 Task: Select Kindle E-Readers from Kindle E-readers & Books. Add to cart Kindle Oasis 4G LTE Model-1. Place order for _x000D_
4799 Deborah Dr_x000D_
North Ridgeville, Ohio(OH), 44039, Cell Number (440) 327-0766
Action: Mouse moved to (35, 108)
Screenshot: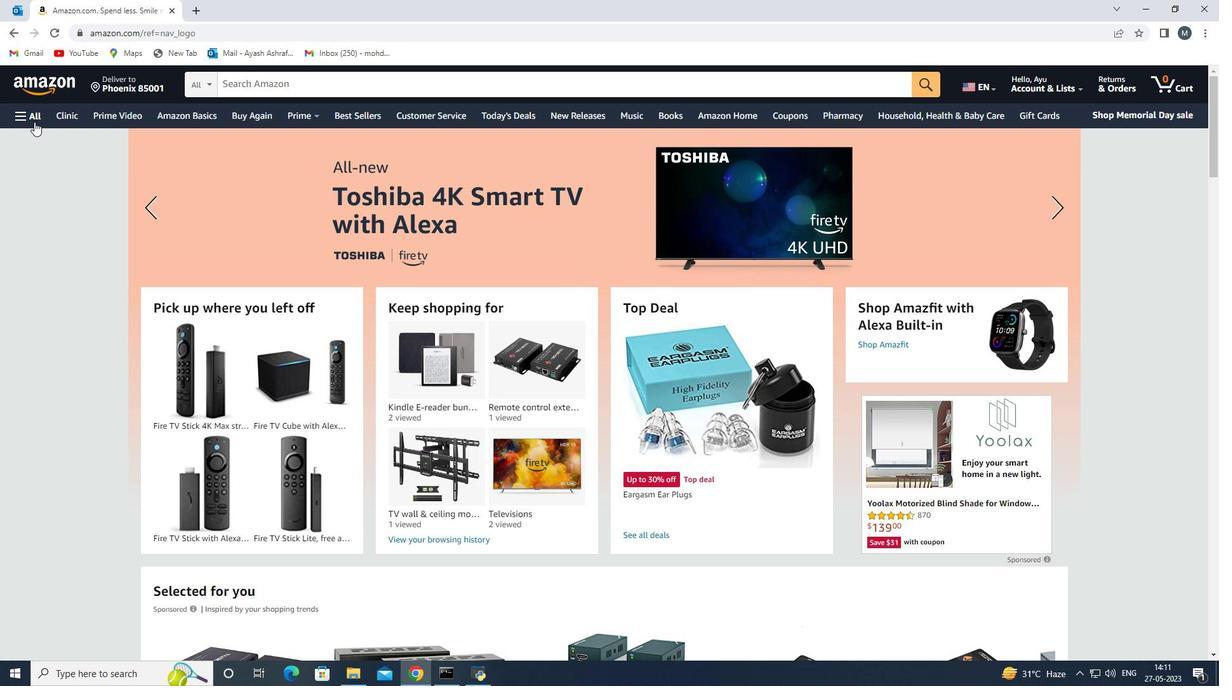 
Action: Mouse pressed left at (35, 108)
Screenshot: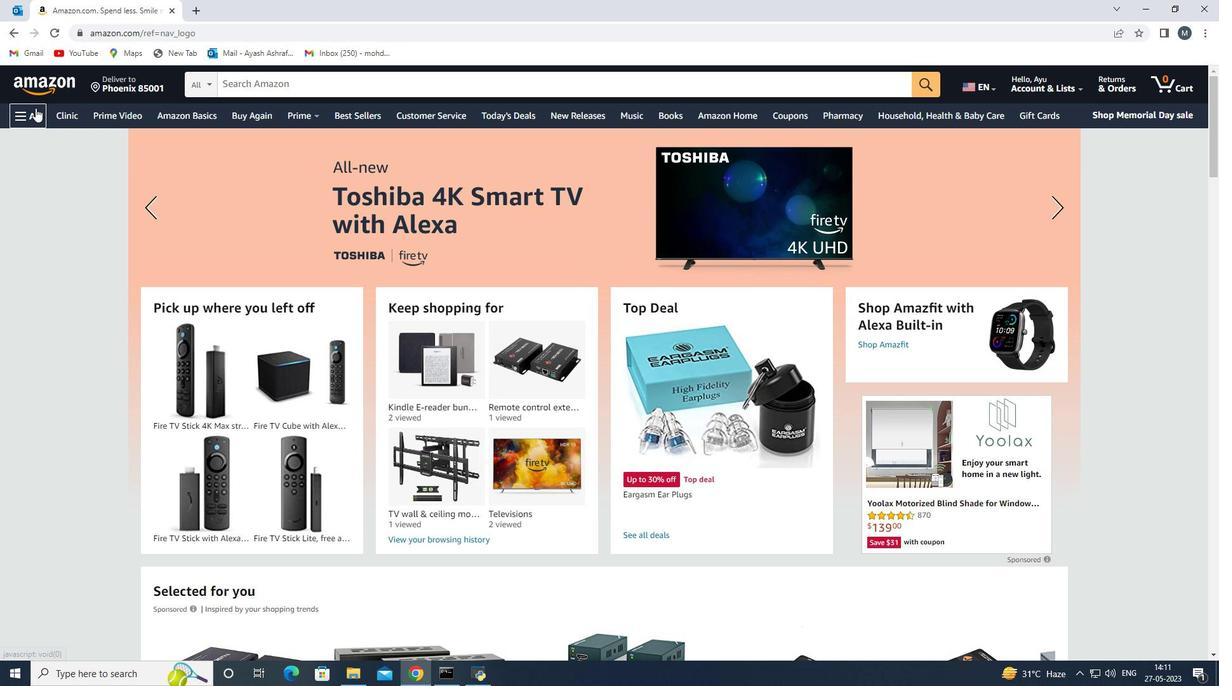 
Action: Mouse moved to (136, 398)
Screenshot: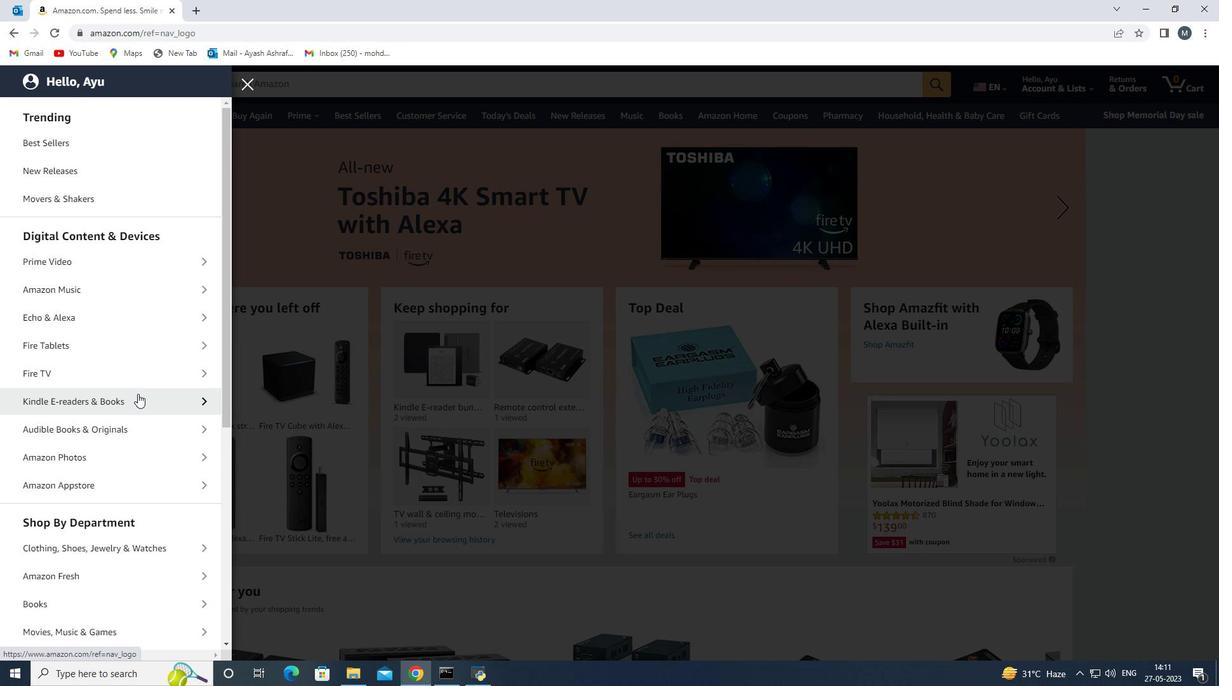 
Action: Mouse pressed left at (136, 398)
Screenshot: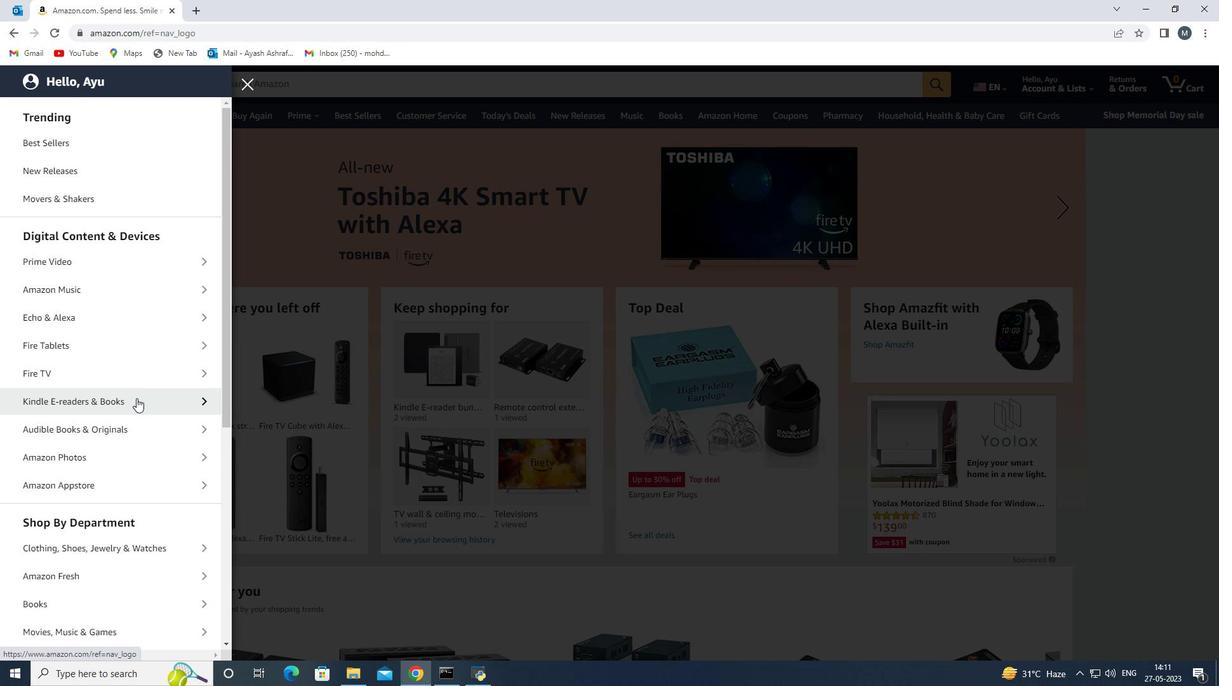 
Action: Mouse moved to (130, 399)
Screenshot: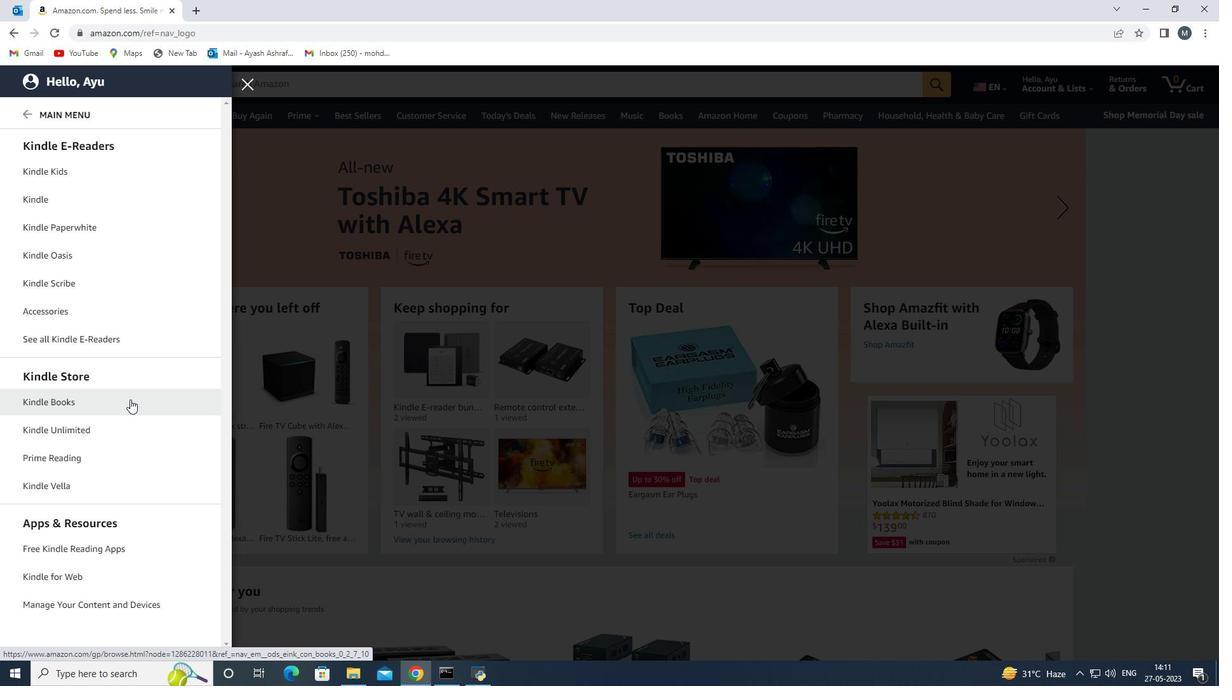 
Action: Mouse scrolled (130, 398) with delta (0, 0)
Screenshot: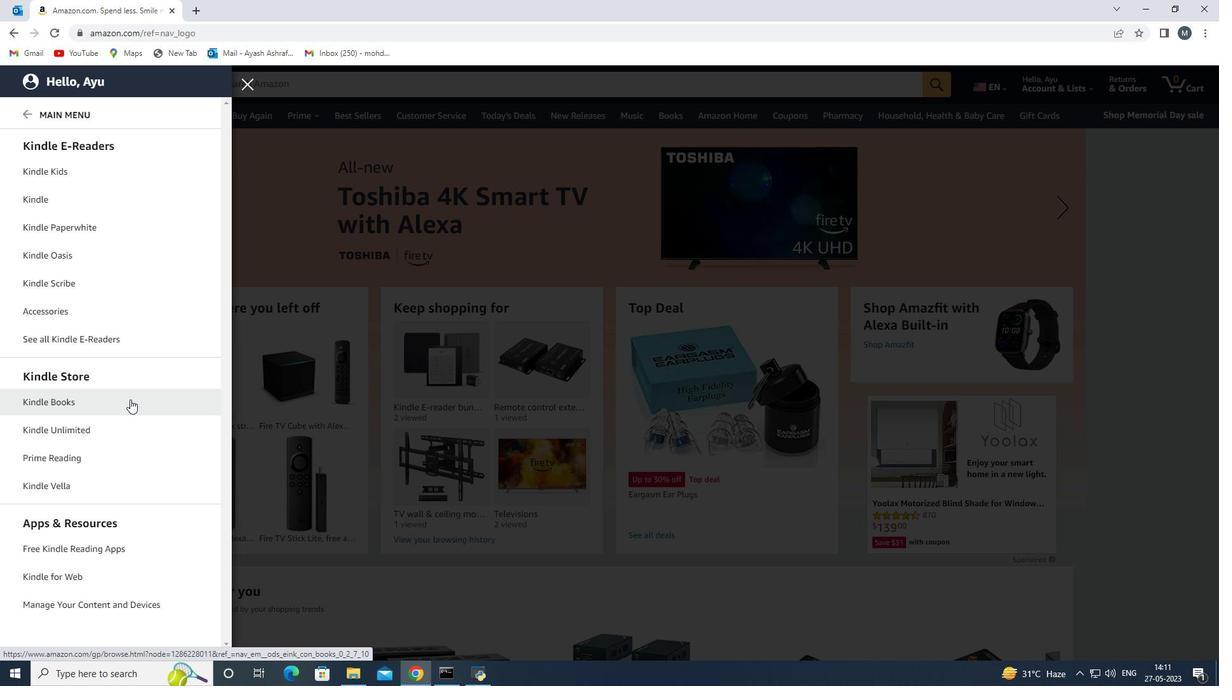 
Action: Mouse moved to (130, 402)
Screenshot: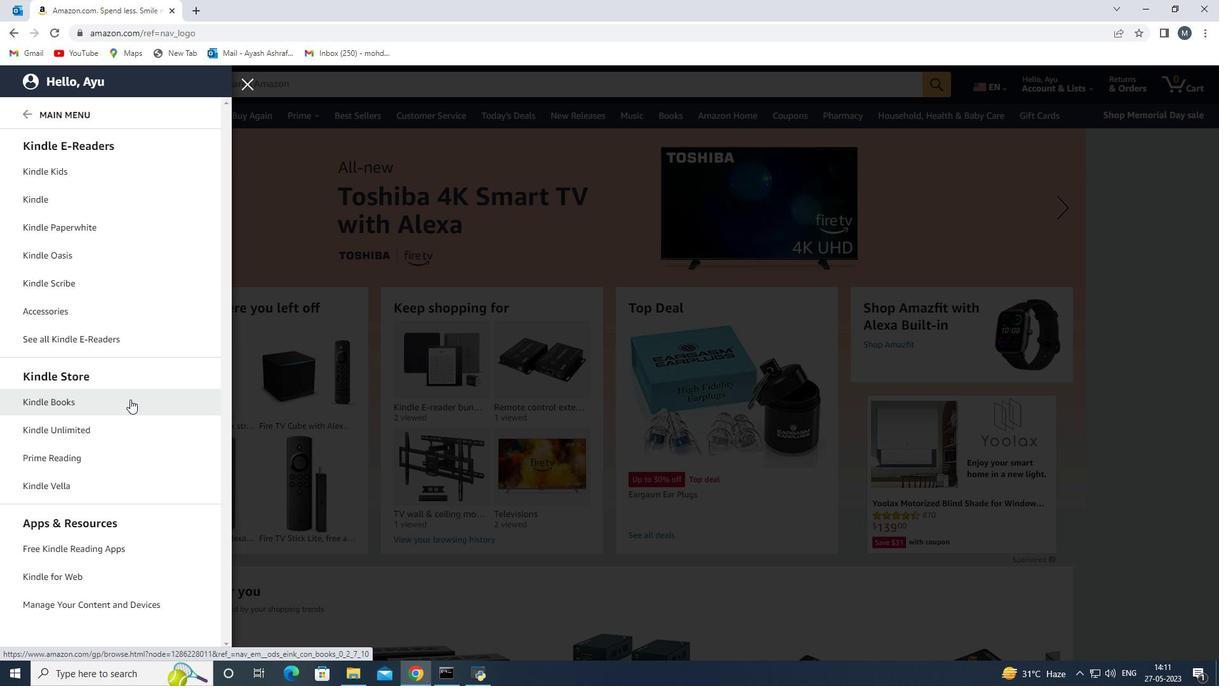 
Action: Mouse scrolled (130, 401) with delta (0, 0)
Screenshot: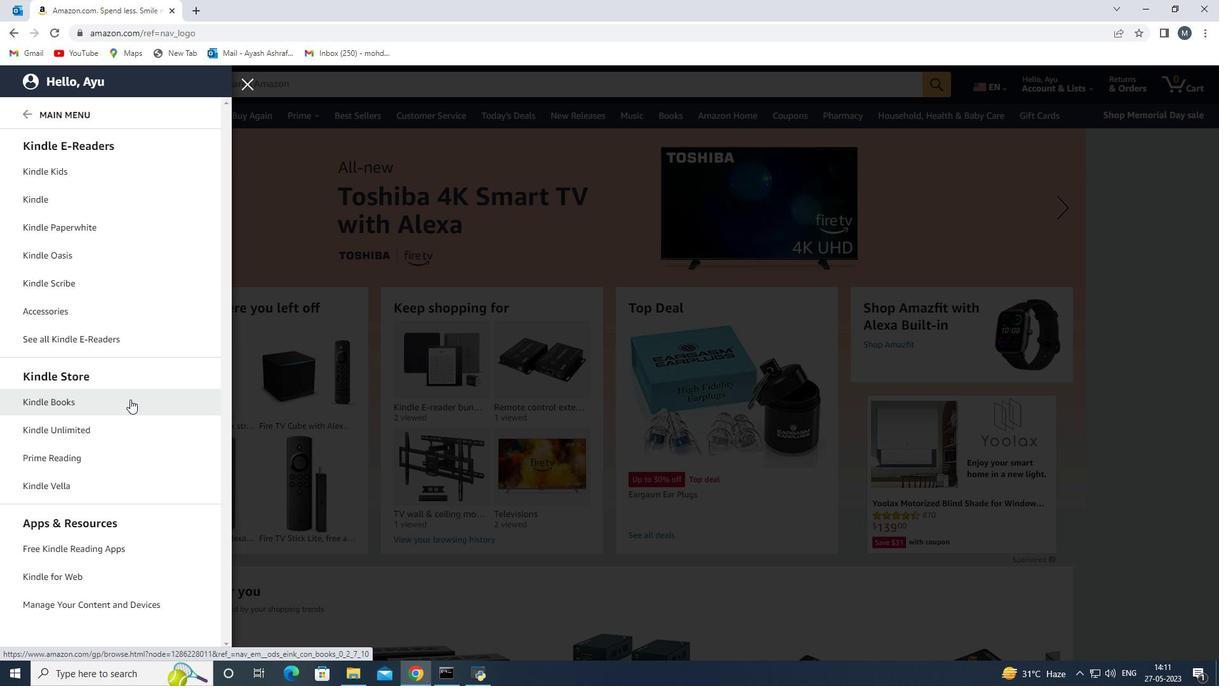 
Action: Mouse moved to (130, 404)
Screenshot: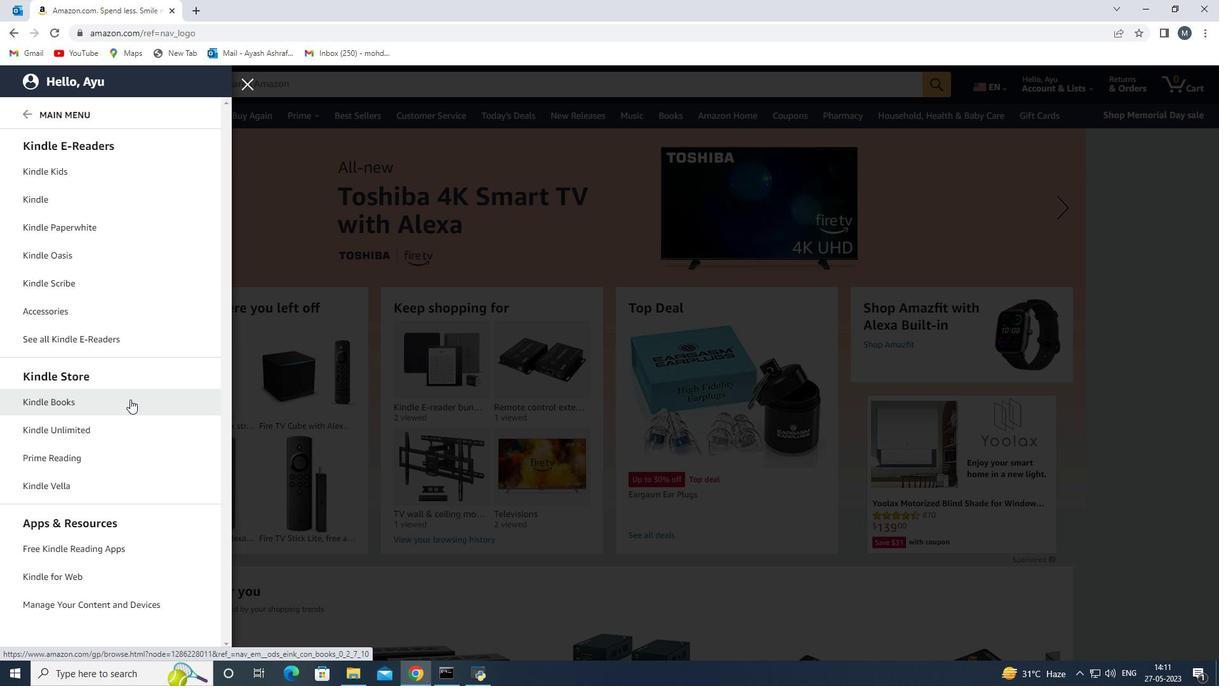 
Action: Mouse scrolled (130, 403) with delta (0, 0)
Screenshot: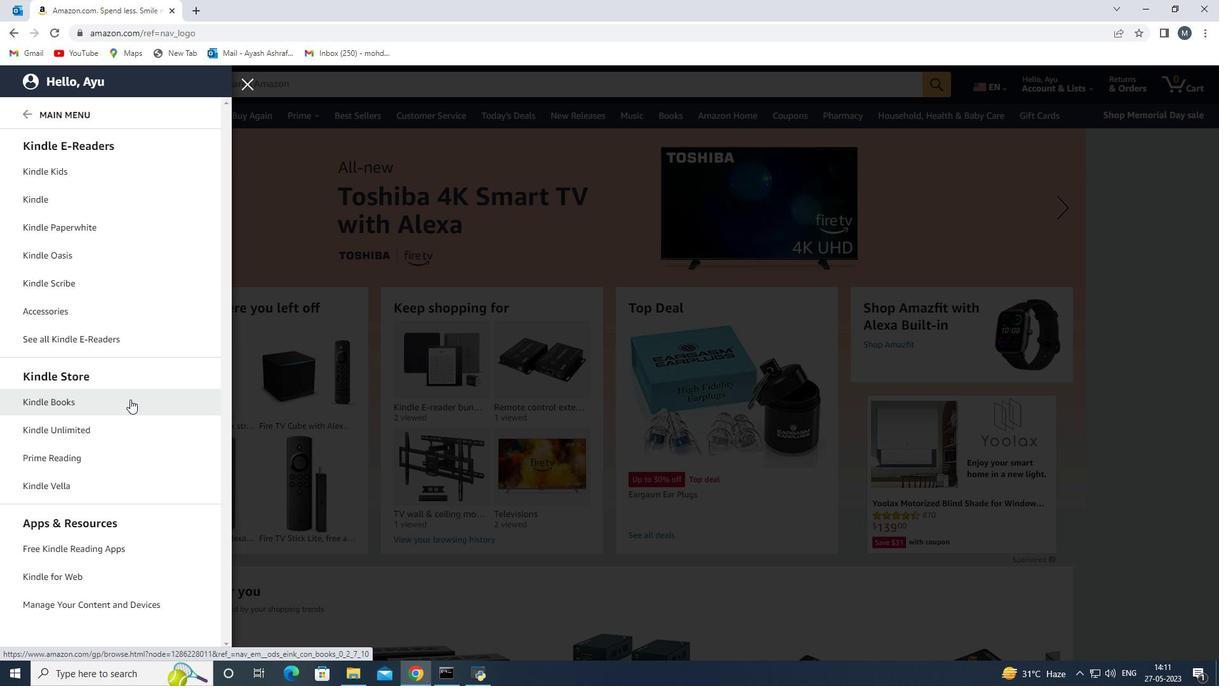 
Action: Mouse moved to (130, 404)
Screenshot: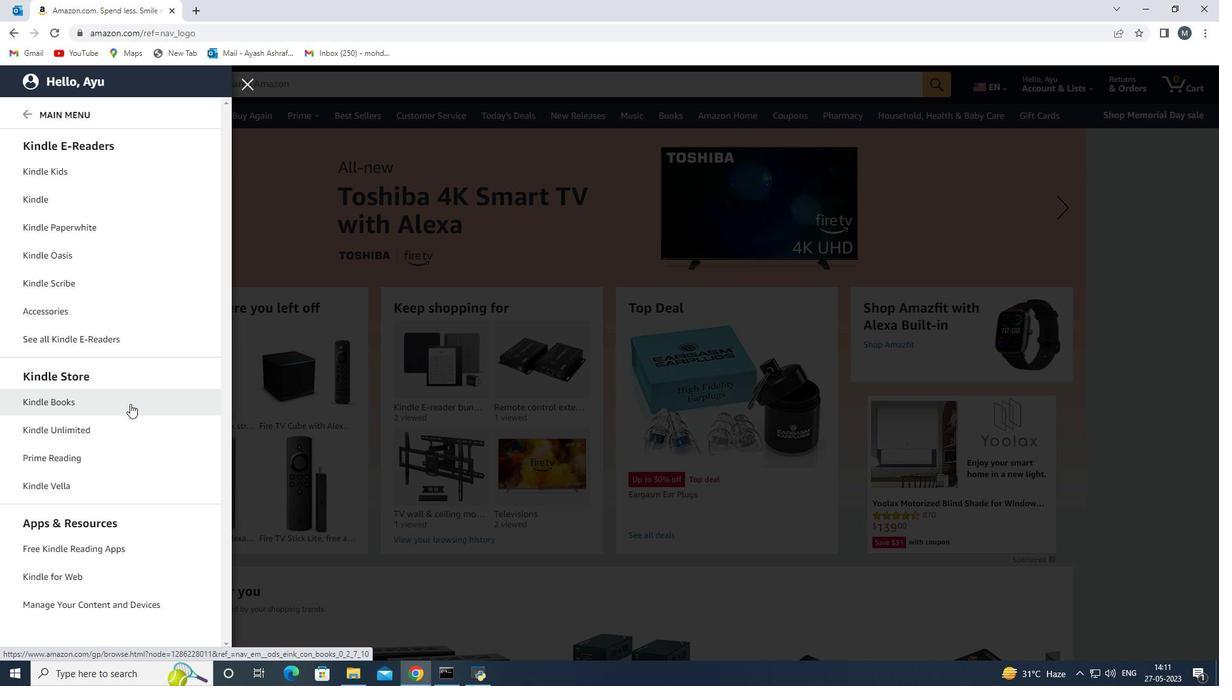 
Action: Mouse scrolled (130, 404) with delta (0, 0)
Screenshot: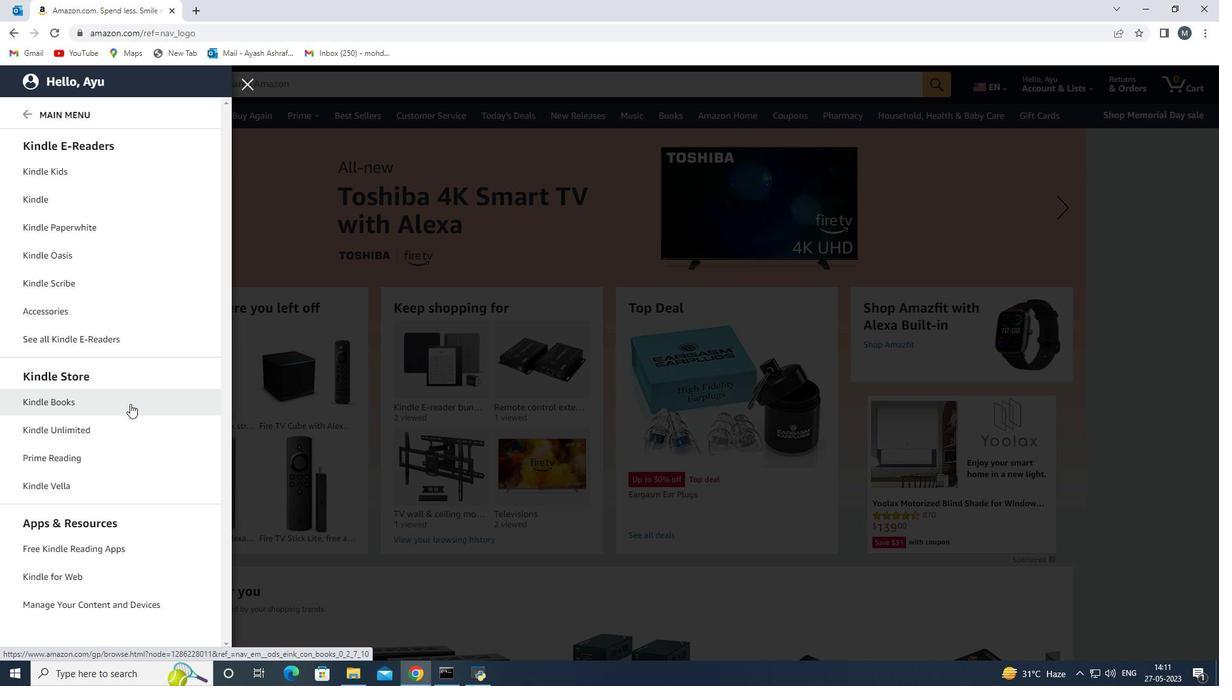 
Action: Mouse moved to (130, 418)
Screenshot: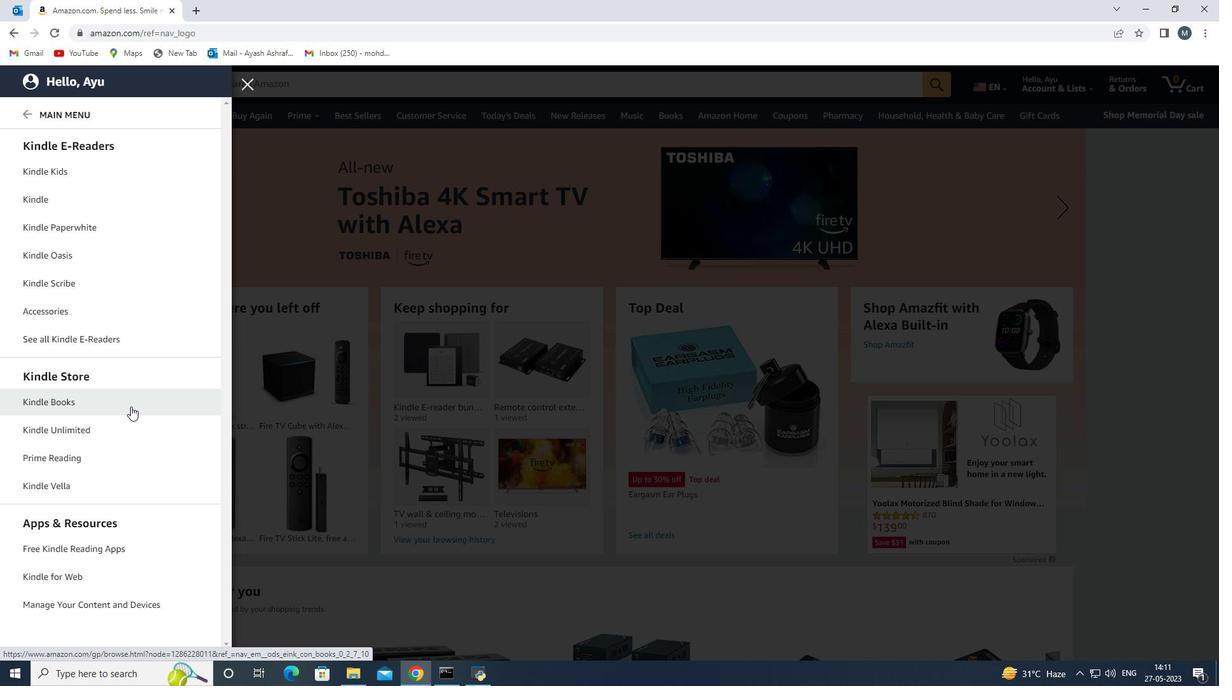 
Action: Mouse scrolled (130, 418) with delta (0, 0)
Screenshot: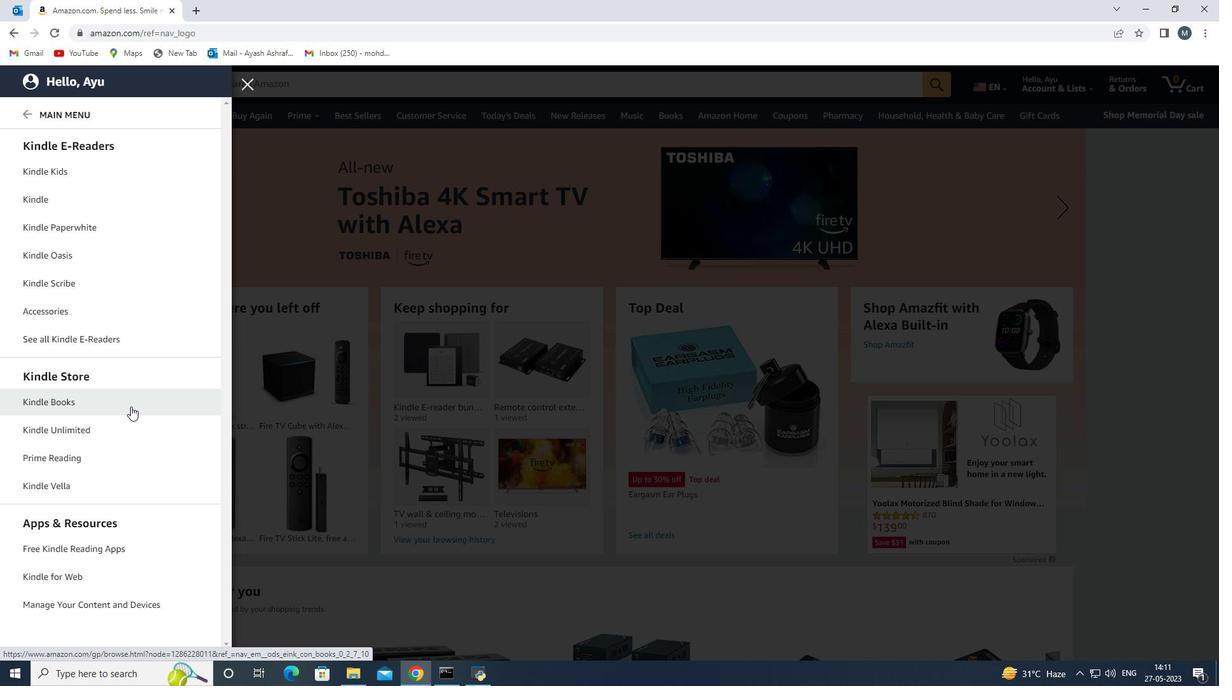 
Action: Mouse moved to (128, 344)
Screenshot: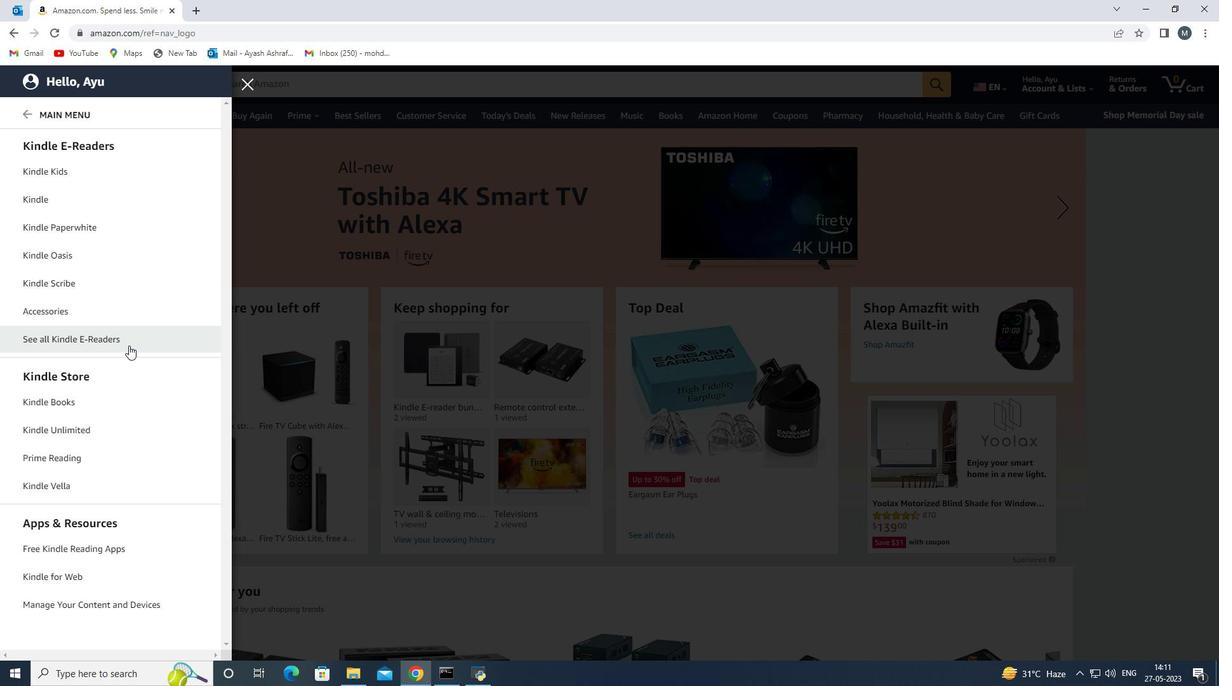 
Action: Mouse pressed left at (128, 344)
Screenshot: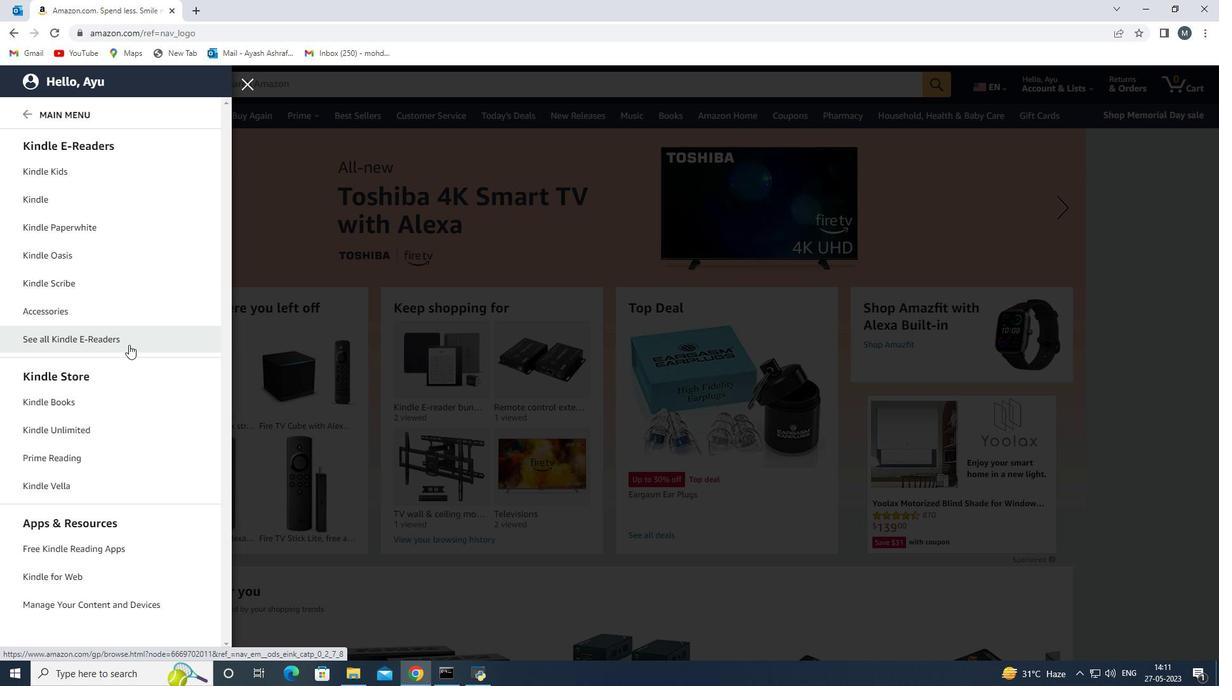 
Action: Mouse moved to (381, 76)
Screenshot: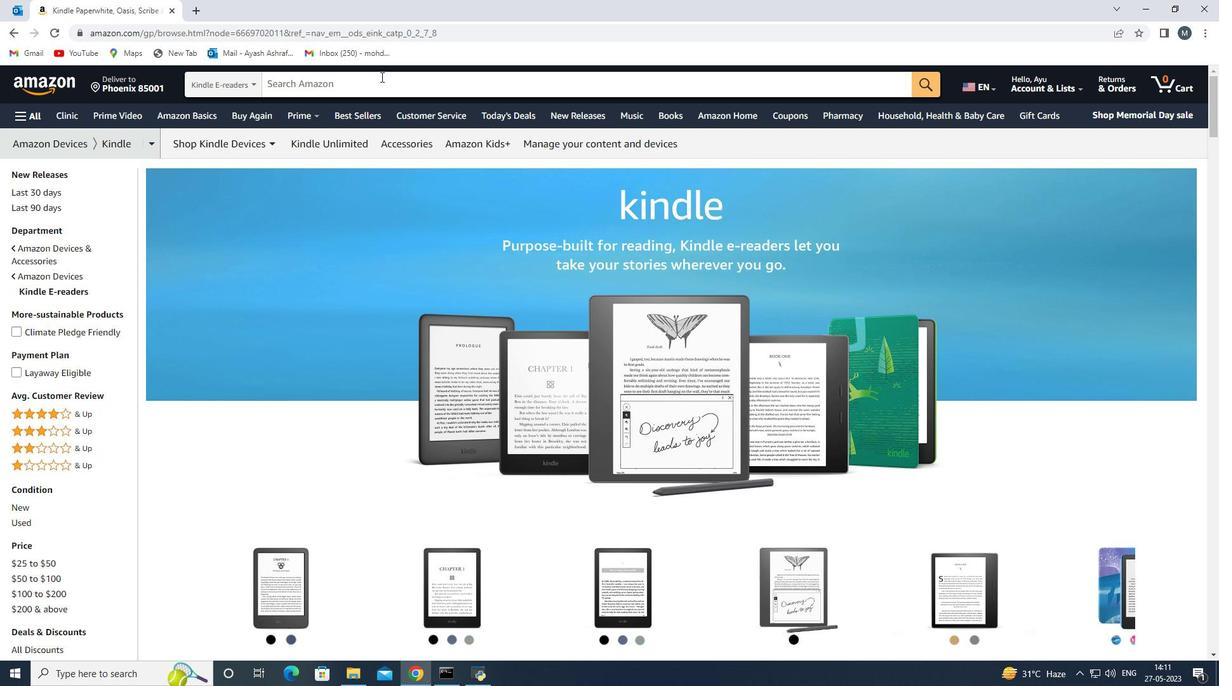 
Action: Mouse pressed left at (381, 76)
Screenshot: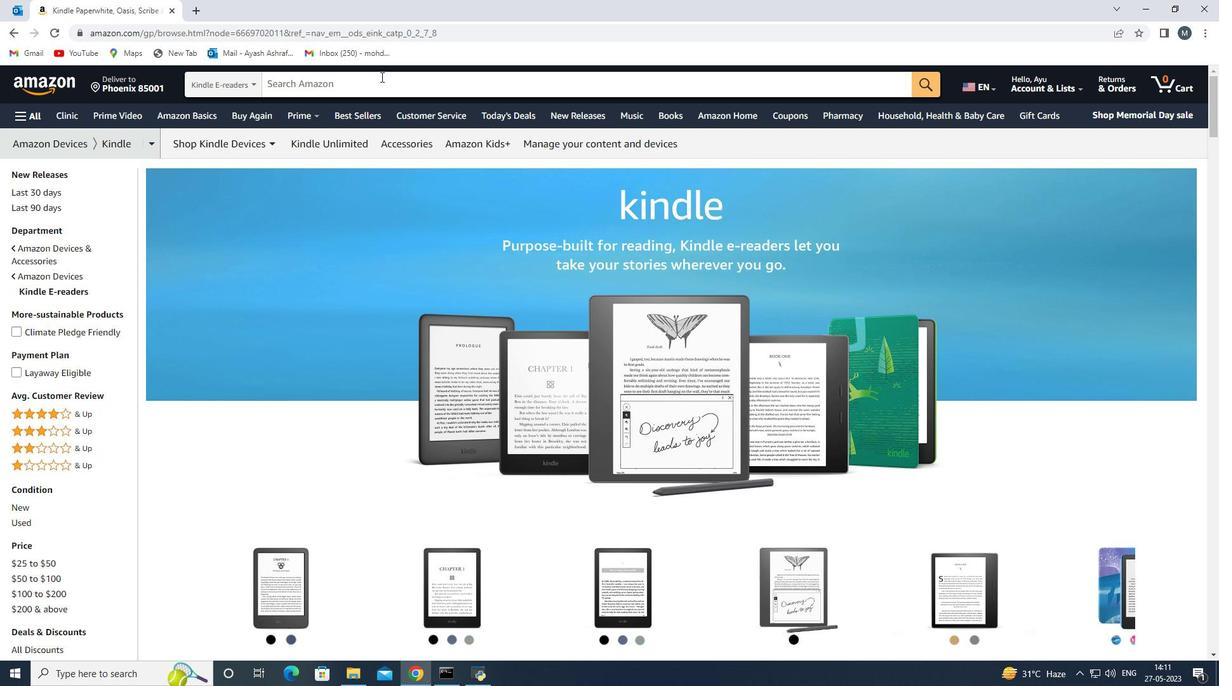 
Action: Mouse moved to (375, 79)
Screenshot: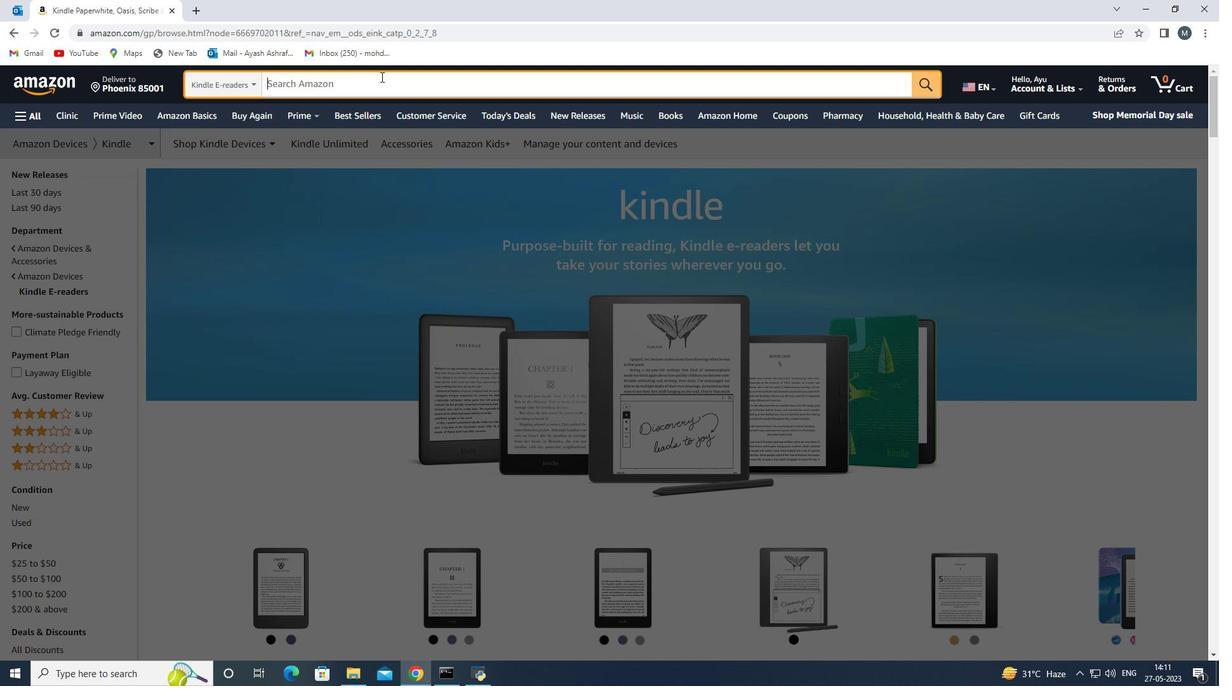 
Action: Key pressed <Key.shift><Key.shift><Key.shift><Key.shift>Kindle<Key.space><Key.shift>Oasis<Key.space>4g<Key.space><Key.shift>Lte<Key.space>model<Key.space><Key.enter>
Screenshot: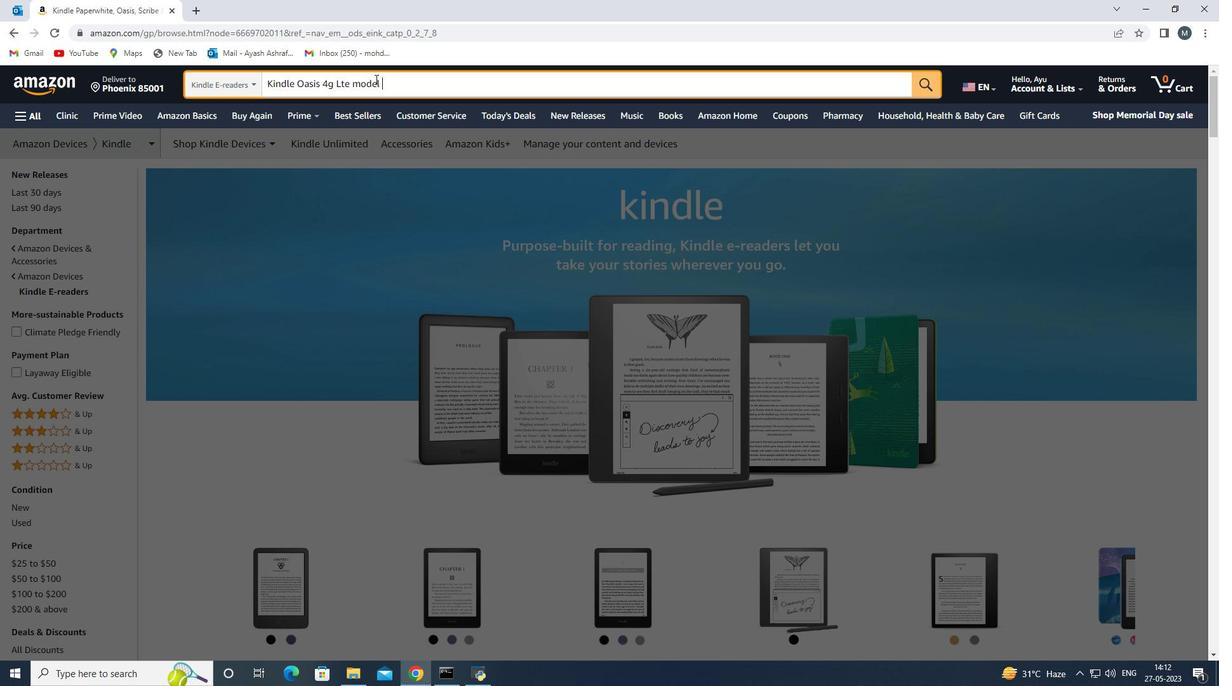 
Action: Mouse moved to (564, 280)
Screenshot: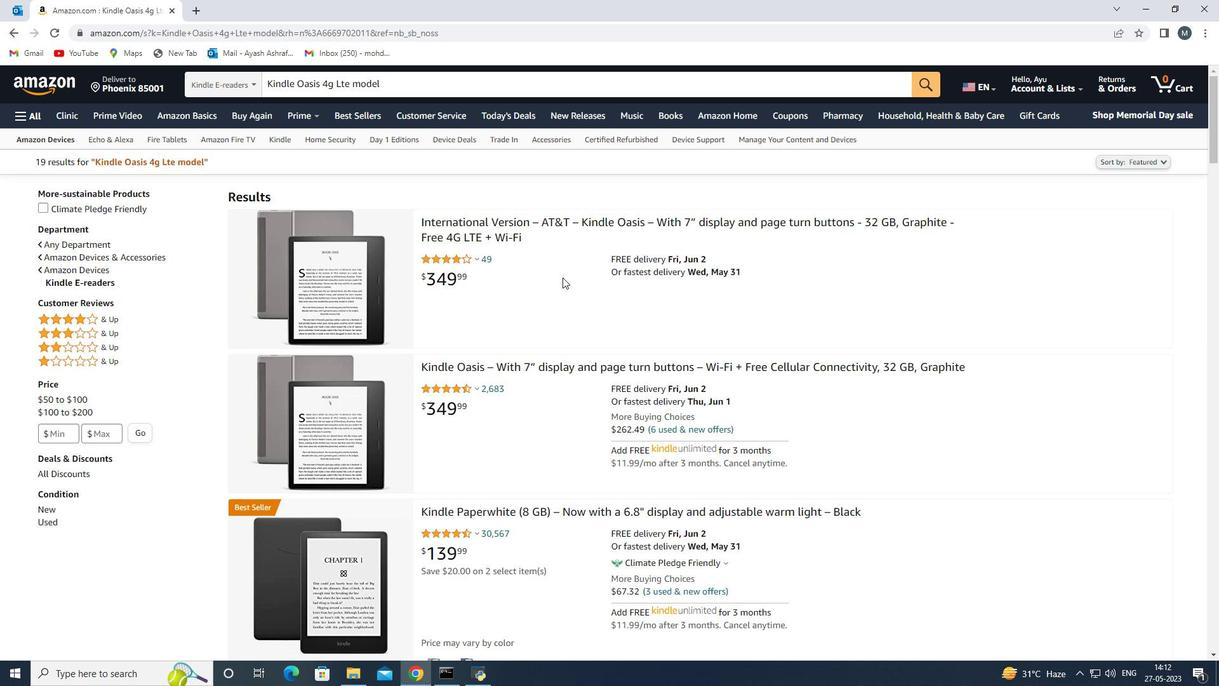 
Action: Mouse scrolled (564, 279) with delta (0, 0)
Screenshot: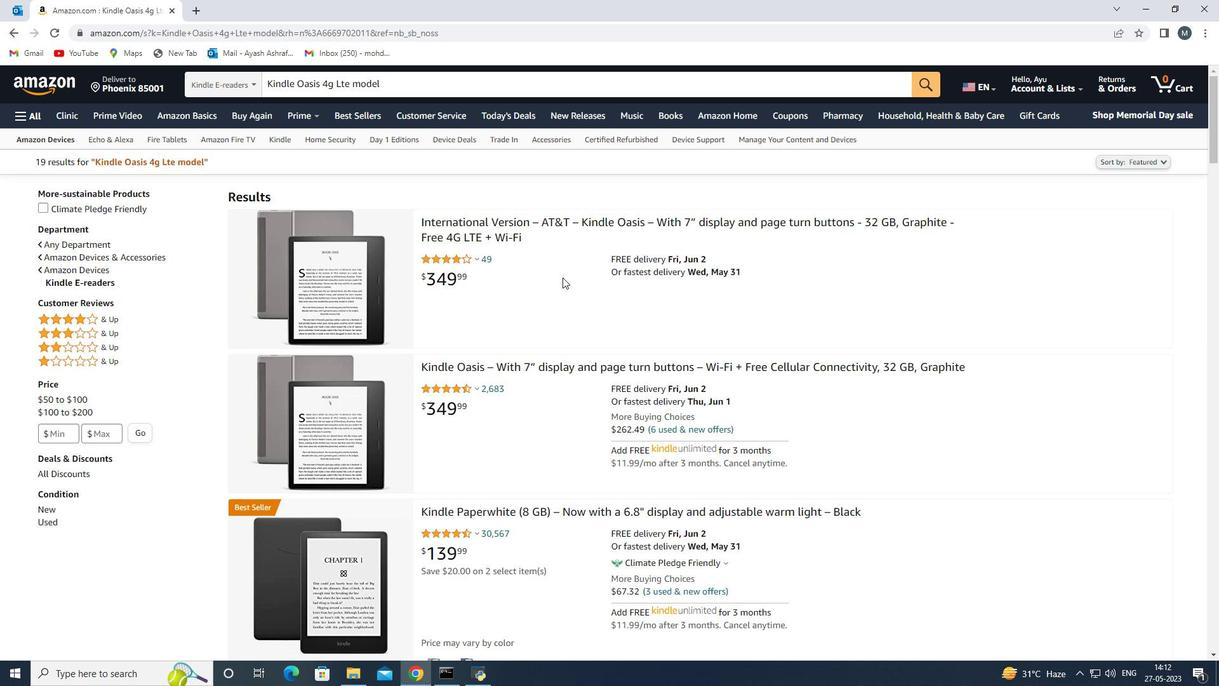 
Action: Mouse moved to (505, 362)
Screenshot: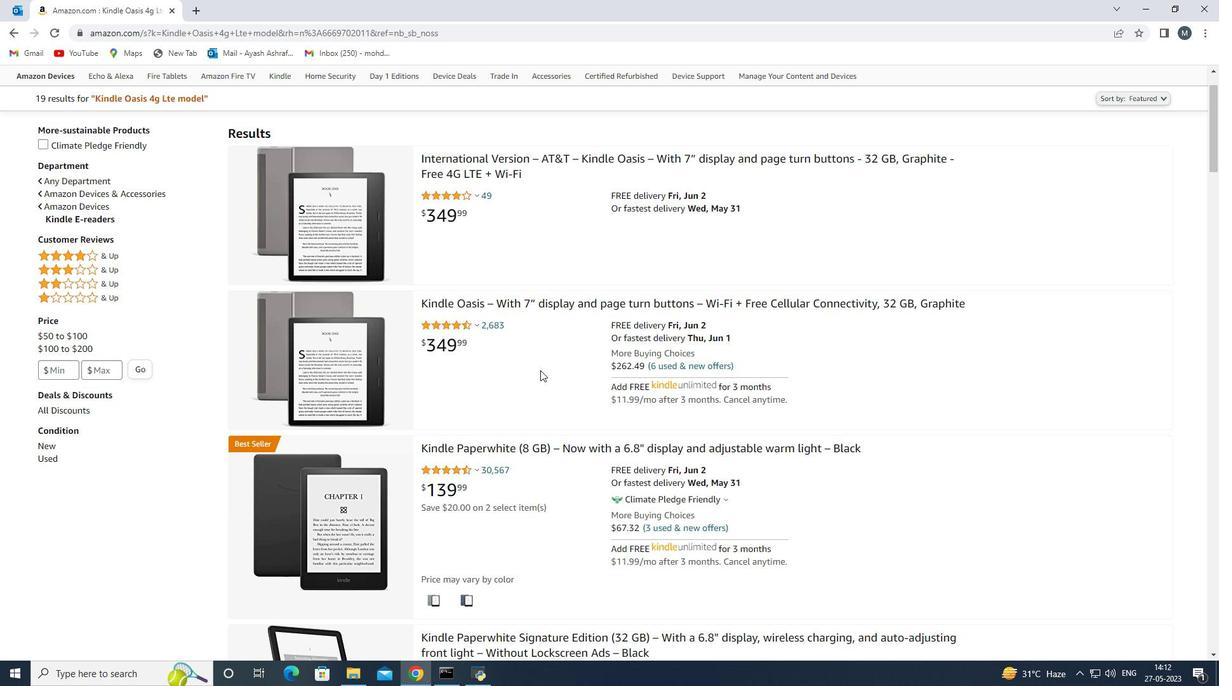 
Action: Mouse scrolled (505, 362) with delta (0, 0)
Screenshot: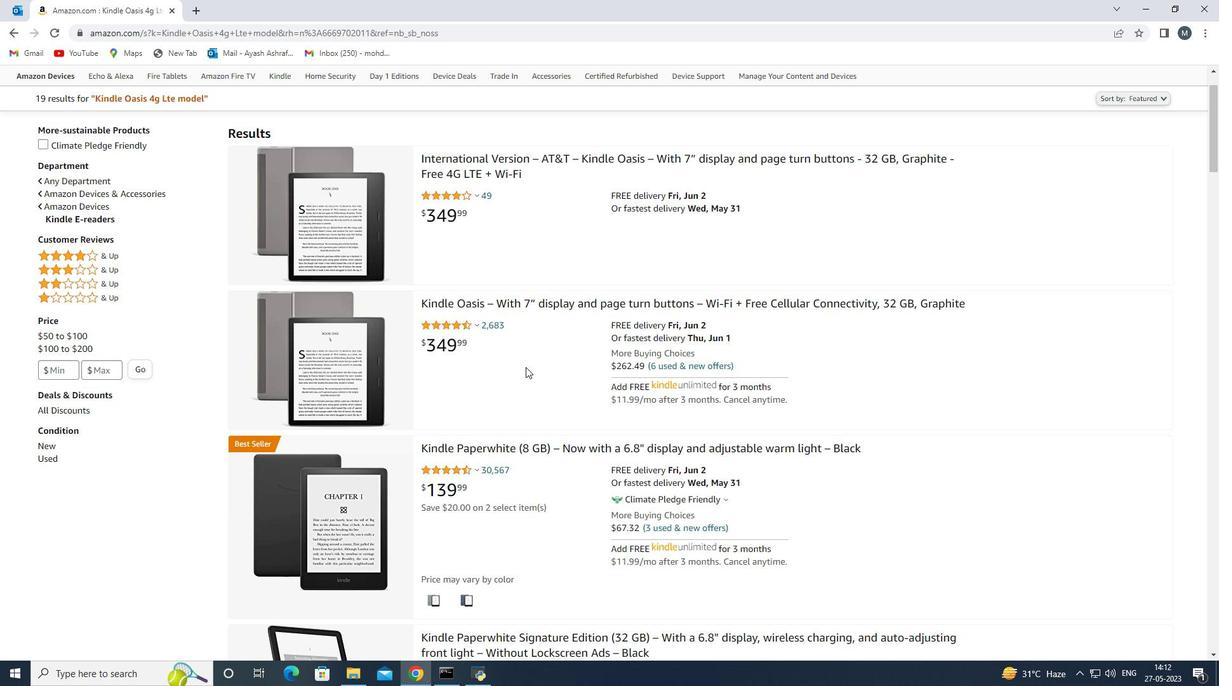 
Action: Mouse moved to (503, 362)
Screenshot: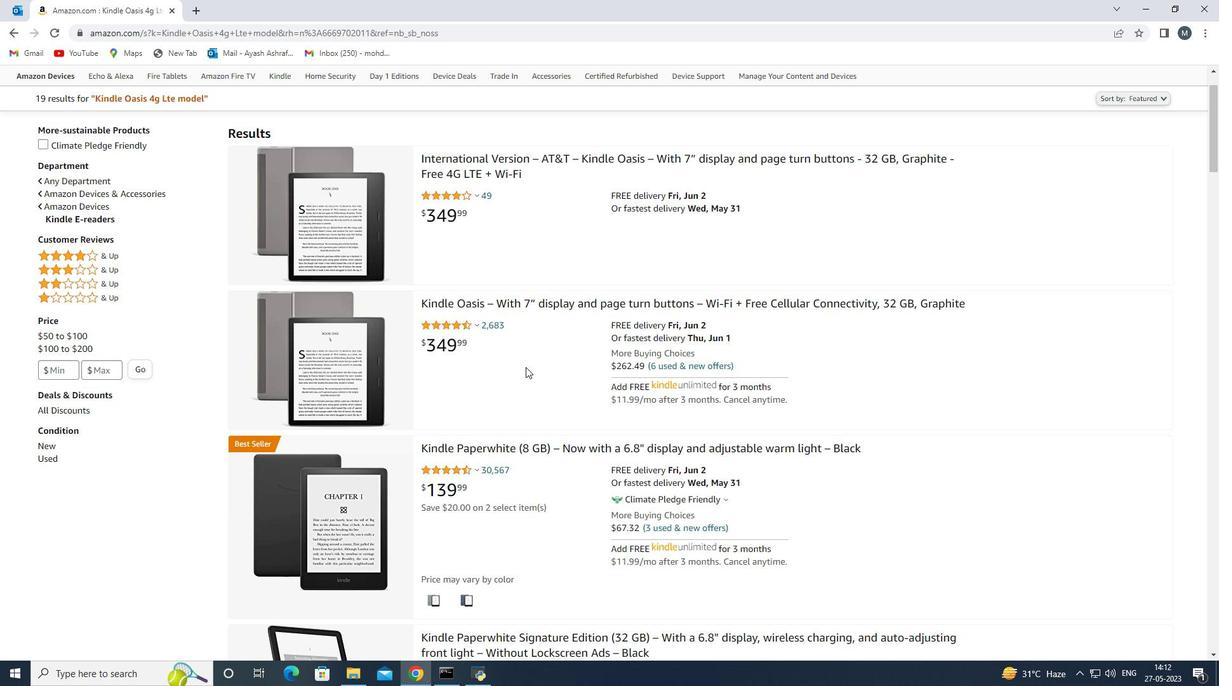 
Action: Mouse scrolled (503, 362) with delta (0, 0)
Screenshot: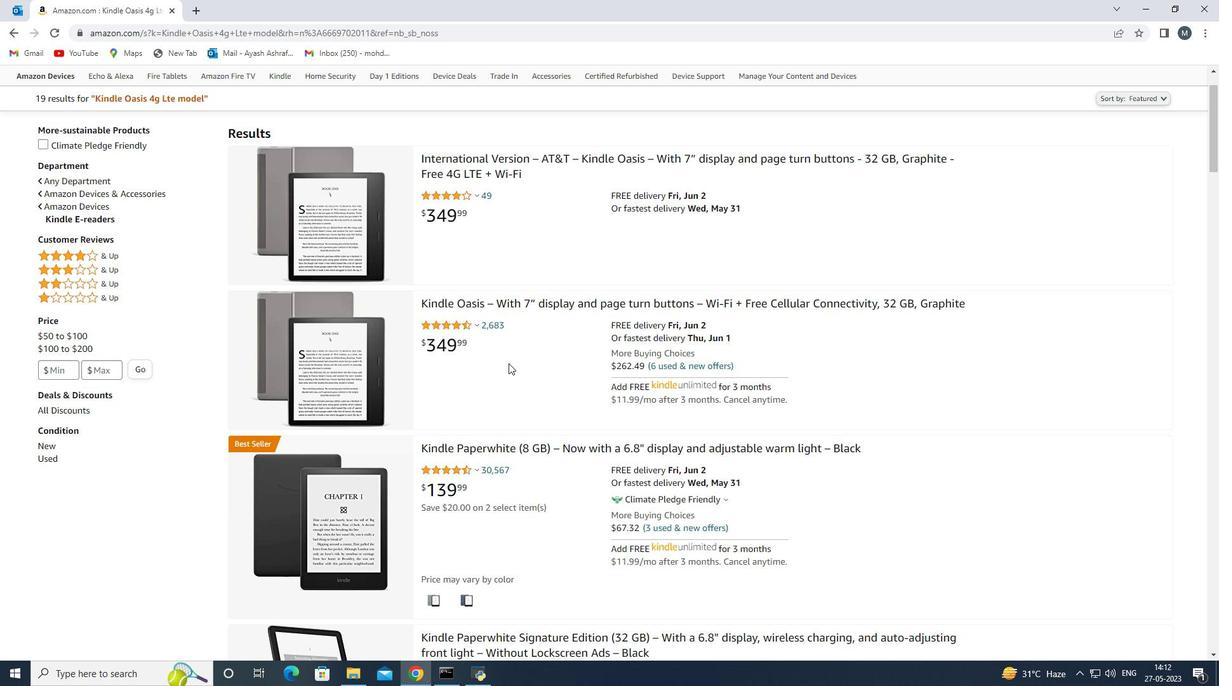 
Action: Mouse moved to (344, 295)
Screenshot: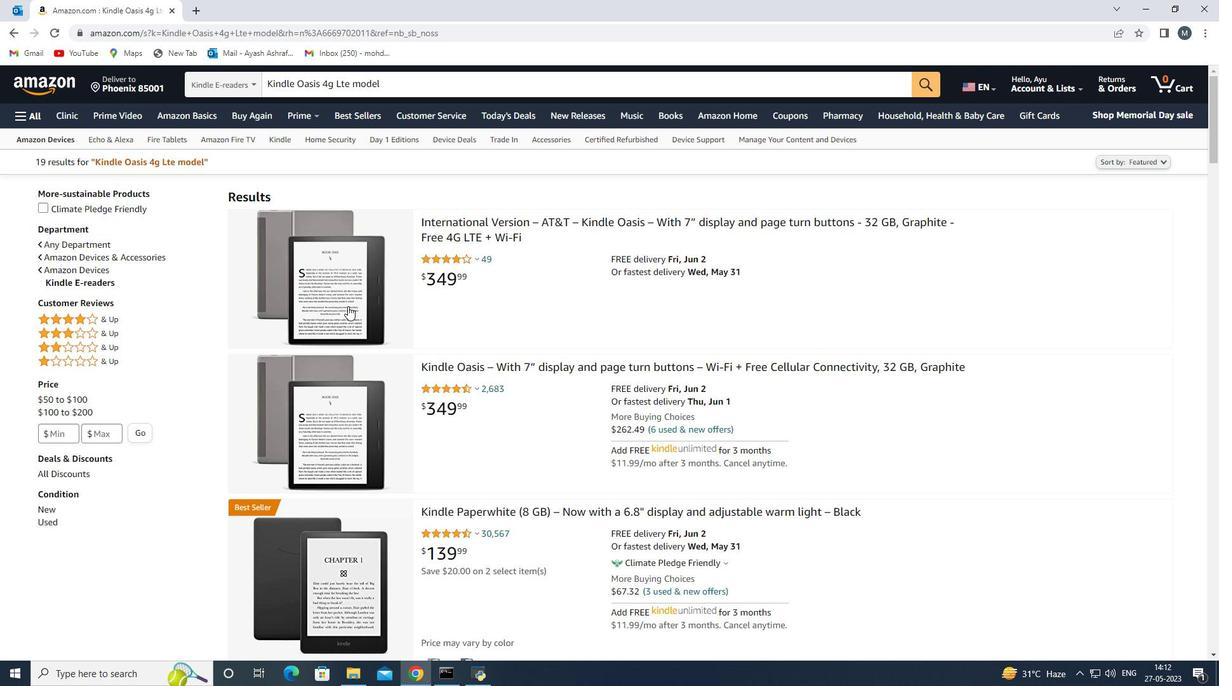 
Action: Mouse pressed left at (344, 295)
Screenshot: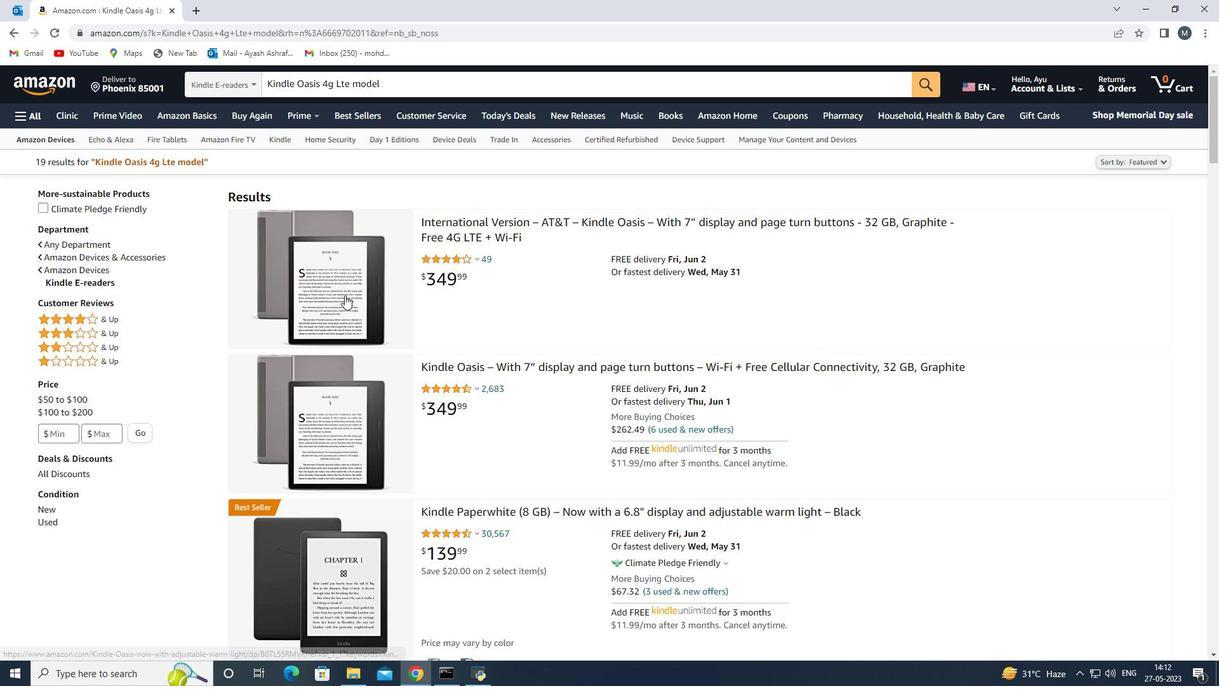 
Action: Mouse moved to (158, 198)
Screenshot: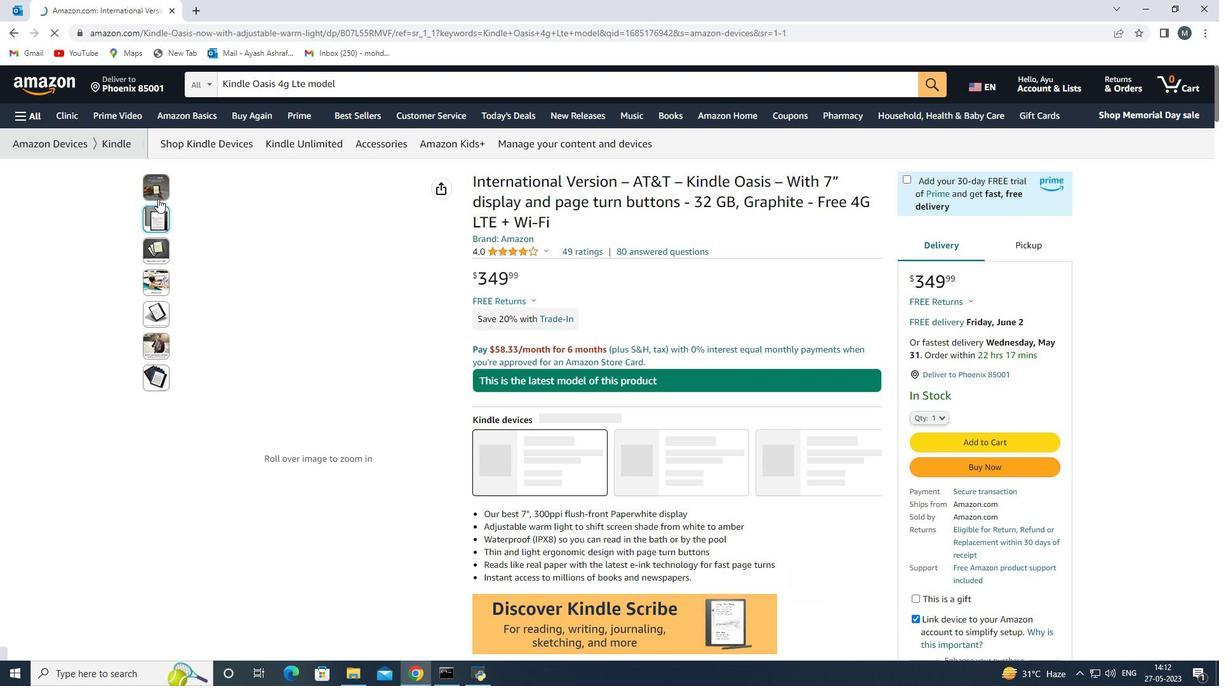 
Action: Mouse pressed left at (158, 198)
Screenshot: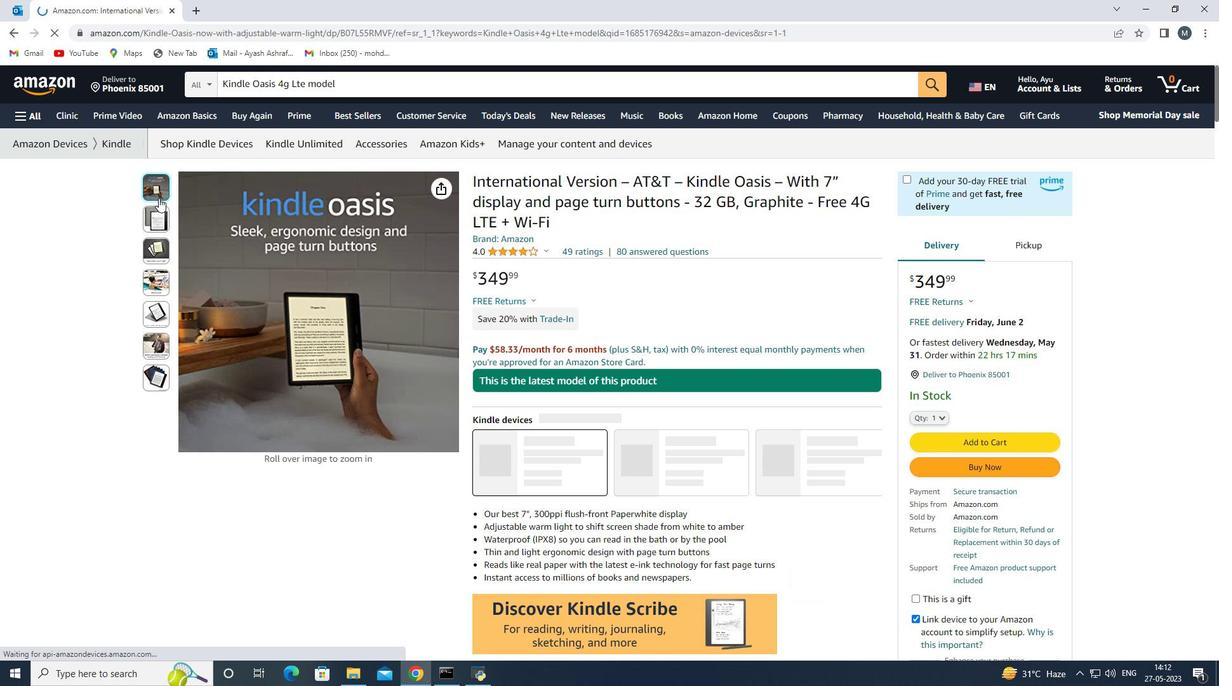 
Action: Mouse moved to (160, 226)
Screenshot: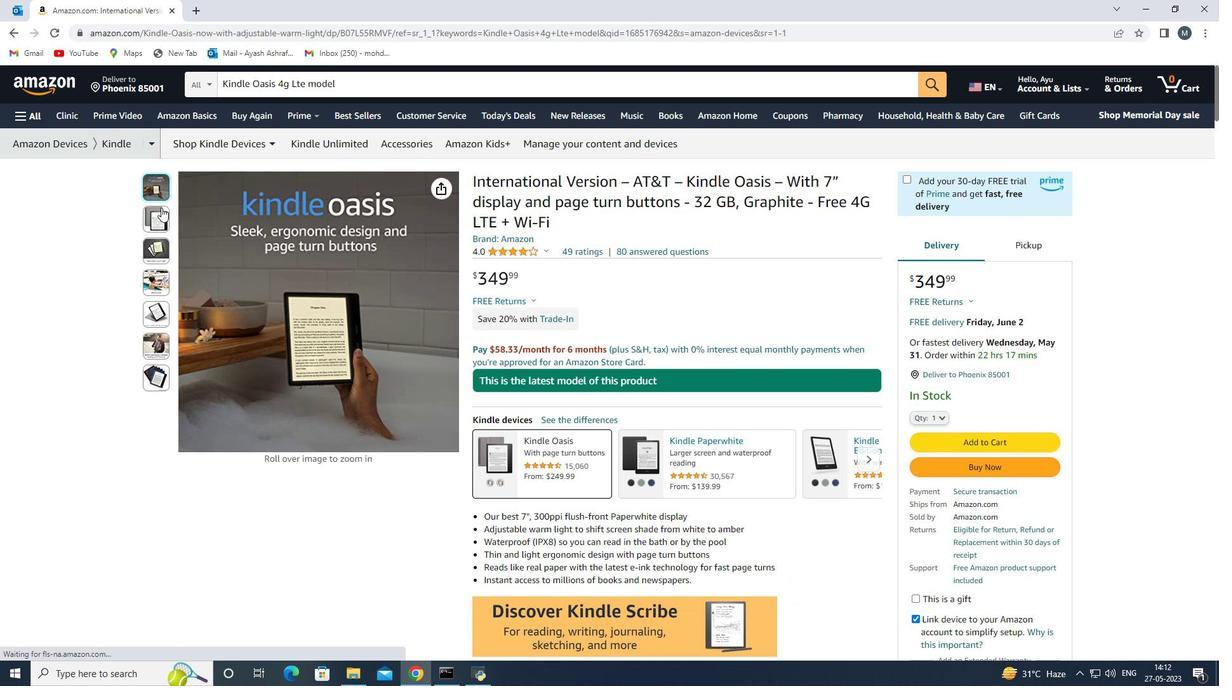 
Action: Mouse pressed left at (160, 226)
Screenshot: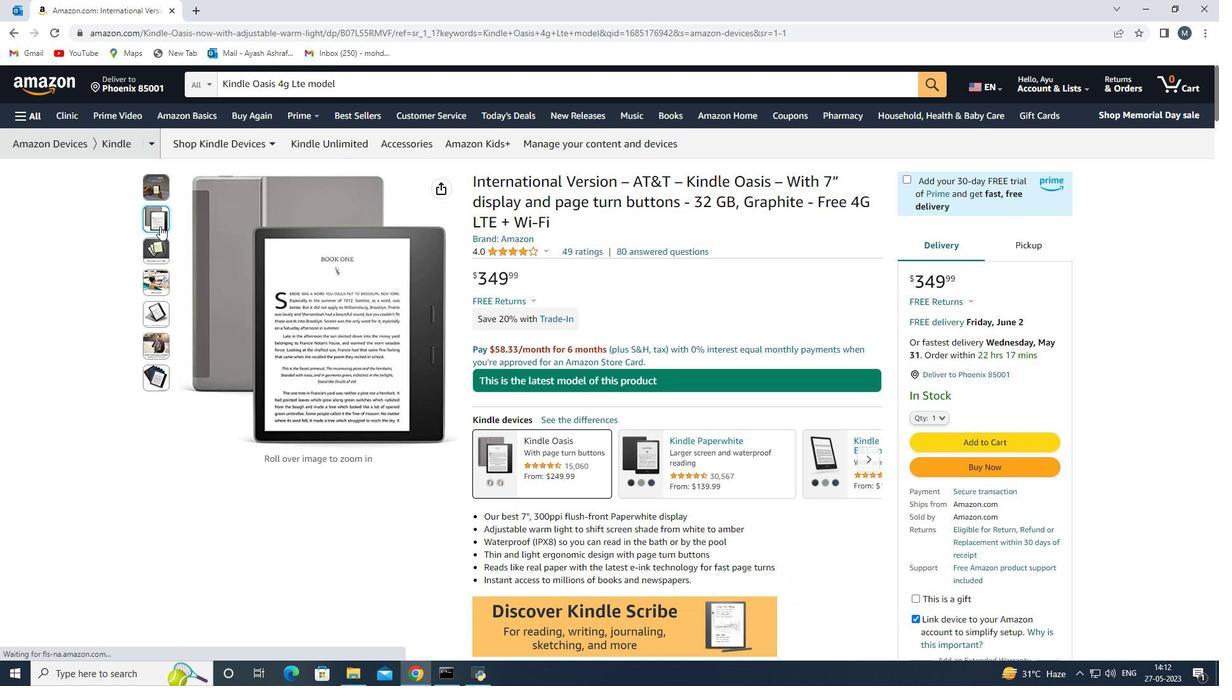
Action: Mouse moved to (157, 255)
Screenshot: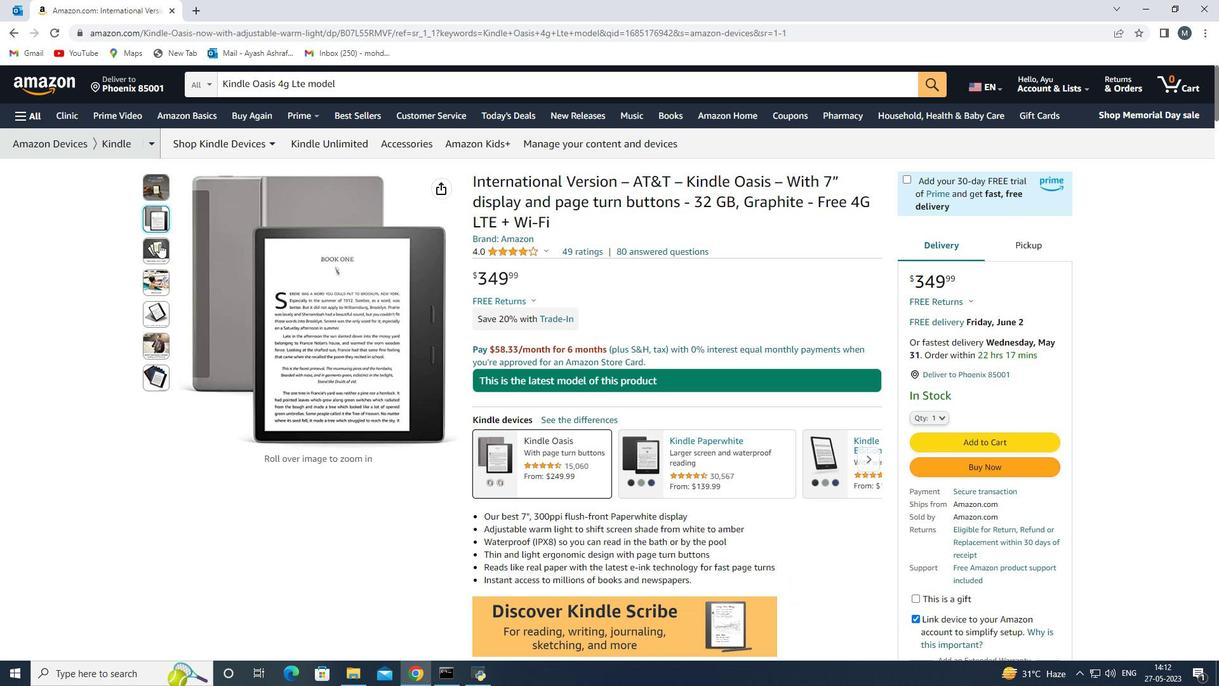 
Action: Mouse pressed left at (157, 255)
Screenshot: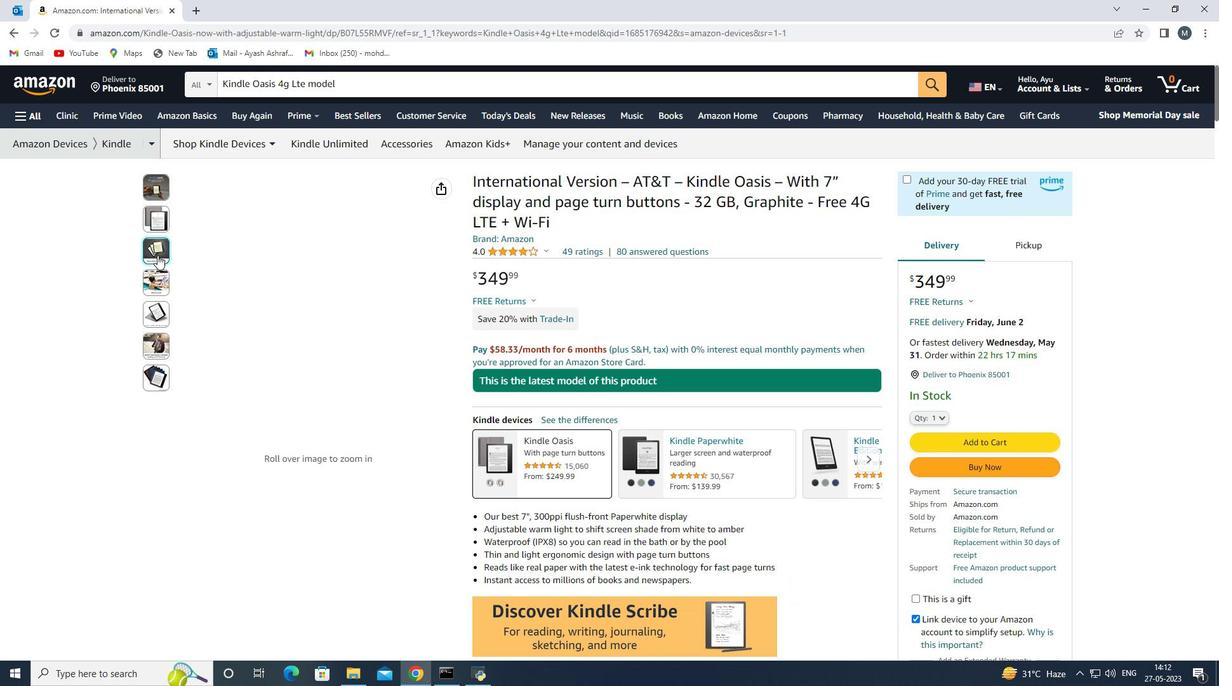 
Action: Mouse moved to (145, 277)
Screenshot: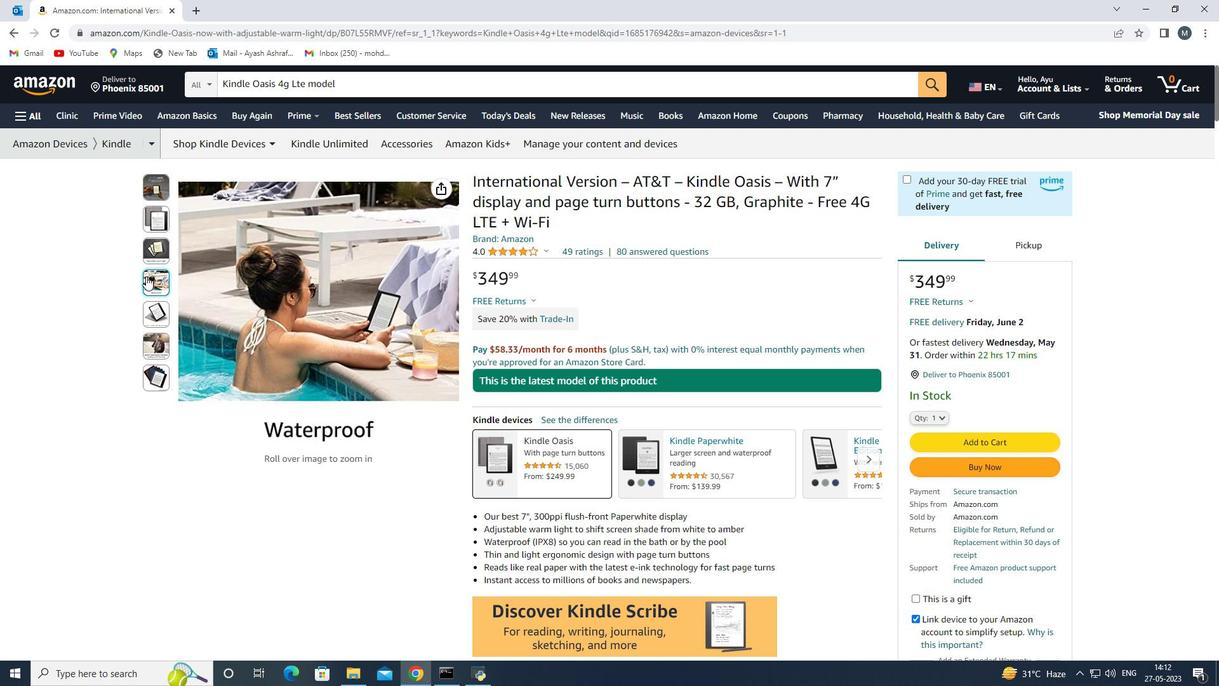 
Action: Mouse pressed left at (145, 277)
Screenshot: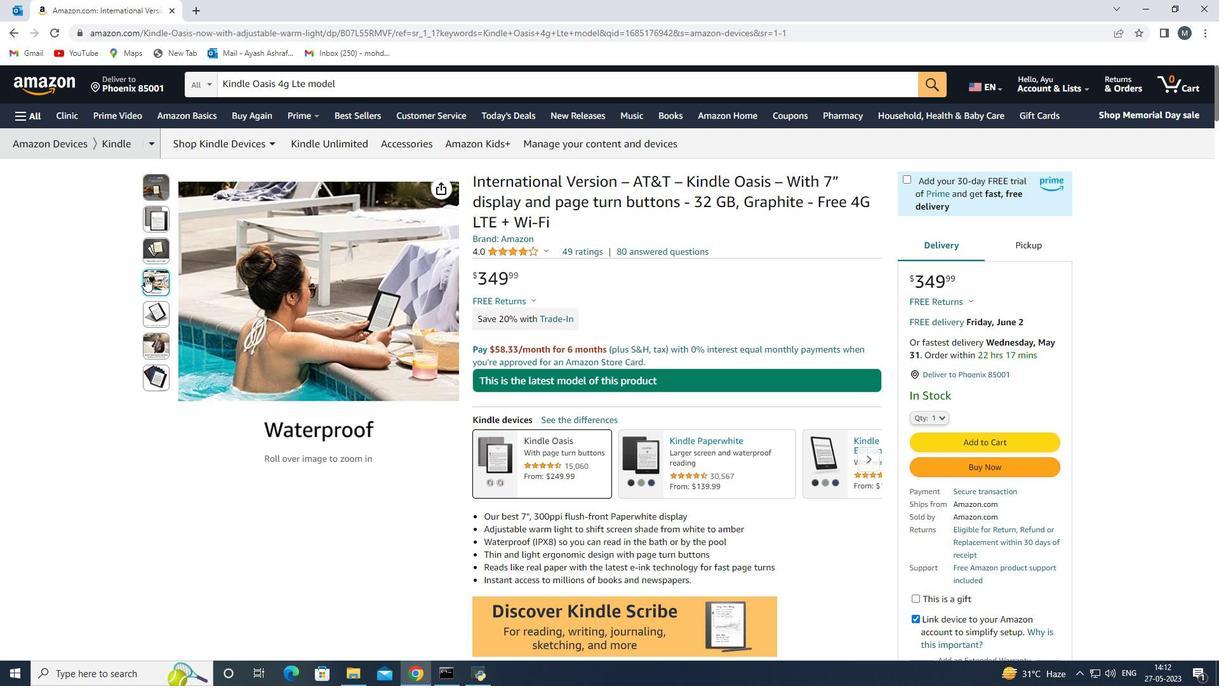 
Action: Mouse moved to (154, 333)
Screenshot: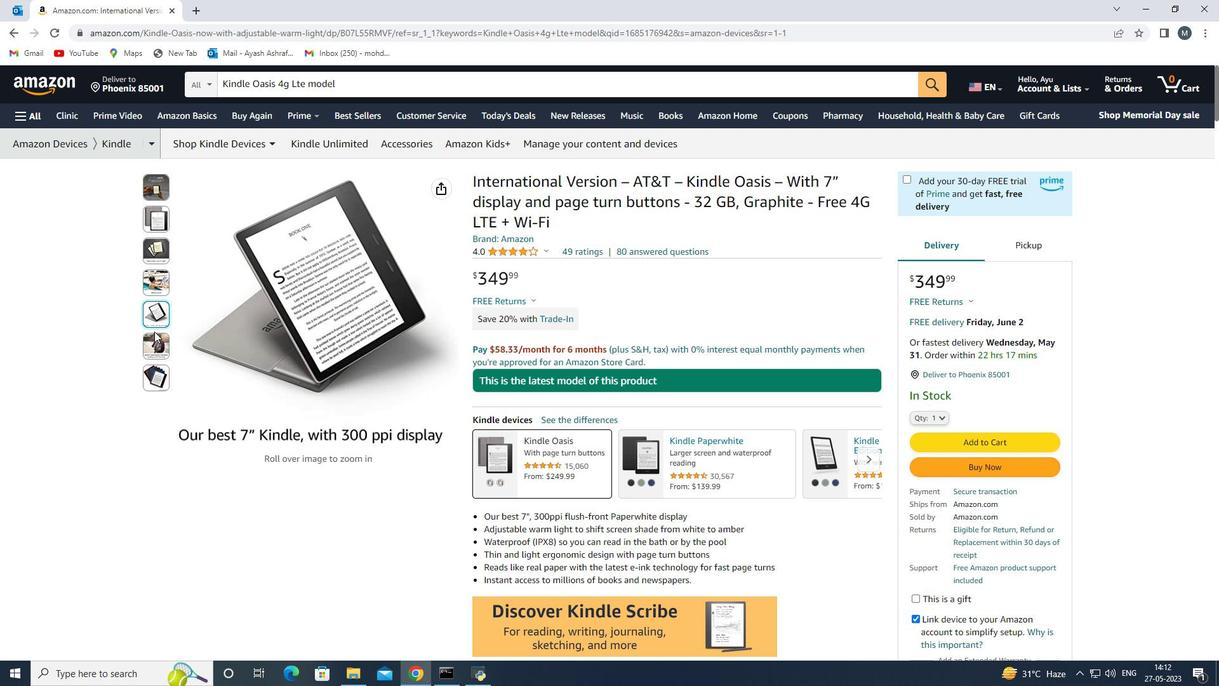 
Action: Mouse pressed left at (154, 333)
Screenshot: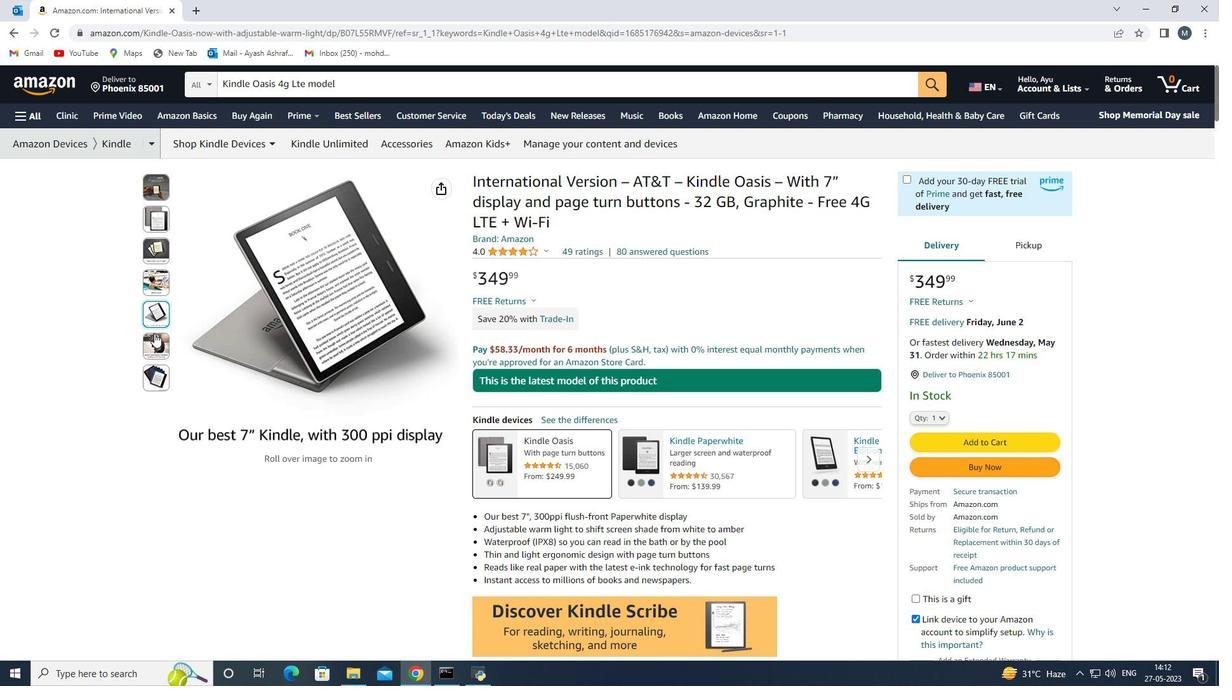 
Action: Mouse moved to (150, 382)
Screenshot: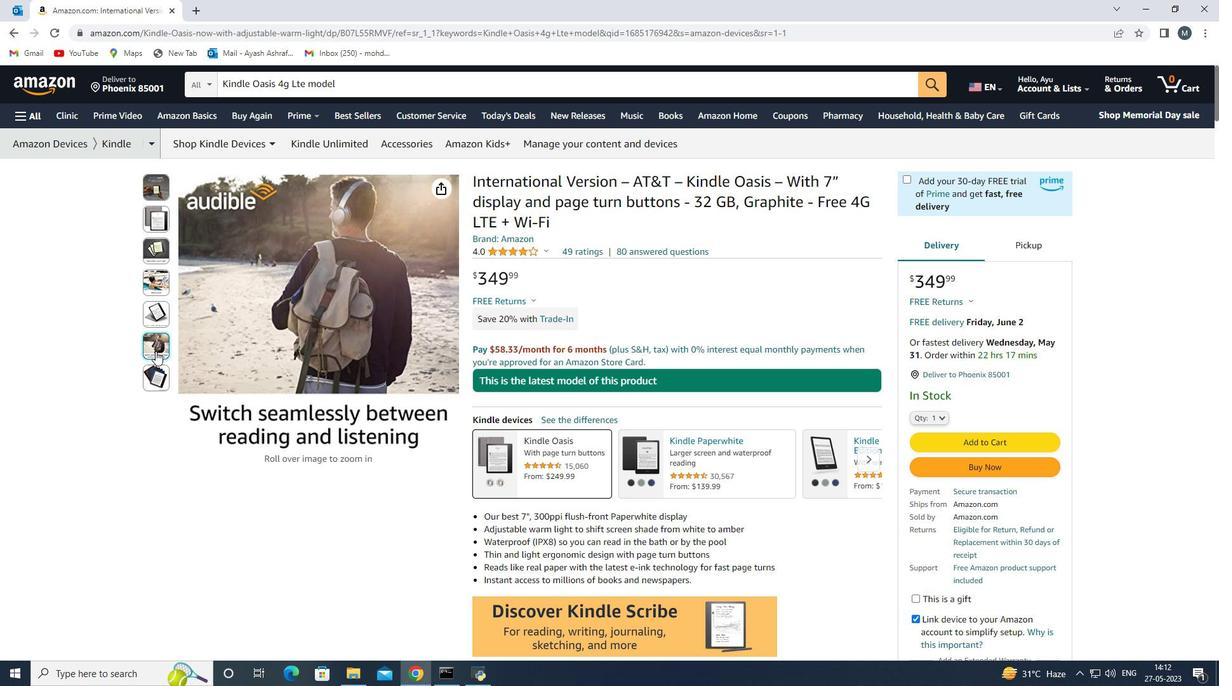 
Action: Mouse pressed left at (150, 382)
Screenshot: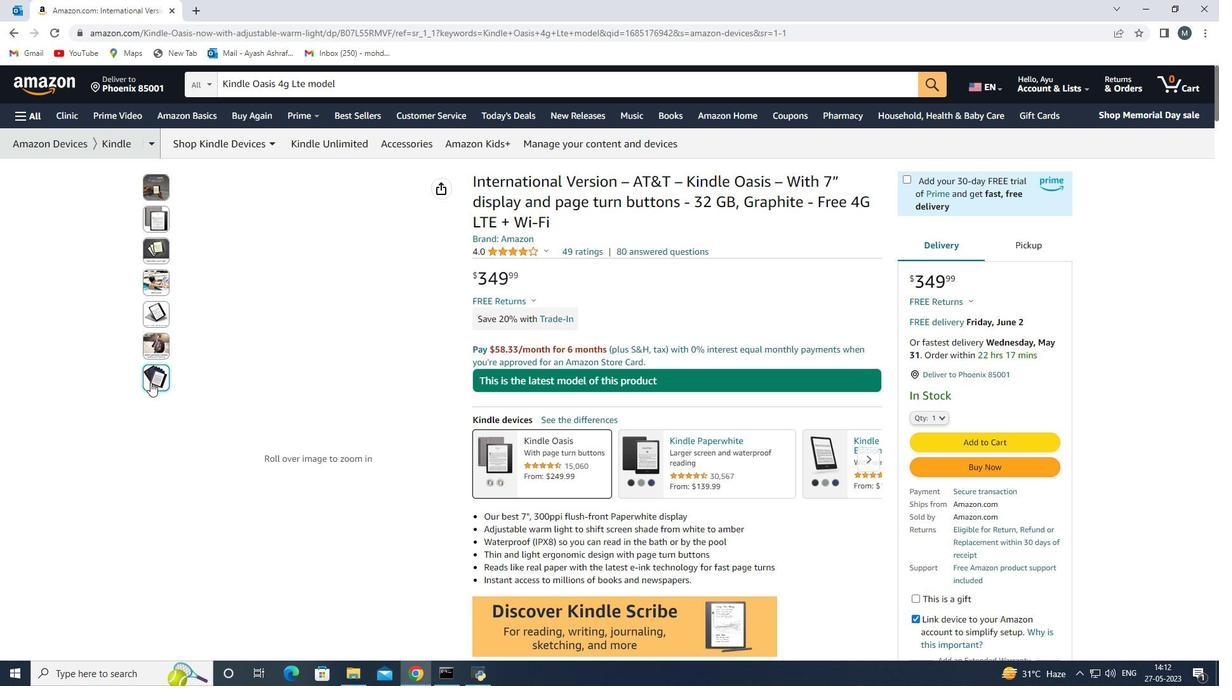 
Action: Mouse moved to (569, 407)
Screenshot: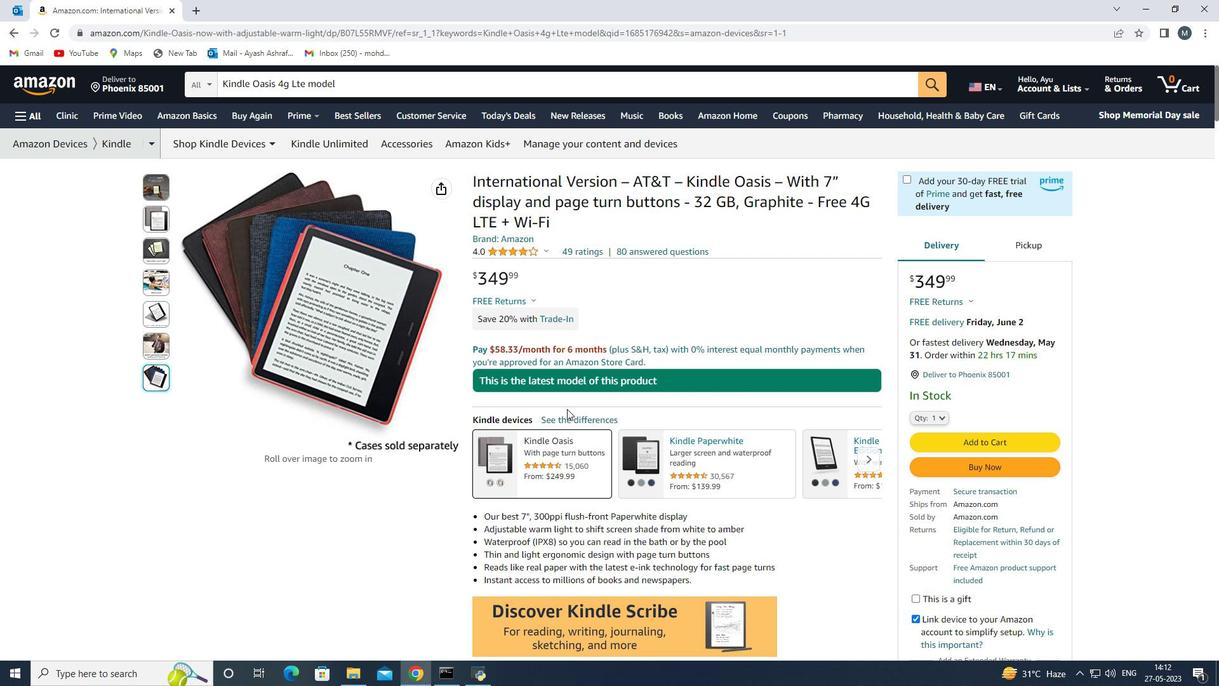 
Action: Mouse scrolled (569, 406) with delta (0, 0)
Screenshot: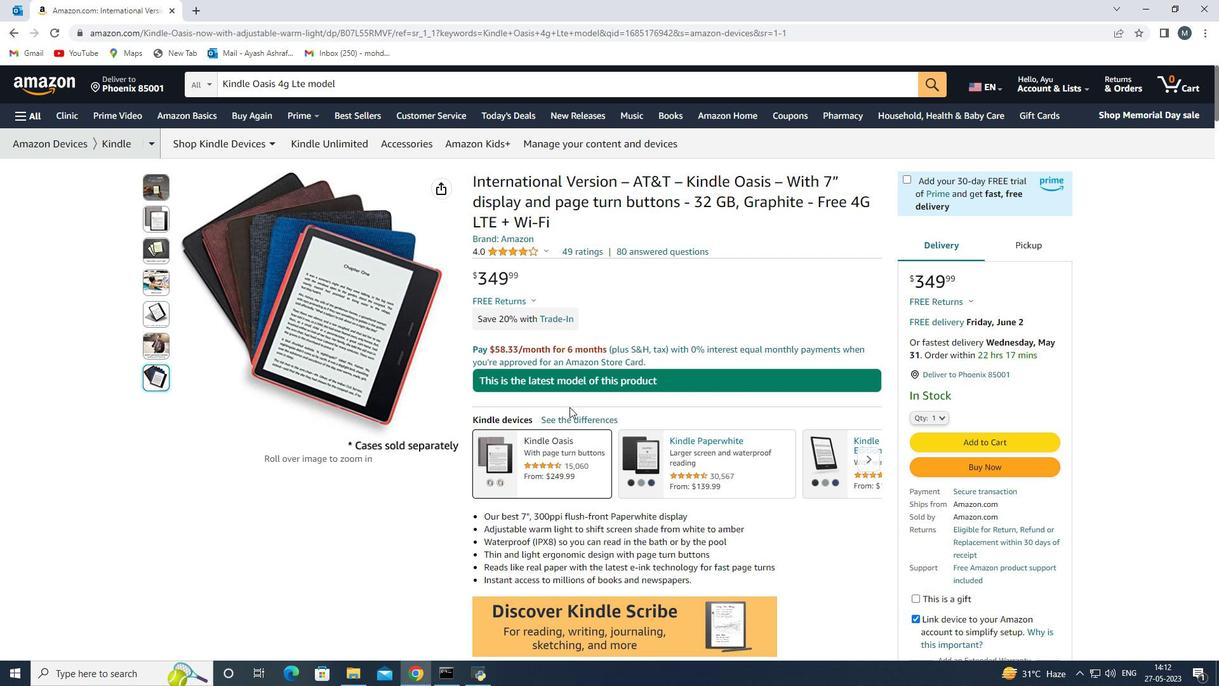 
Action: Mouse moved to (632, 363)
Screenshot: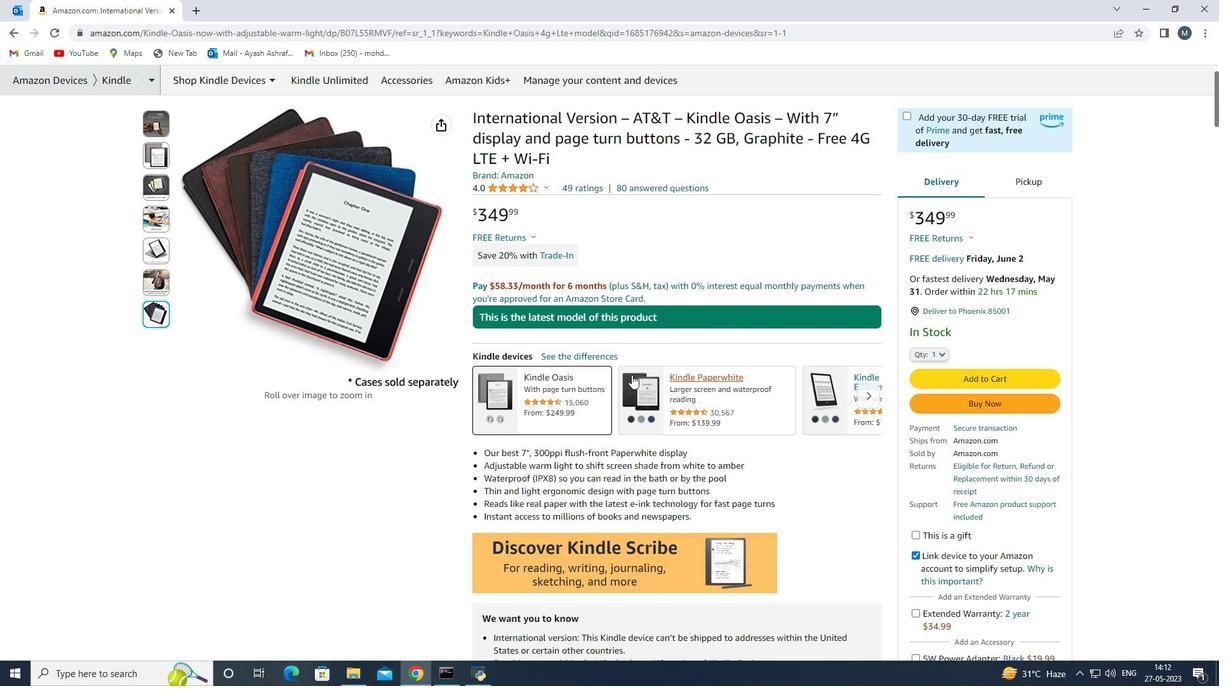 
Action: Mouse scrolled (632, 362) with delta (0, 0)
Screenshot: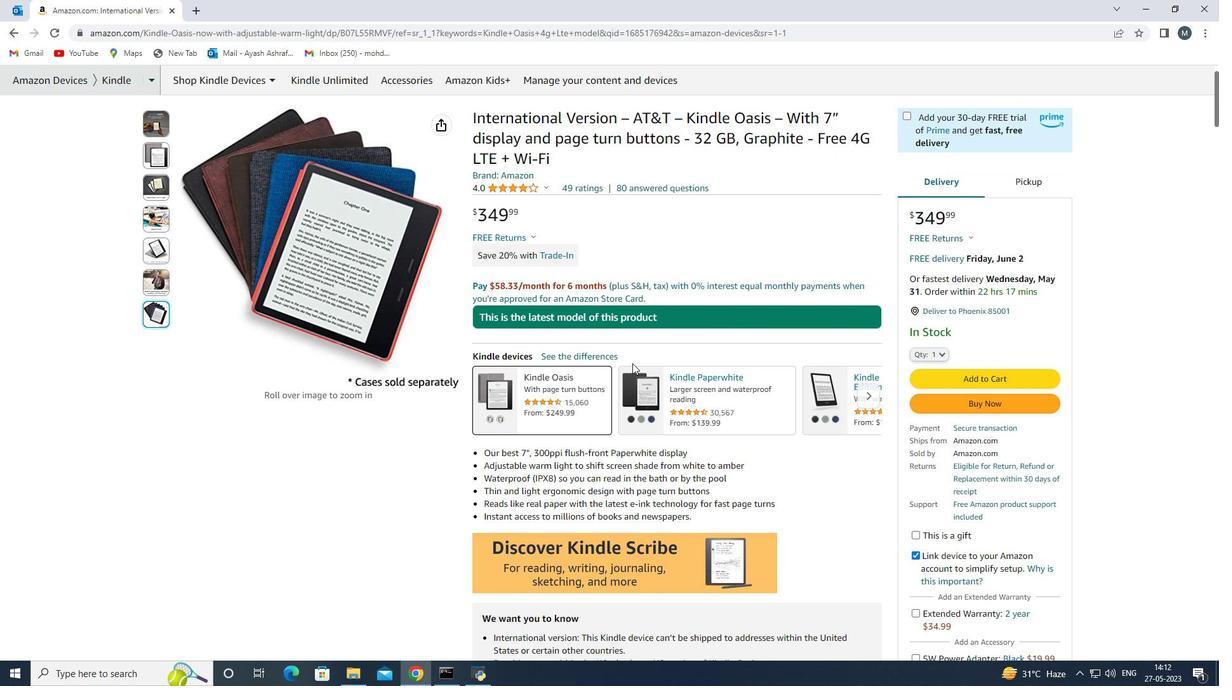 
Action: Mouse moved to (545, 388)
Screenshot: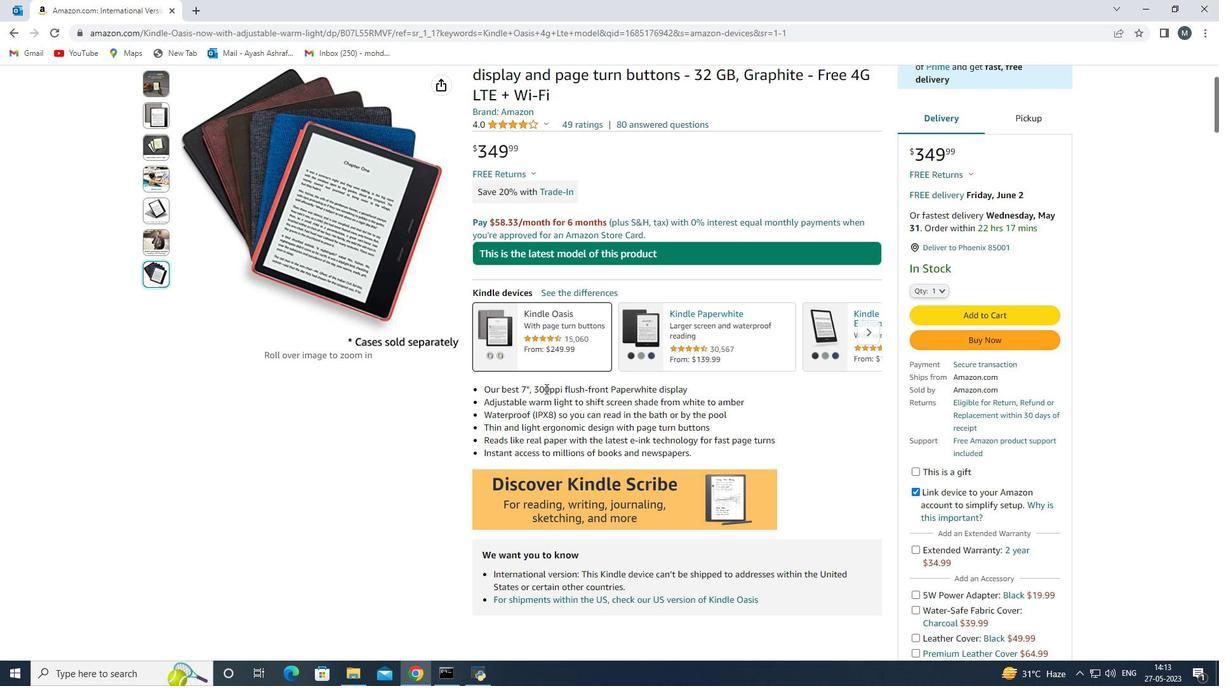 
Action: Mouse pressed left at (545, 388)
Screenshot: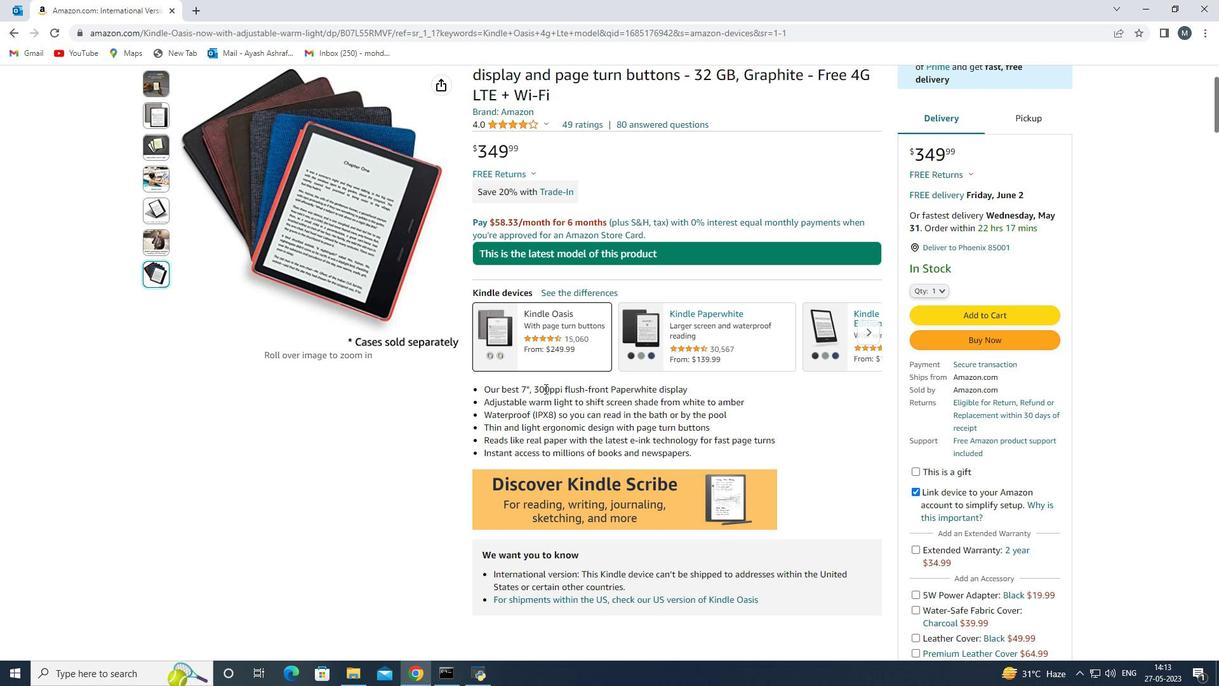 
Action: Mouse moved to (727, 391)
Screenshot: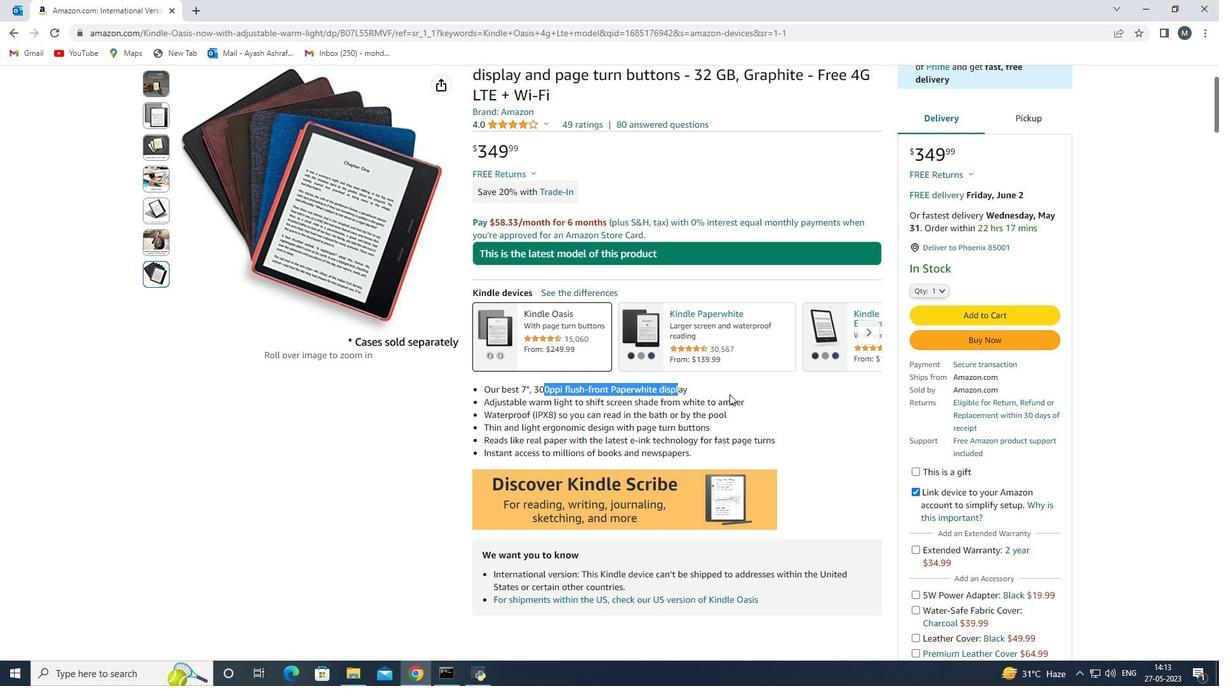 
Action: Mouse pressed left at (727, 391)
Screenshot: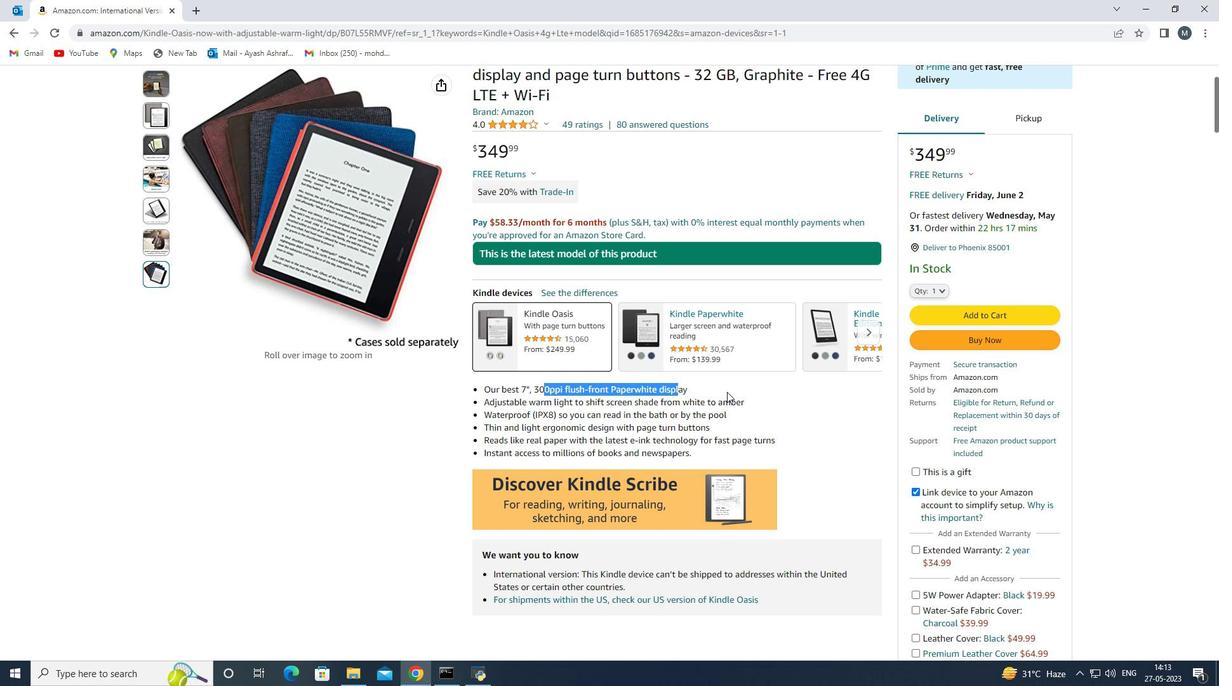 
Action: Mouse moved to (490, 407)
Screenshot: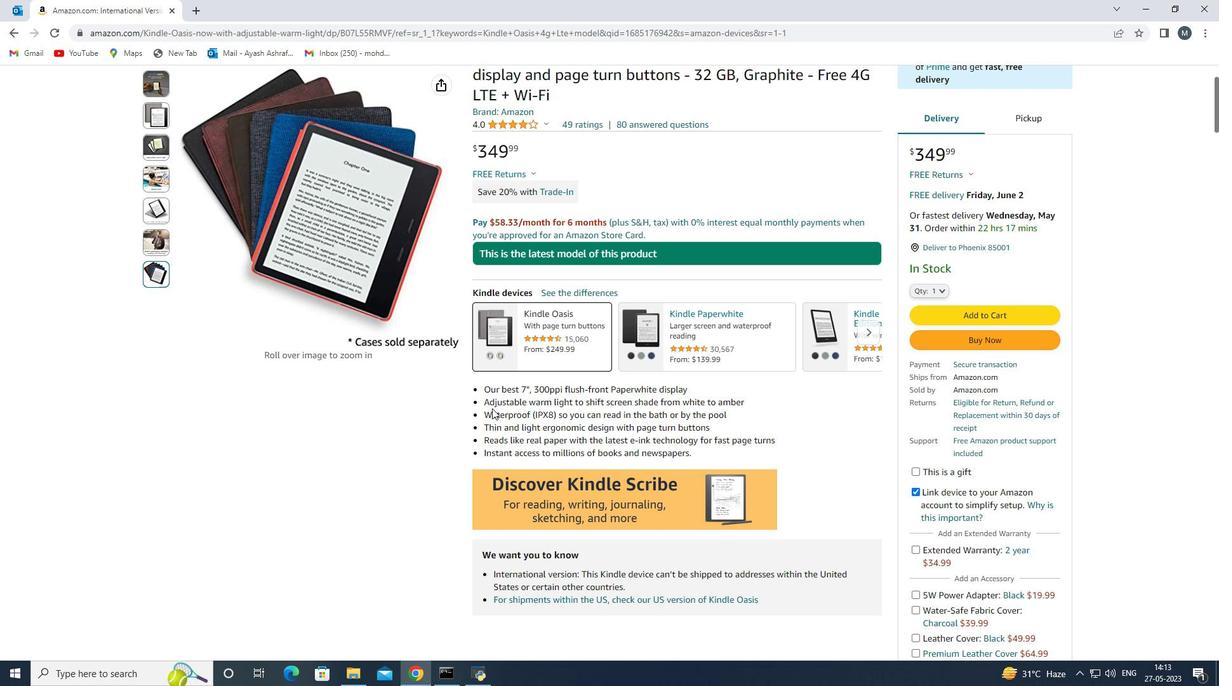 
Action: Mouse pressed left at (490, 407)
Screenshot: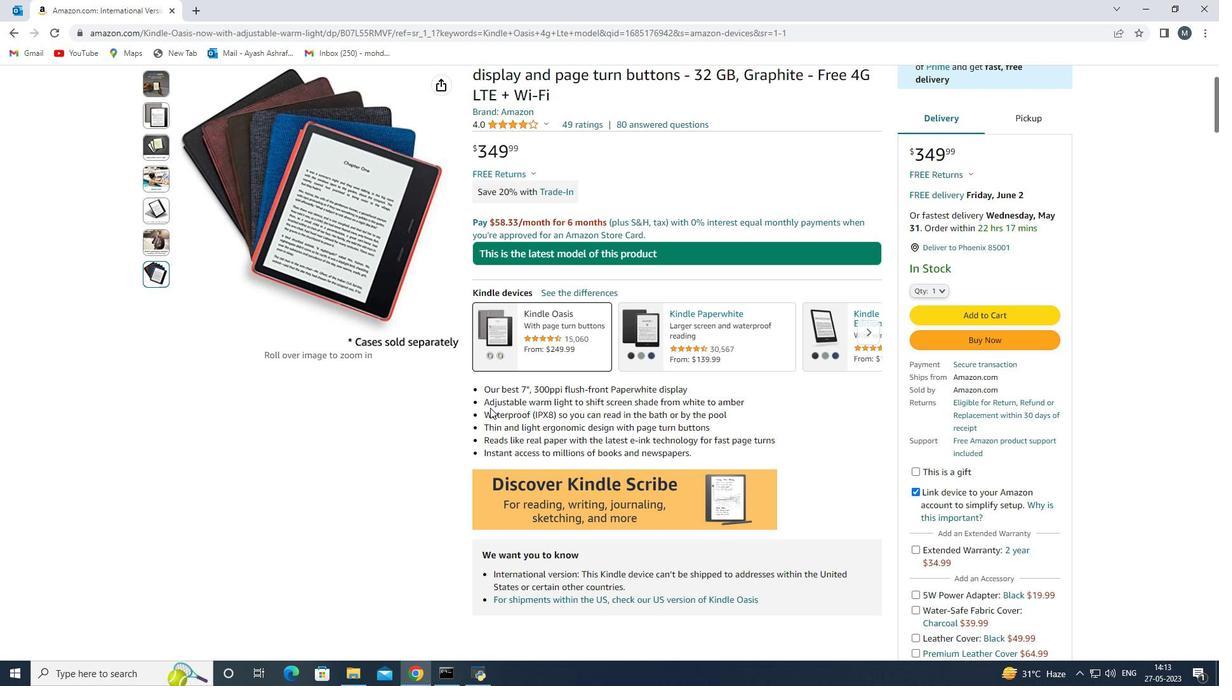 
Action: Mouse moved to (771, 402)
Screenshot: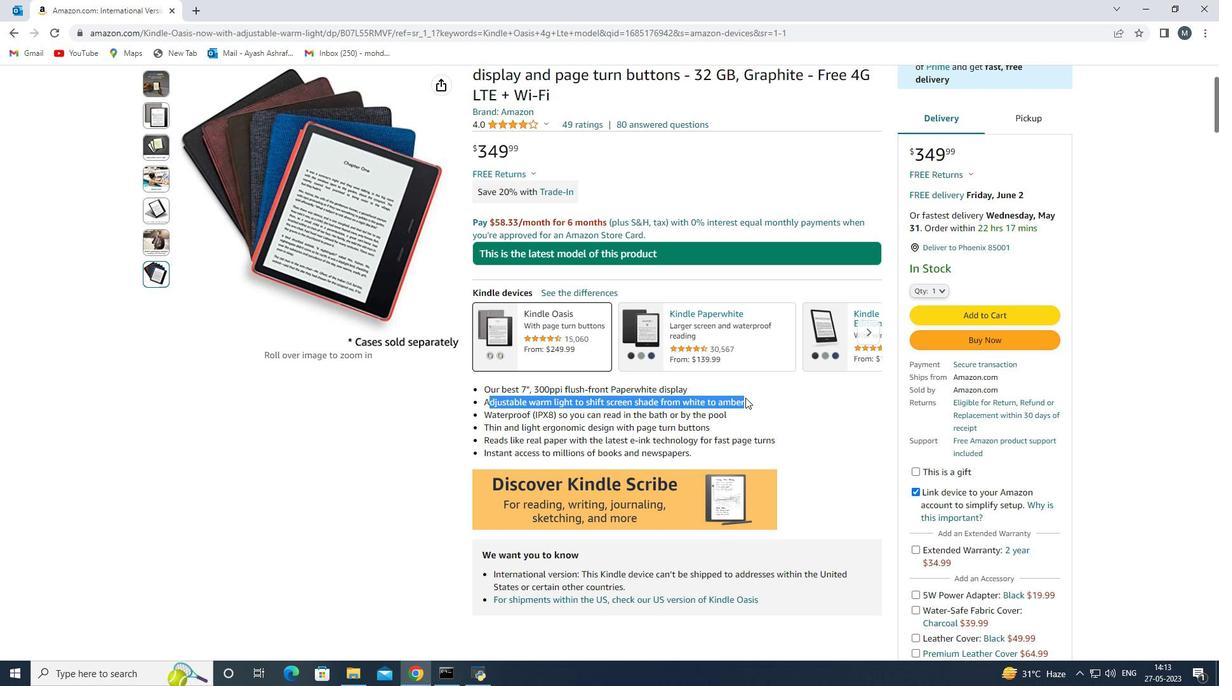 
Action: Mouse pressed left at (771, 402)
Screenshot: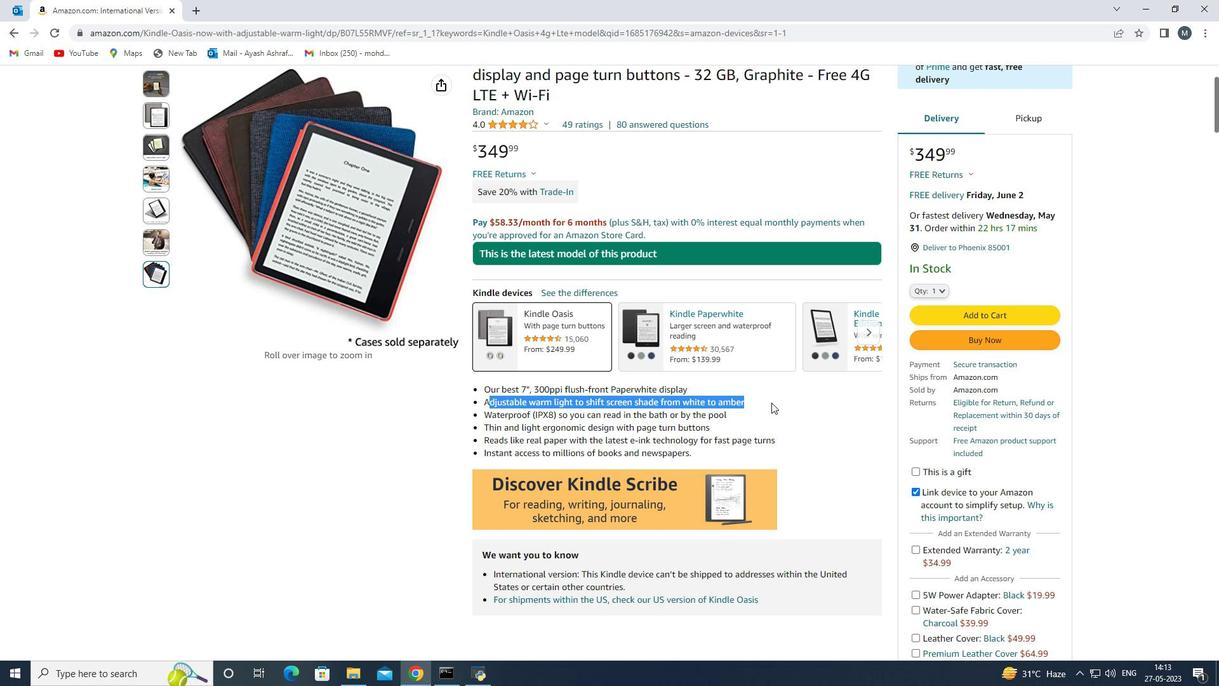 
Action: Mouse moved to (475, 412)
Screenshot: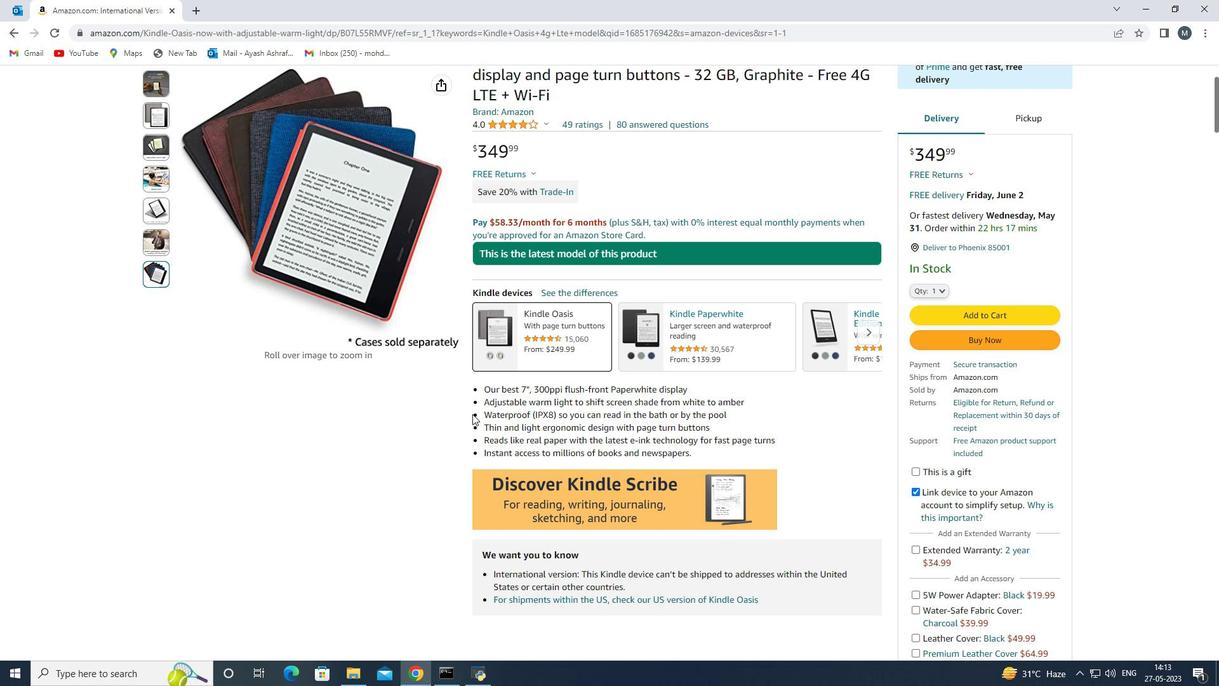 
Action: Mouse pressed left at (475, 412)
Screenshot: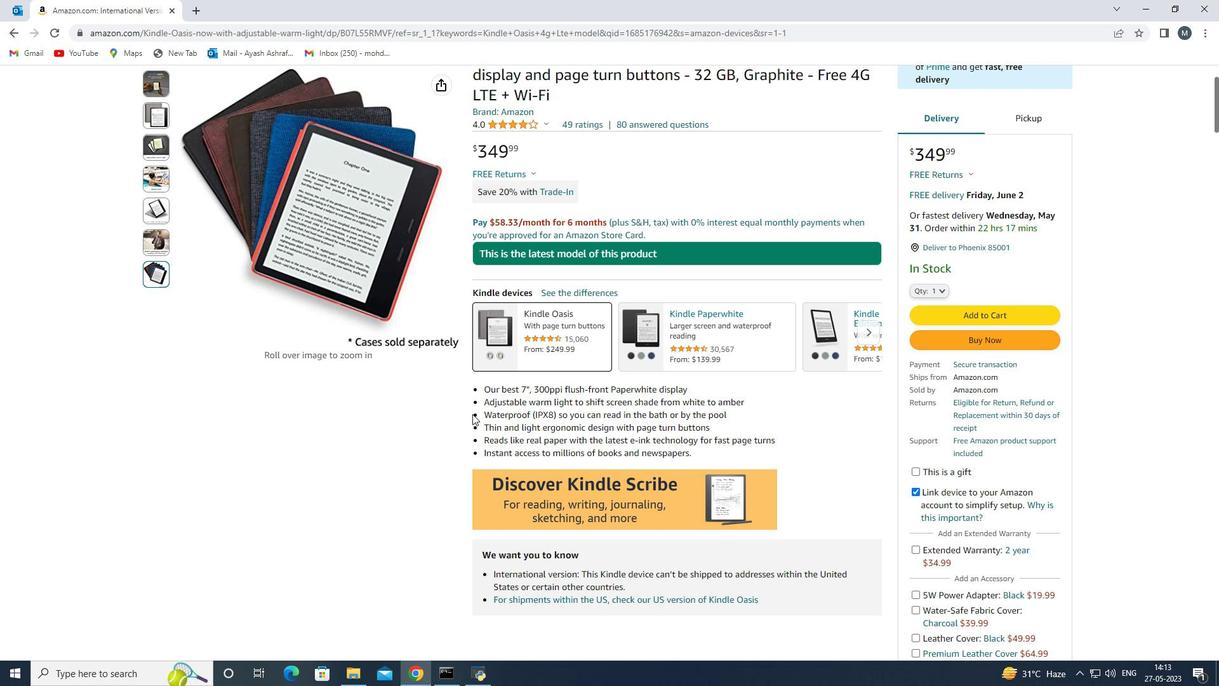 
Action: Mouse moved to (737, 412)
Screenshot: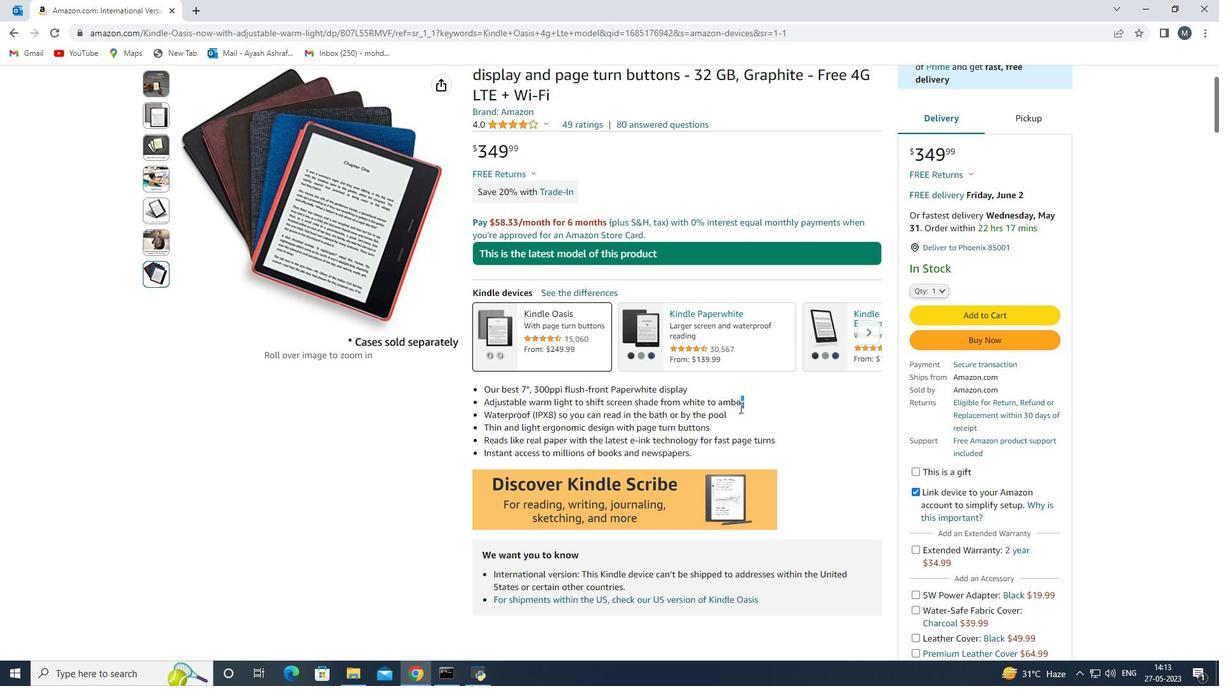 
Action: Mouse pressed left at (737, 412)
Screenshot: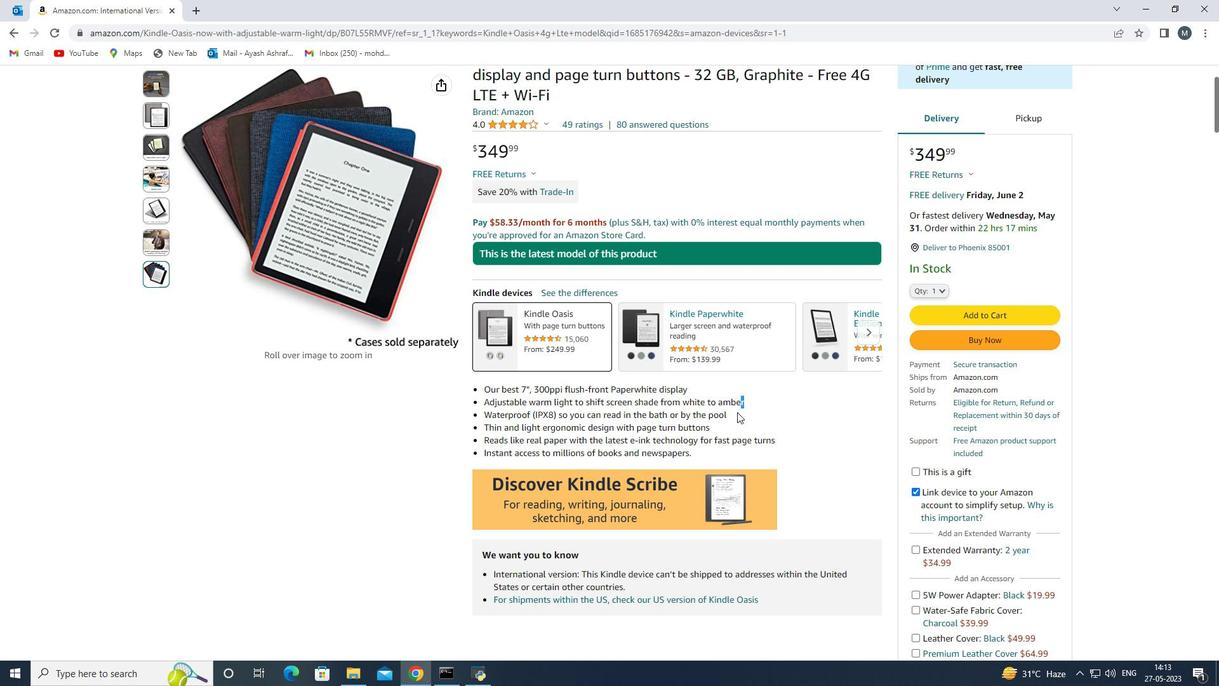 
Action: Mouse moved to (483, 430)
Screenshot: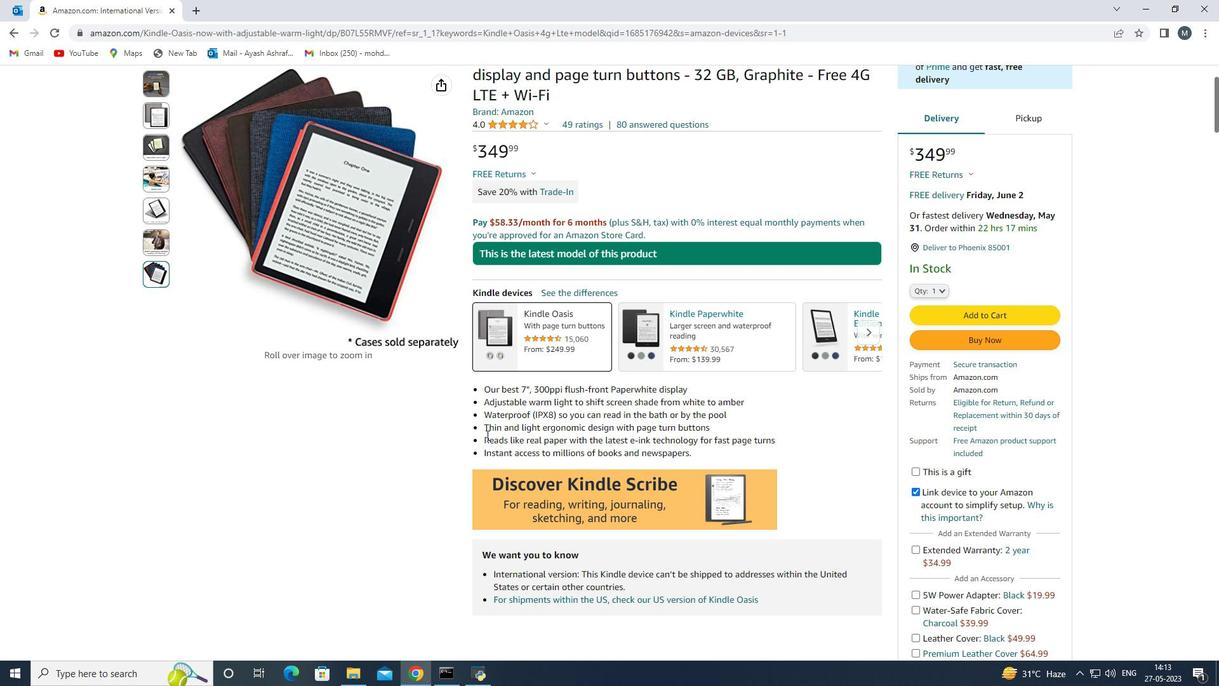 
Action: Mouse pressed left at (483, 430)
Screenshot: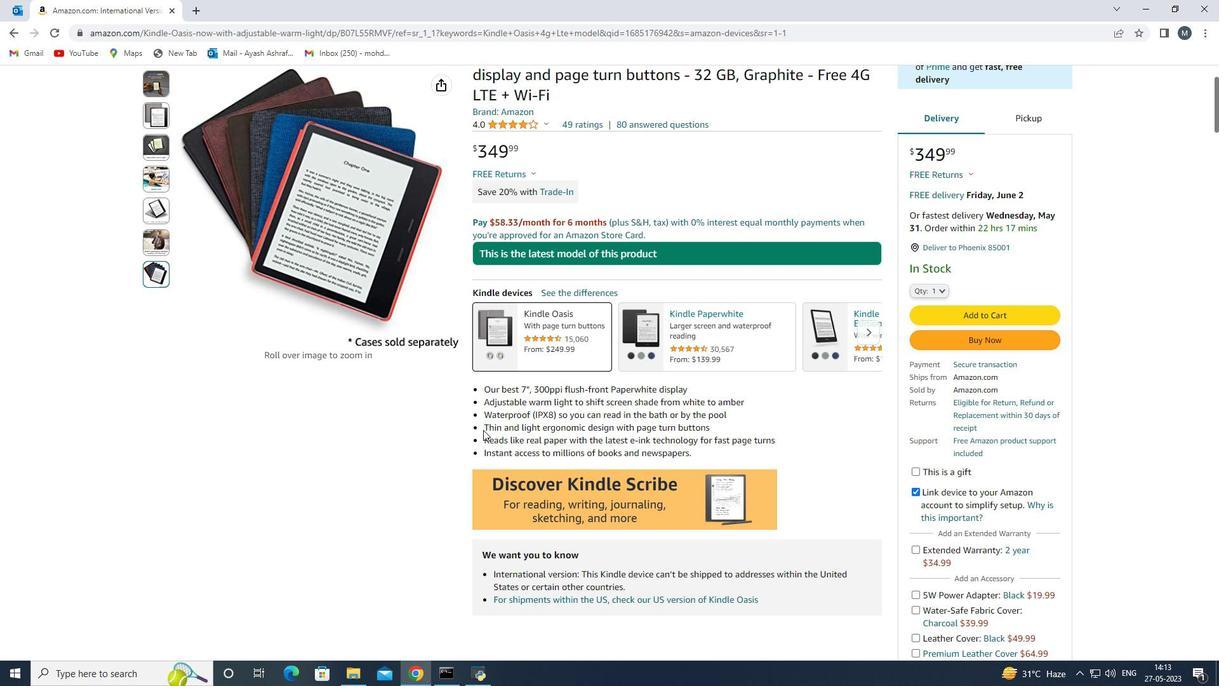 
Action: Mouse moved to (735, 433)
Screenshot: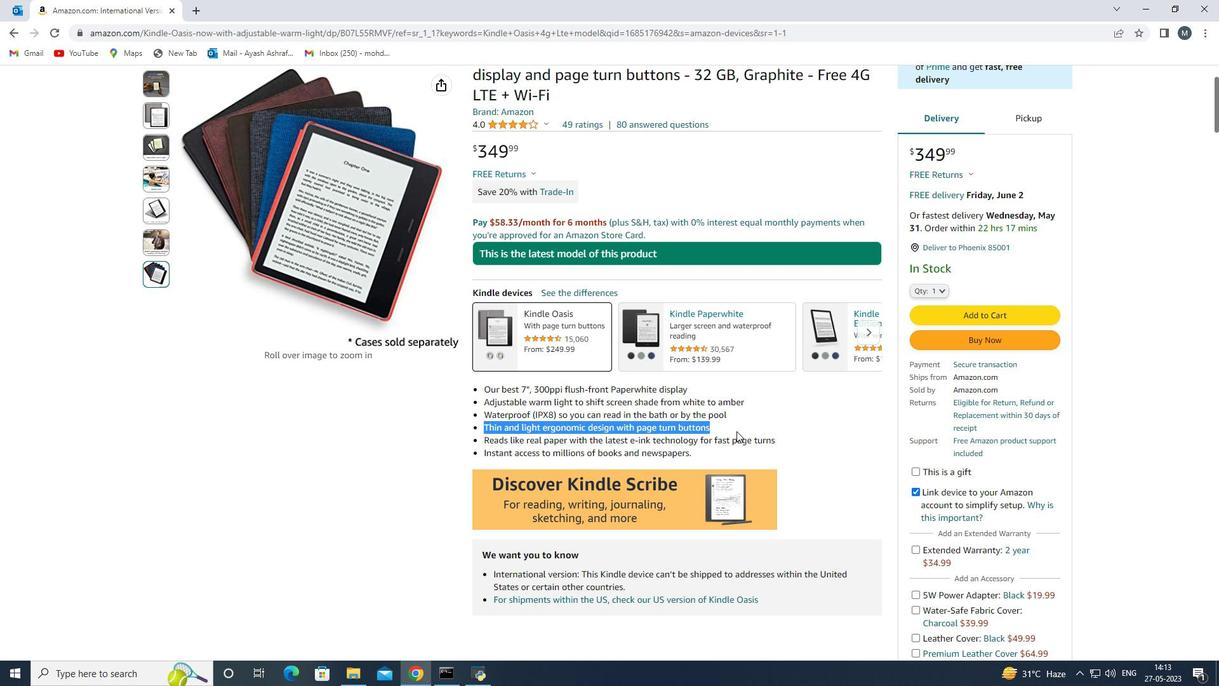 
Action: Mouse pressed left at (735, 433)
Screenshot: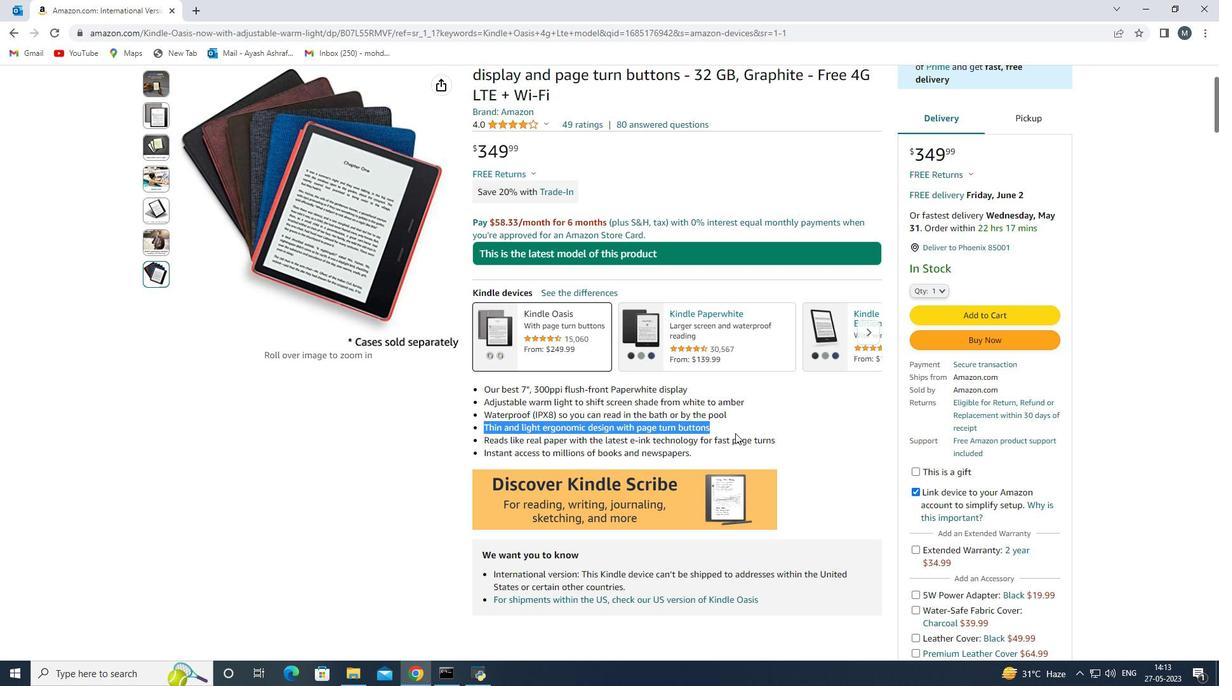 
Action: Mouse moved to (484, 438)
Screenshot: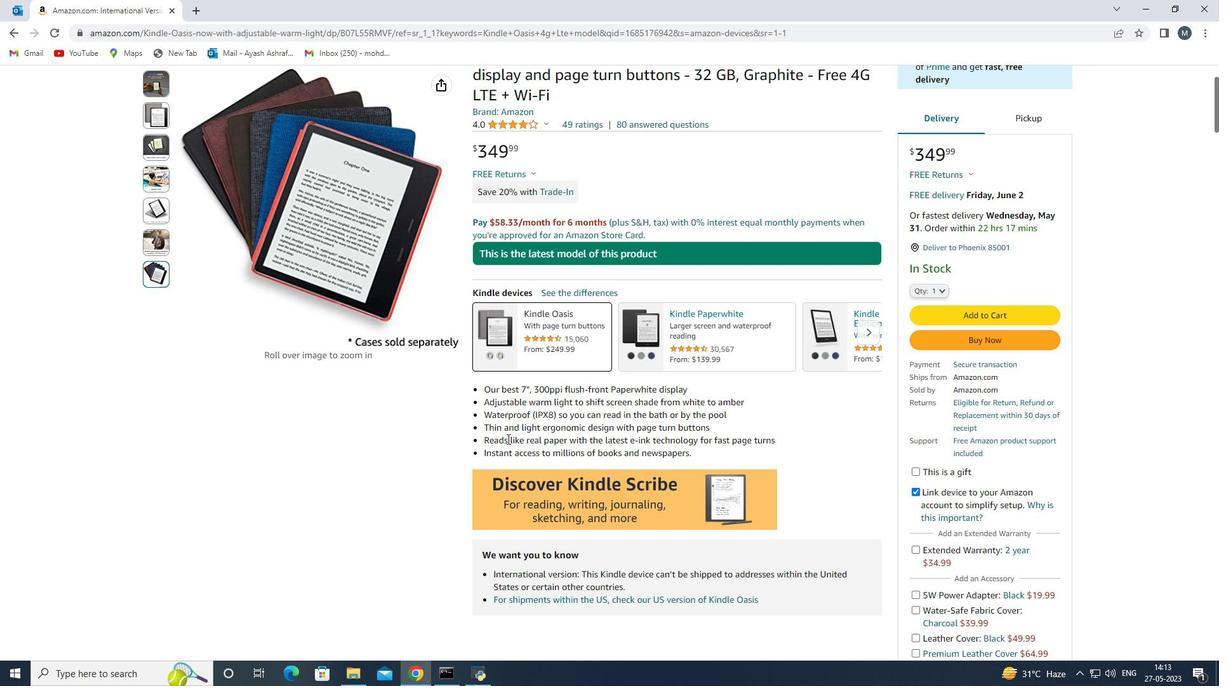 
Action: Mouse pressed left at (484, 438)
Screenshot: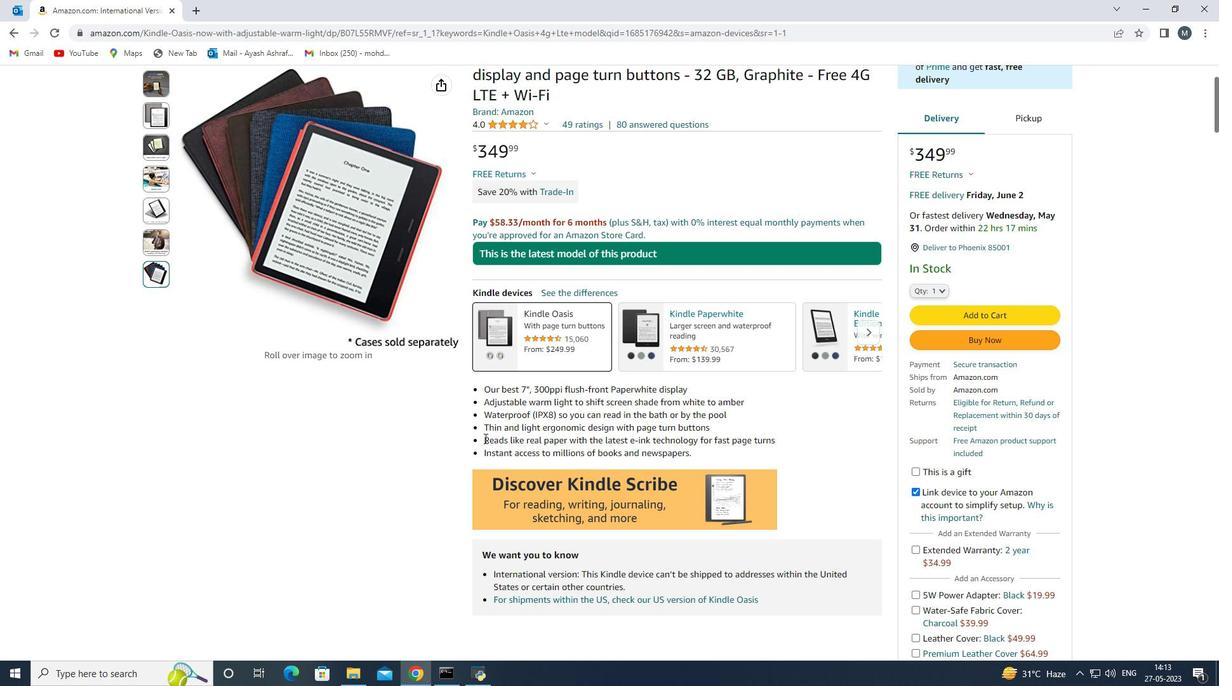 
Action: Mouse moved to (804, 441)
Screenshot: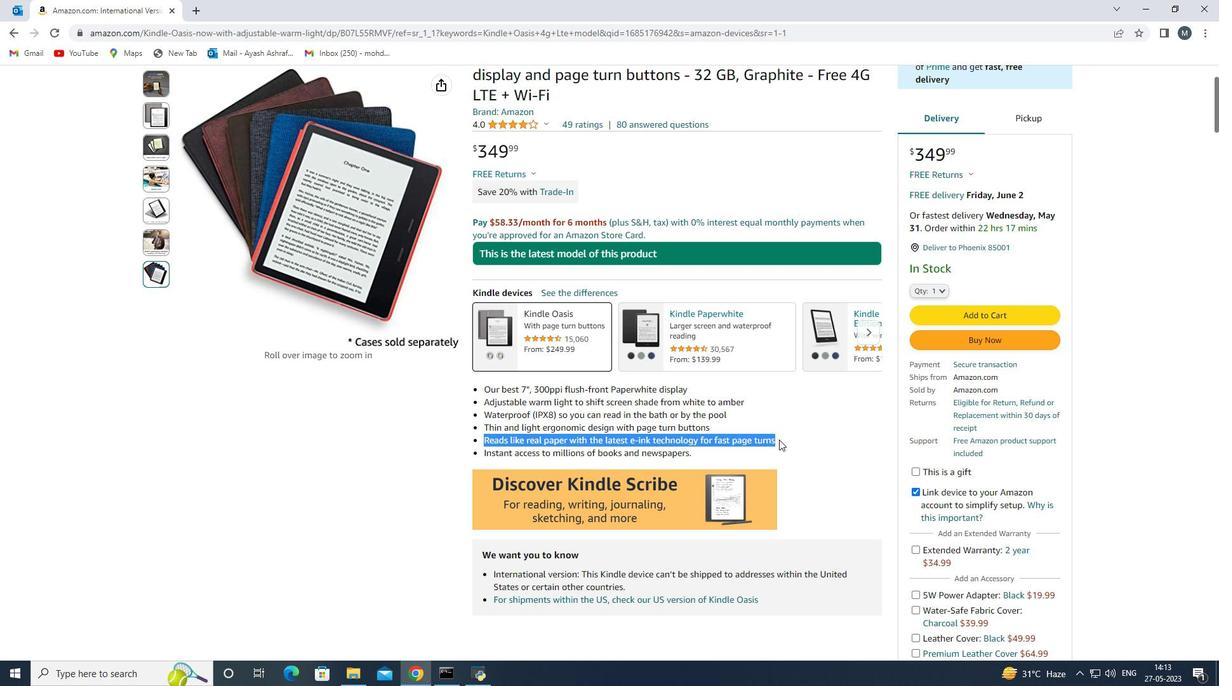 
Action: Mouse pressed left at (804, 441)
Screenshot: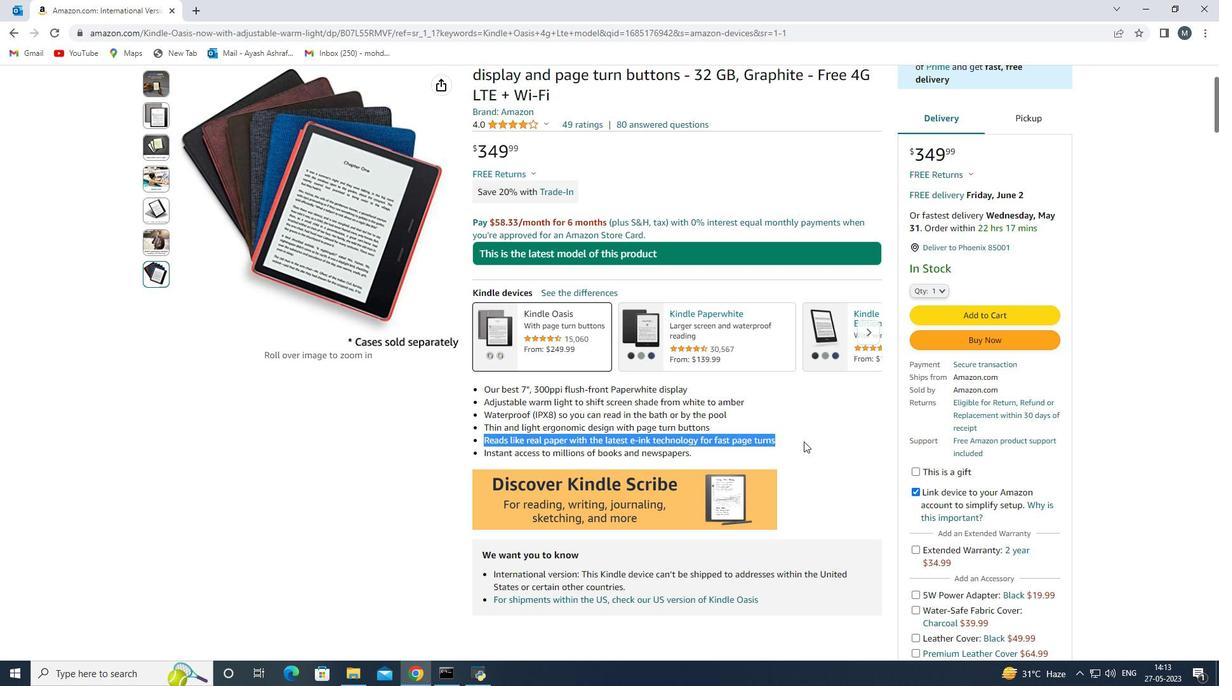 
Action: Mouse moved to (488, 452)
Screenshot: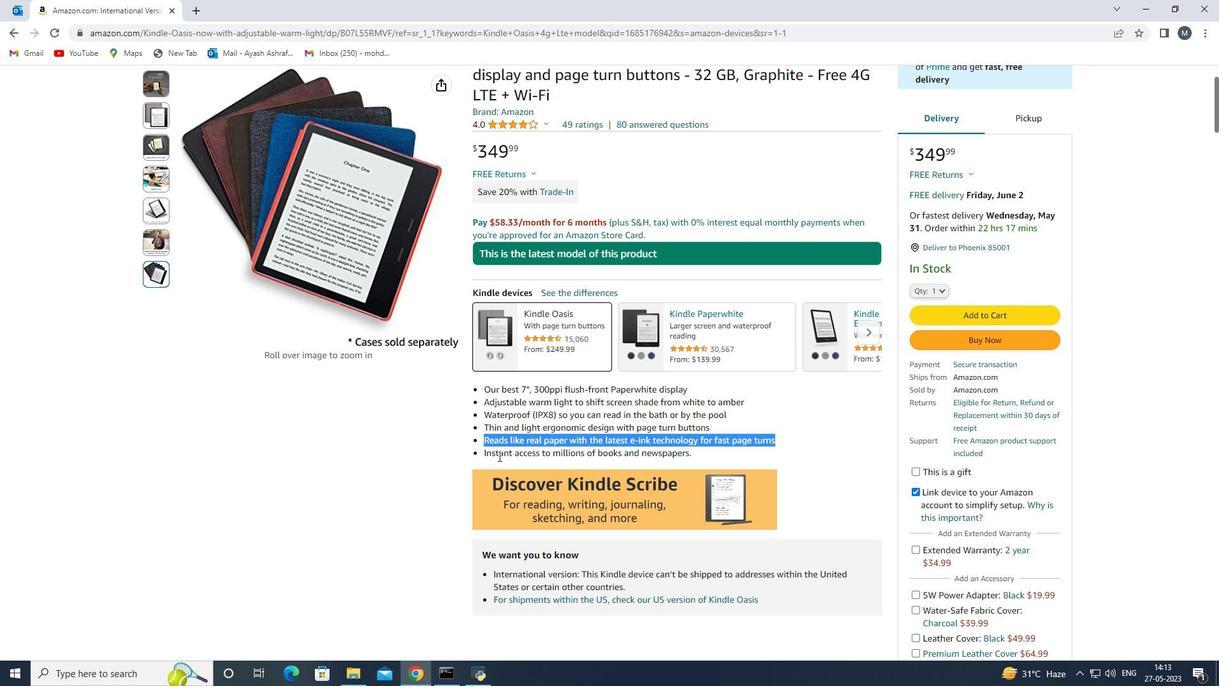 
Action: Mouse pressed left at (488, 452)
Screenshot: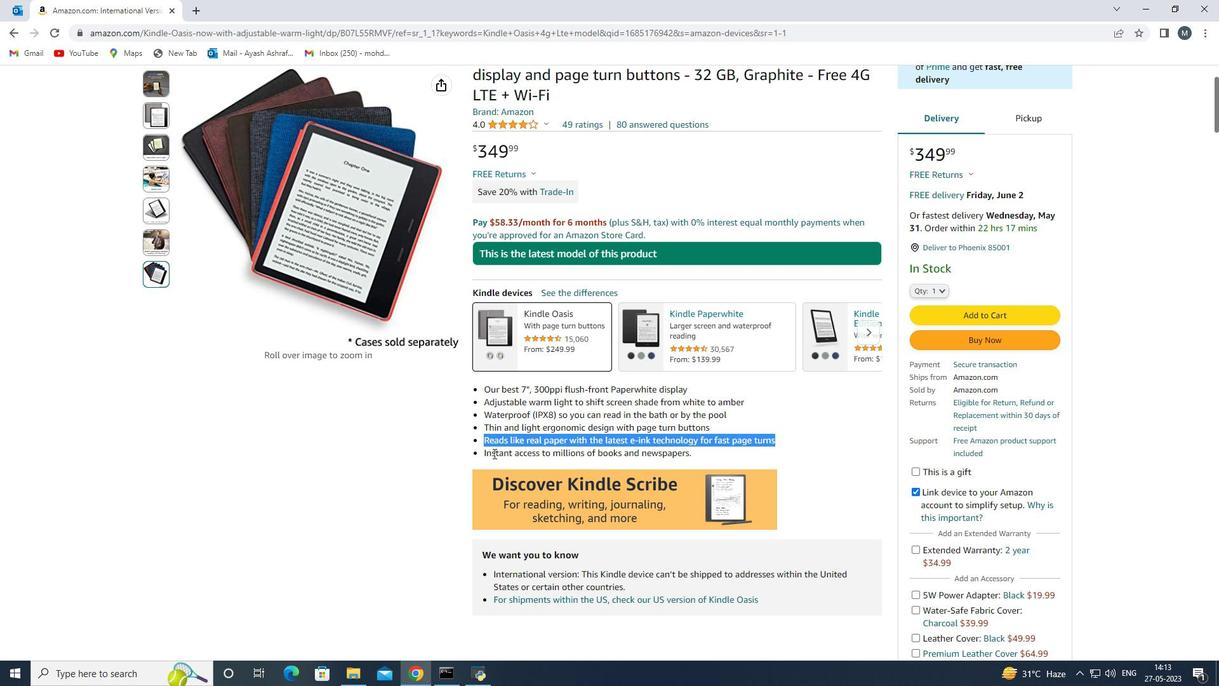 
Action: Mouse moved to (710, 457)
Screenshot: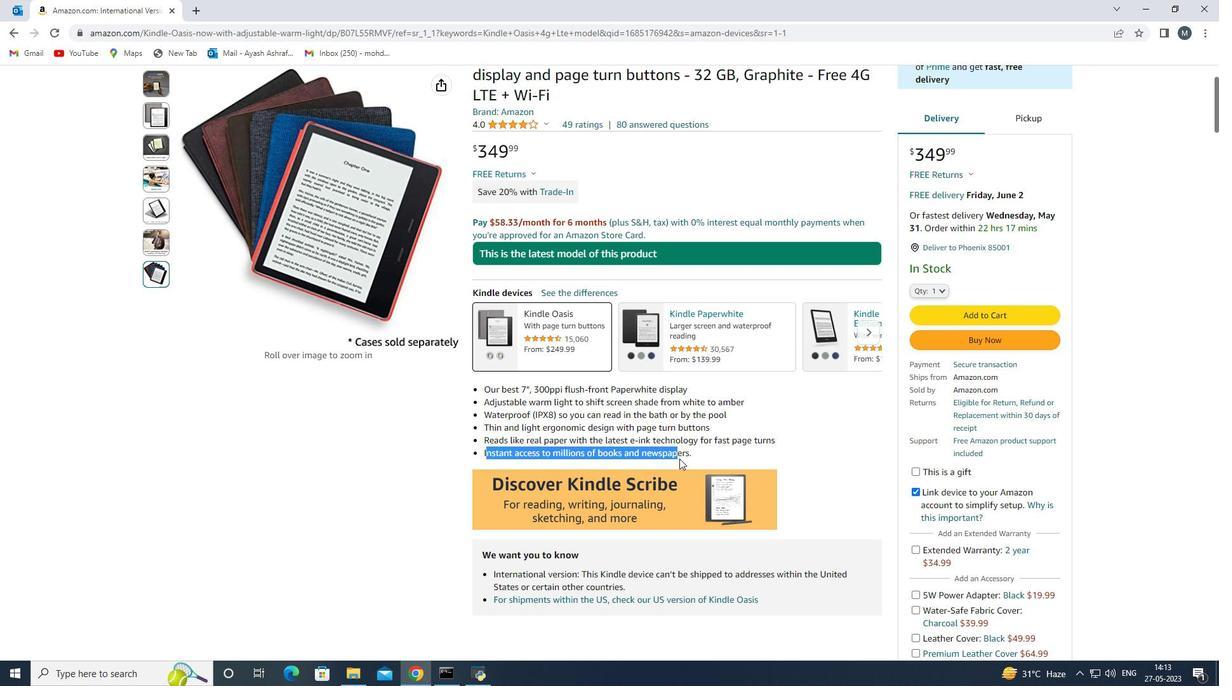
Action: Mouse pressed left at (710, 457)
Screenshot: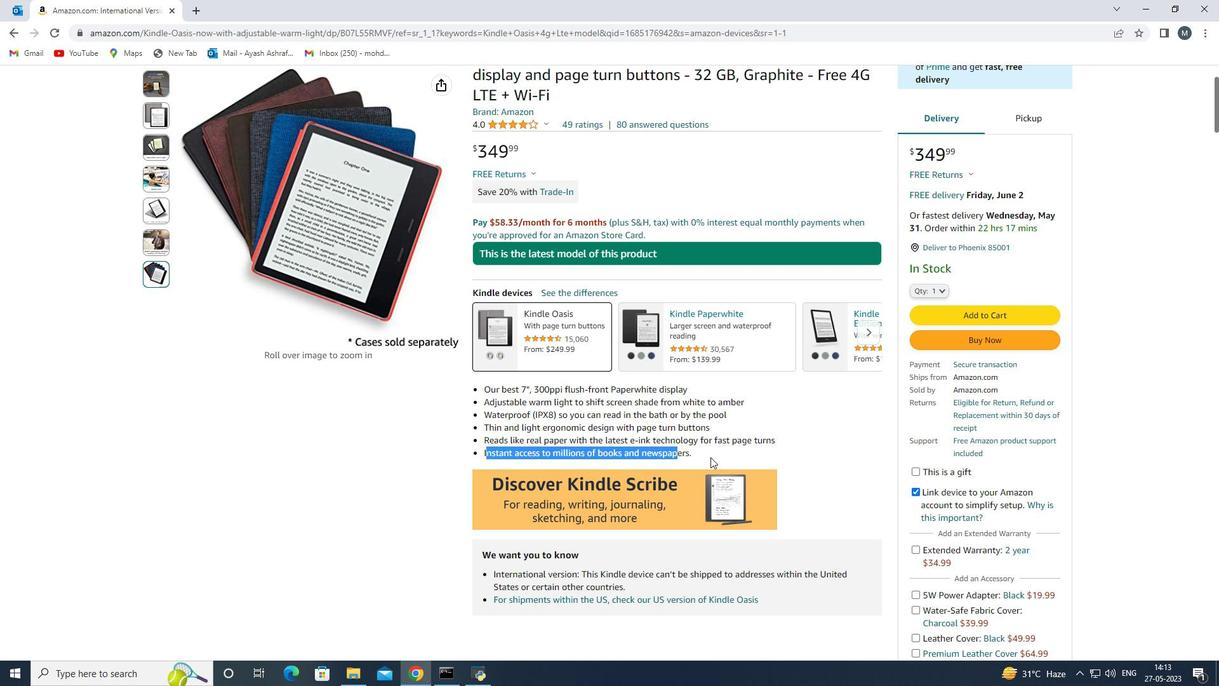 
Action: Mouse moved to (691, 431)
Screenshot: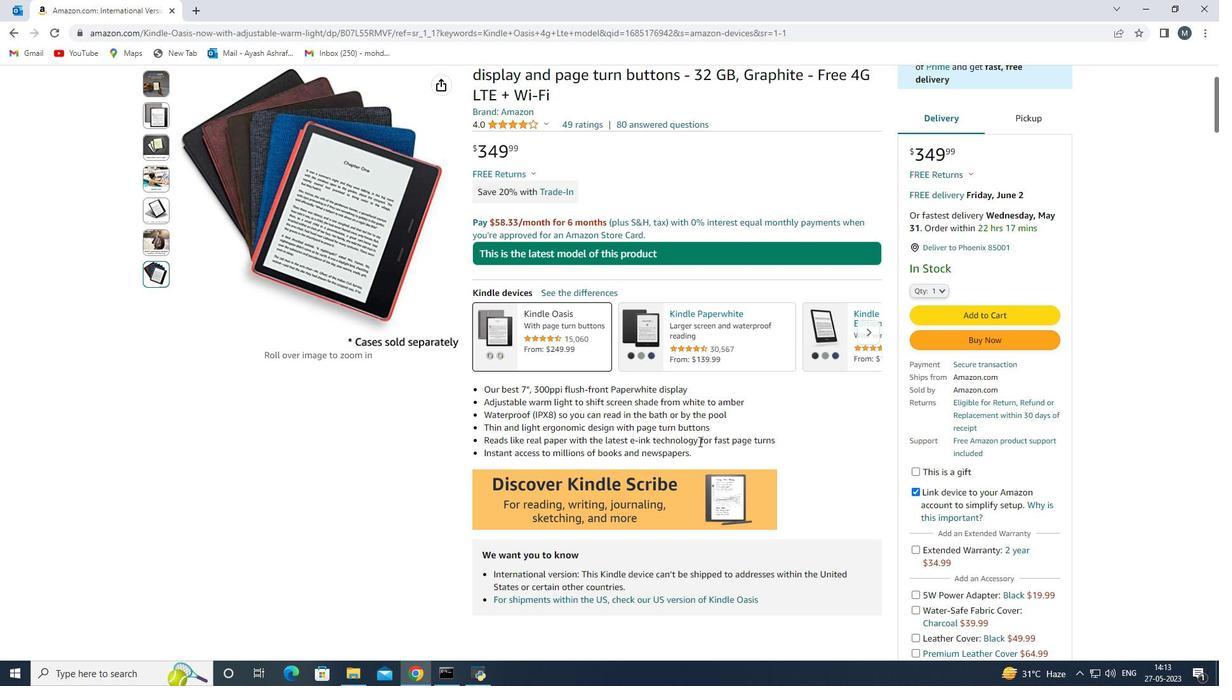 
Action: Mouse scrolled (691, 430) with delta (0, 0)
Screenshot: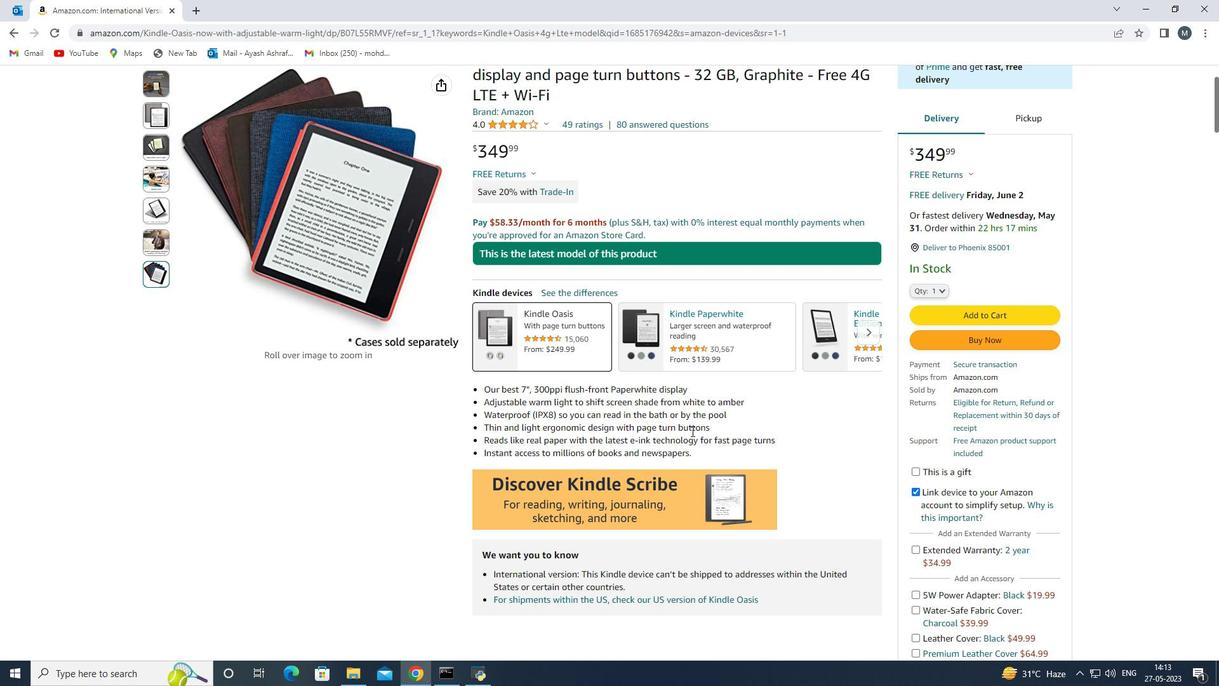 
Action: Mouse moved to (689, 430)
Screenshot: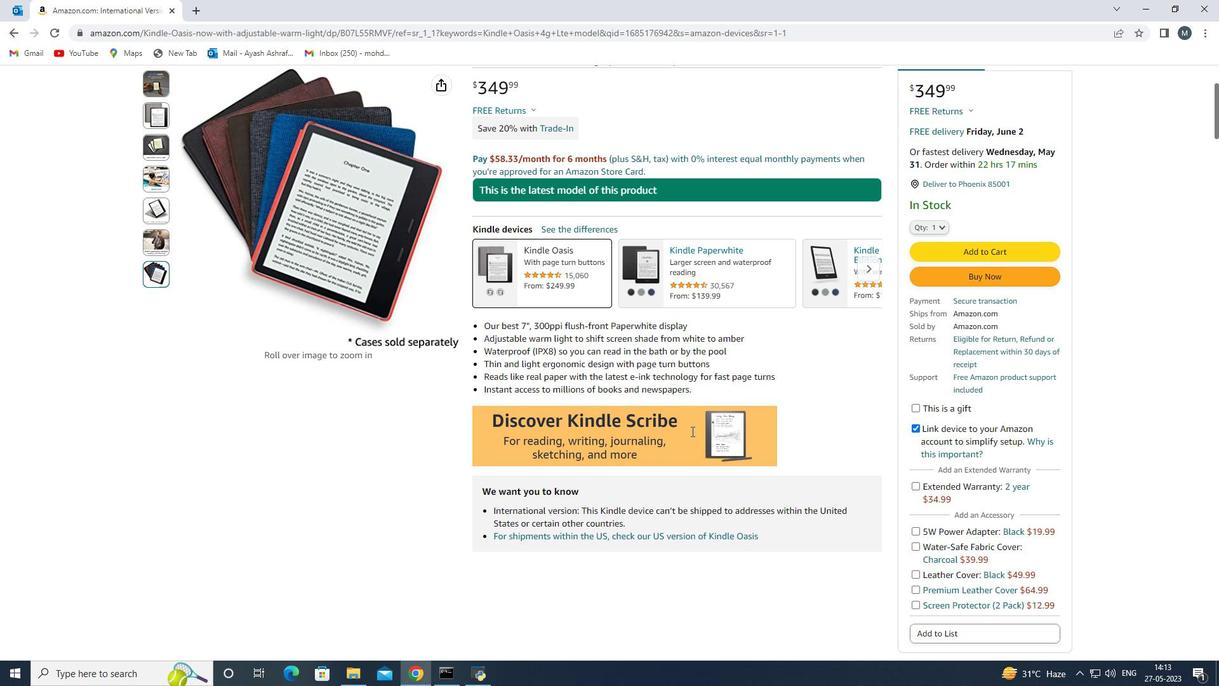 
Action: Mouse scrolled (689, 429) with delta (0, 0)
Screenshot: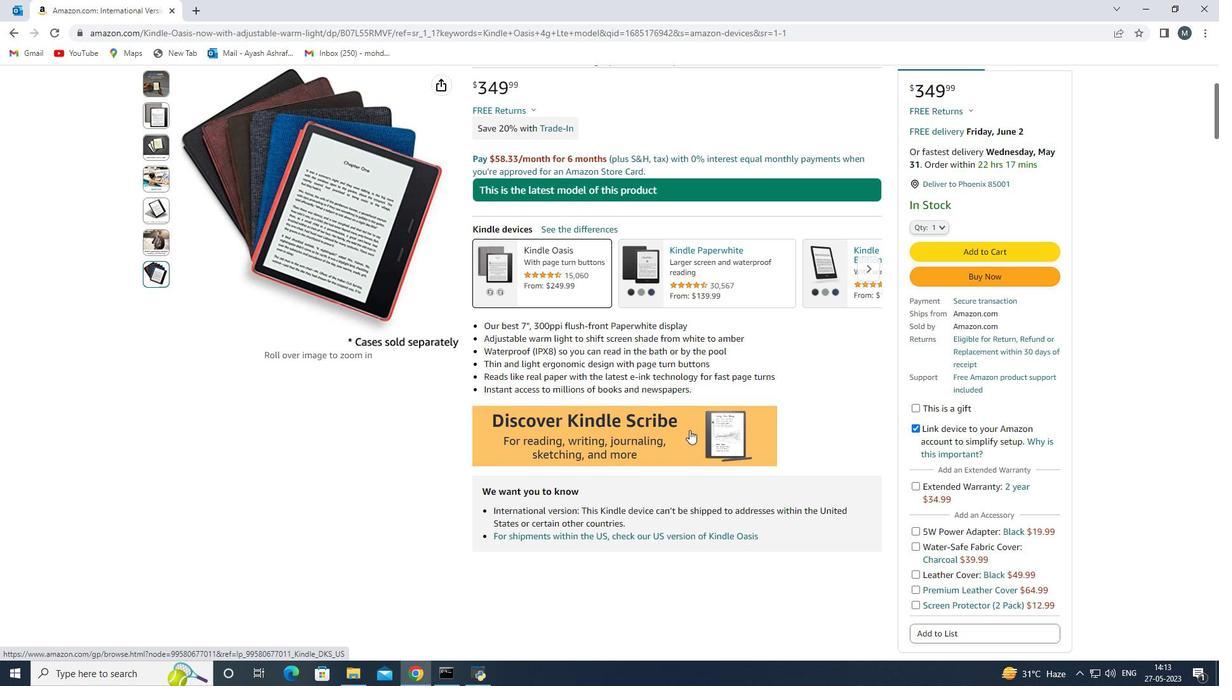 
Action: Mouse moved to (675, 419)
Screenshot: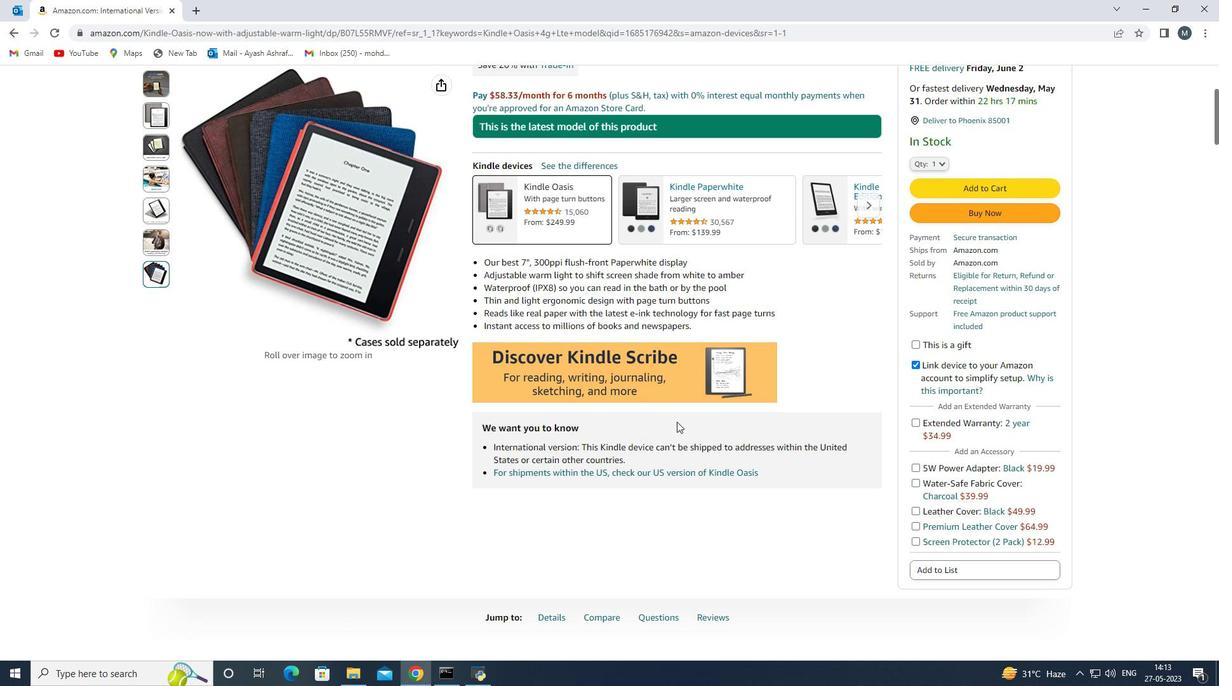 
Action: Mouse scrolled (675, 419) with delta (0, 0)
Screenshot: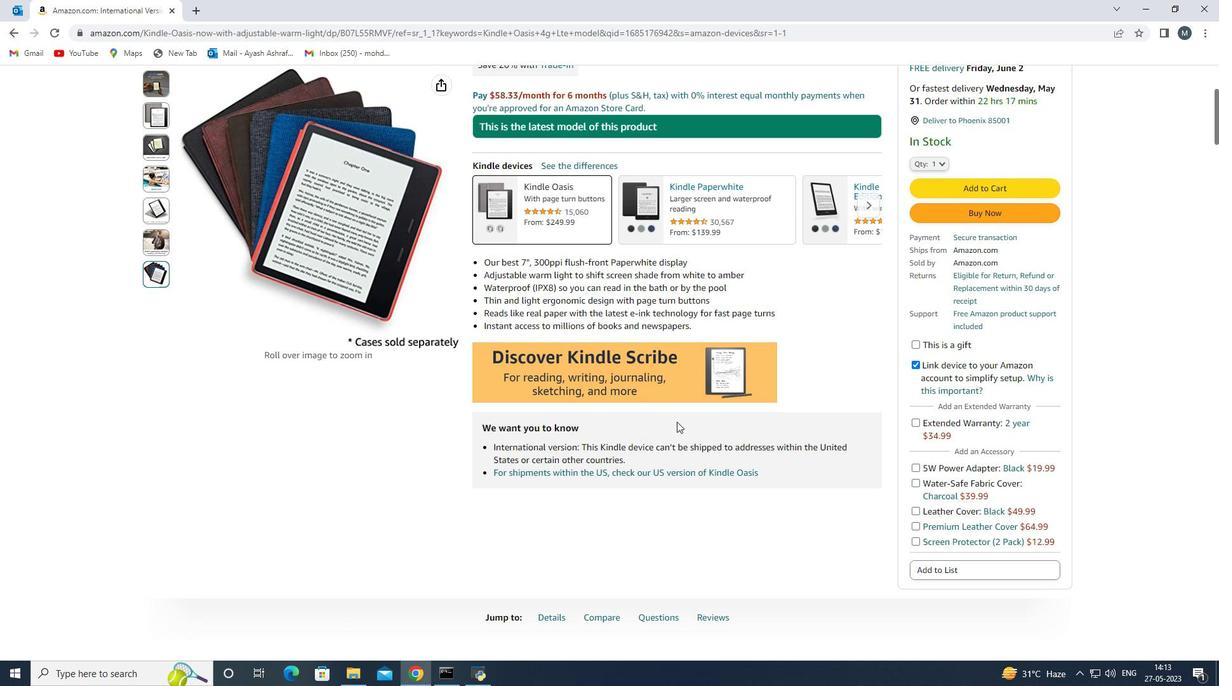 
Action: Mouse scrolled (675, 419) with delta (0, 0)
Screenshot: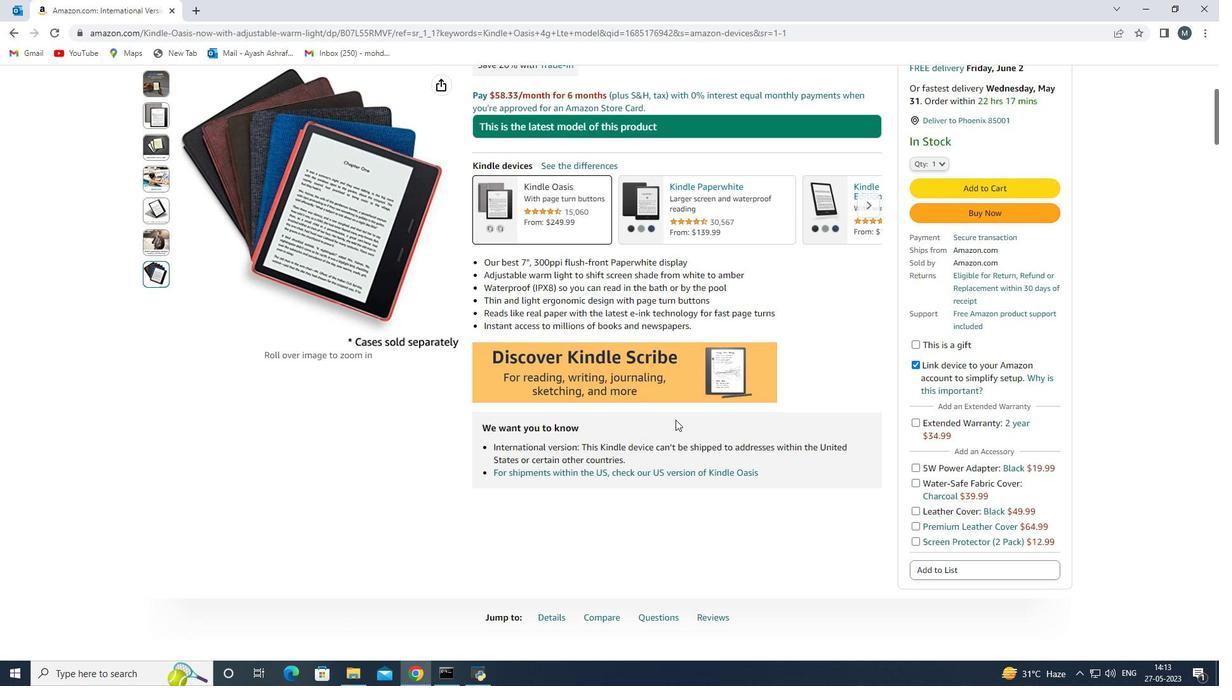 
Action: Mouse scrolled (675, 419) with delta (0, 0)
Screenshot: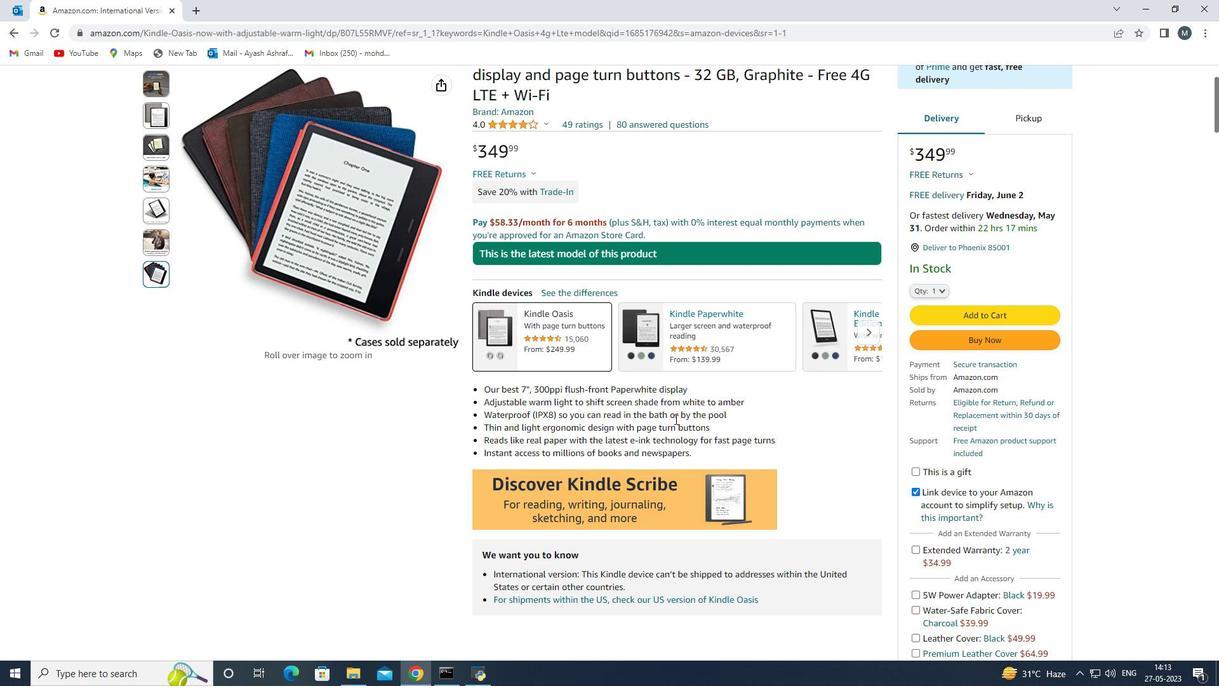 
Action: Mouse moved to (520, 240)
Screenshot: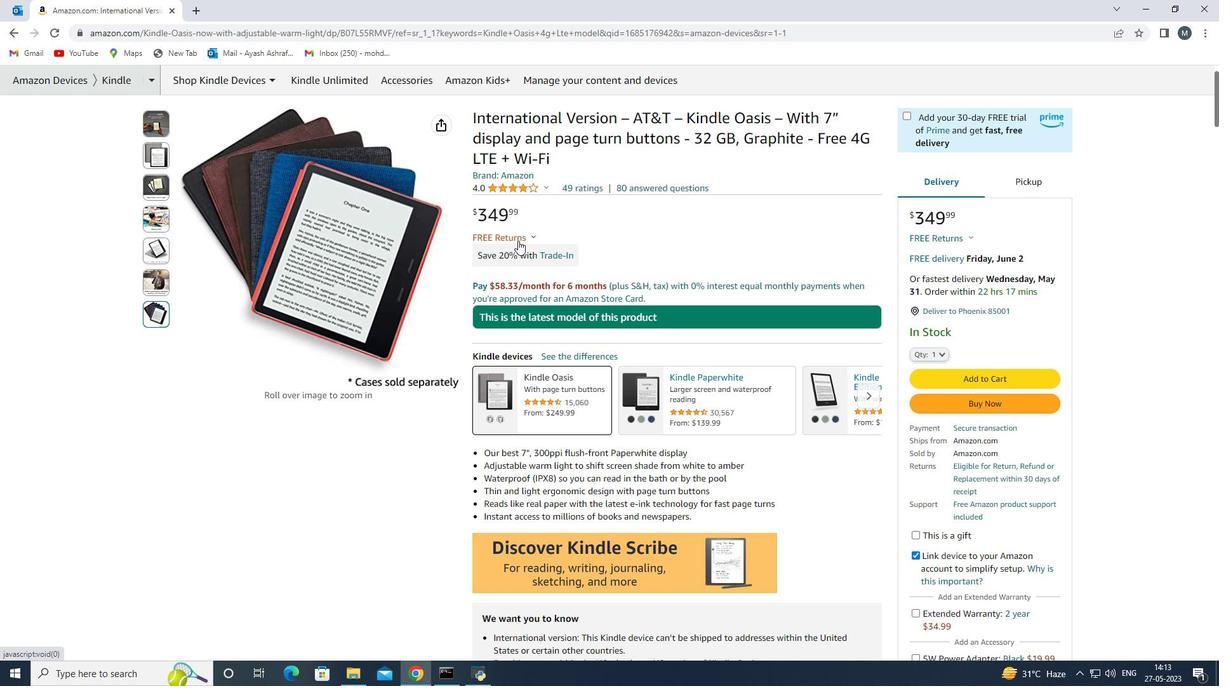 
Action: Mouse pressed left at (520, 240)
Screenshot: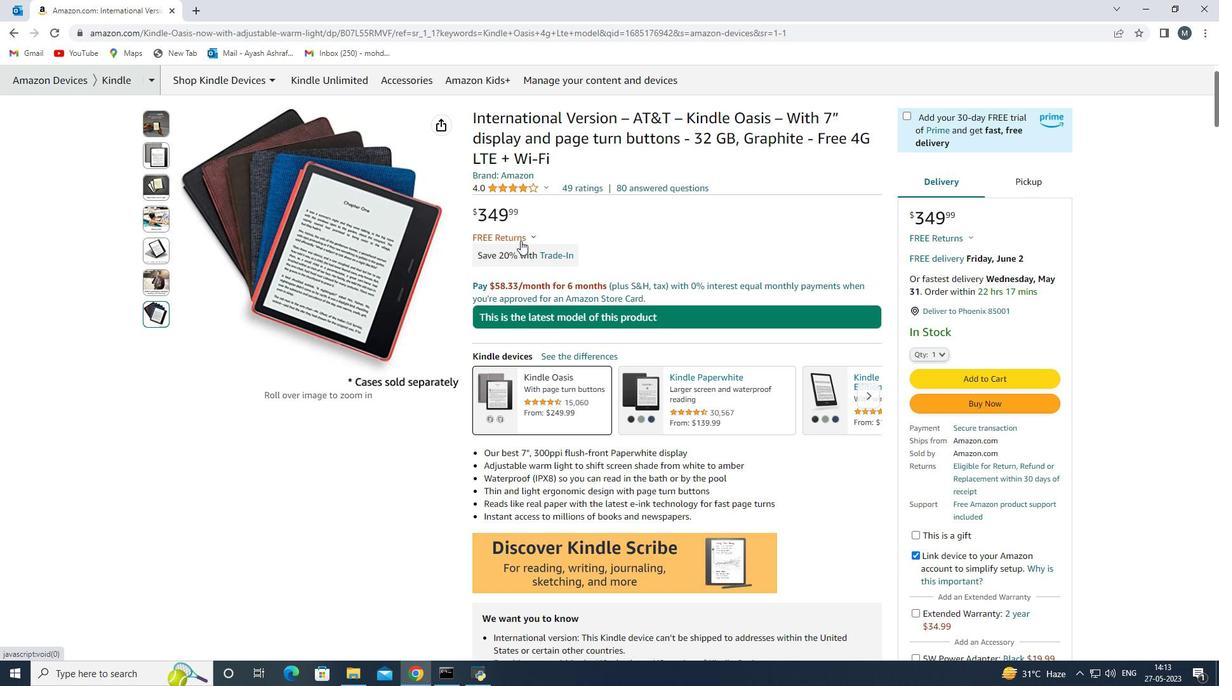 
Action: Mouse moved to (582, 261)
Screenshot: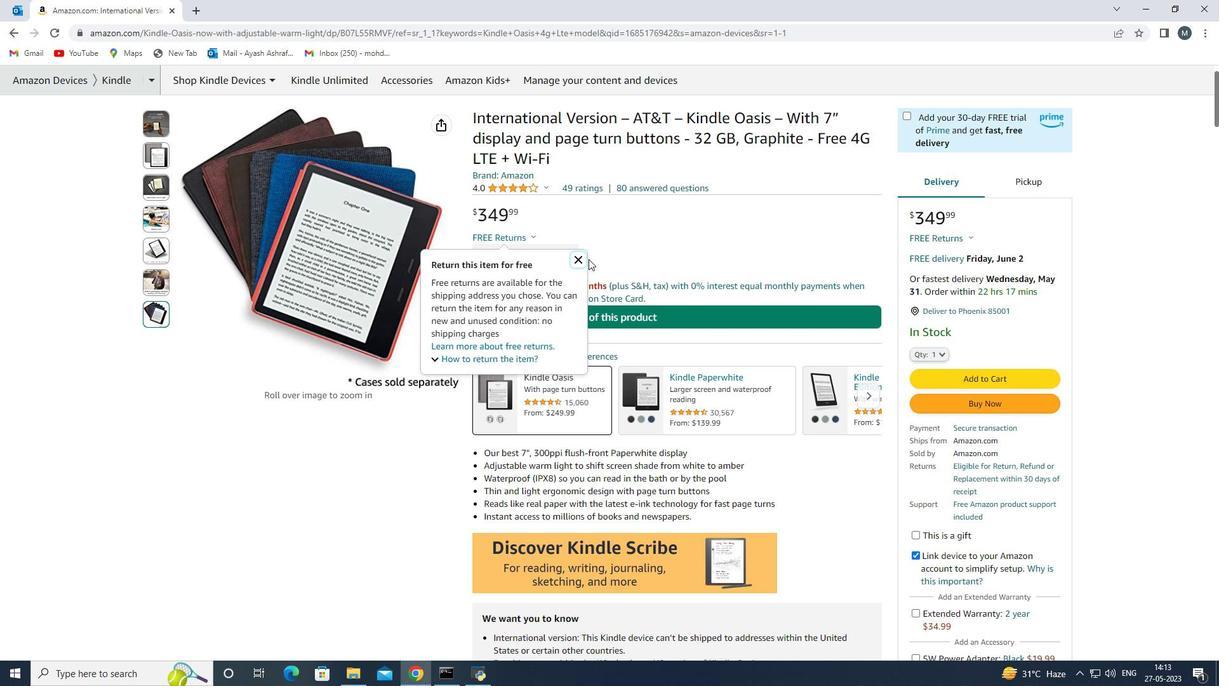 
Action: Mouse pressed left at (582, 261)
Screenshot: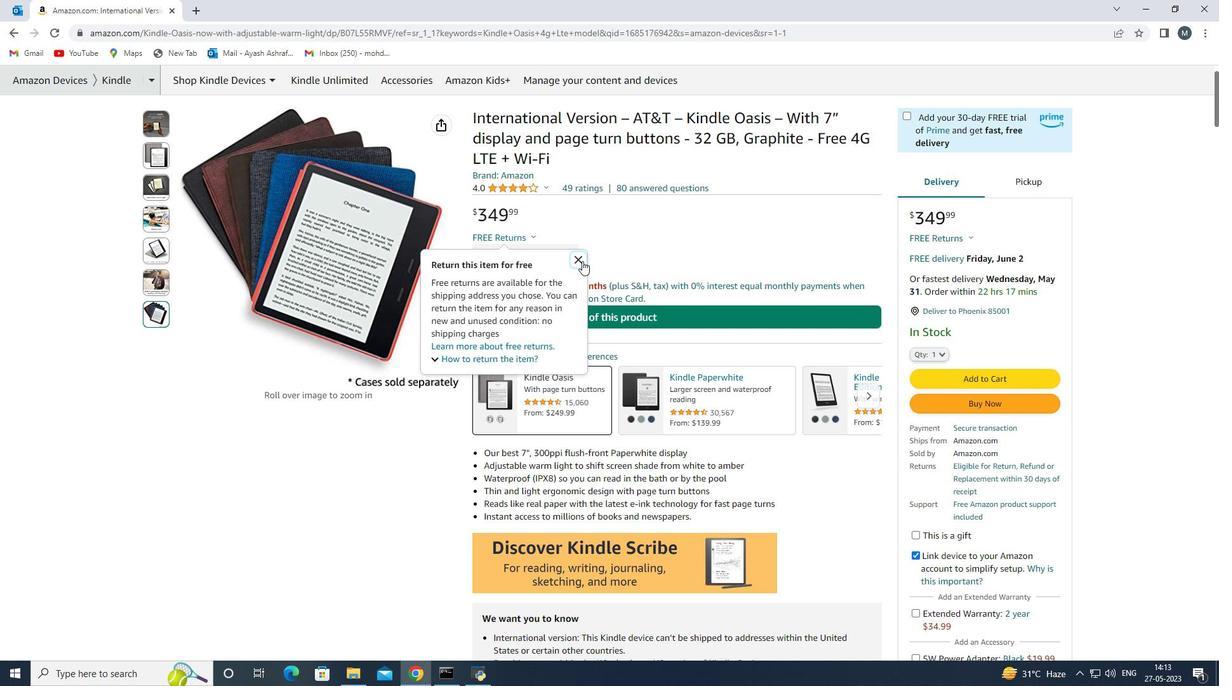 
Action: Mouse moved to (1031, 184)
Screenshot: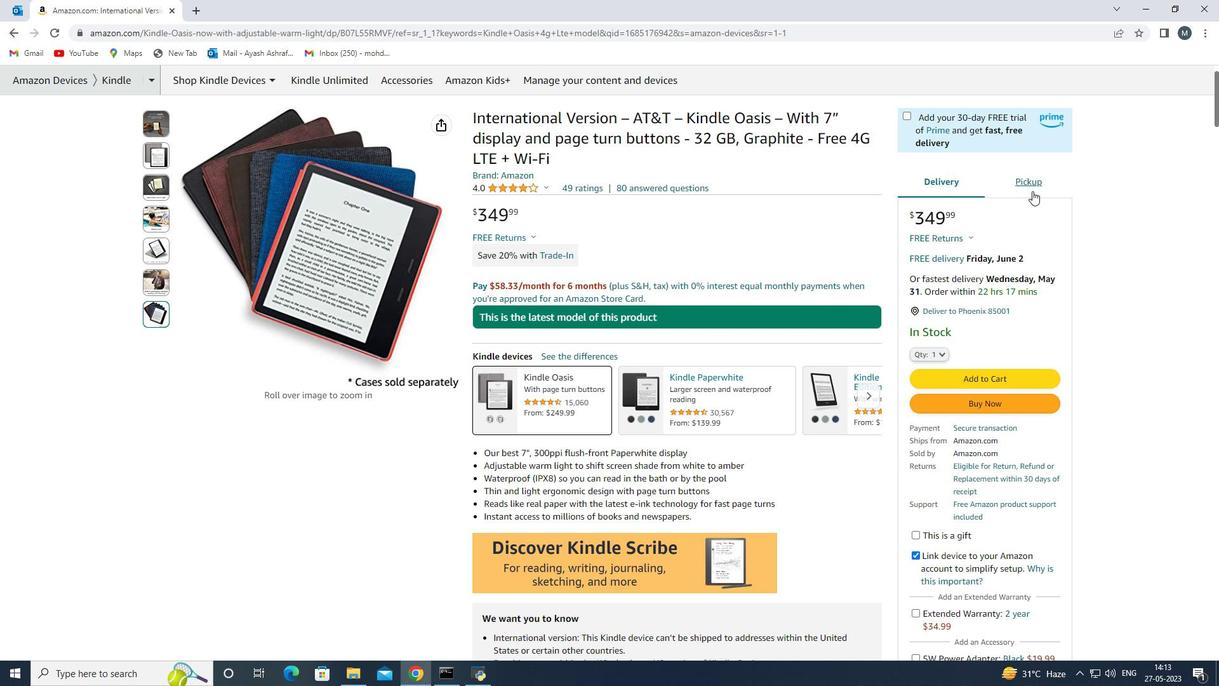 
Action: Mouse pressed left at (1031, 184)
Screenshot: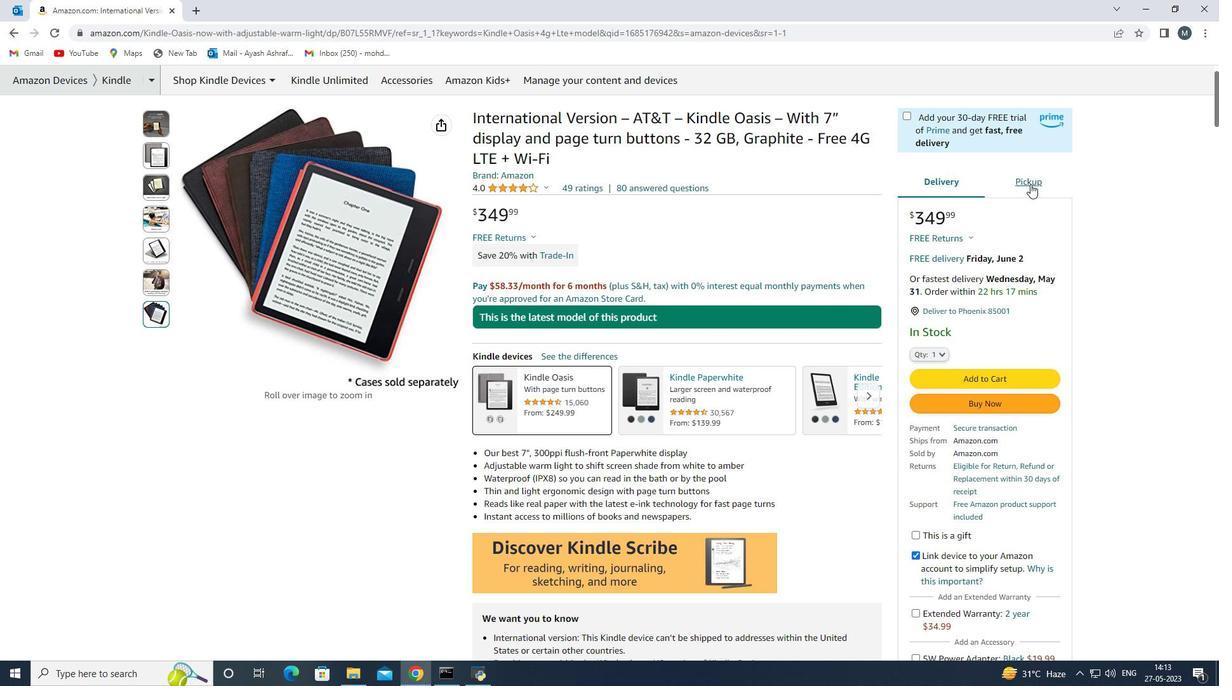 
Action: Mouse moved to (930, 183)
Screenshot: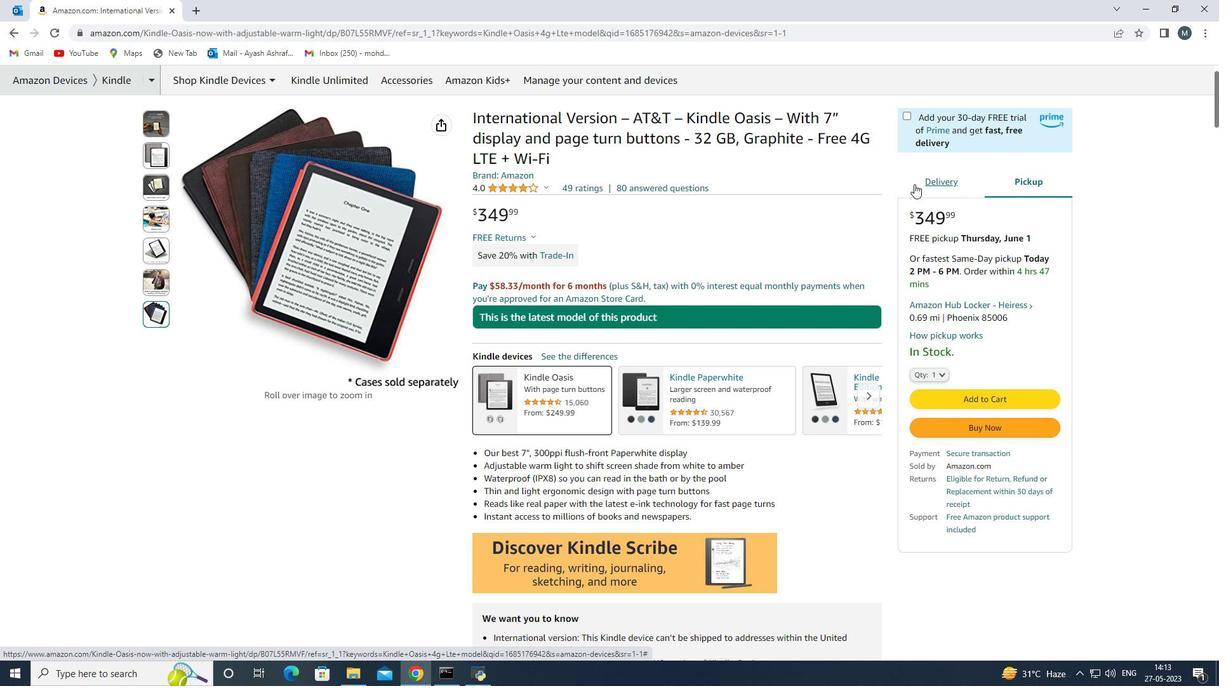 
Action: Mouse pressed left at (930, 183)
Screenshot: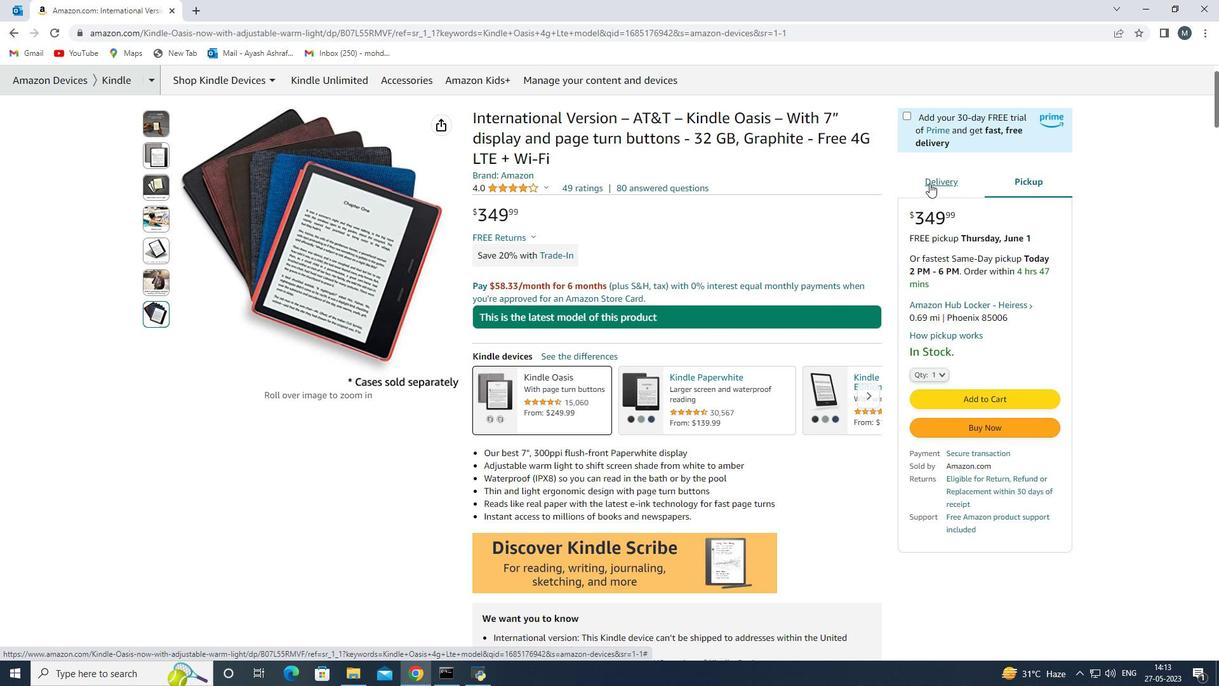 
Action: Mouse moved to (740, 348)
Screenshot: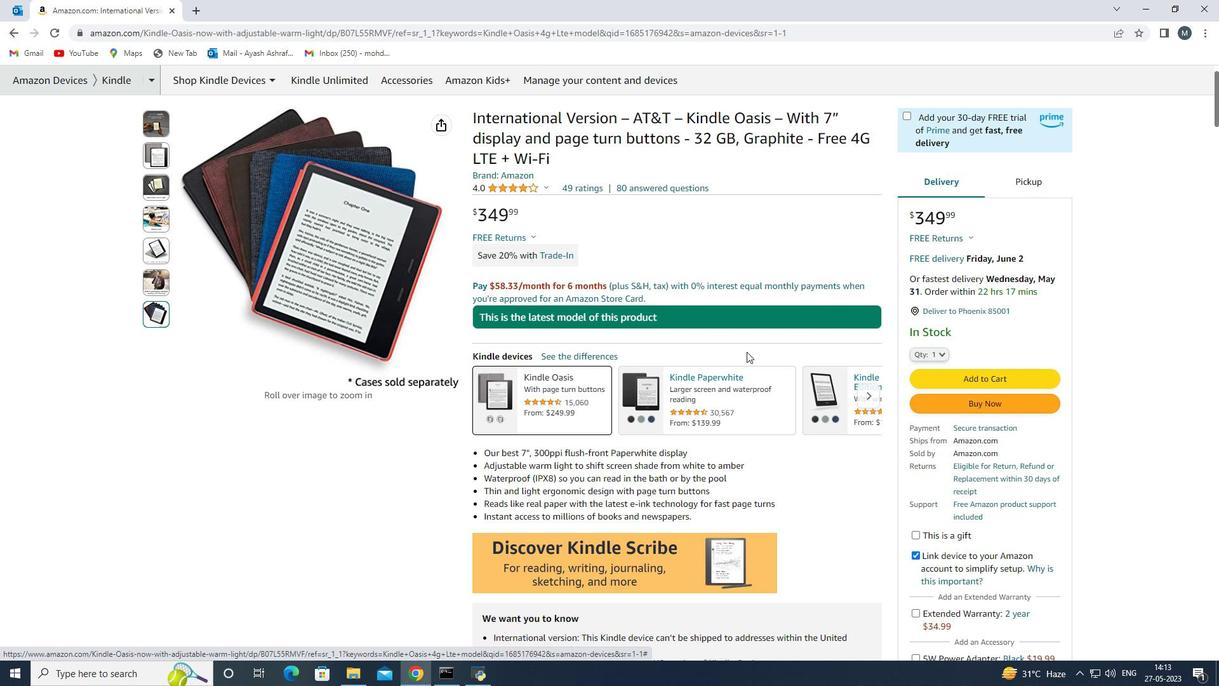 
Action: Mouse scrolled (740, 348) with delta (0, 0)
Screenshot: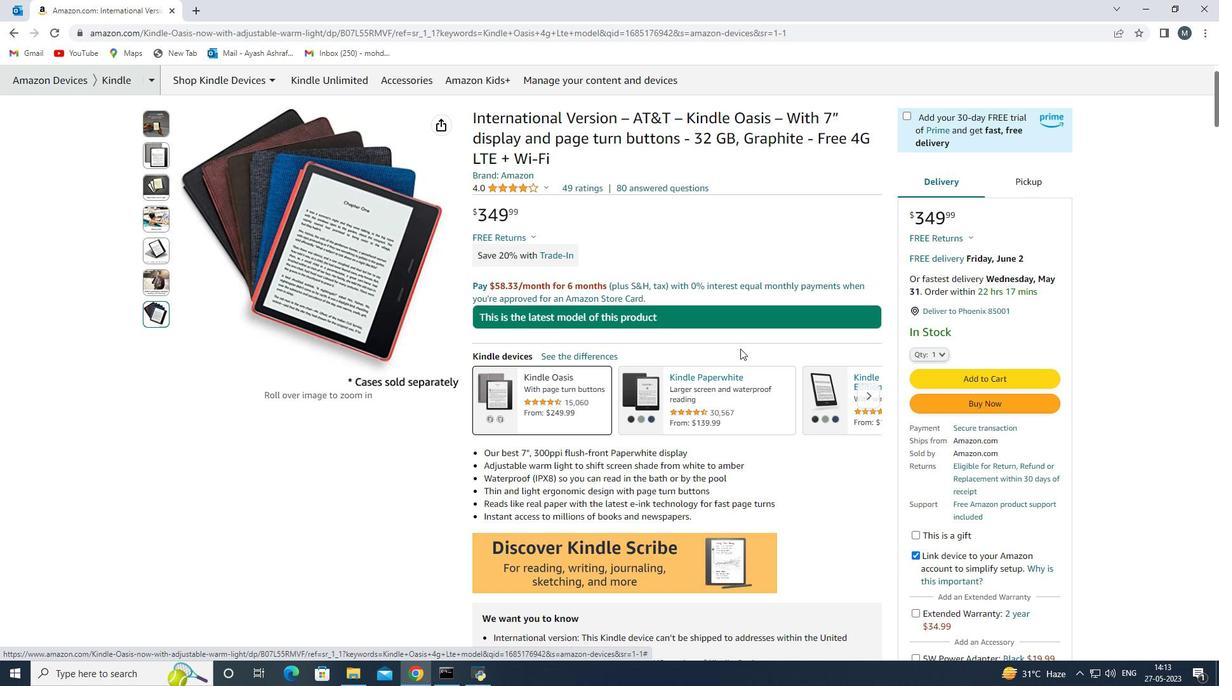 
Action: Mouse moved to (956, 320)
Screenshot: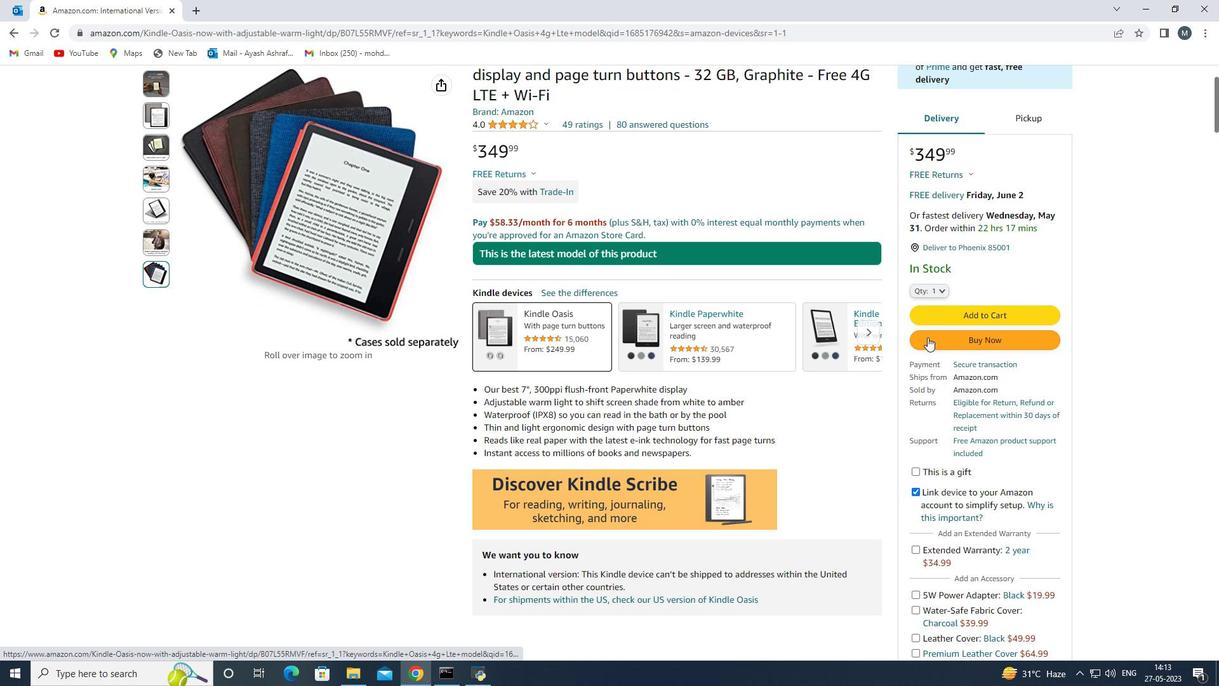 
Action: Mouse scrolled (956, 319) with delta (0, 0)
Screenshot: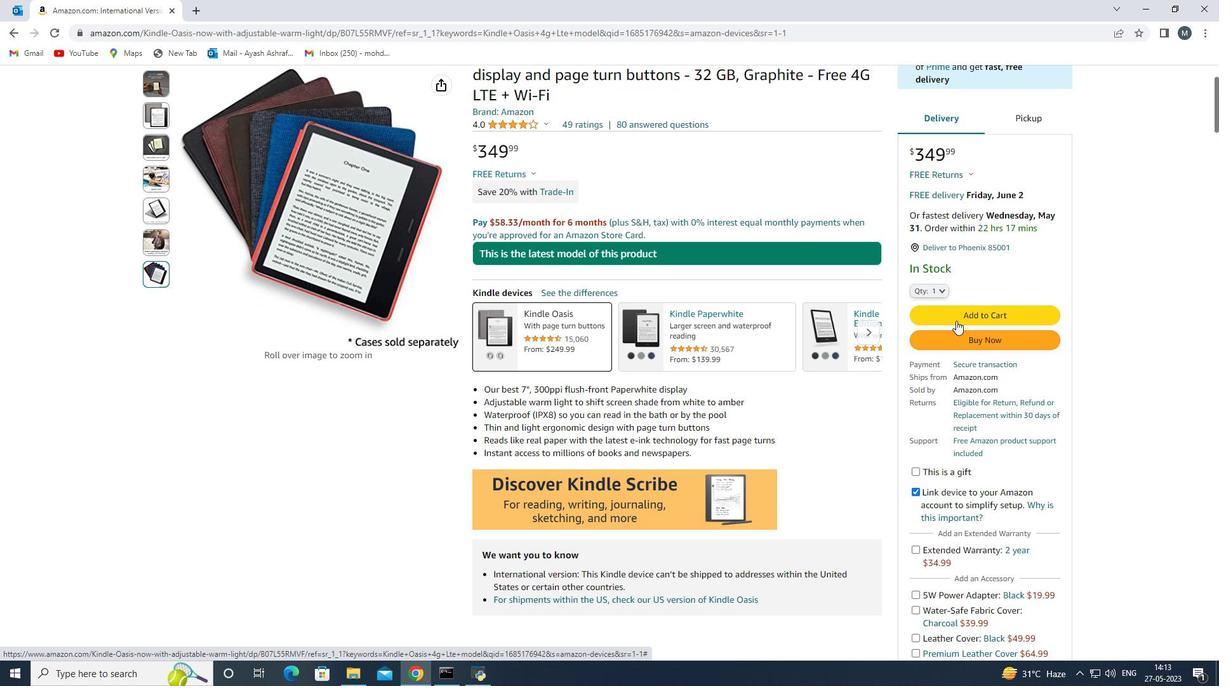 
Action: Mouse moved to (920, 315)
Screenshot: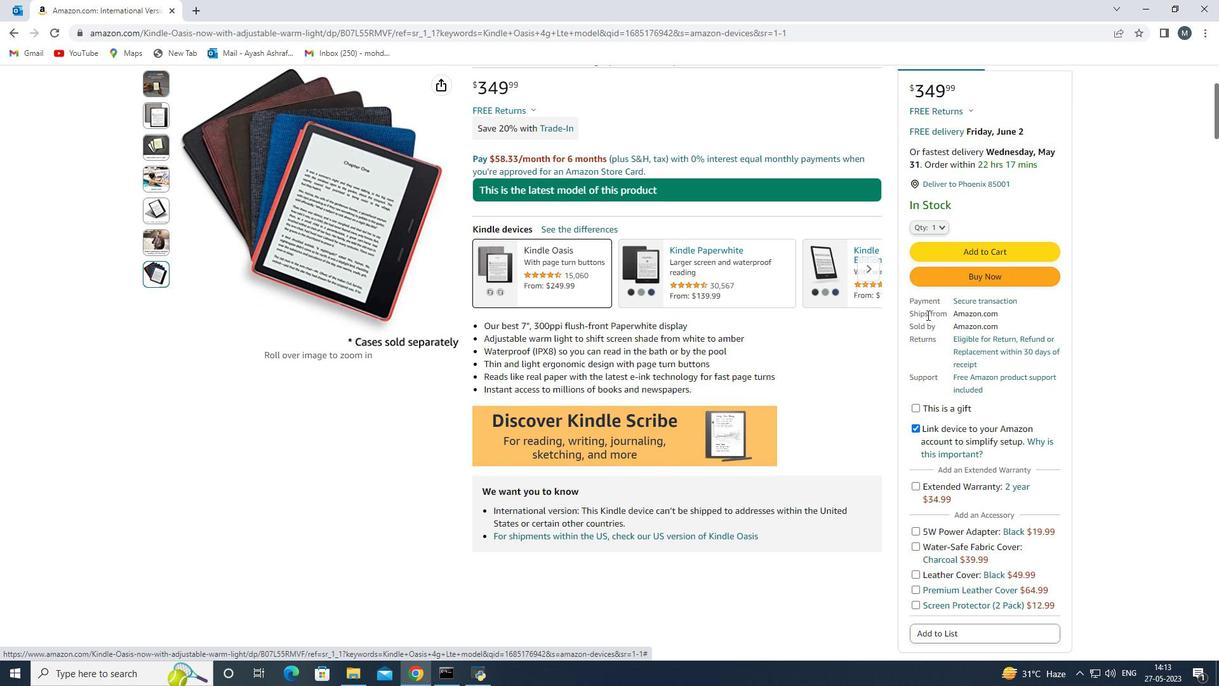 
Action: Mouse pressed left at (920, 315)
Screenshot: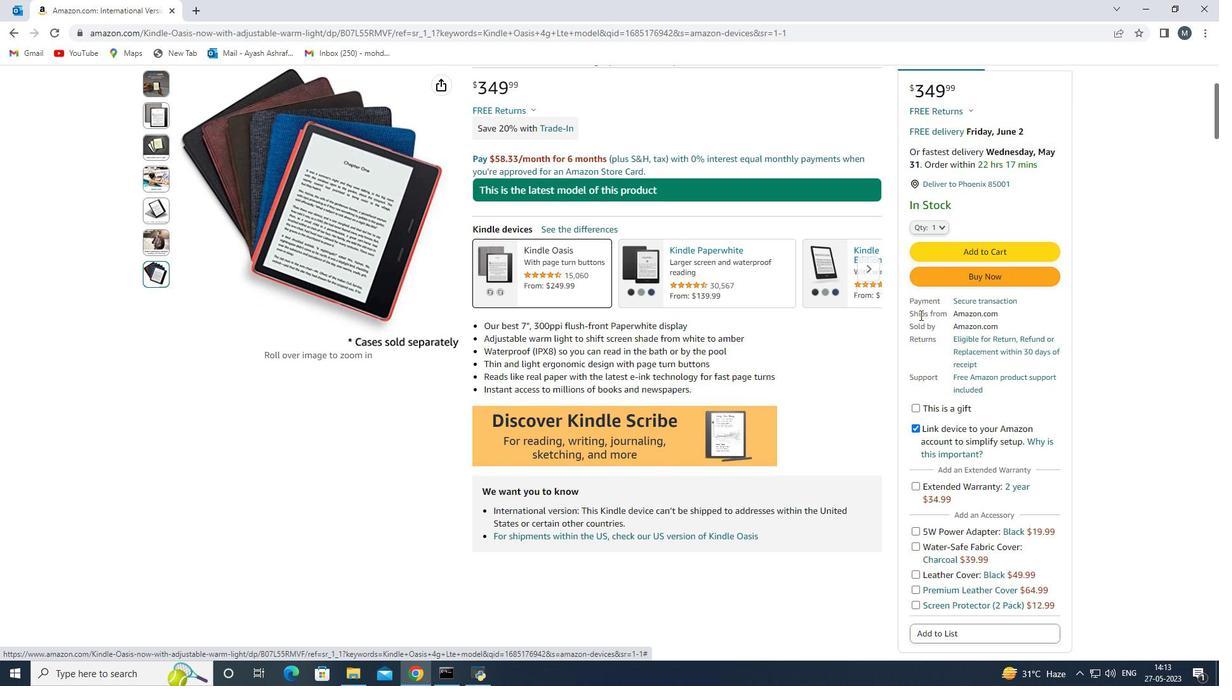 
Action: Mouse moved to (914, 355)
Screenshot: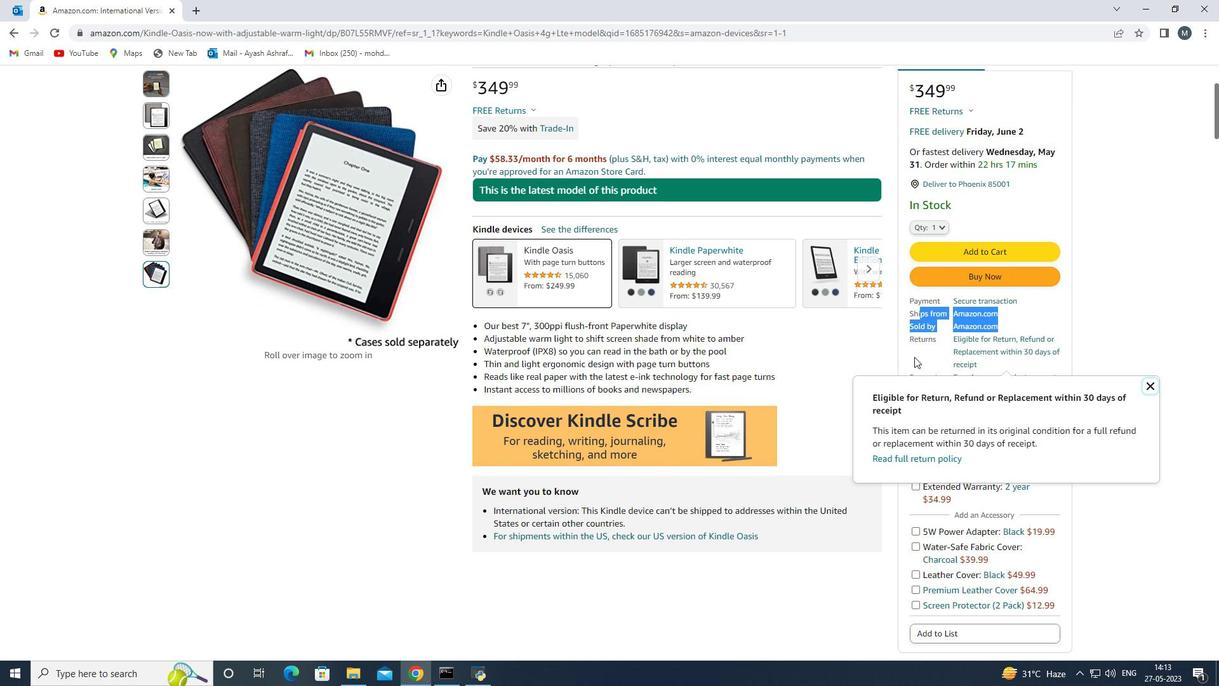 
Action: Mouse pressed left at (914, 355)
Screenshot: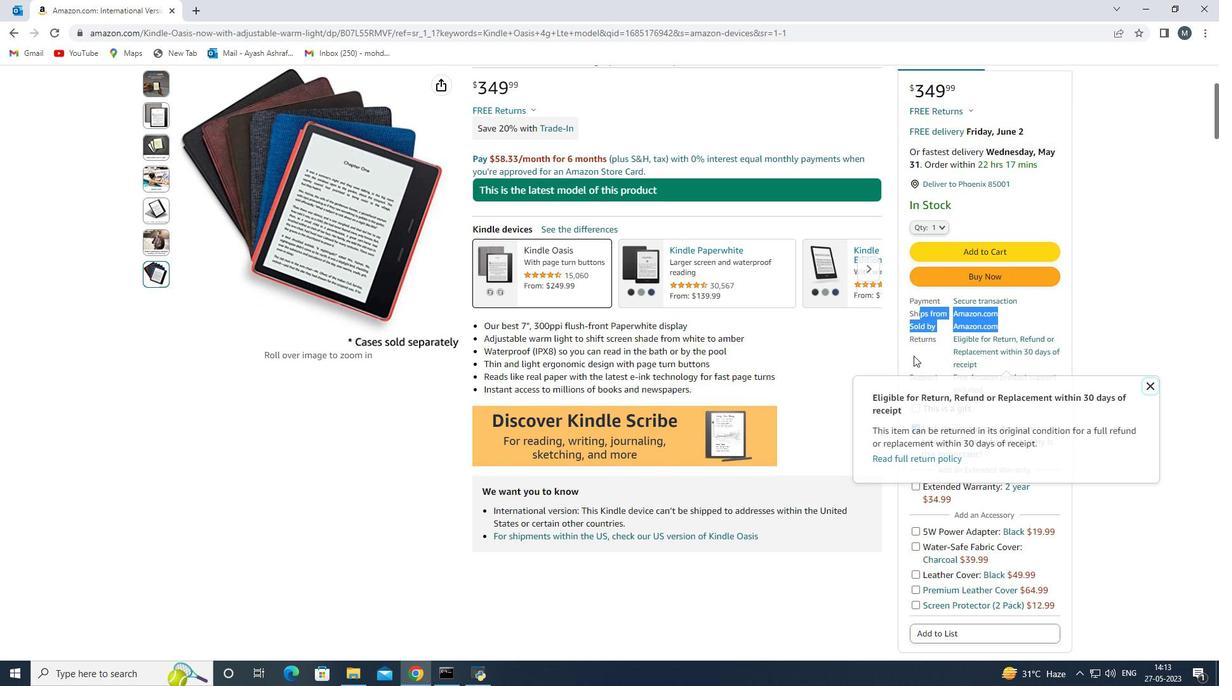 
Action: Mouse moved to (939, 324)
Screenshot: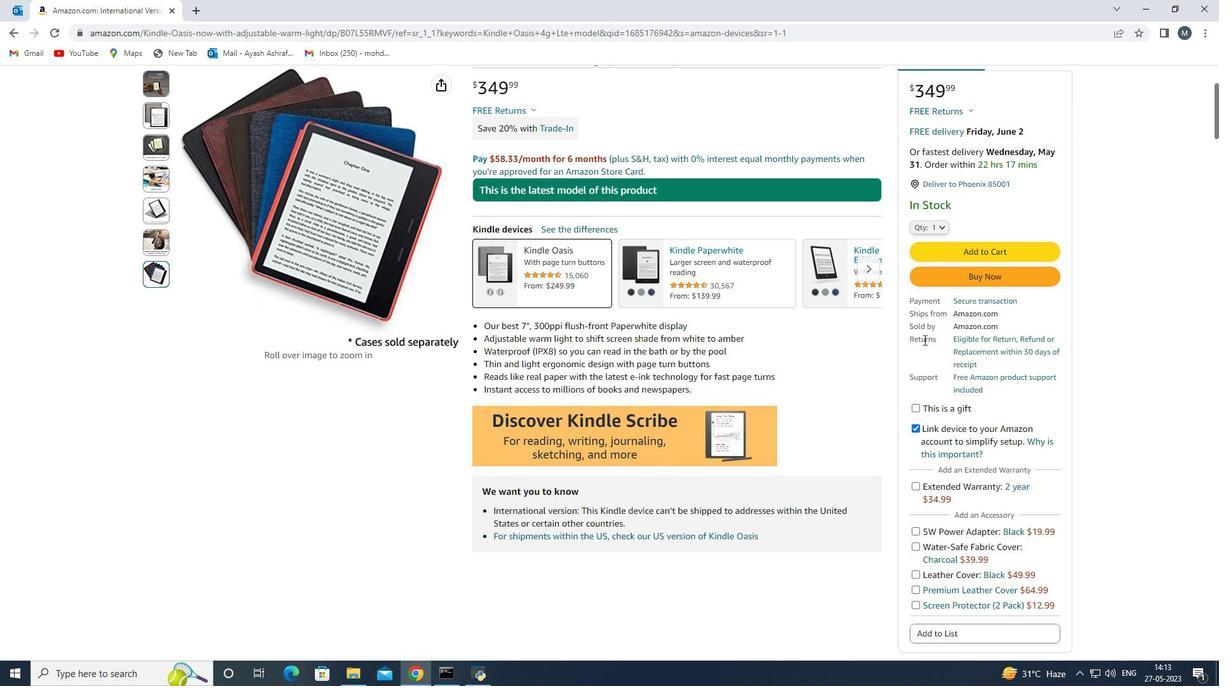 
Action: Mouse scrolled (939, 324) with delta (0, 0)
Screenshot: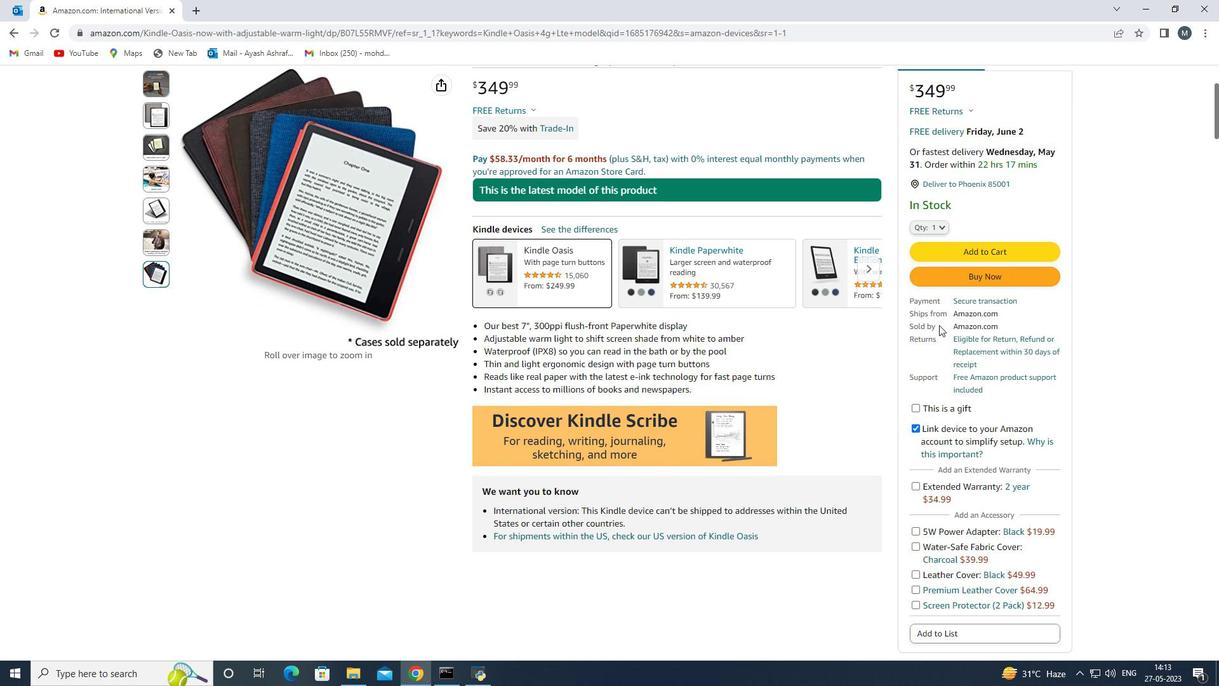 
Action: Mouse moved to (968, 431)
Screenshot: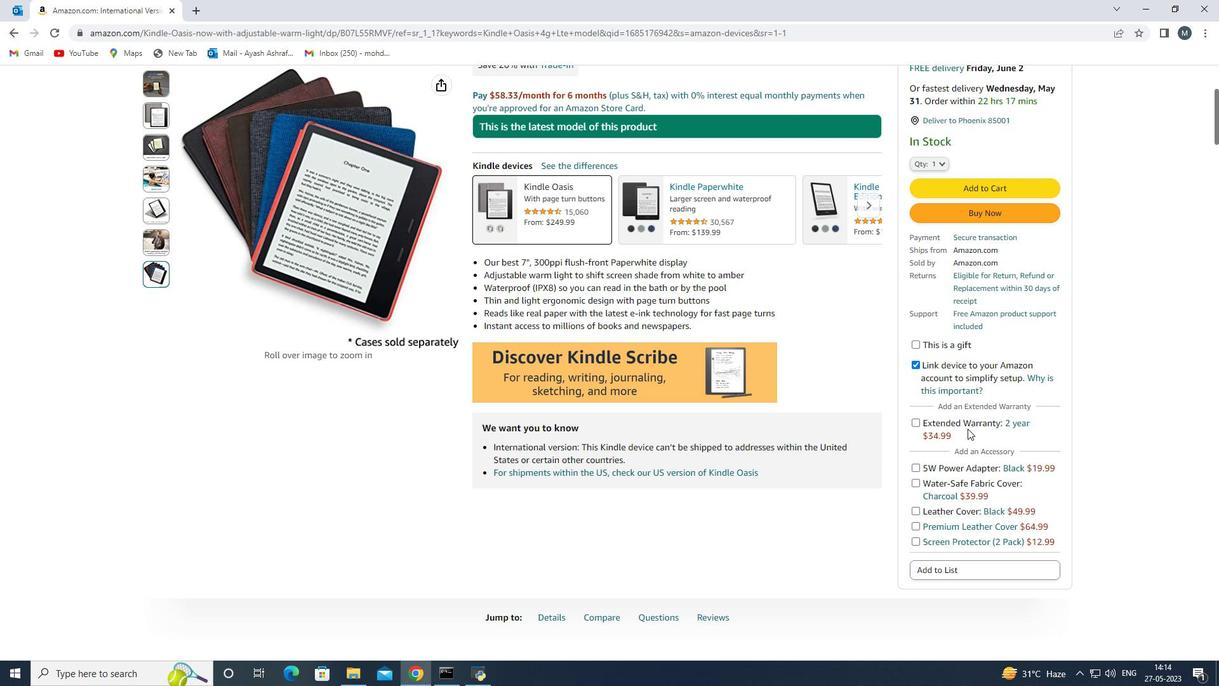 
Action: Mouse scrolled (968, 430) with delta (0, 0)
Screenshot: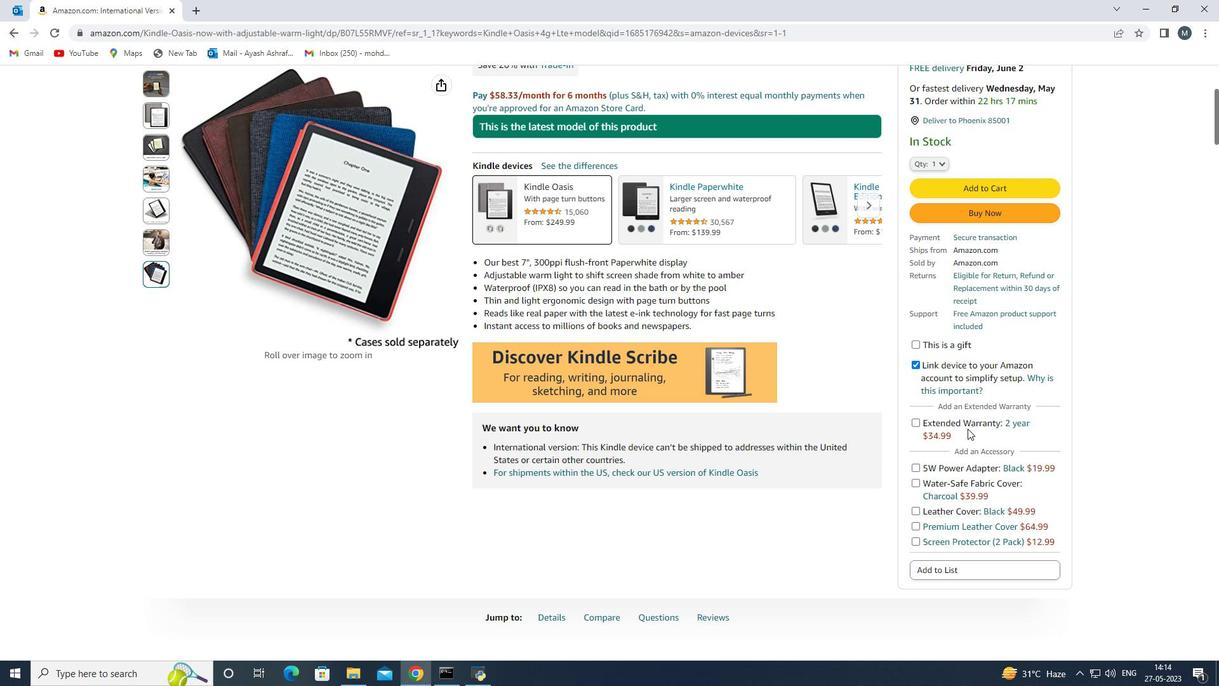 
Action: Mouse moved to (1006, 382)
Screenshot: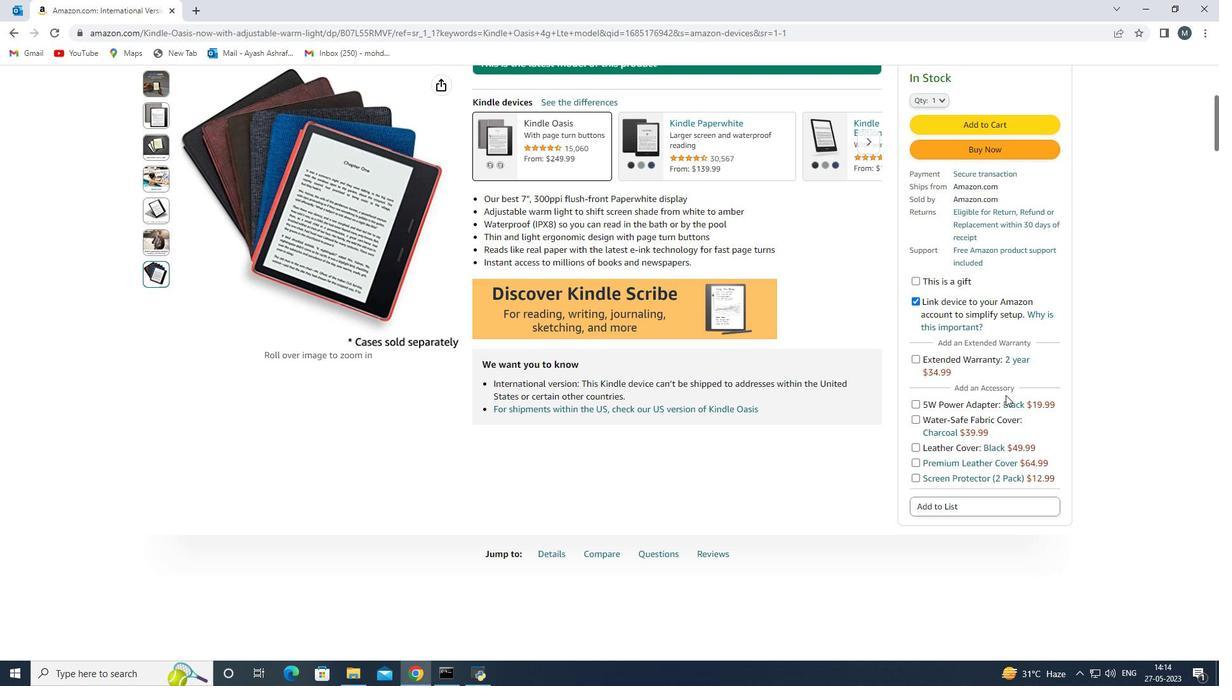 
Action: Mouse scrolled (1006, 383) with delta (0, 0)
Screenshot: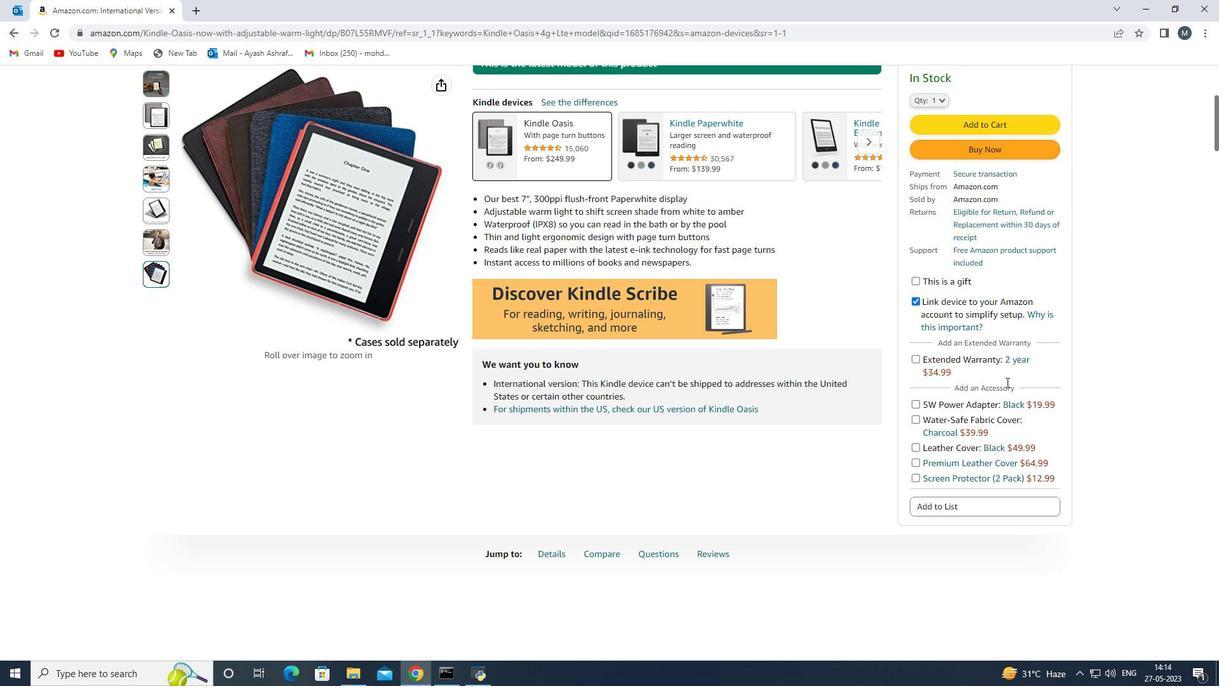 
Action: Mouse moved to (967, 400)
Screenshot: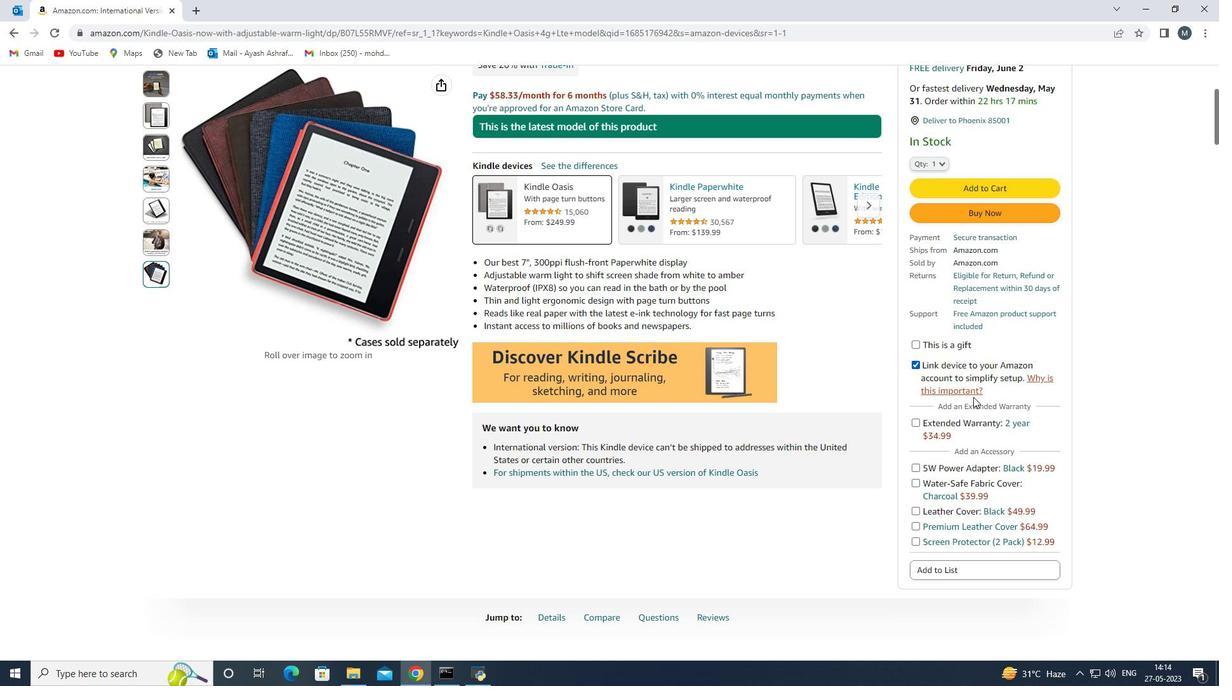 
Action: Mouse scrolled (967, 401) with delta (0, 0)
Screenshot: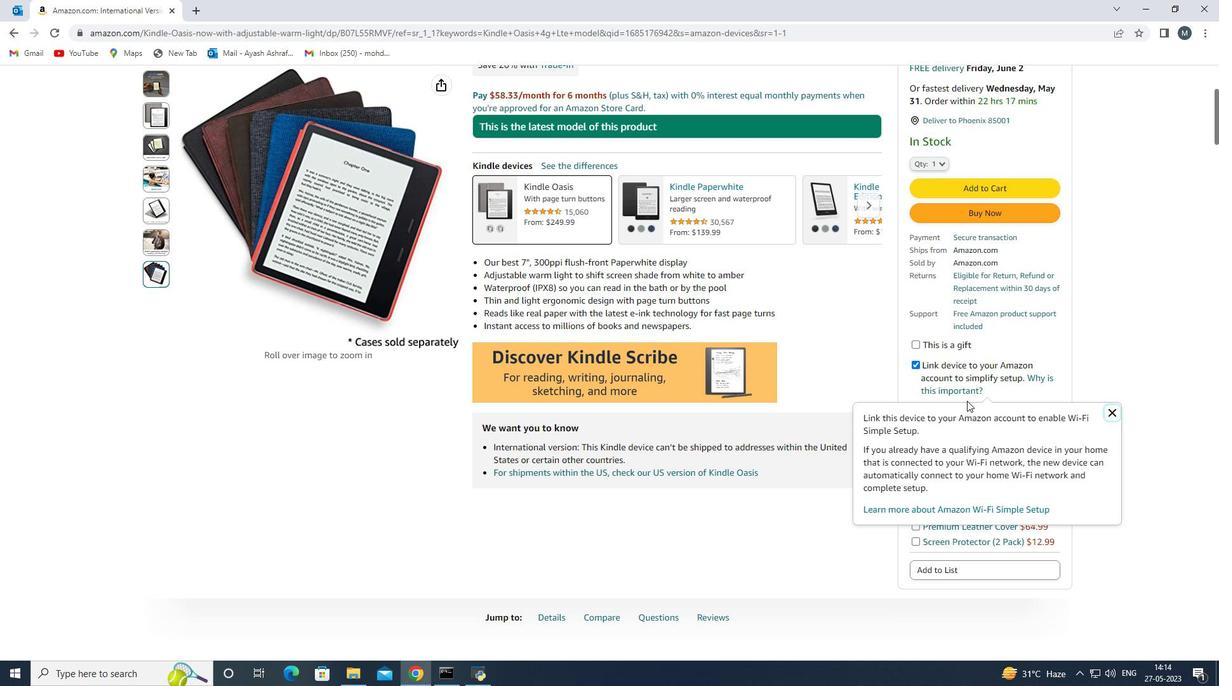 
Action: Mouse moved to (966, 403)
Screenshot: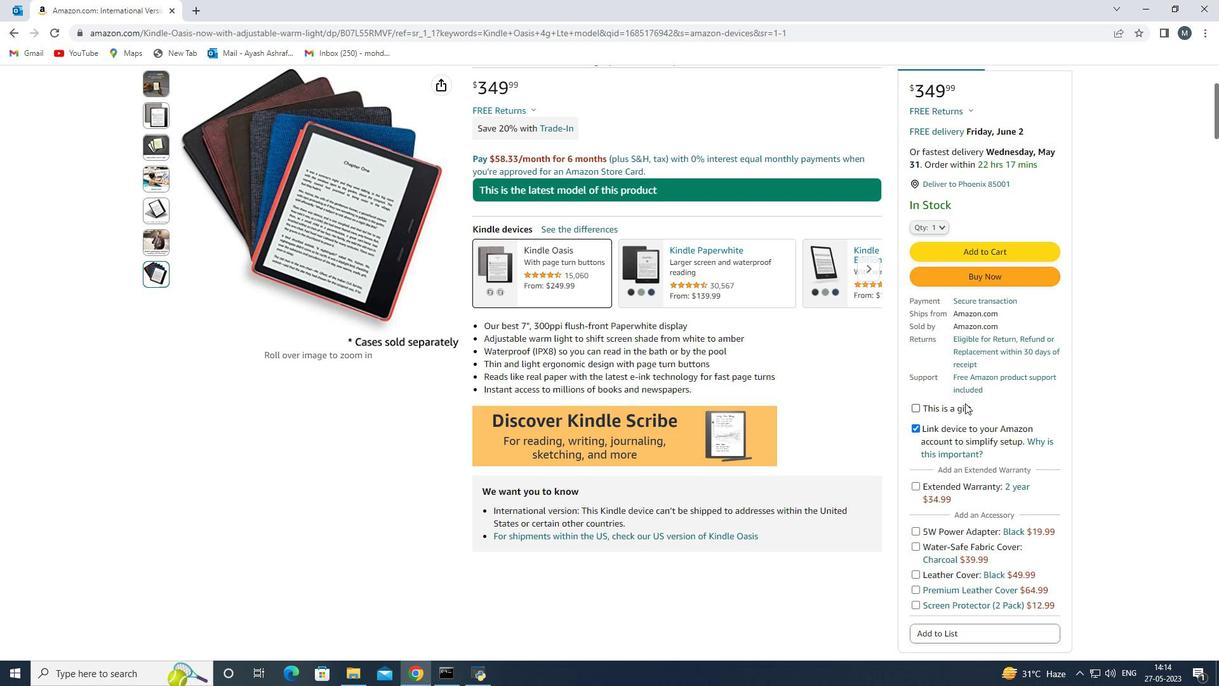 
Action: Mouse scrolled (966, 402) with delta (0, 0)
Screenshot: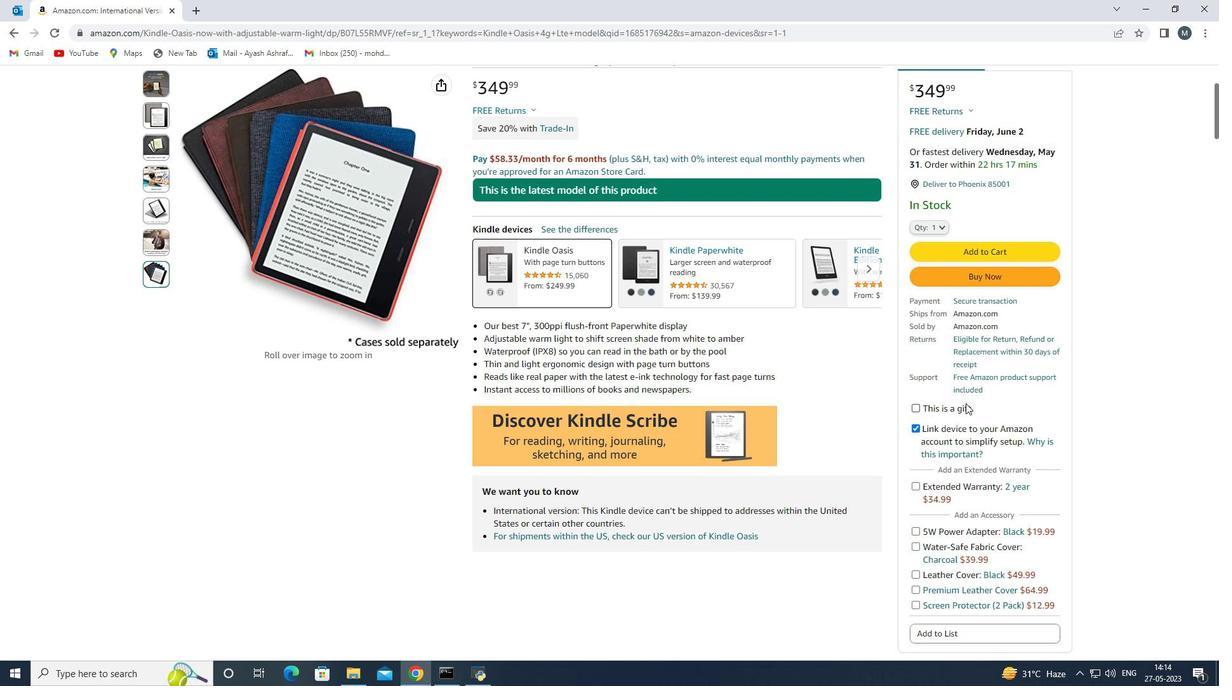 
Action: Mouse moved to (966, 403)
Screenshot: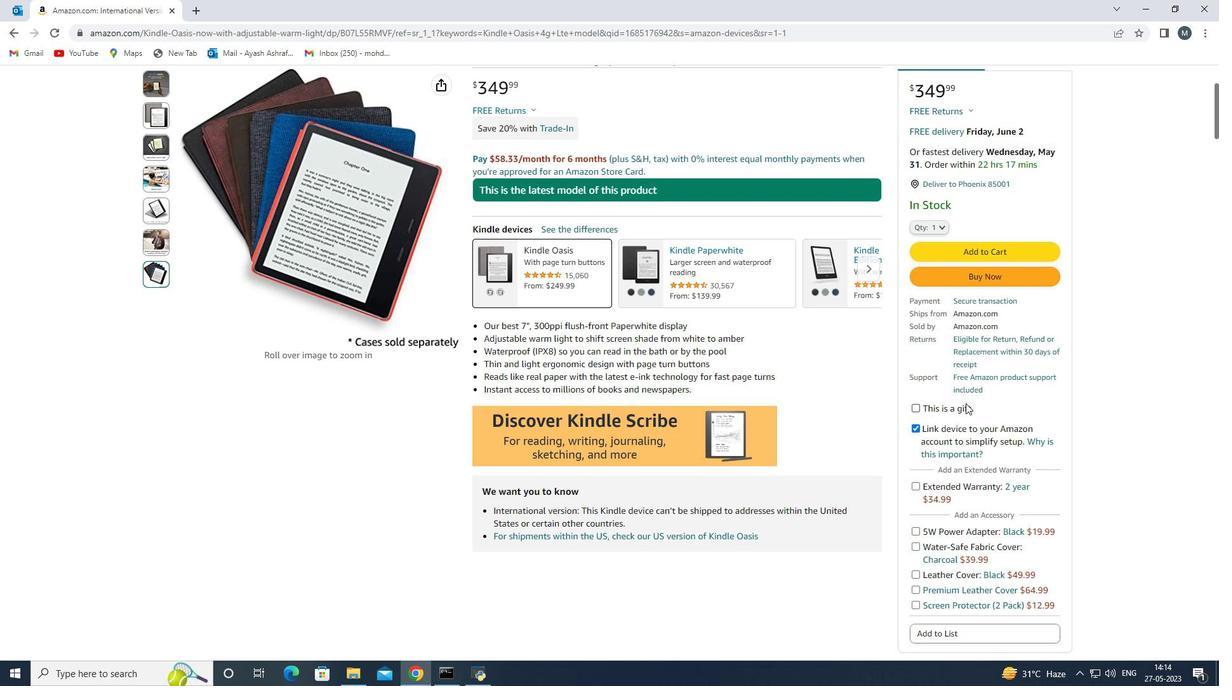 
Action: Mouse scrolled (966, 404) with delta (0, 0)
Screenshot: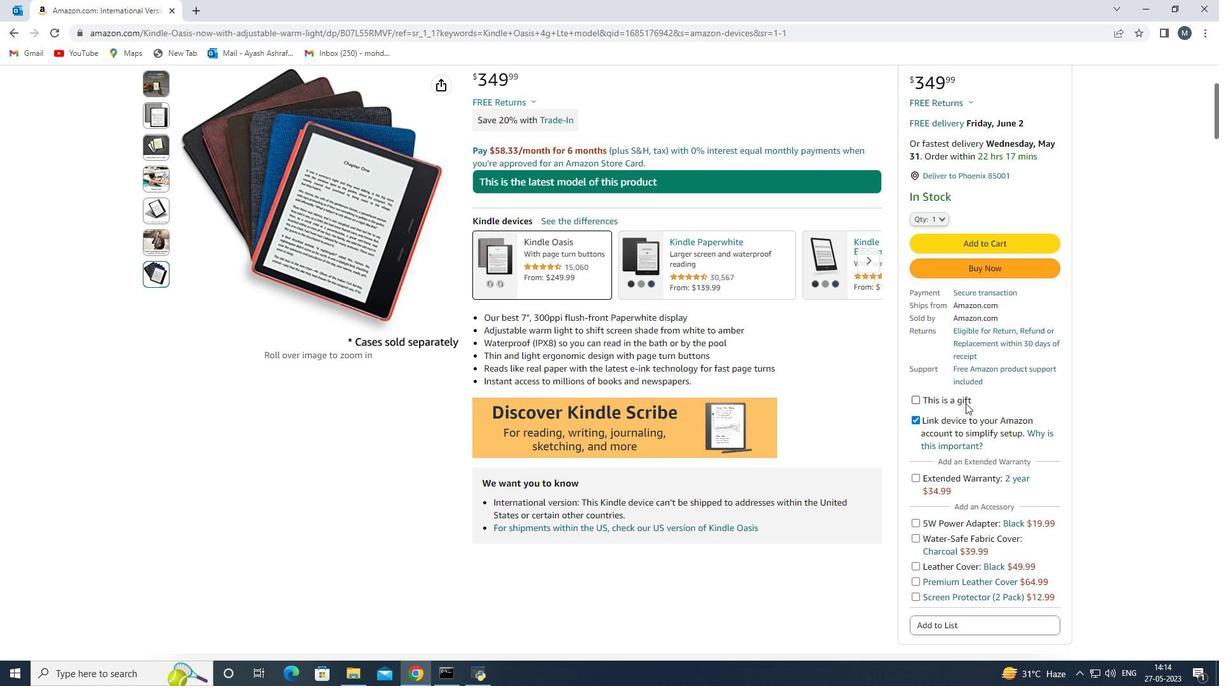 
Action: Mouse scrolled (966, 404) with delta (0, 0)
Screenshot: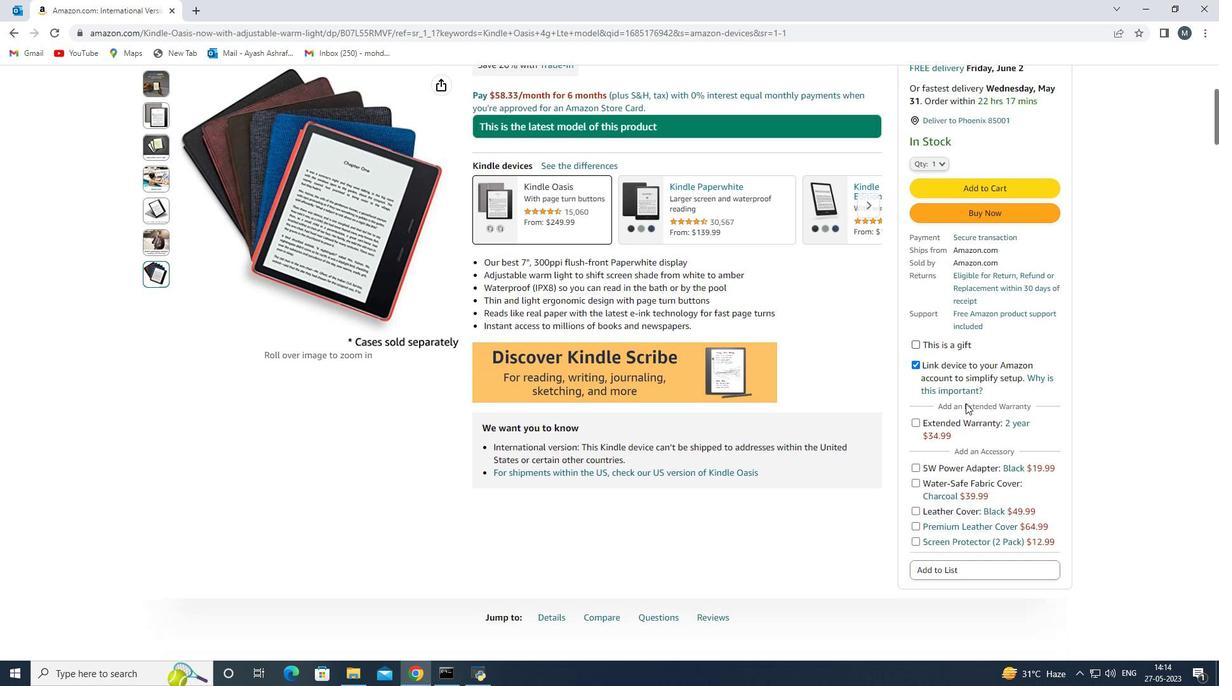 
Action: Mouse moved to (1003, 311)
Screenshot: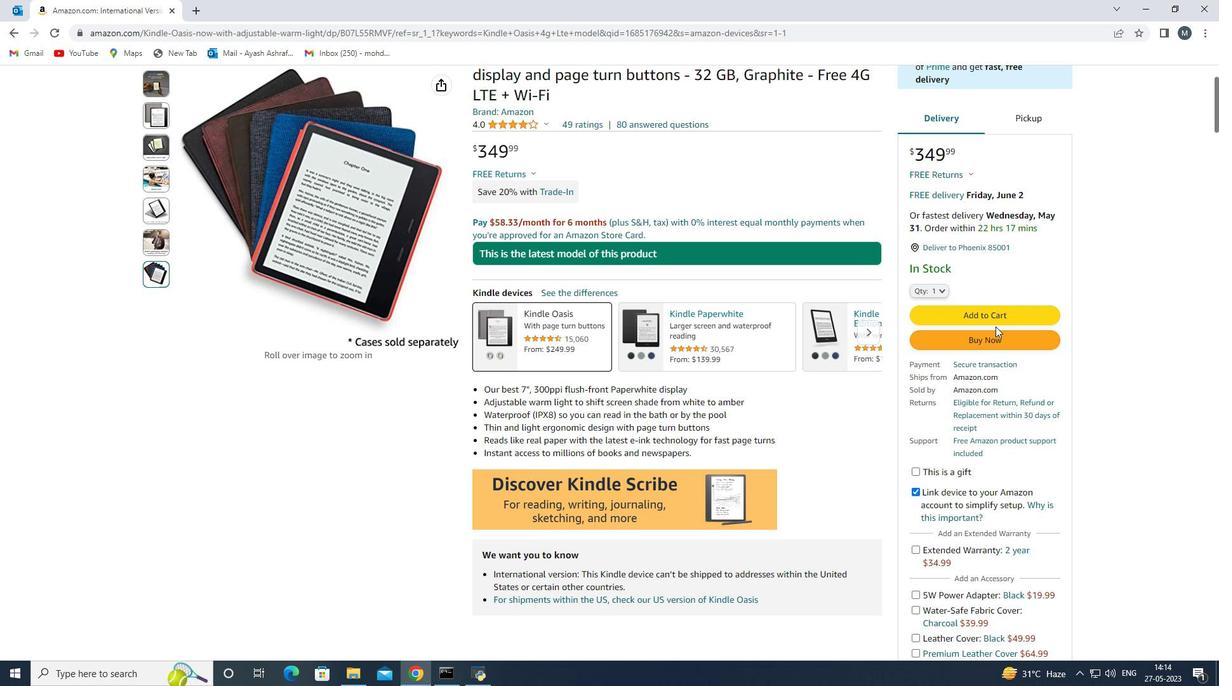 
Action: Mouse pressed left at (1003, 311)
Screenshot: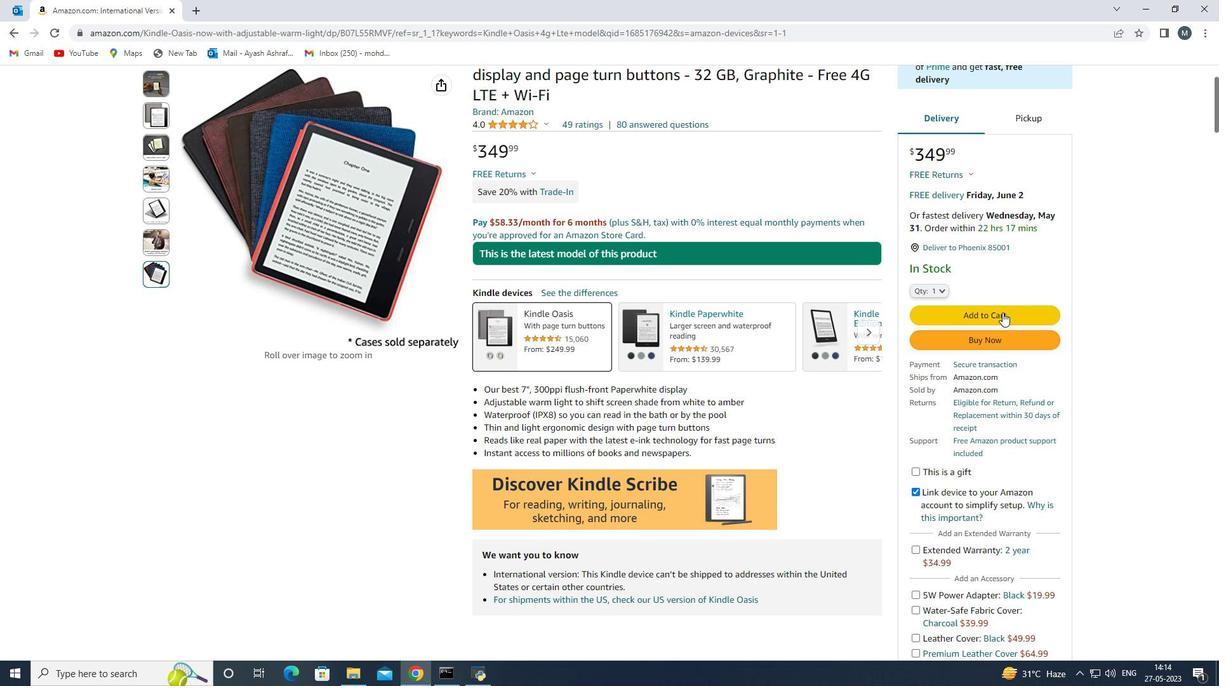 
Action: Mouse moved to (810, 562)
Screenshot: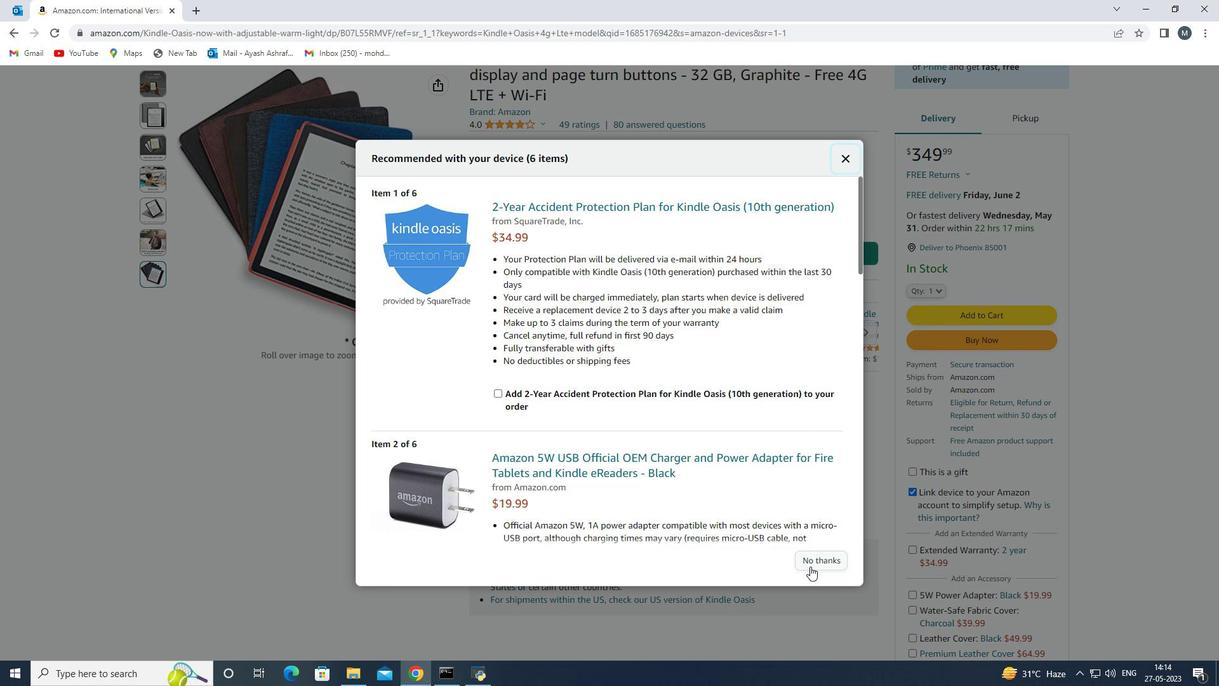
Action: Mouse pressed left at (810, 562)
Screenshot: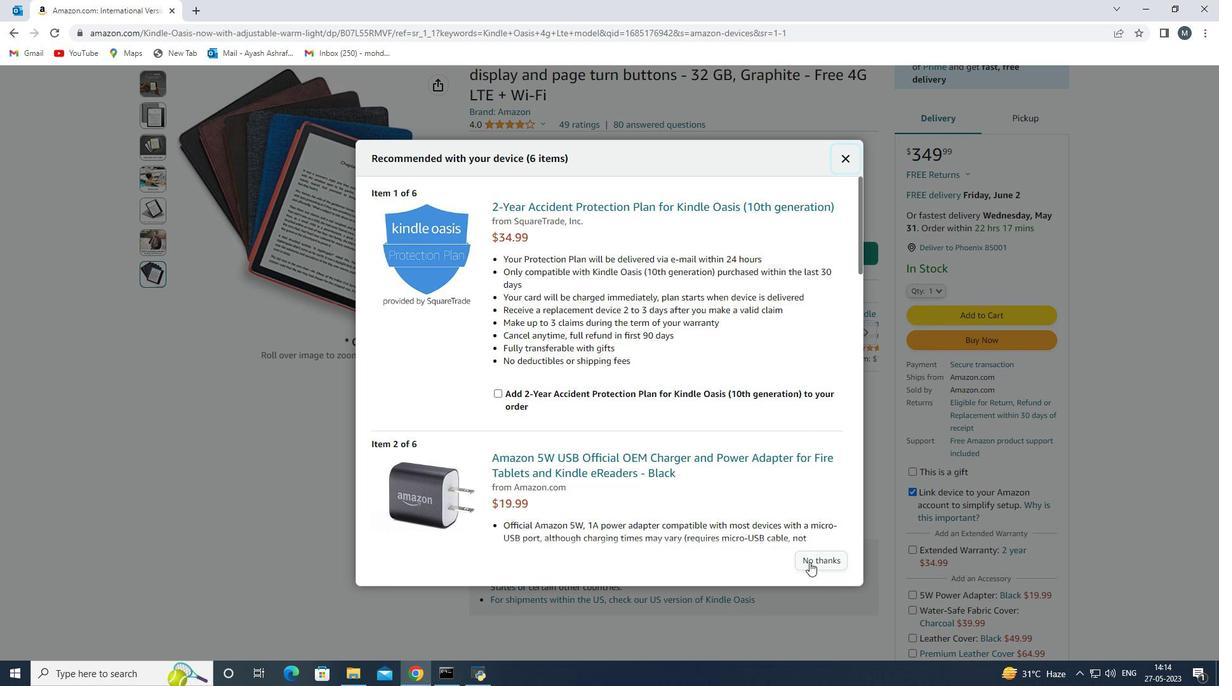 
Action: Mouse moved to (979, 205)
Screenshot: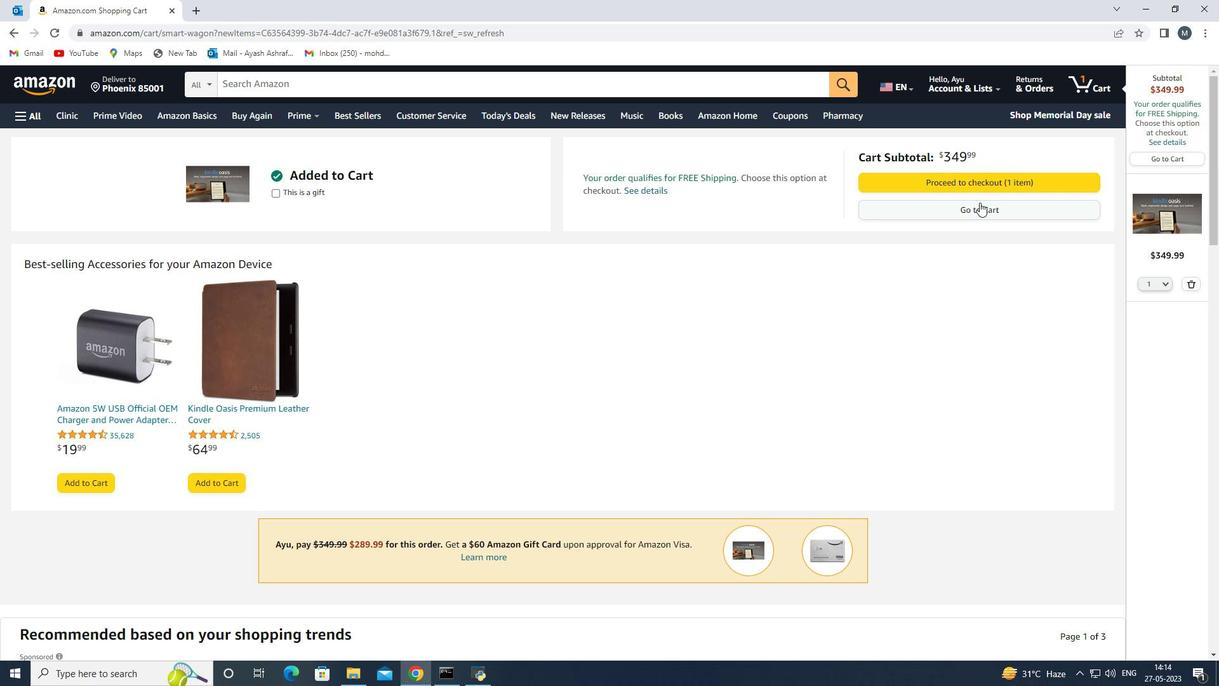 
Action: Mouse pressed left at (979, 205)
Screenshot: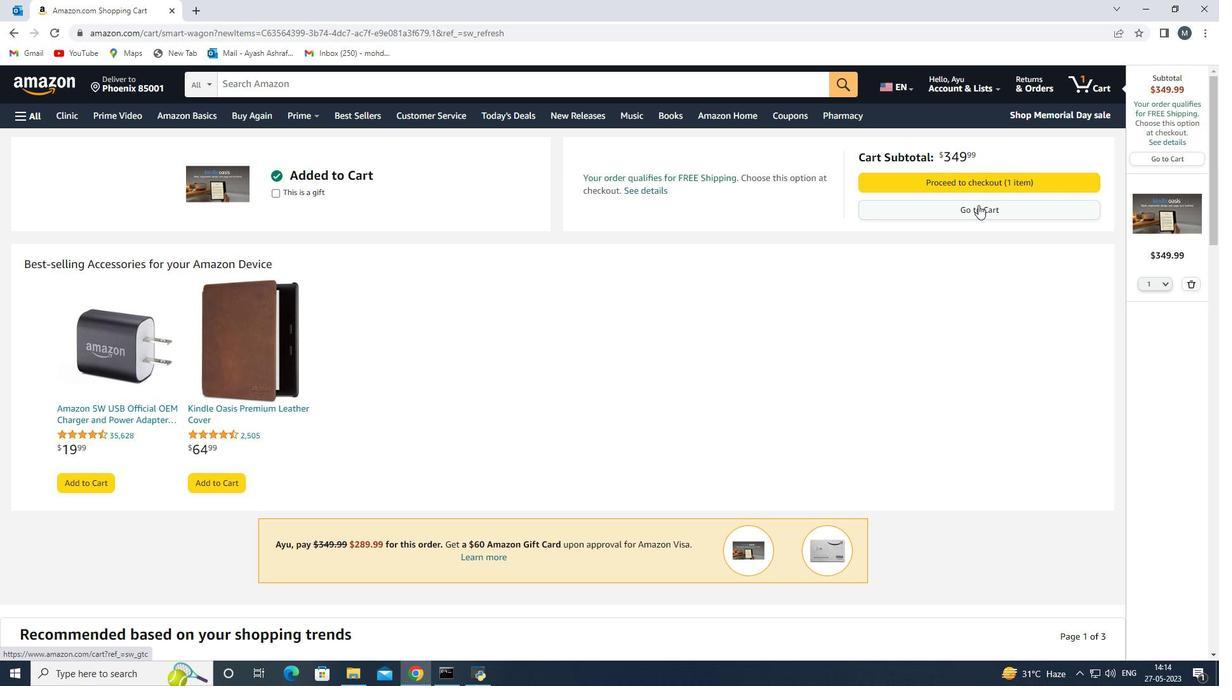 
Action: Mouse moved to (835, 296)
Screenshot: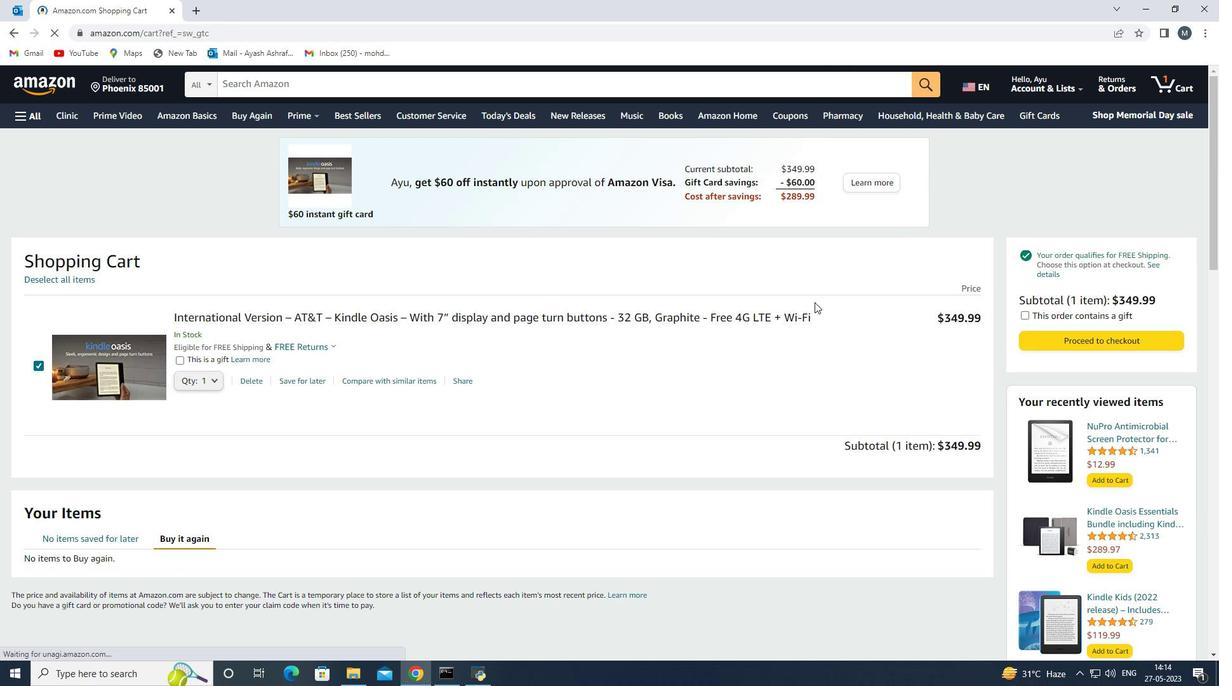 
Action: Mouse scrolled (835, 296) with delta (0, 0)
Screenshot: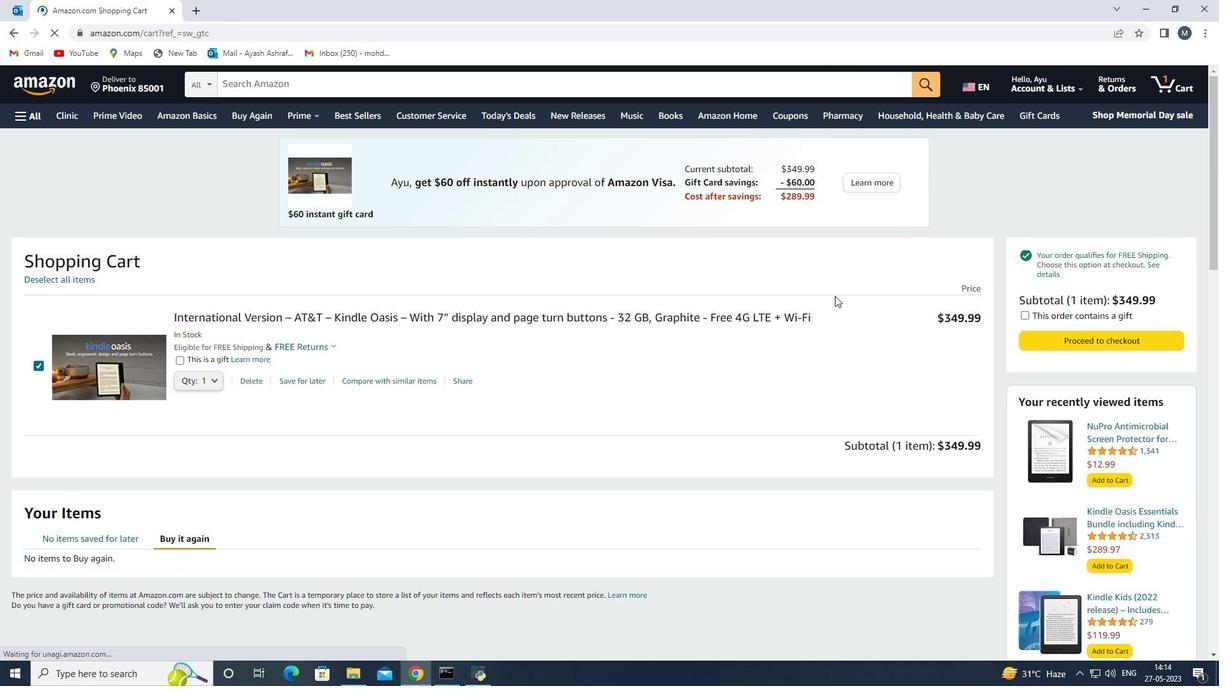 
Action: Mouse moved to (105, 373)
Screenshot: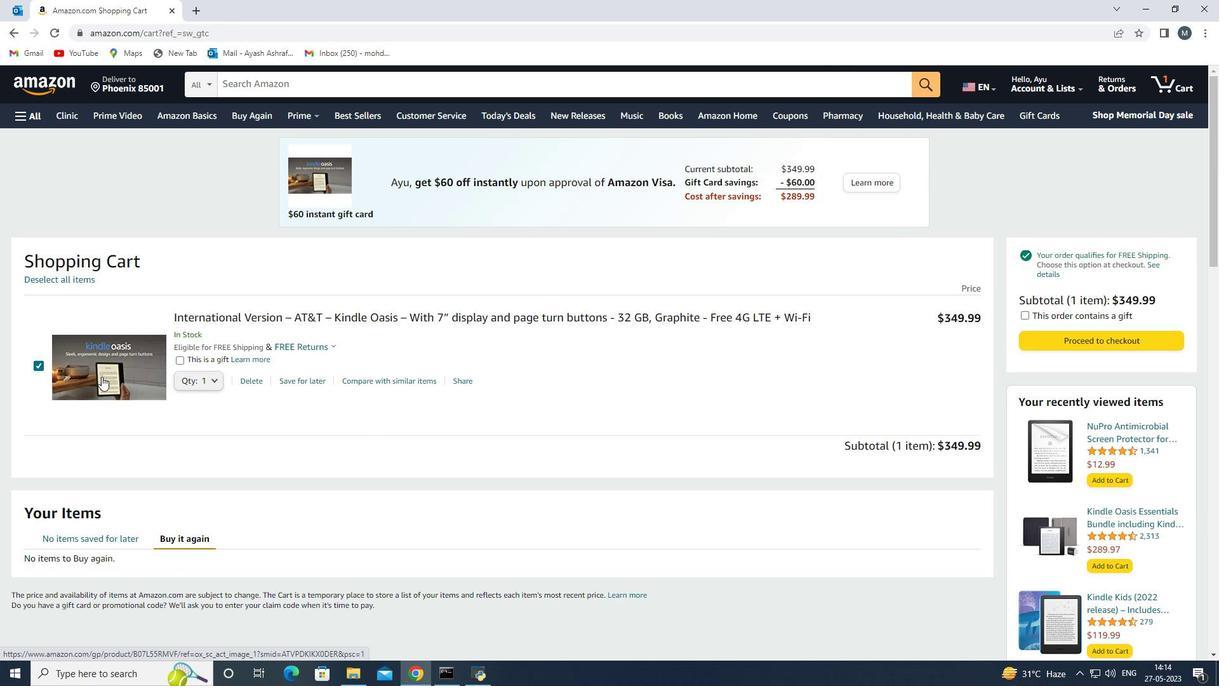 
Action: Mouse pressed left at (105, 373)
Screenshot: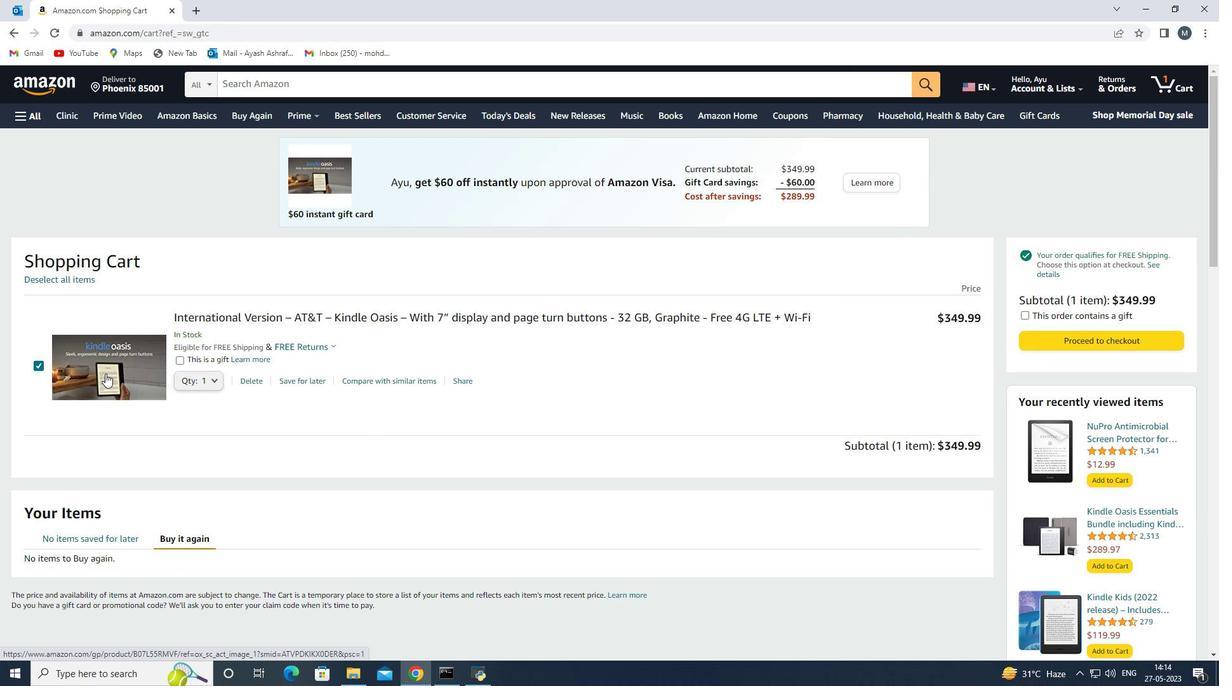 
Action: Mouse moved to (959, 469)
Screenshot: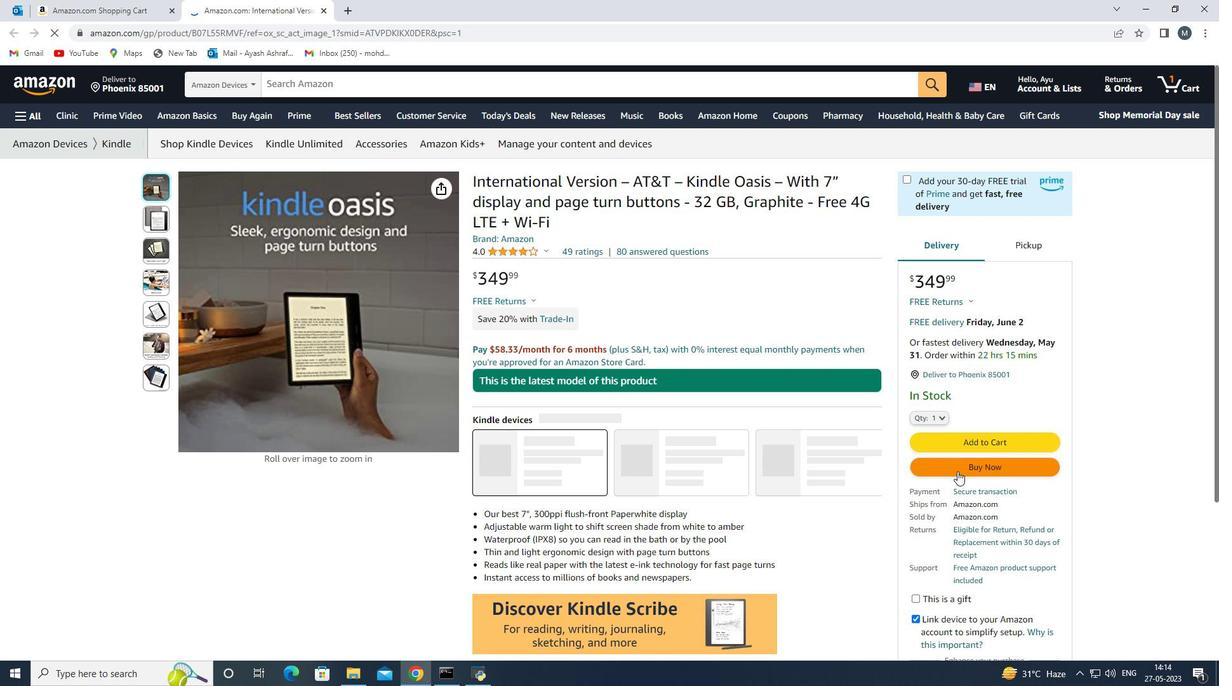 
Action: Mouse pressed left at (959, 469)
Screenshot: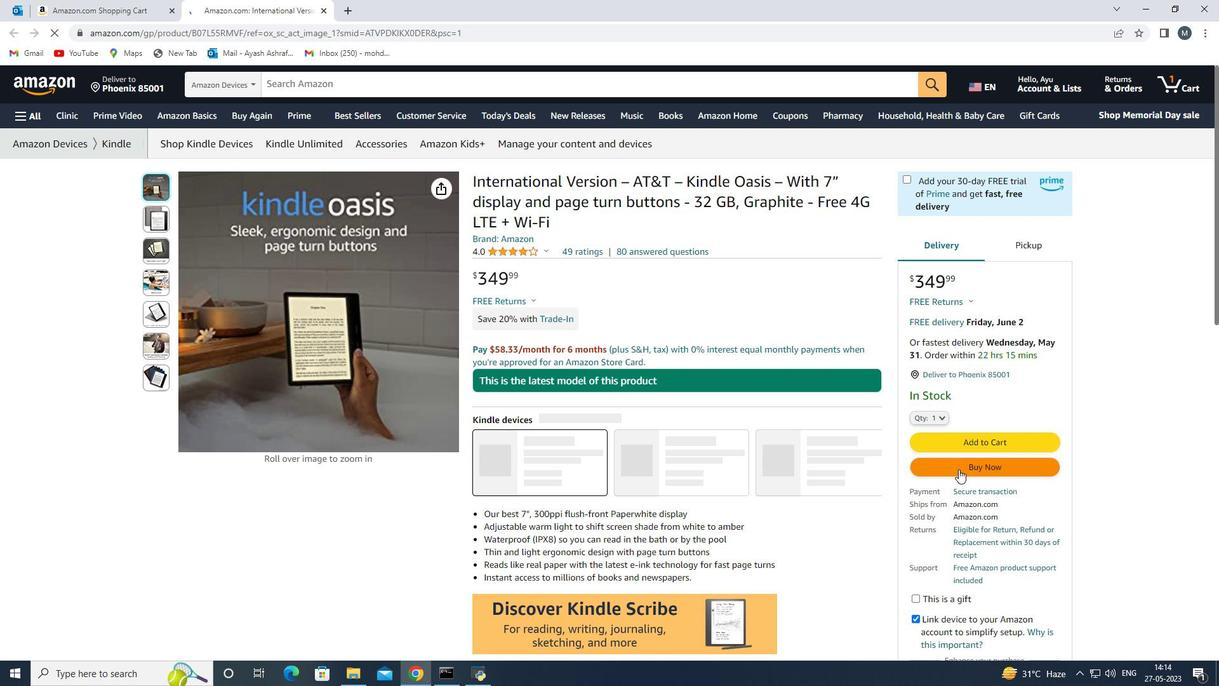
Action: Mouse moved to (419, 198)
Screenshot: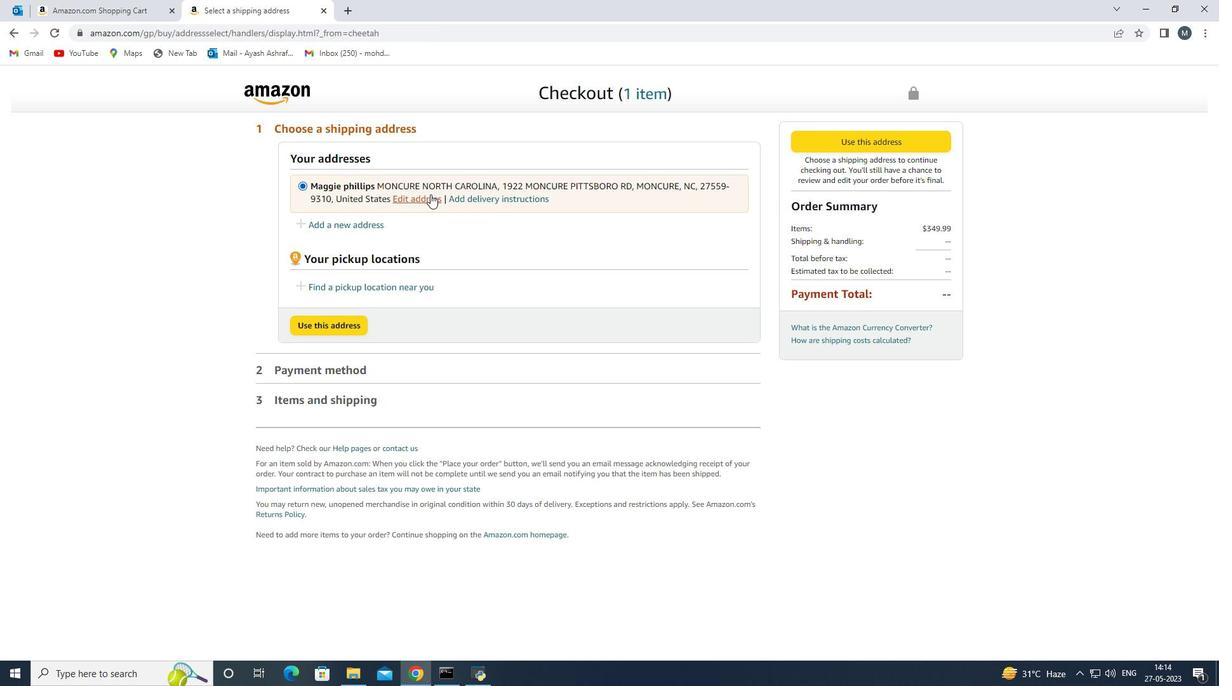 
Action: Mouse pressed left at (419, 198)
Screenshot: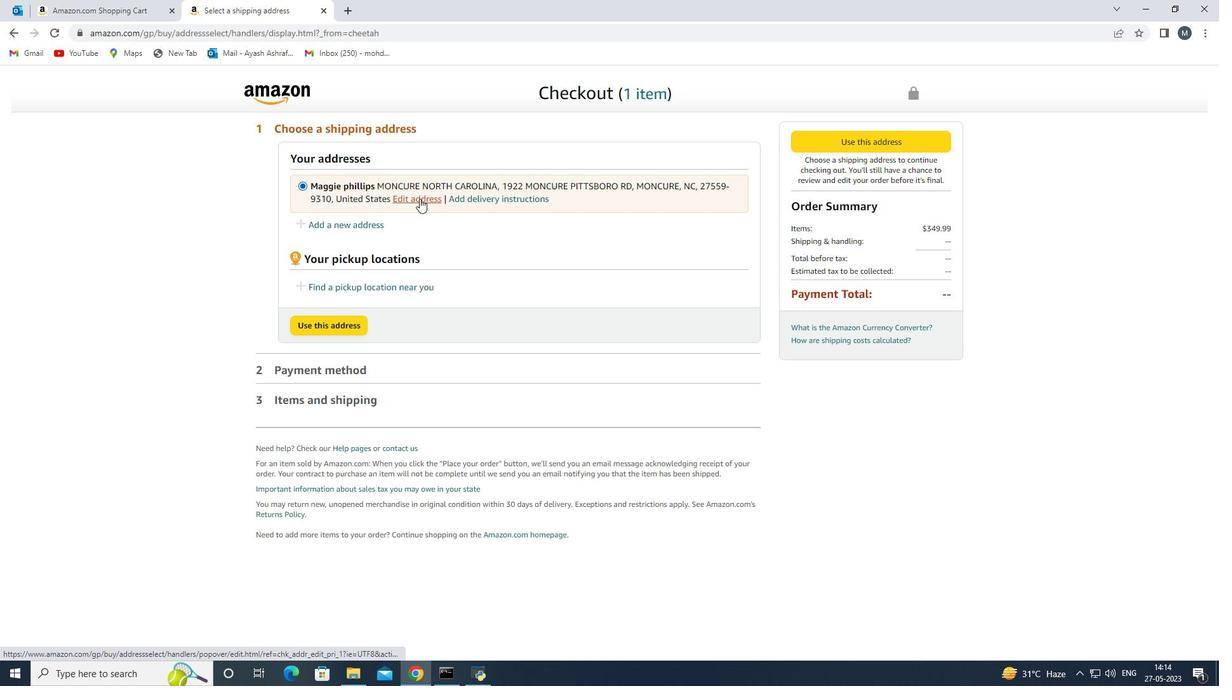 
Action: Mouse moved to (686, 469)
Screenshot: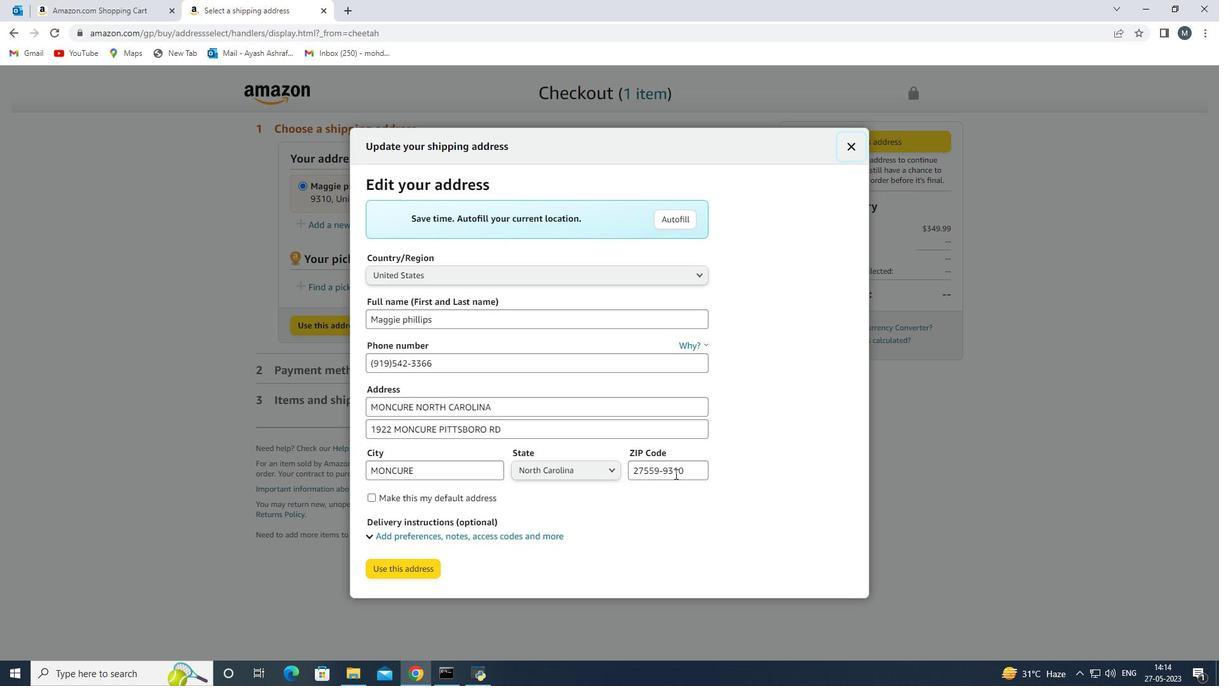 
Action: Mouse pressed left at (686, 469)
Screenshot: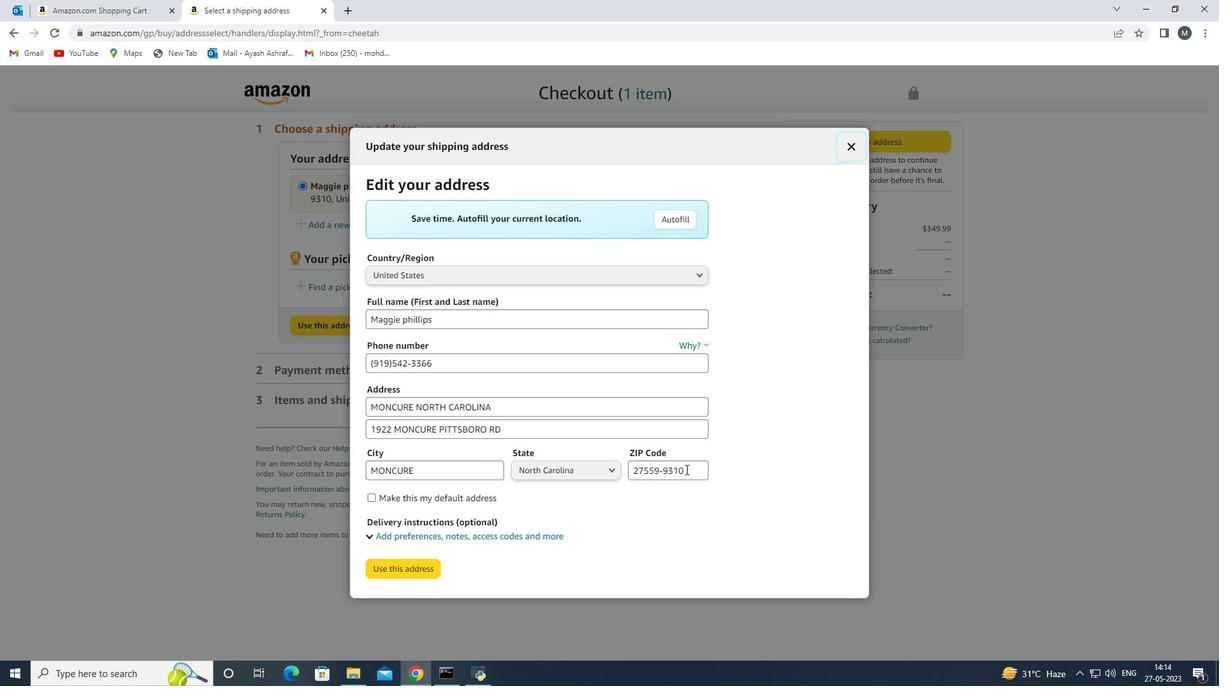 
Action: Mouse moved to (609, 462)
Screenshot: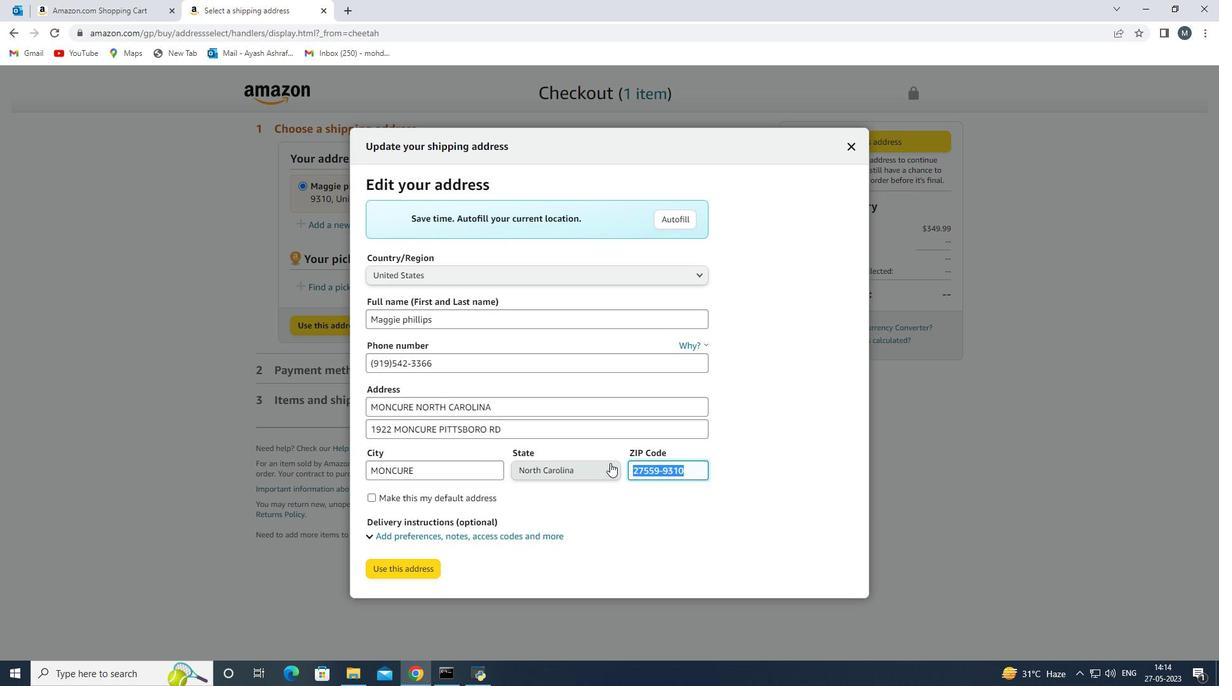 
Action: Key pressed <Key.delete>
Screenshot: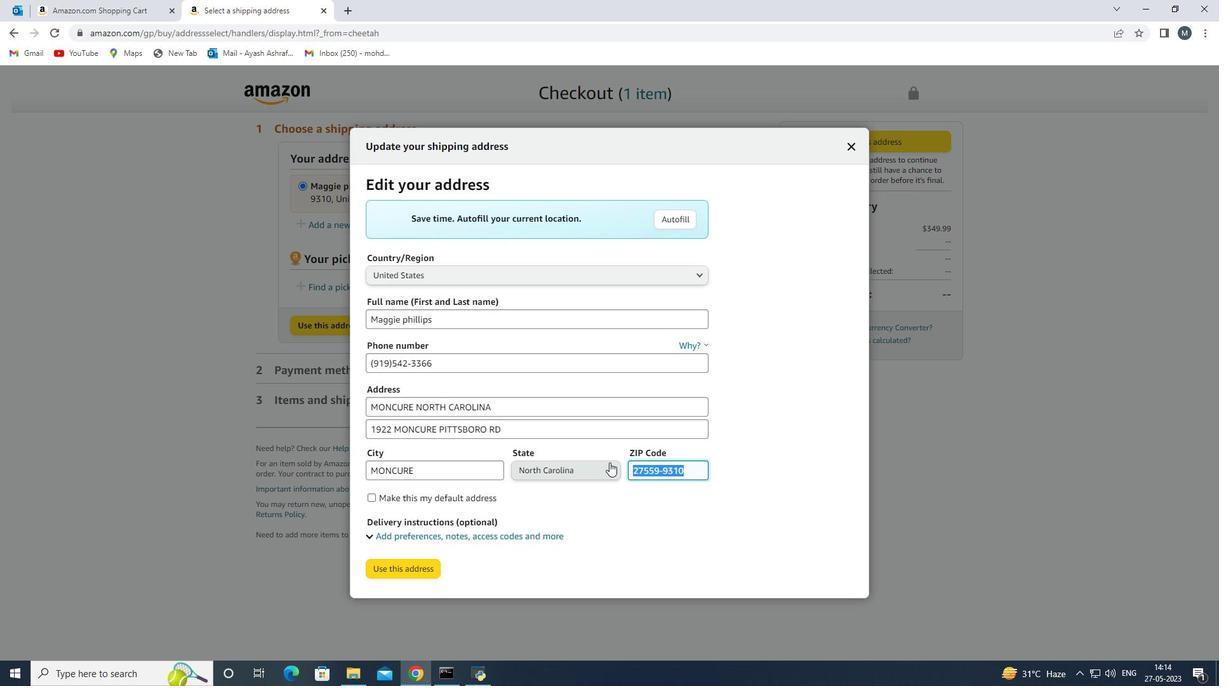 
Action: Mouse moved to (510, 322)
Screenshot: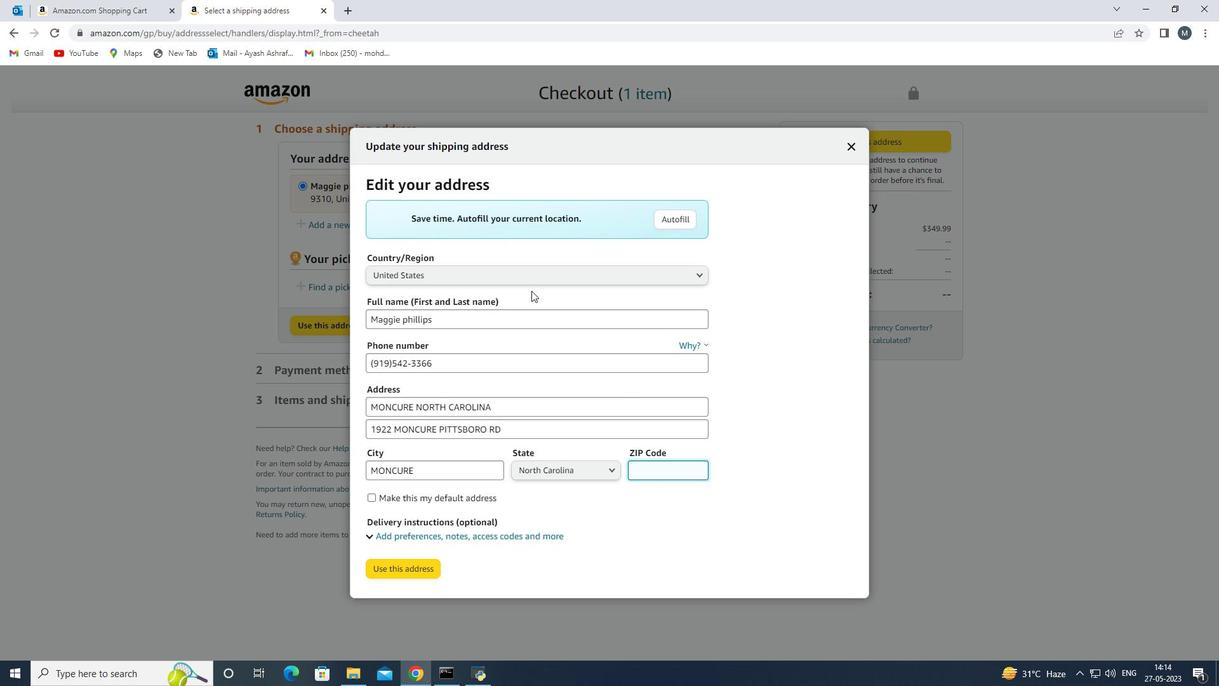 
Action: Mouse pressed left at (510, 322)
Screenshot: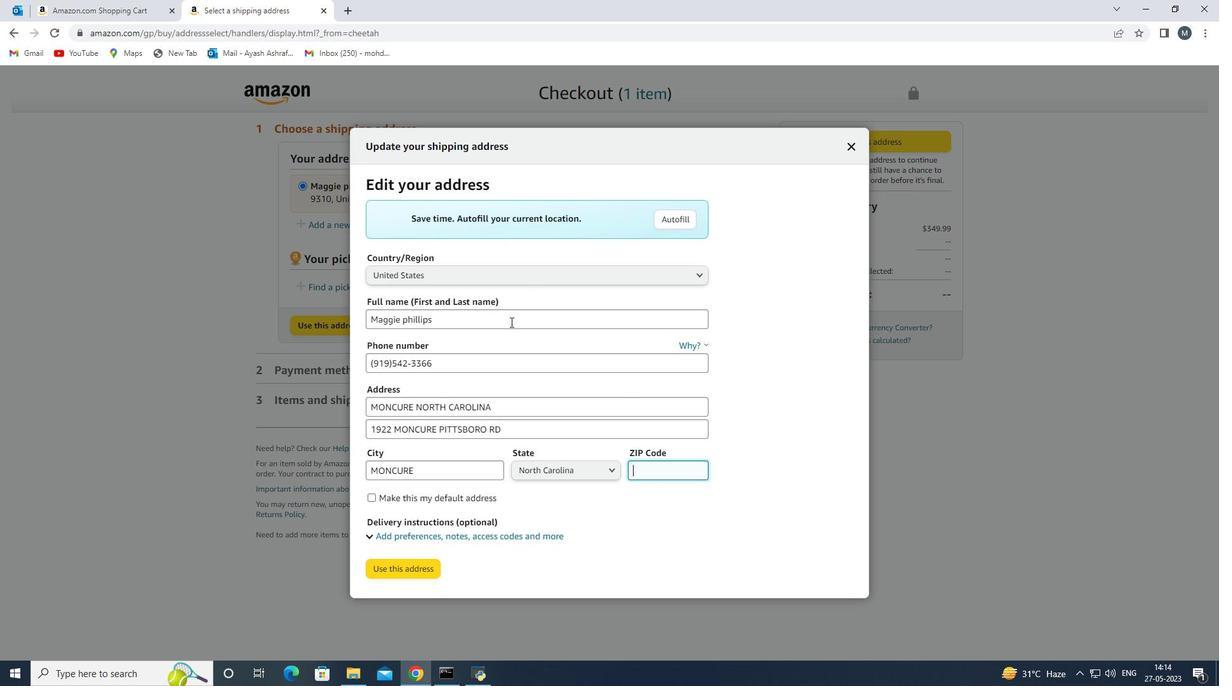 
Action: Mouse moved to (511, 322)
Screenshot: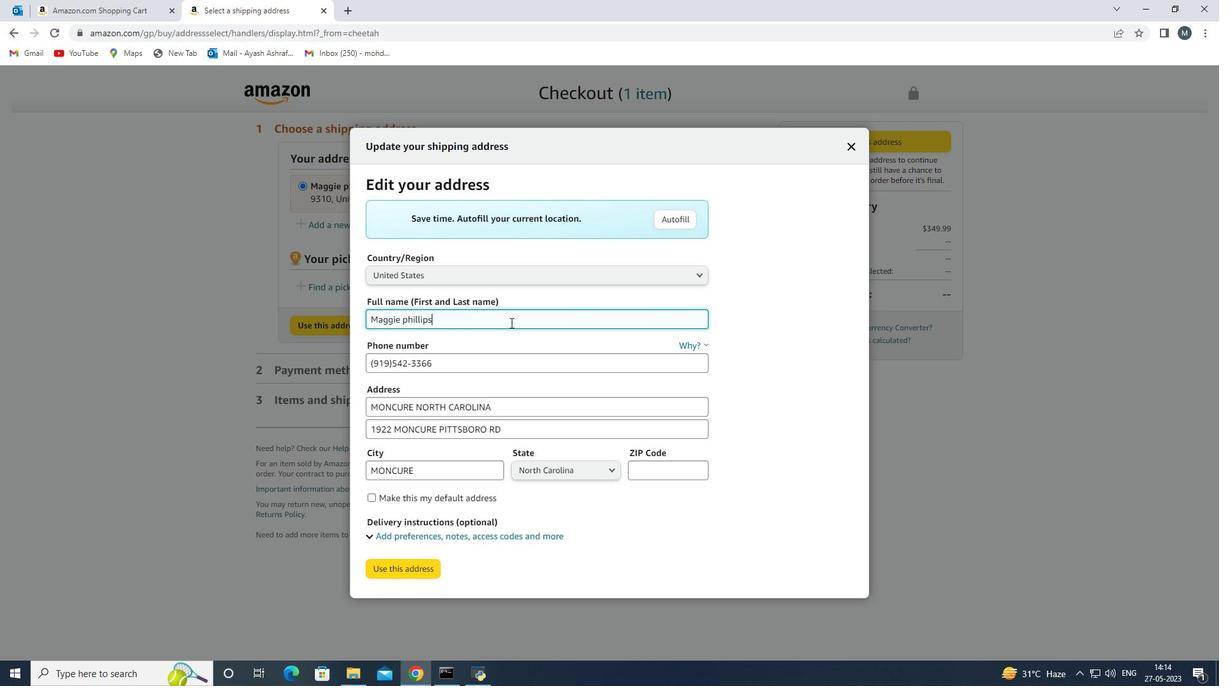 
Action: Key pressed <Key.backspace><Key.backspace><Key.backspace><Key.backspace><Key.backspace><Key.backspace><Key.backspace><Key.backspace><Key.backspace>
Screenshot: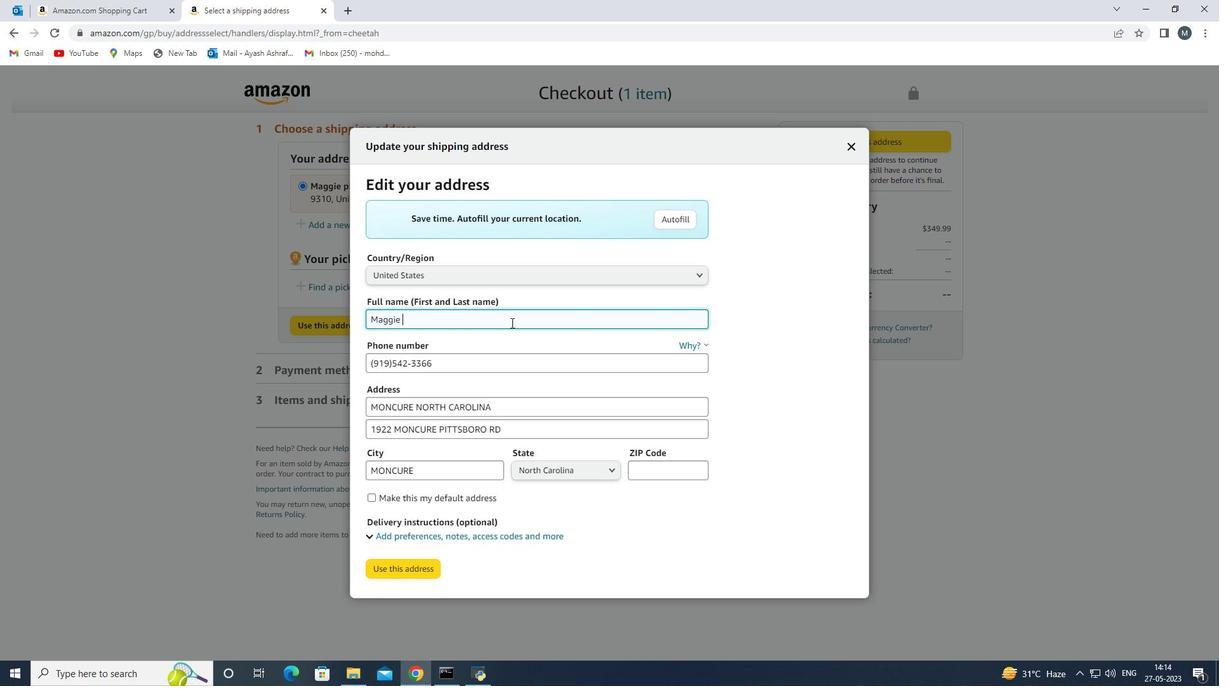 
Action: Mouse moved to (494, 372)
Screenshot: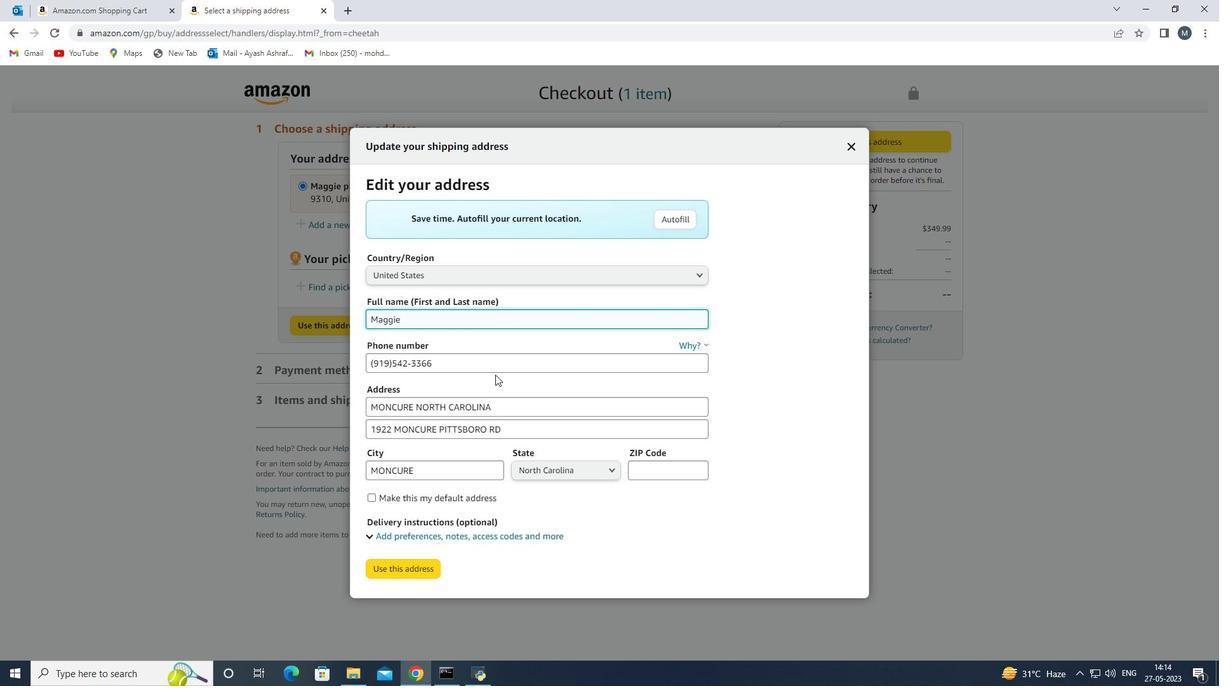 
Action: Mouse pressed left at (494, 372)
Screenshot: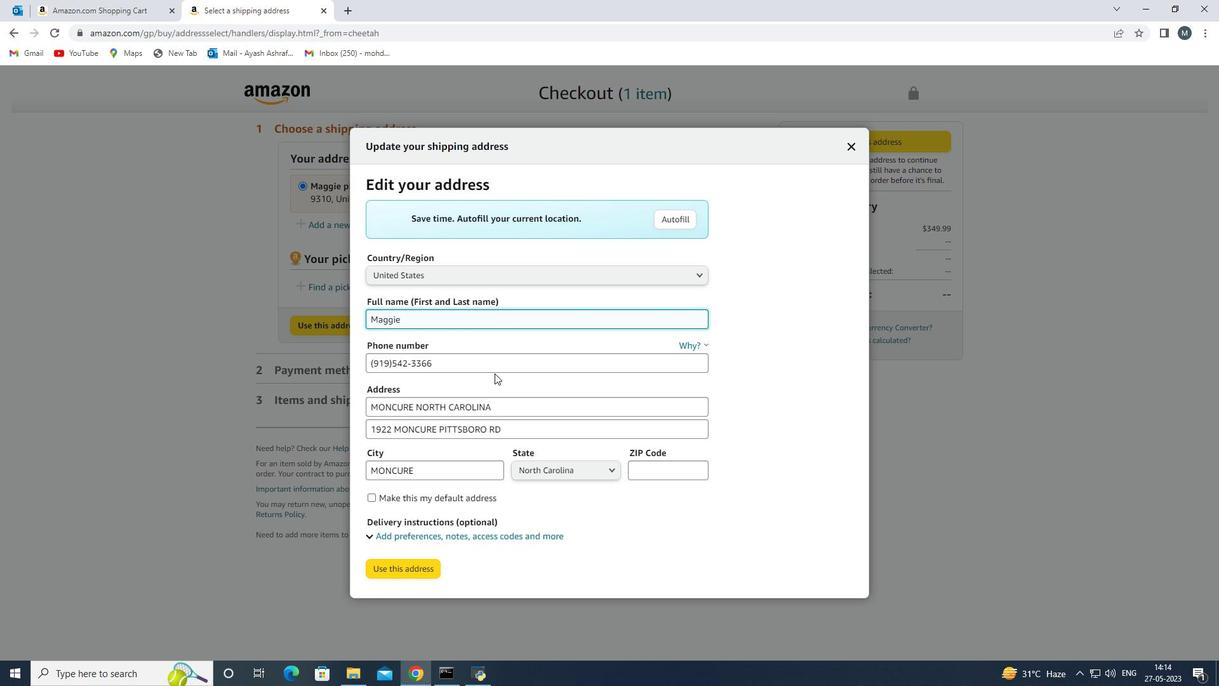 
Action: Mouse moved to (363, 222)
Screenshot: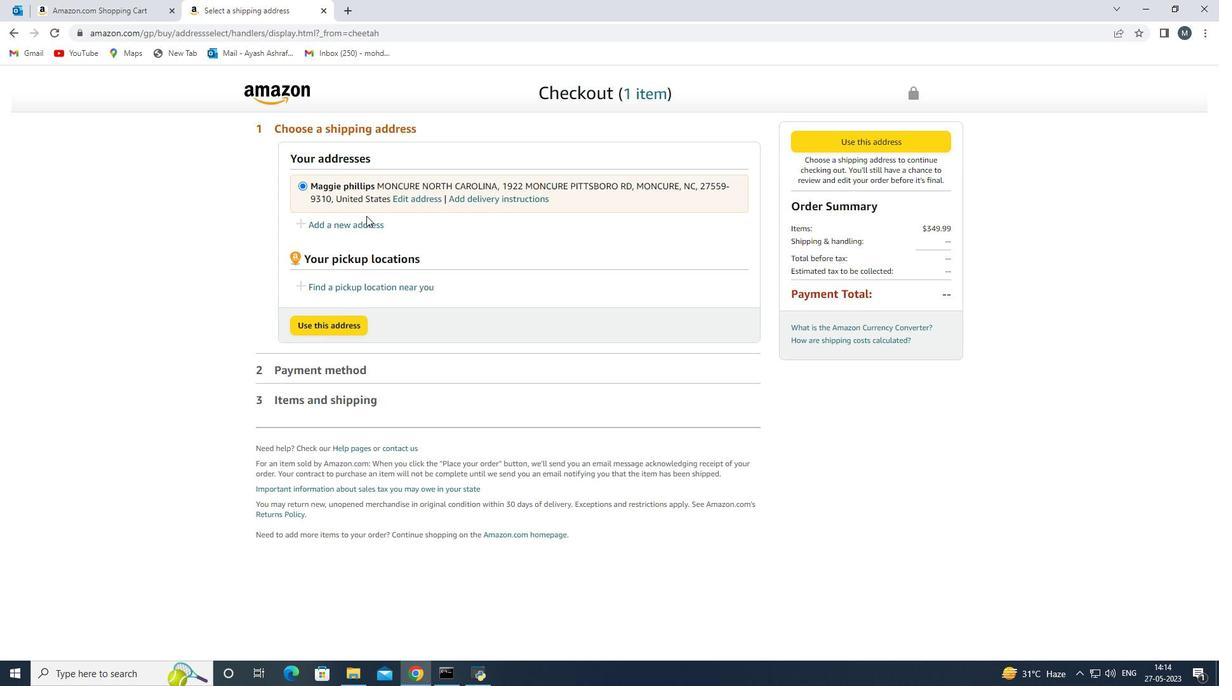 
Action: Mouse pressed left at (363, 222)
Screenshot: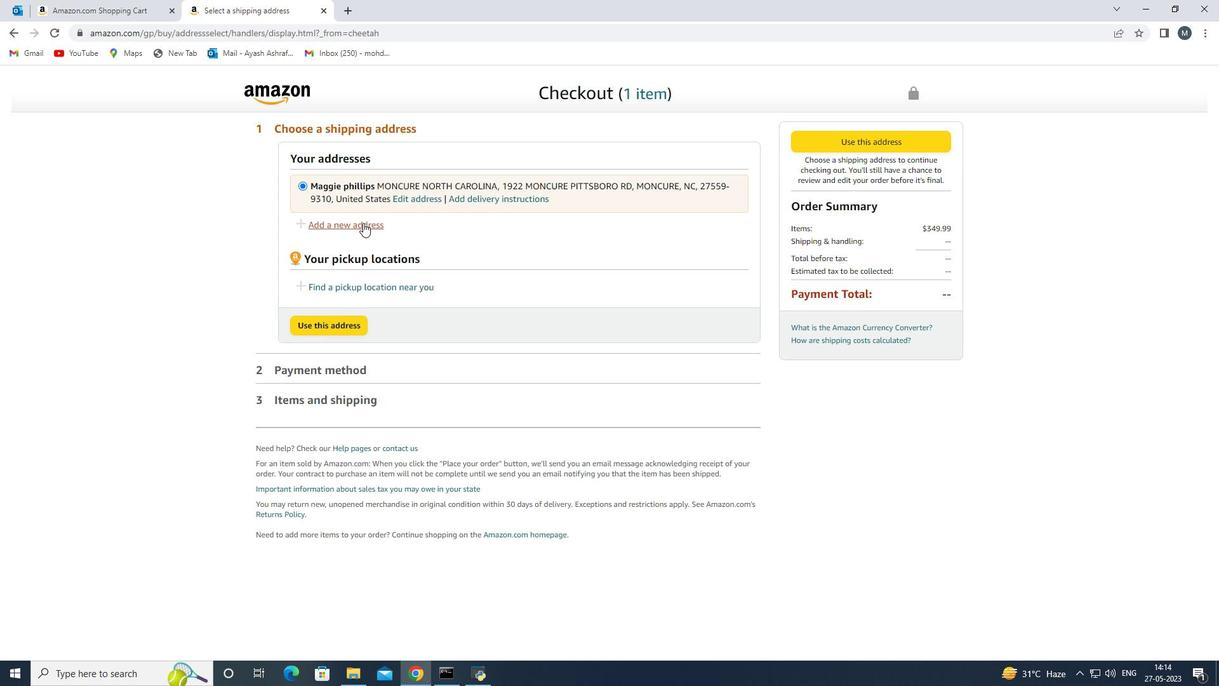 
Action: Mouse moved to (515, 327)
Screenshot: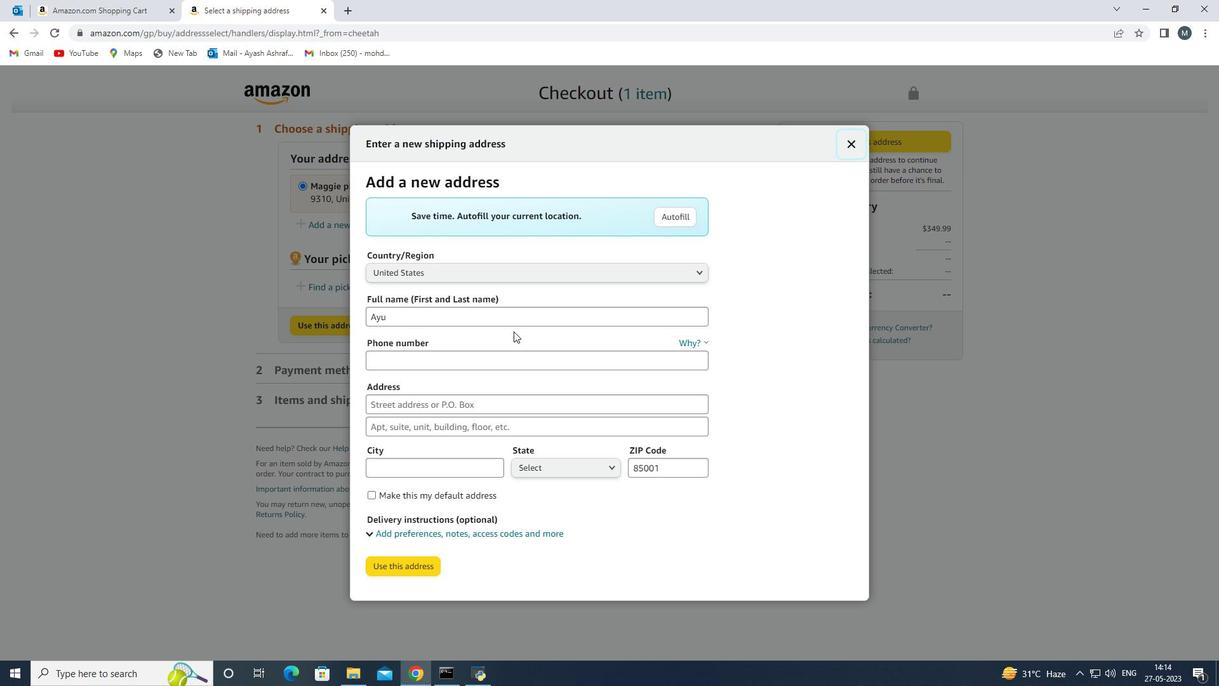 
Action: Mouse pressed left at (515, 327)
Screenshot: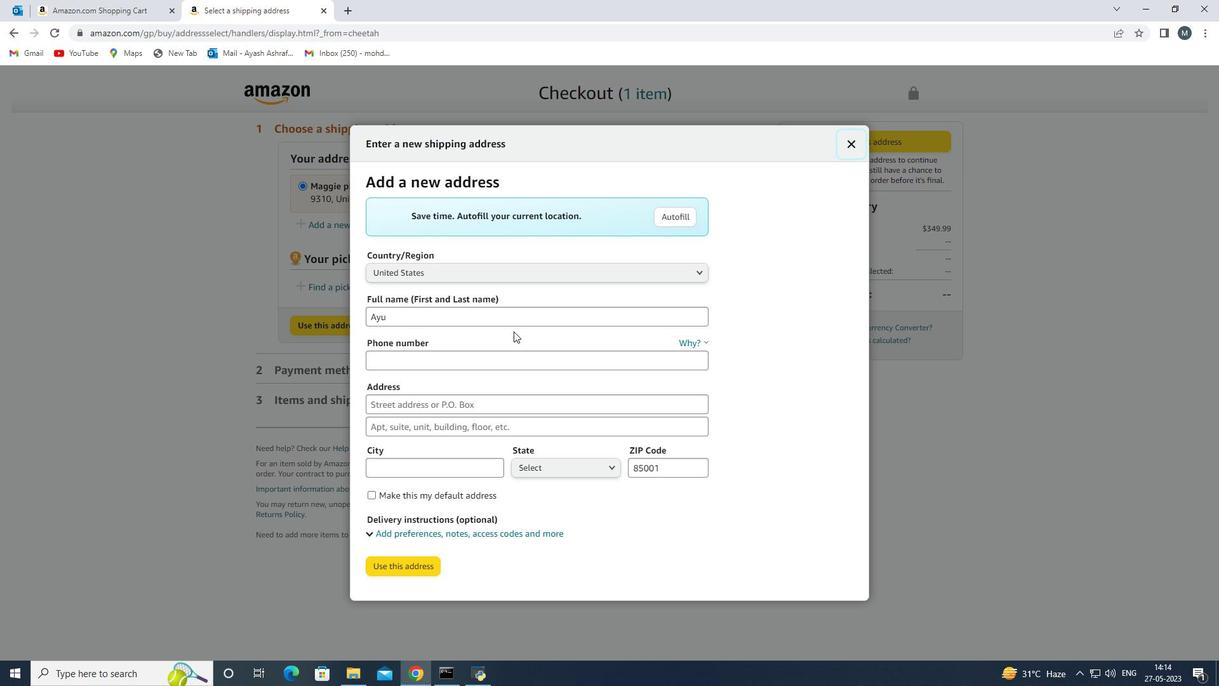 
Action: Mouse moved to (508, 311)
Screenshot: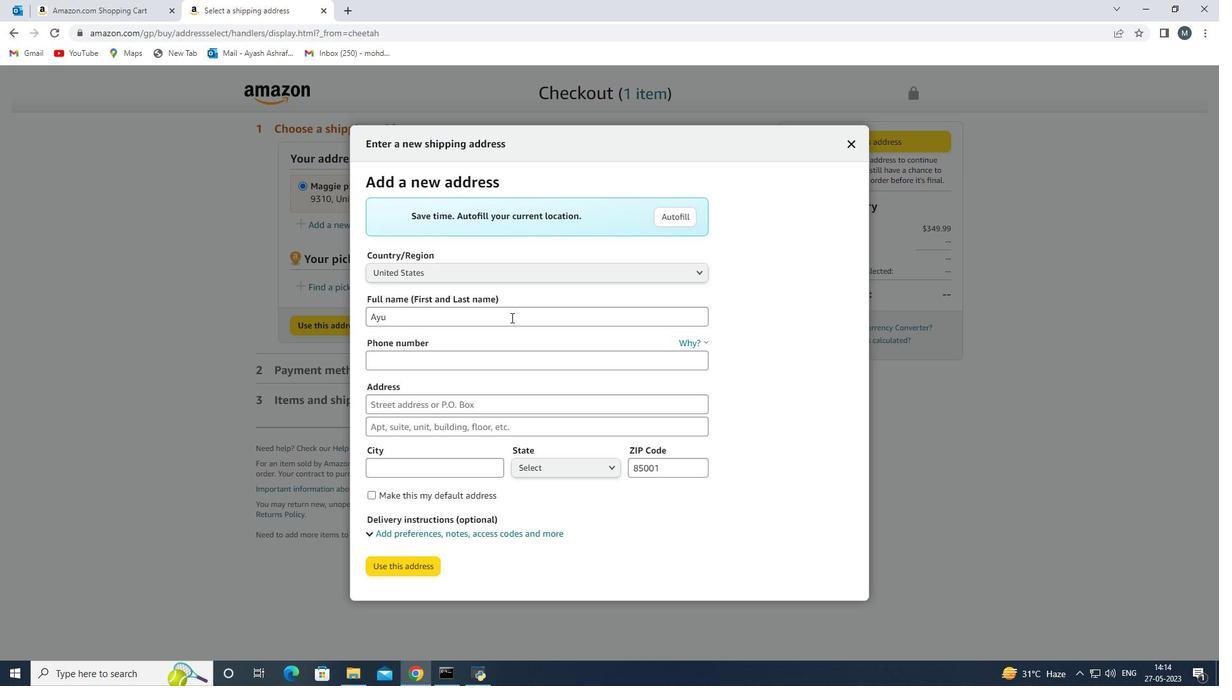 
Action: Mouse pressed left at (508, 311)
Screenshot: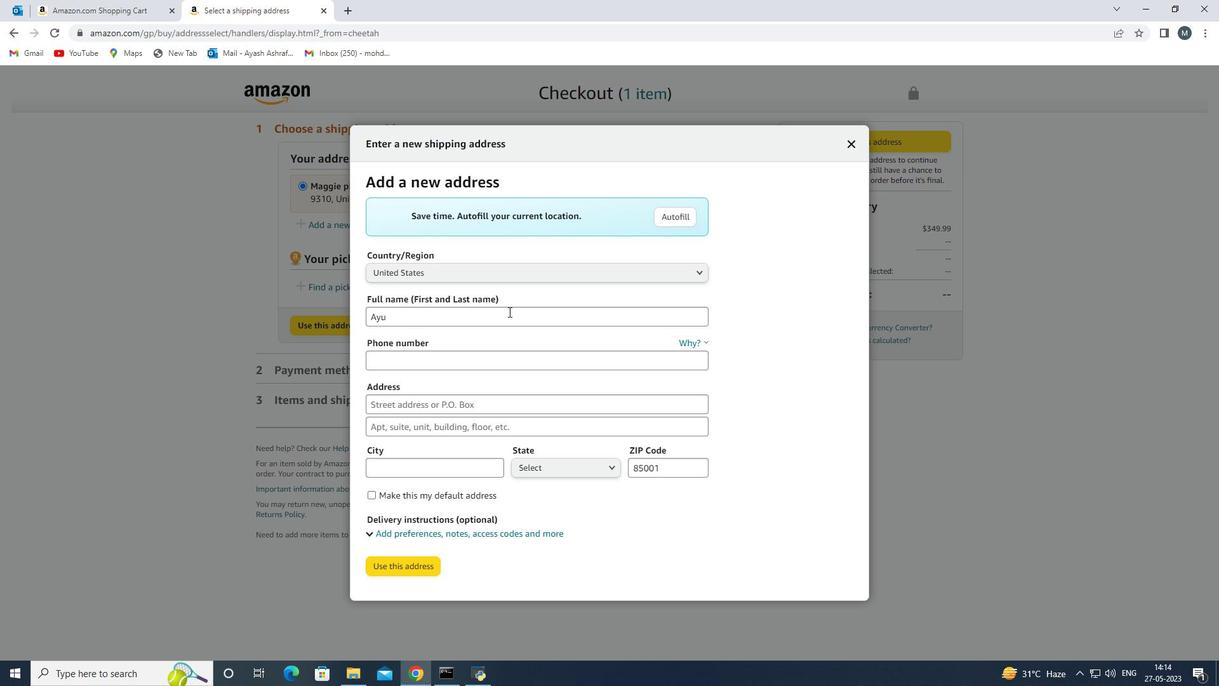 
Action: Mouse moved to (381, 356)
Screenshot: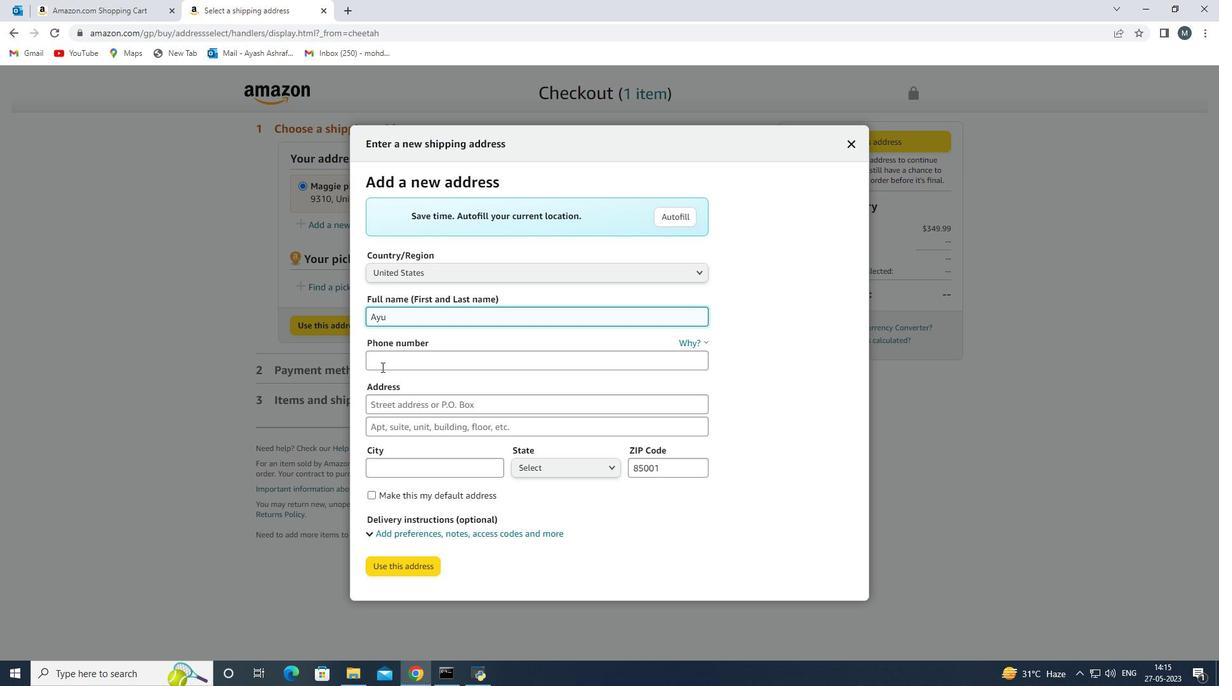
Action: Mouse pressed left at (381, 356)
Screenshot: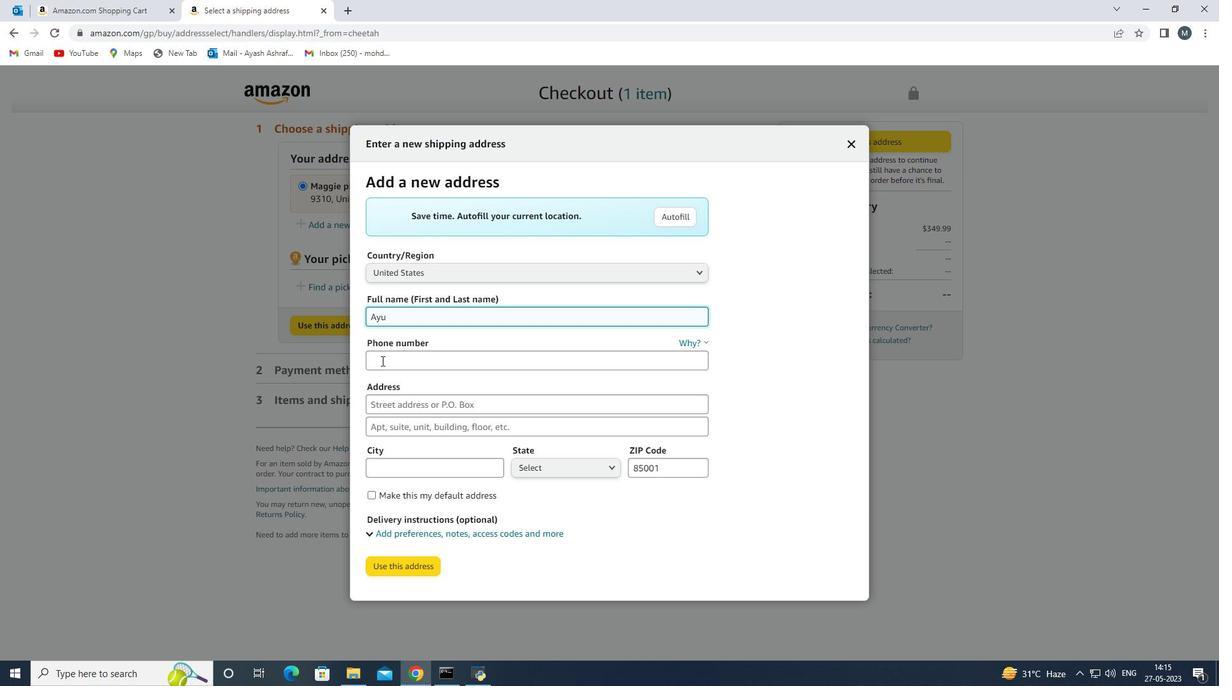 
Action: Mouse moved to (383, 355)
Screenshot: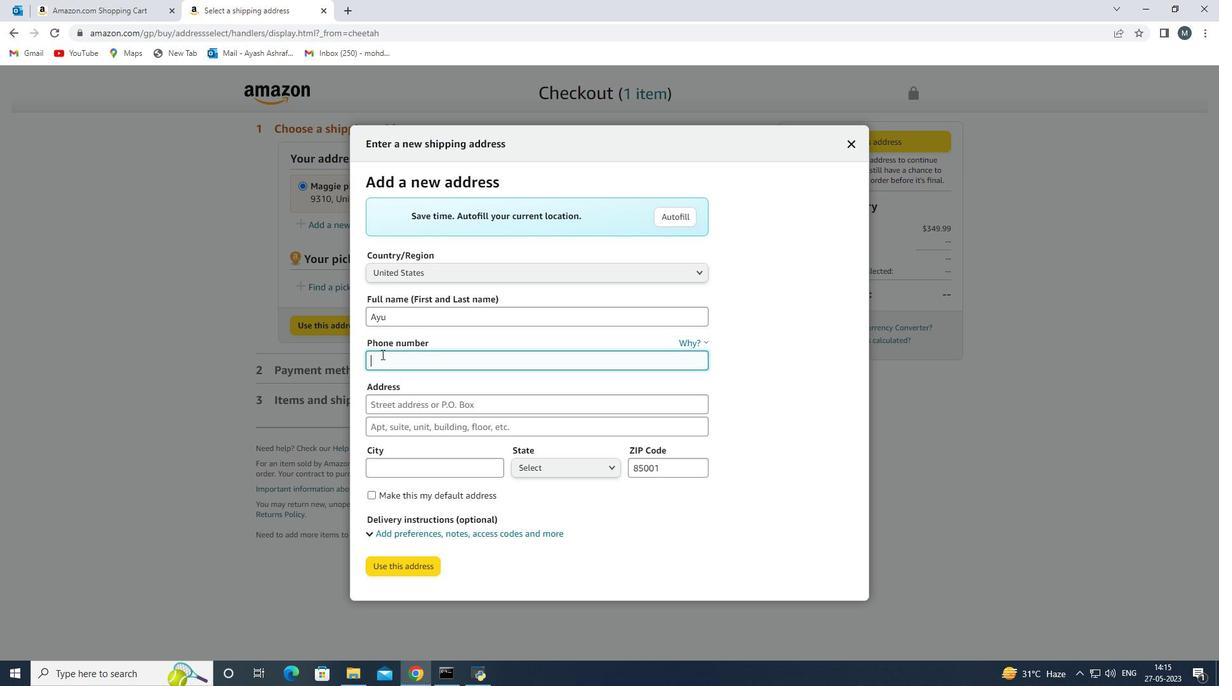 
Action: Key pressed <Key.shift><Key.shift><Key.shift><Key.shift><Key.shift><Key.shift><Key.shift><Key.shift><Key.shift><Key.shift><Key.shift><Key.shift><Key.shift><Key.shift><Key.shift><Key.shift><Key.shift><Key.shift><Key.shift><Key.shift><Key.shift><Key.shift><Key.shift><Key.shift><Key.shift><Key.shift><Key.shift><Key.shift>9440<Key.shift>)
Screenshot: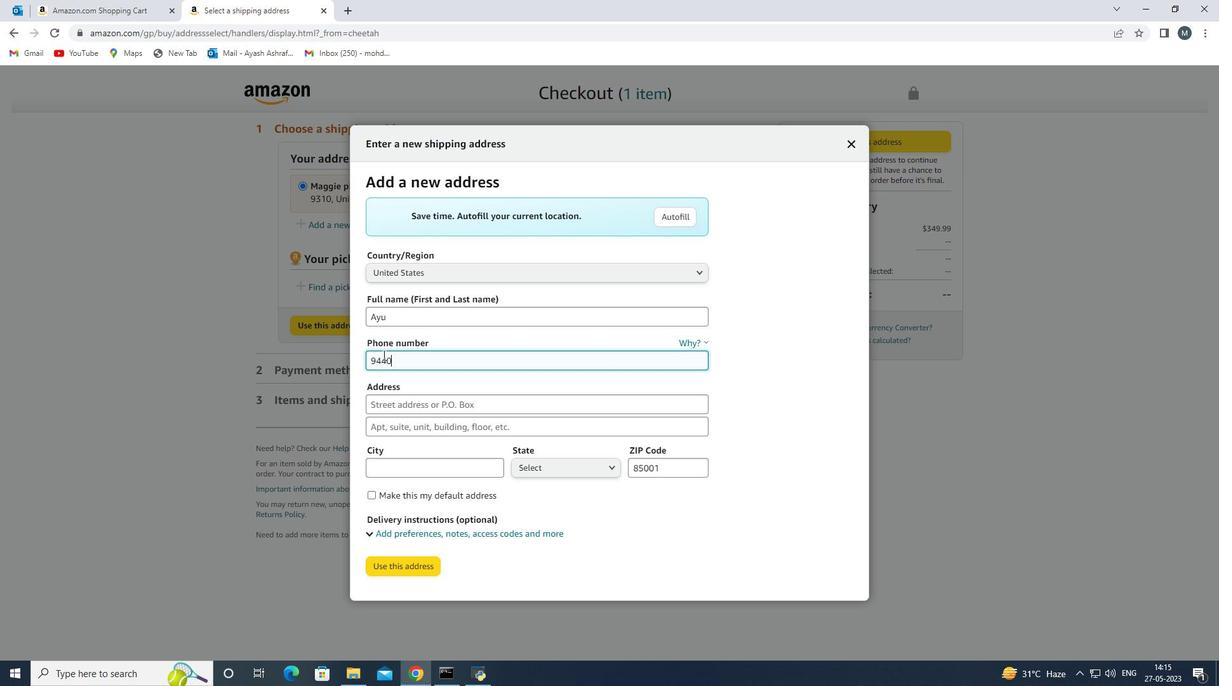 
Action: Mouse moved to (372, 358)
Screenshot: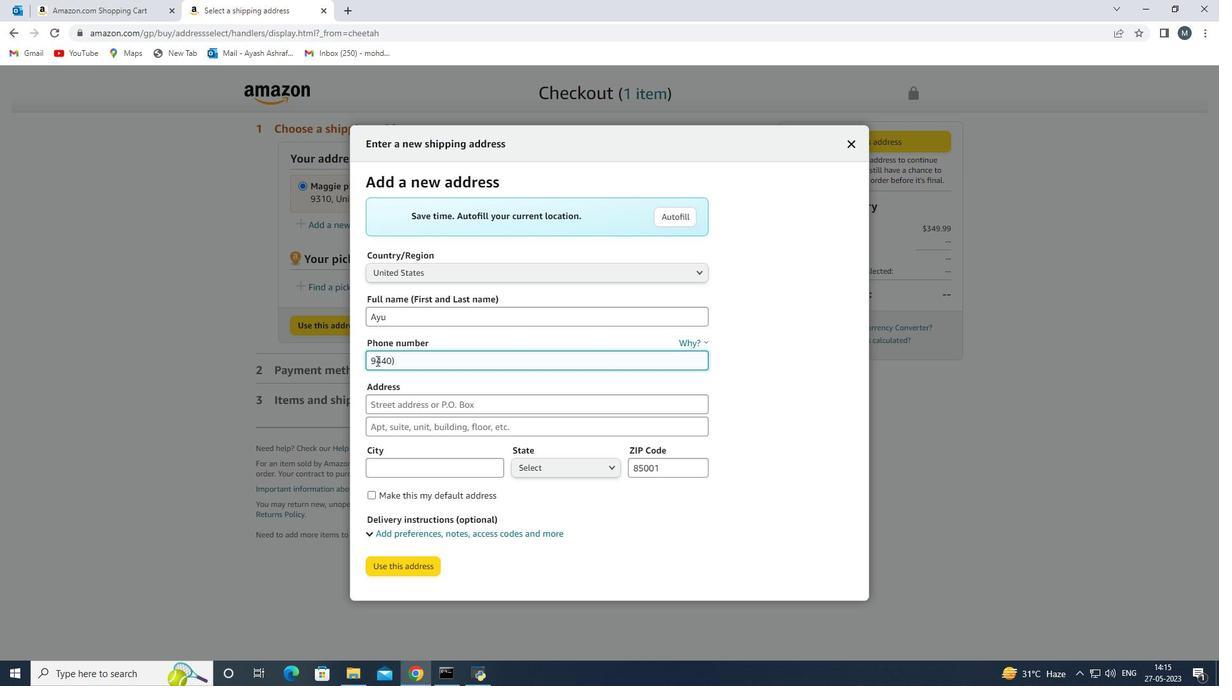 
Action: Mouse pressed left at (372, 358)
Screenshot: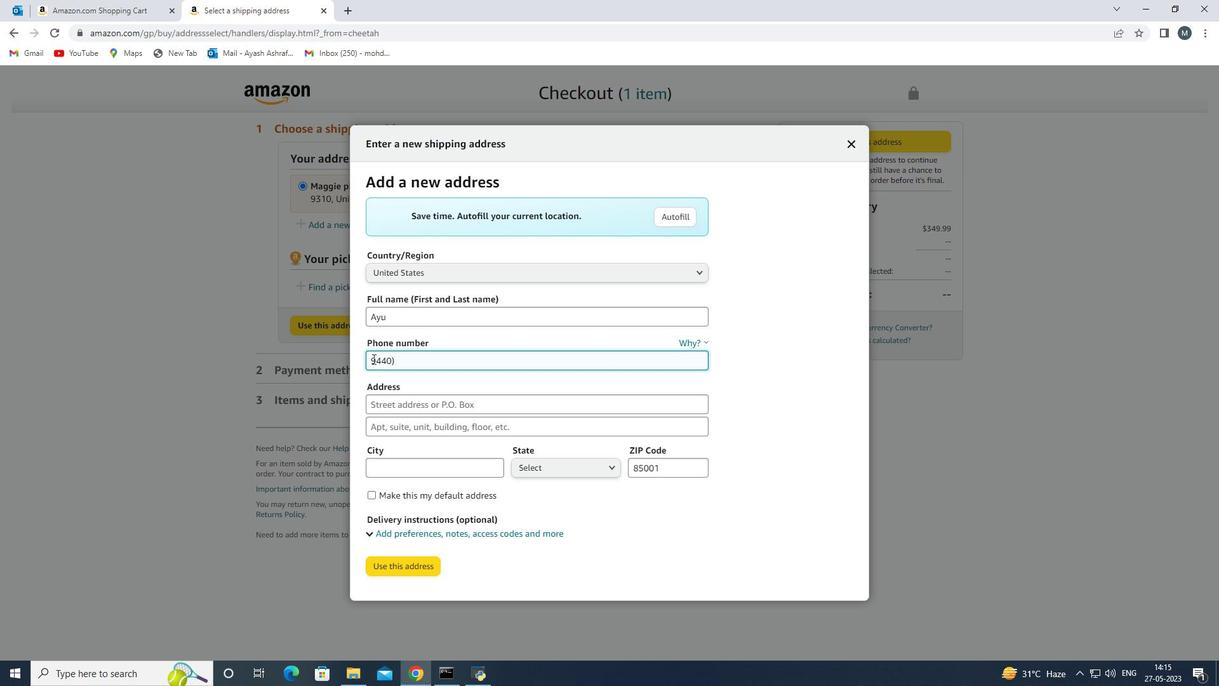 
Action: Mouse moved to (376, 362)
Screenshot: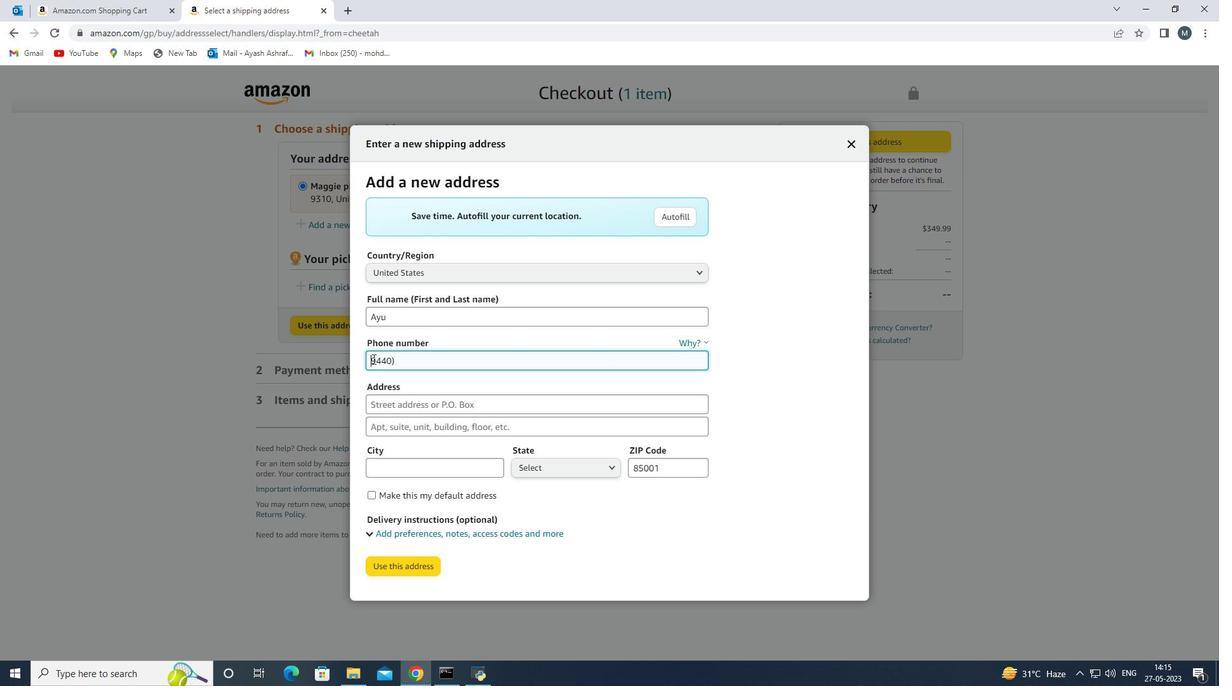 
Action: Mouse pressed left at (376, 362)
Screenshot: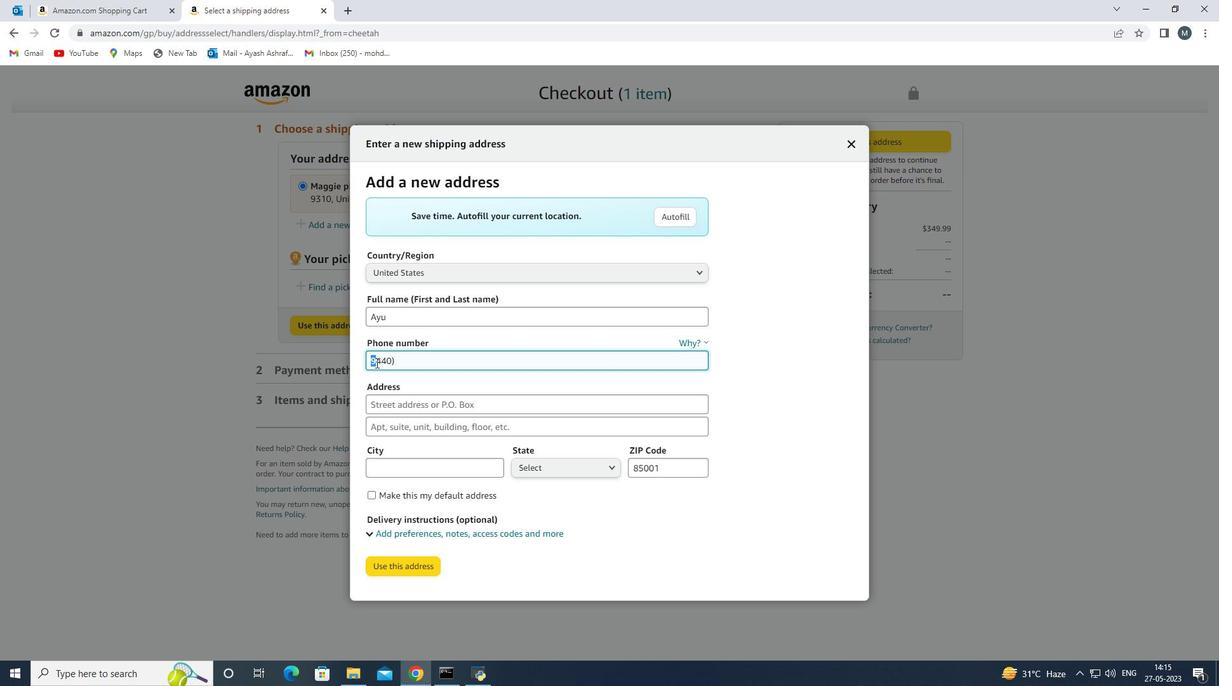 
Action: Mouse moved to (376, 362)
Screenshot: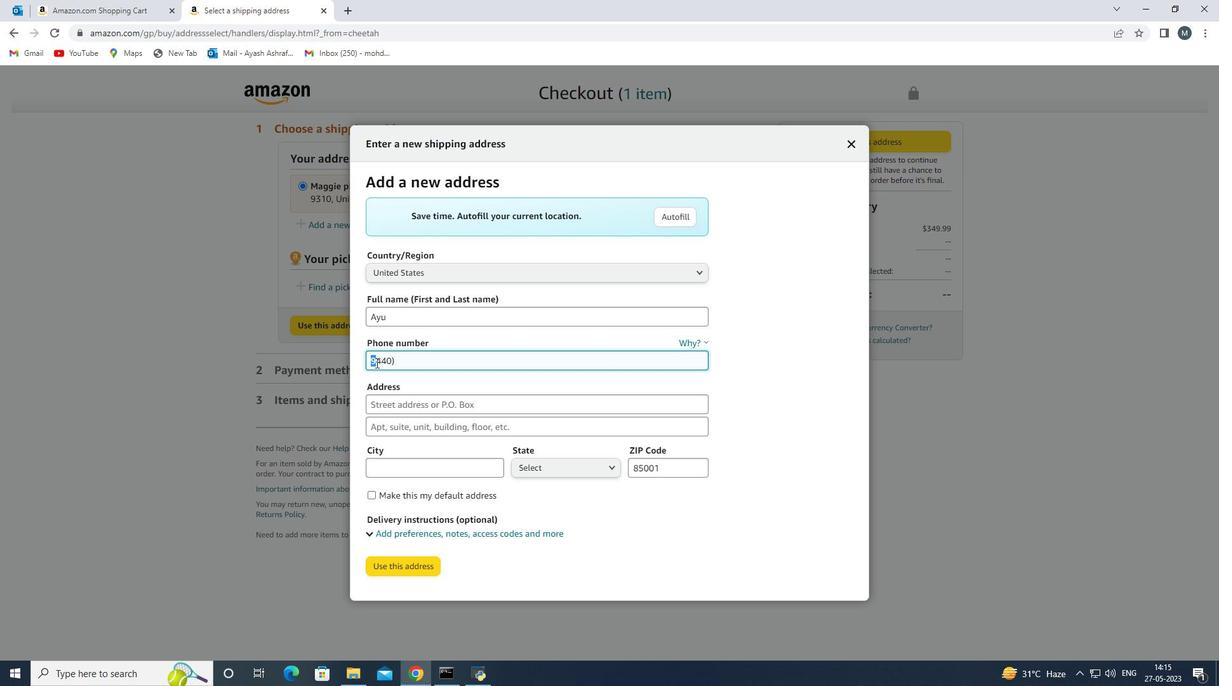 
Action: Key pressed <Key.backspace><Key.shift>(
Screenshot: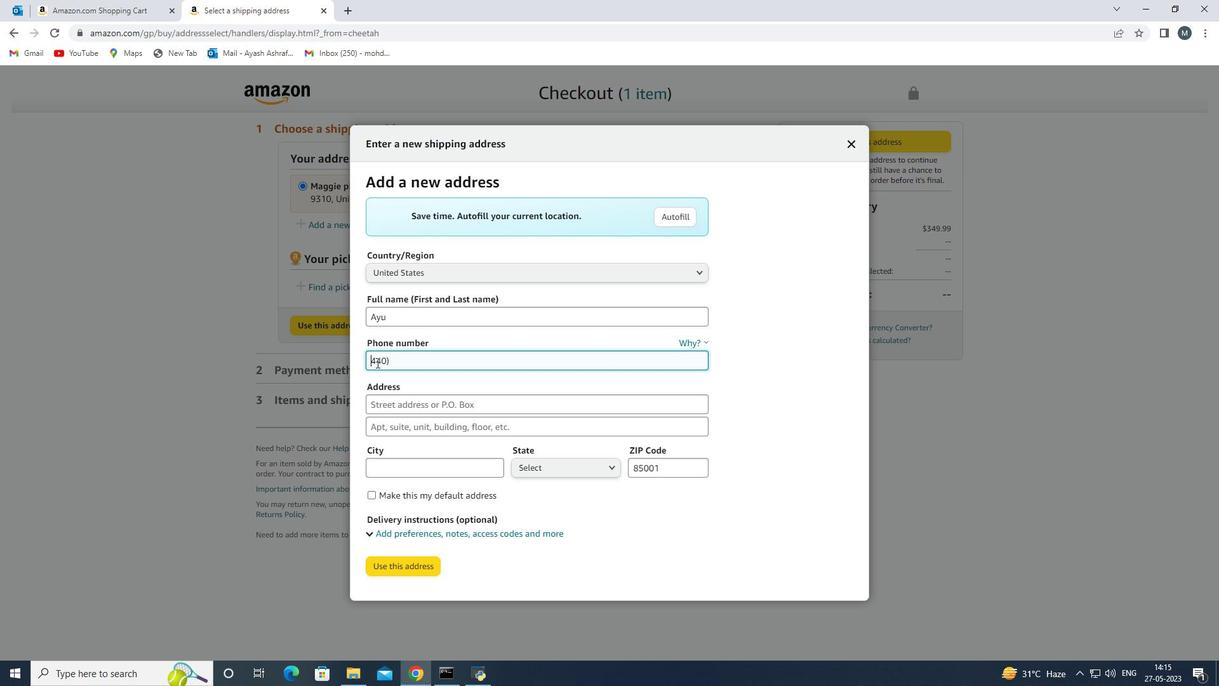 
Action: Mouse moved to (439, 360)
Screenshot: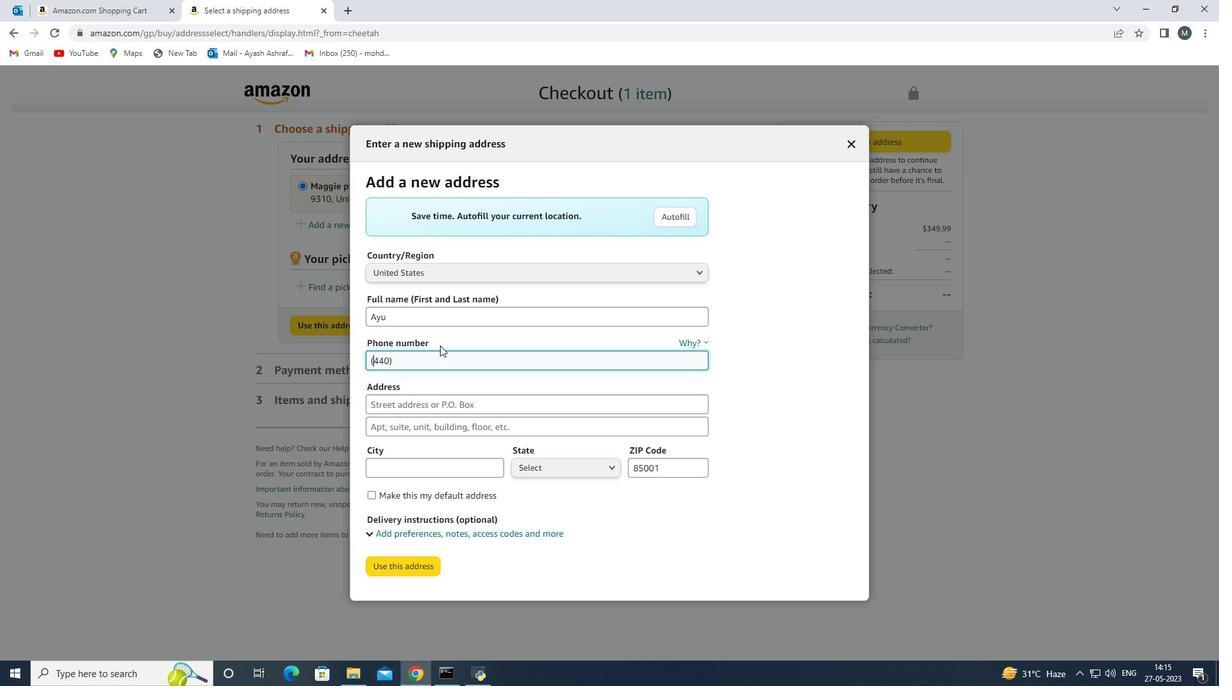 
Action: Mouse pressed left at (439, 360)
Screenshot: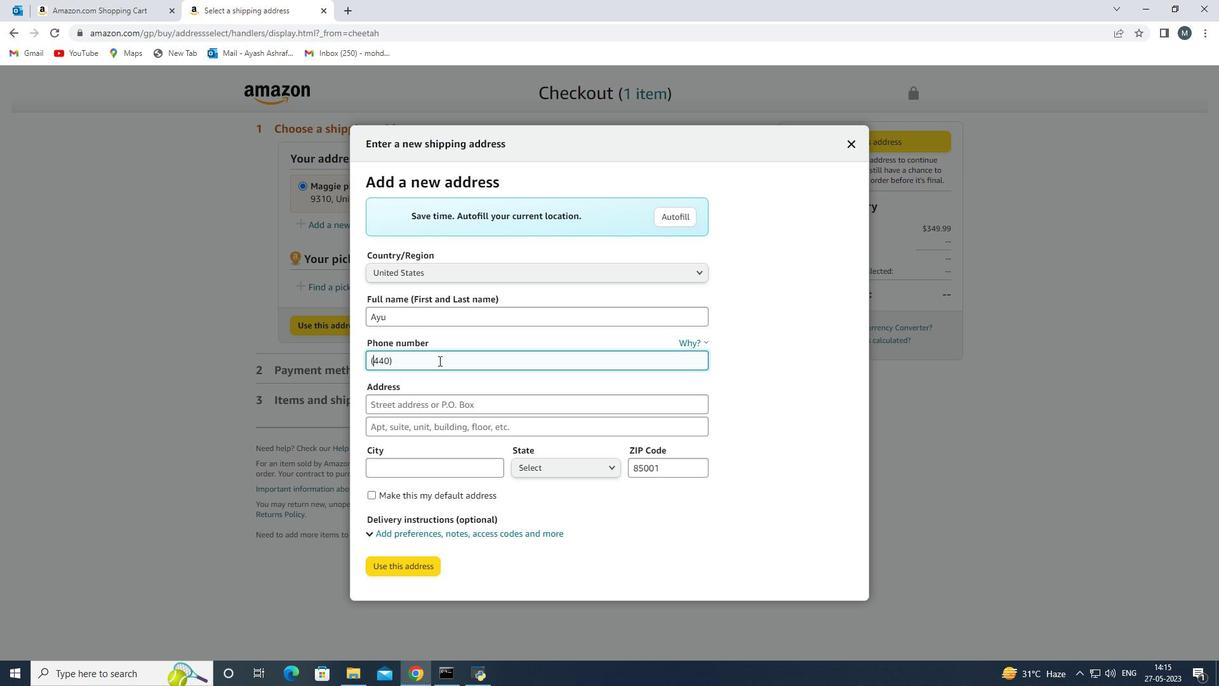 
Action: Key pressed 327-
Screenshot: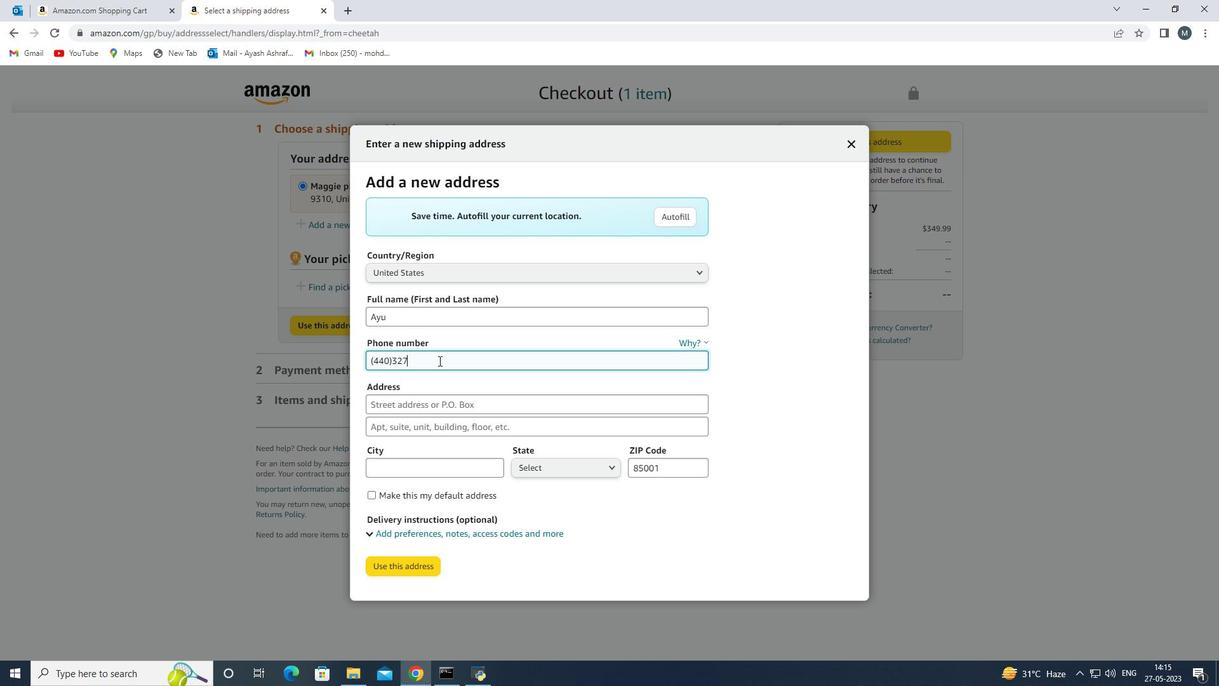 
Action: Mouse moved to (439, 361)
Screenshot: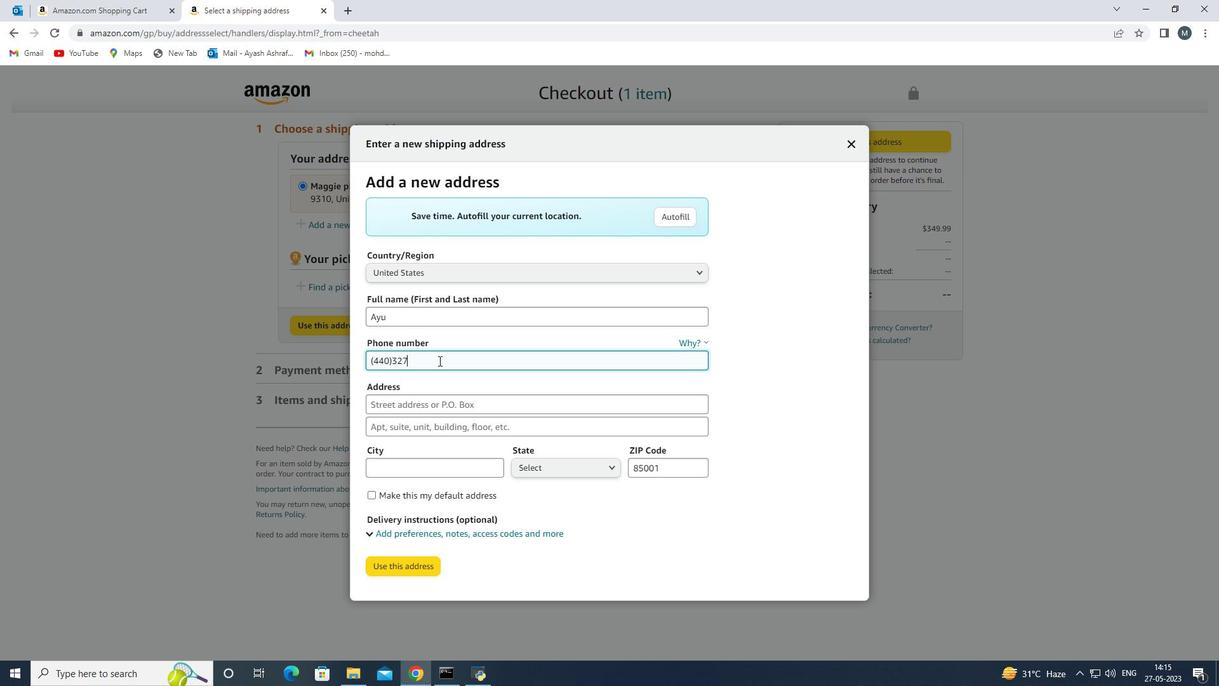 
Action: Key pressed 0766
Screenshot: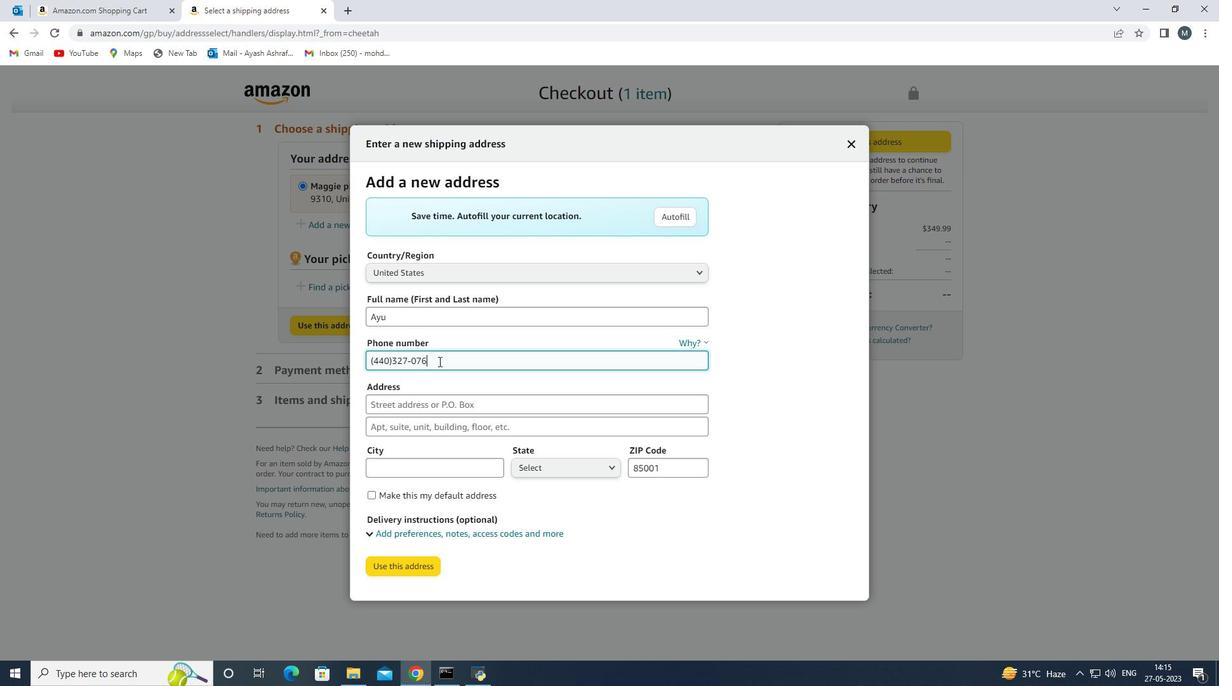 
Action: Mouse moved to (468, 398)
Screenshot: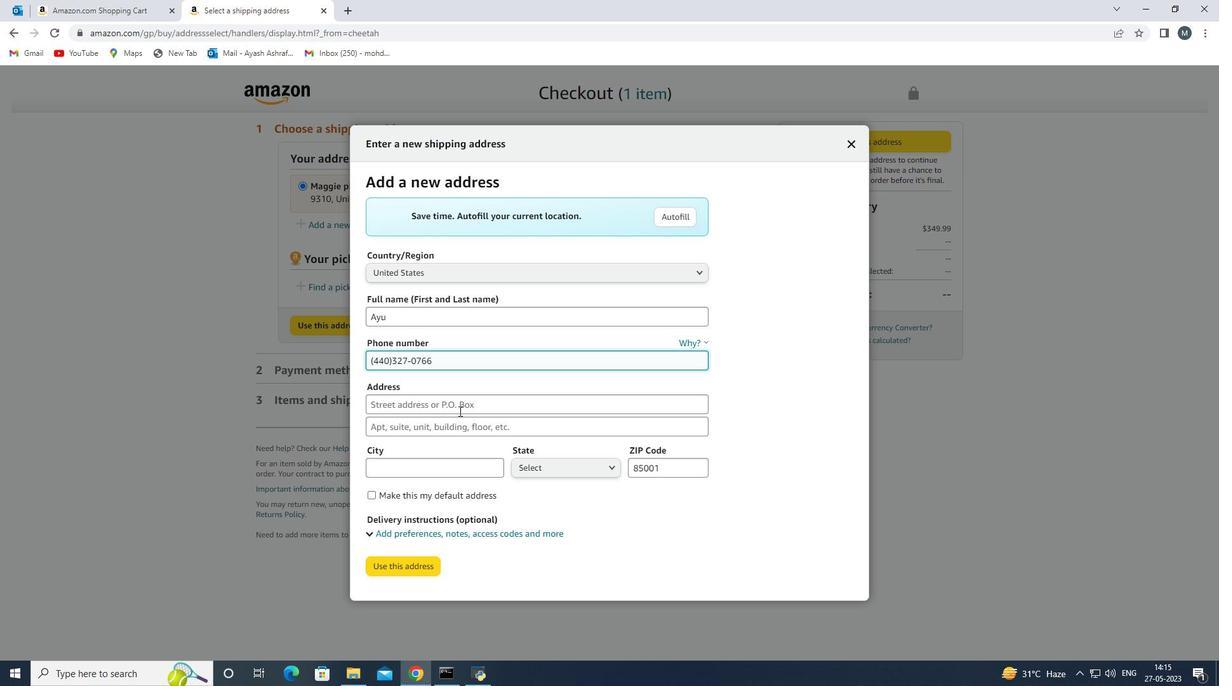 
Action: Mouse pressed left at (468, 398)
Screenshot: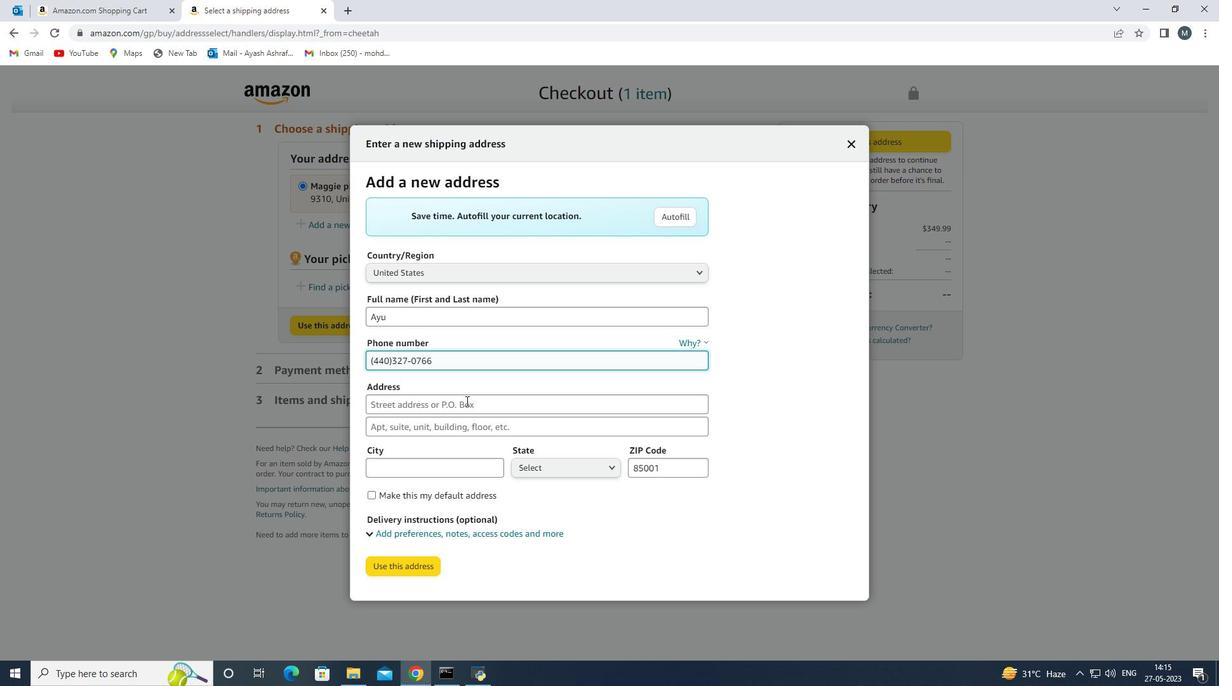 
Action: Mouse moved to (468, 397)
Screenshot: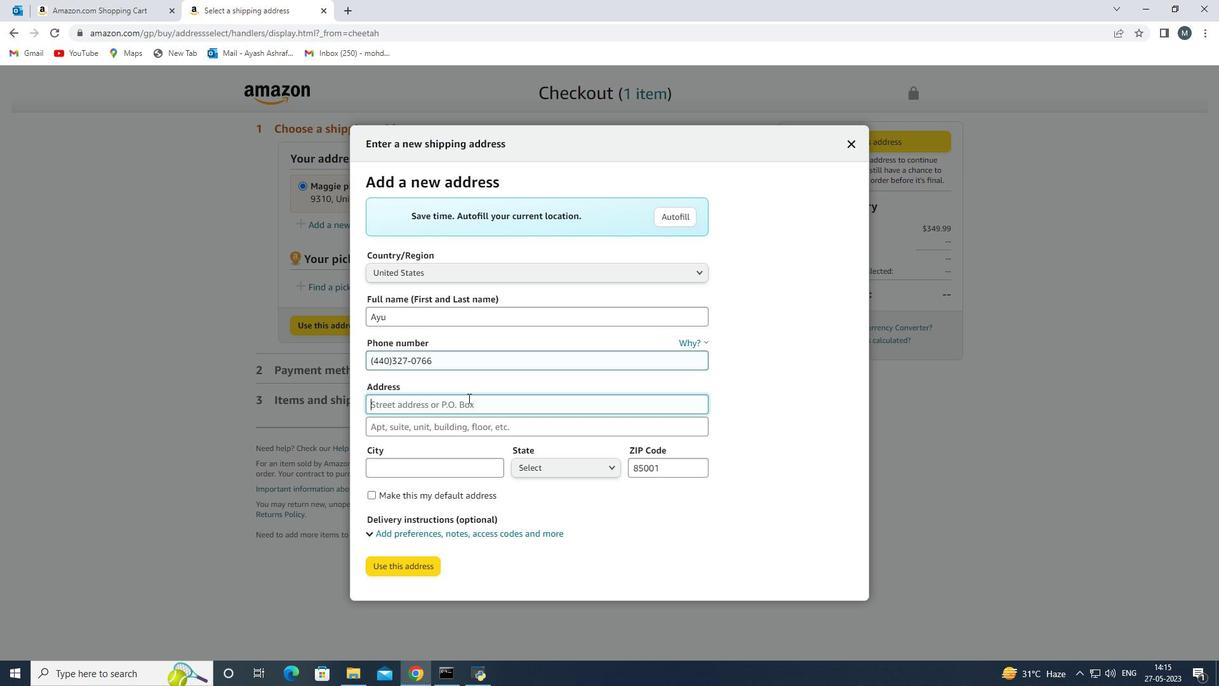 
Action: Key pressed 4799<Key.space><Key.shift>Debor
Screenshot: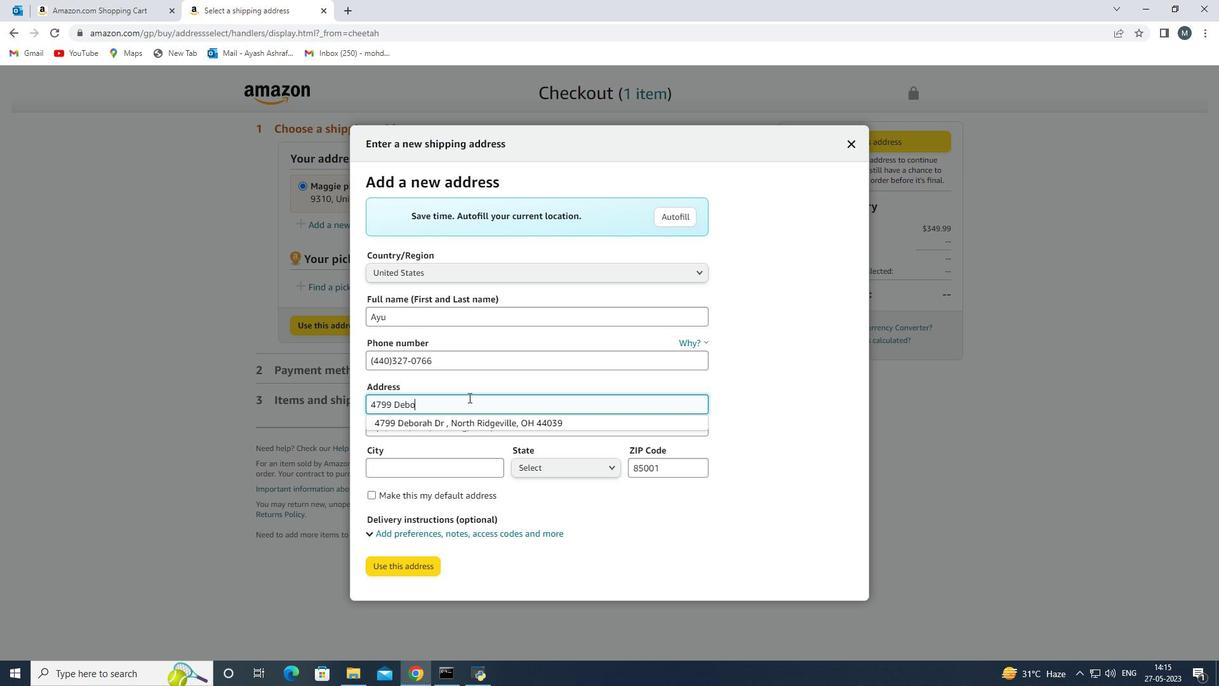 
Action: Mouse moved to (486, 423)
Screenshot: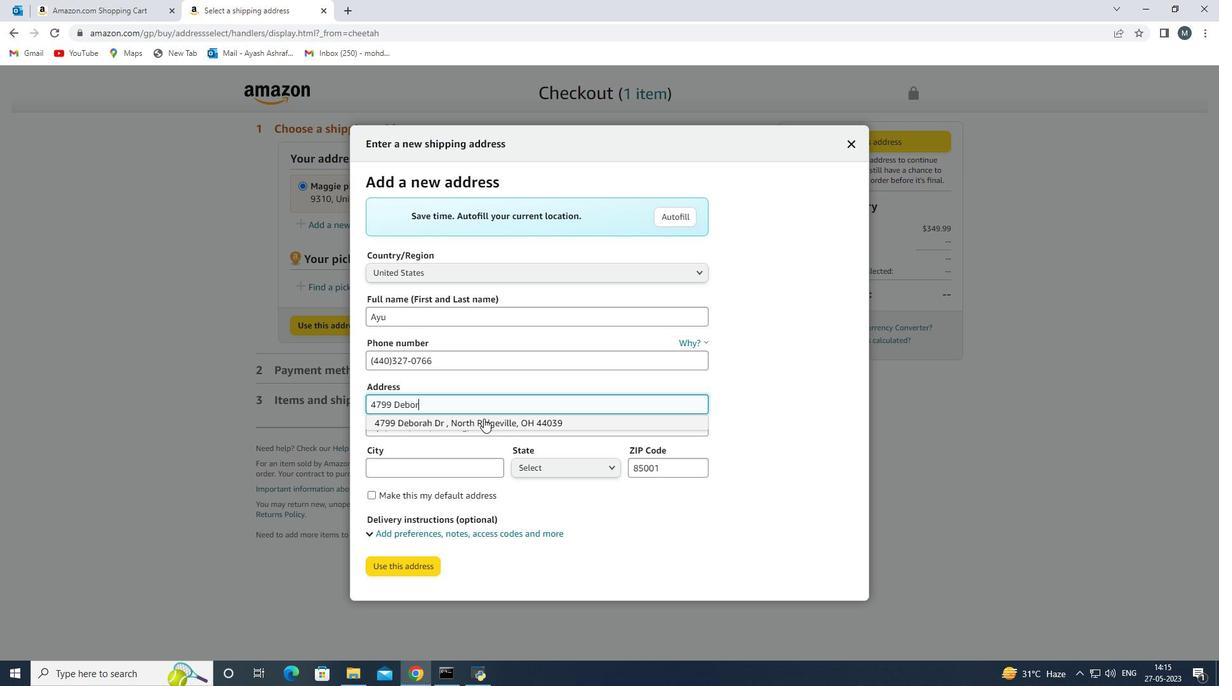 
Action: Mouse pressed left at (486, 423)
Screenshot: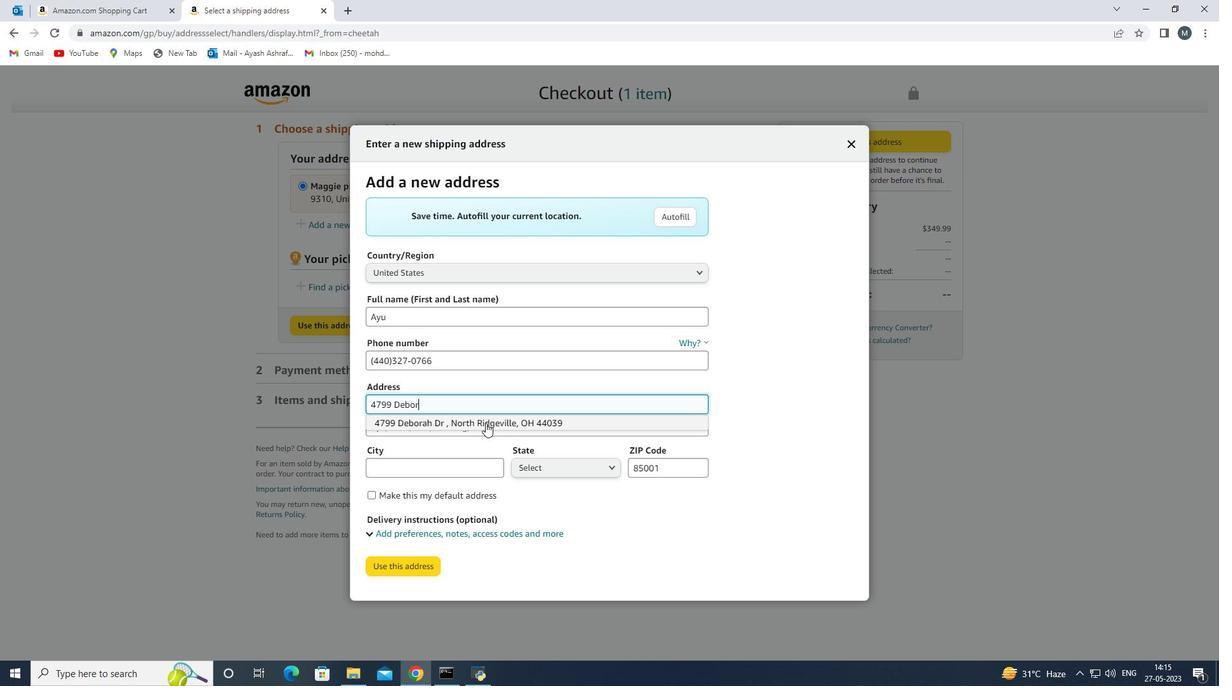 
Action: Mouse moved to (412, 567)
Screenshot: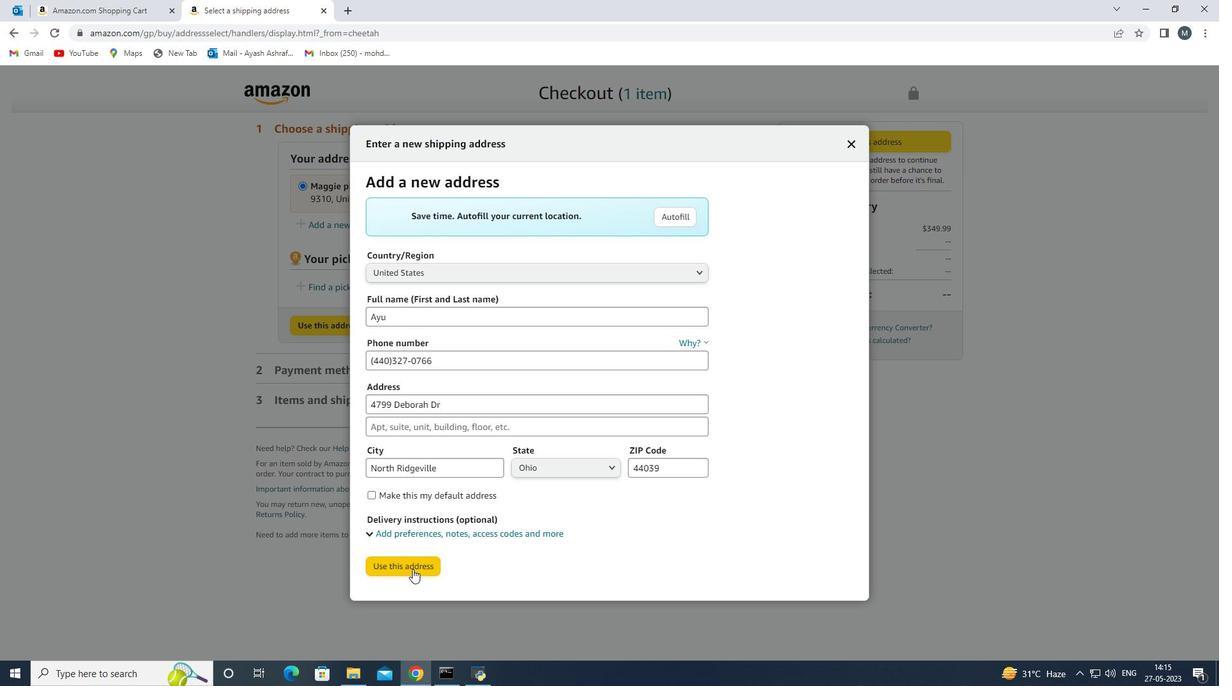 
Action: Mouse pressed left at (412, 567)
Screenshot: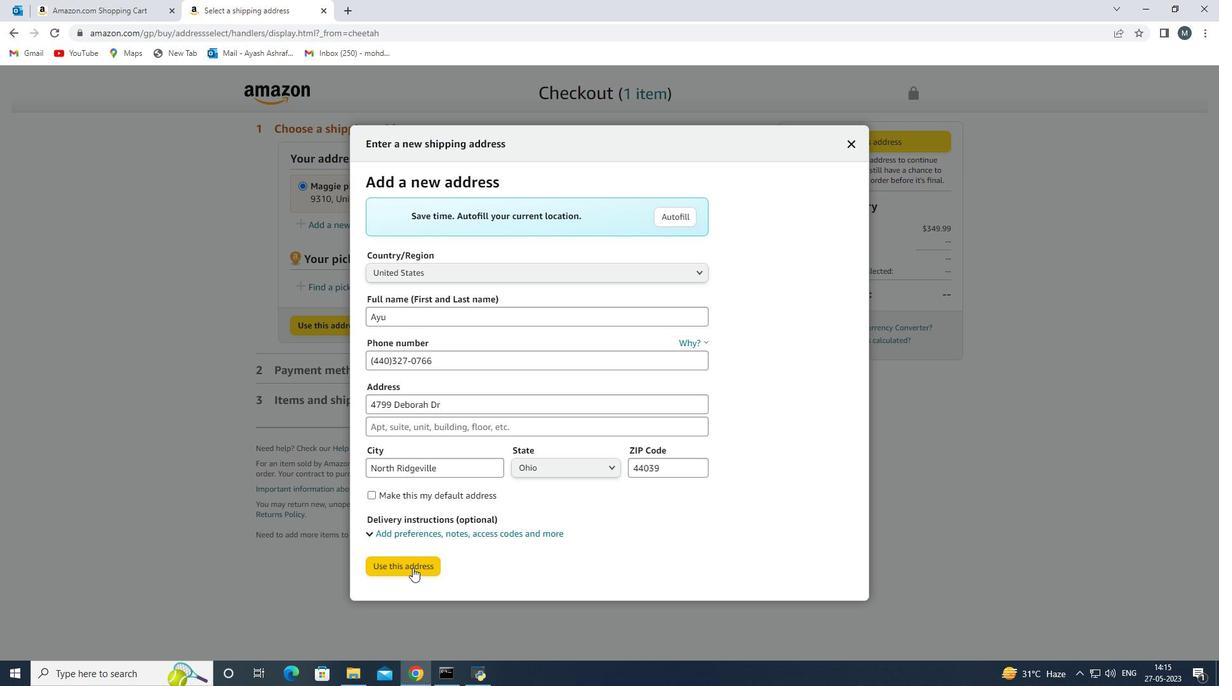 
Action: Mouse moved to (430, 370)
Screenshot: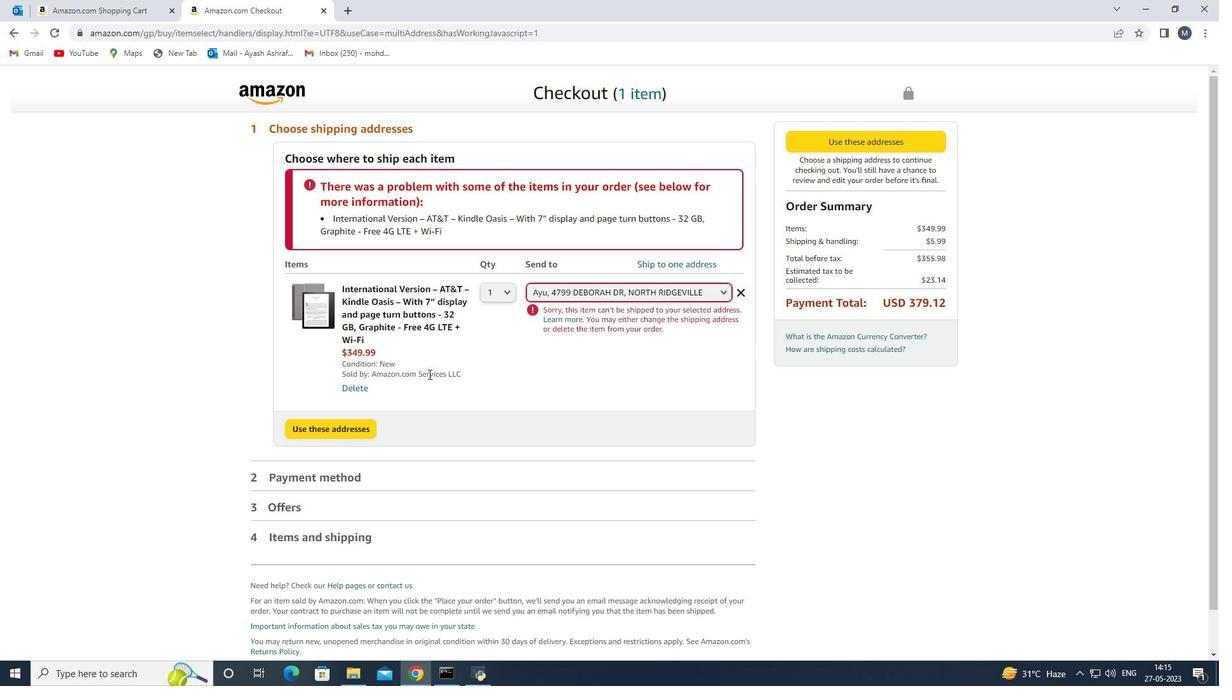
Action: Mouse scrolled (430, 369) with delta (0, 0)
Screenshot: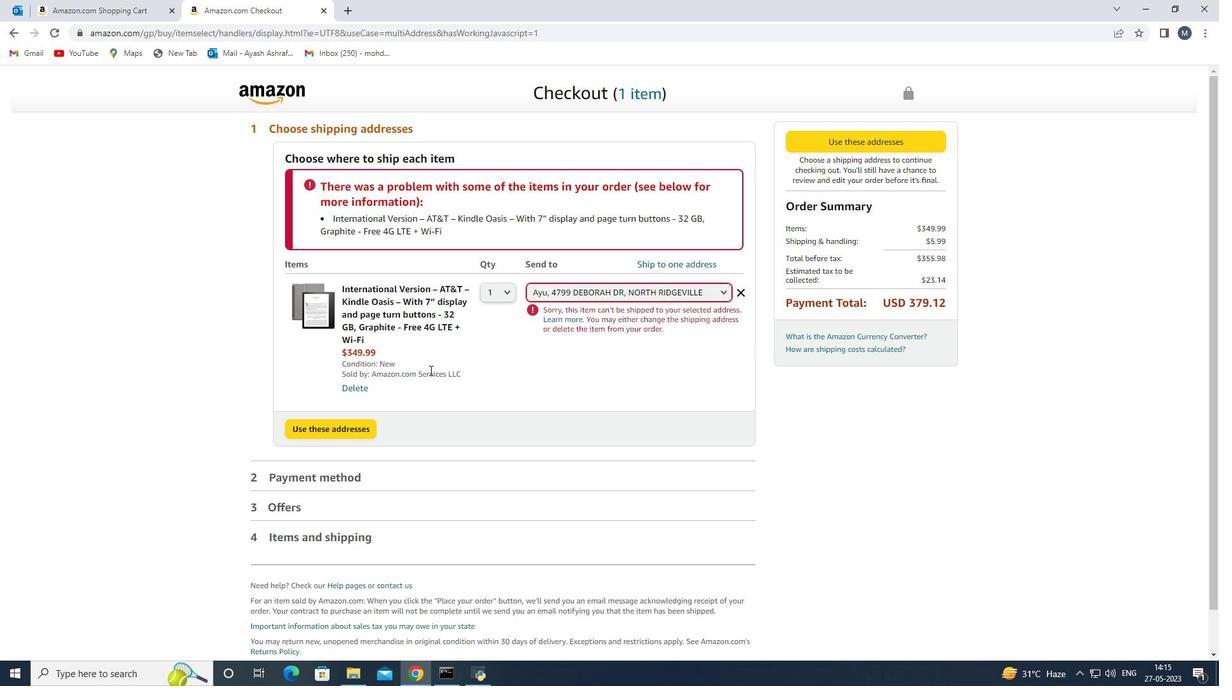 
Action: Mouse moved to (430, 334)
Screenshot: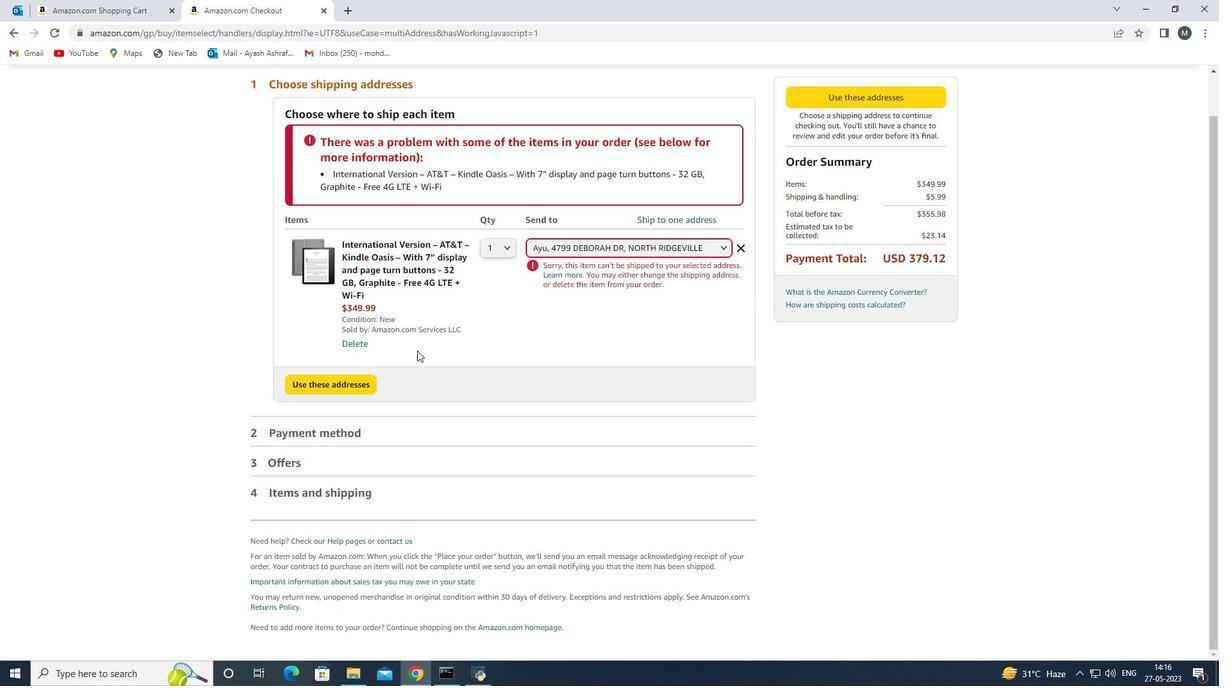 
Action: Mouse pressed left at (430, 334)
Screenshot: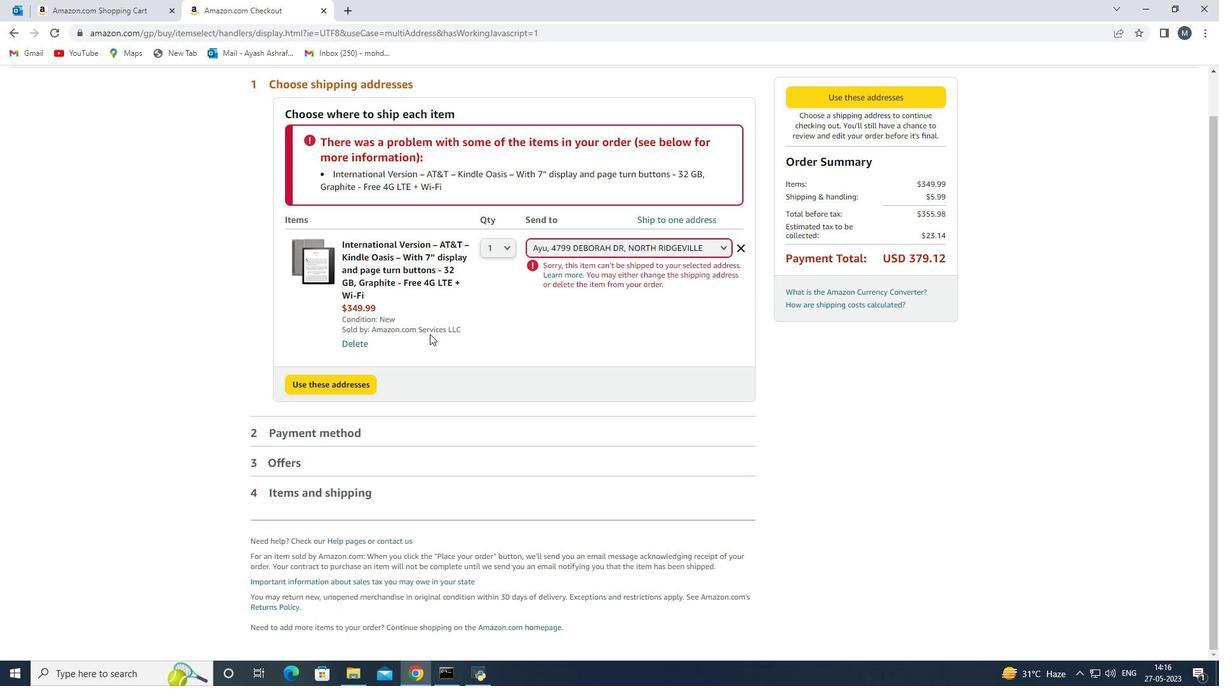 
Action: Mouse moved to (337, 389)
Screenshot: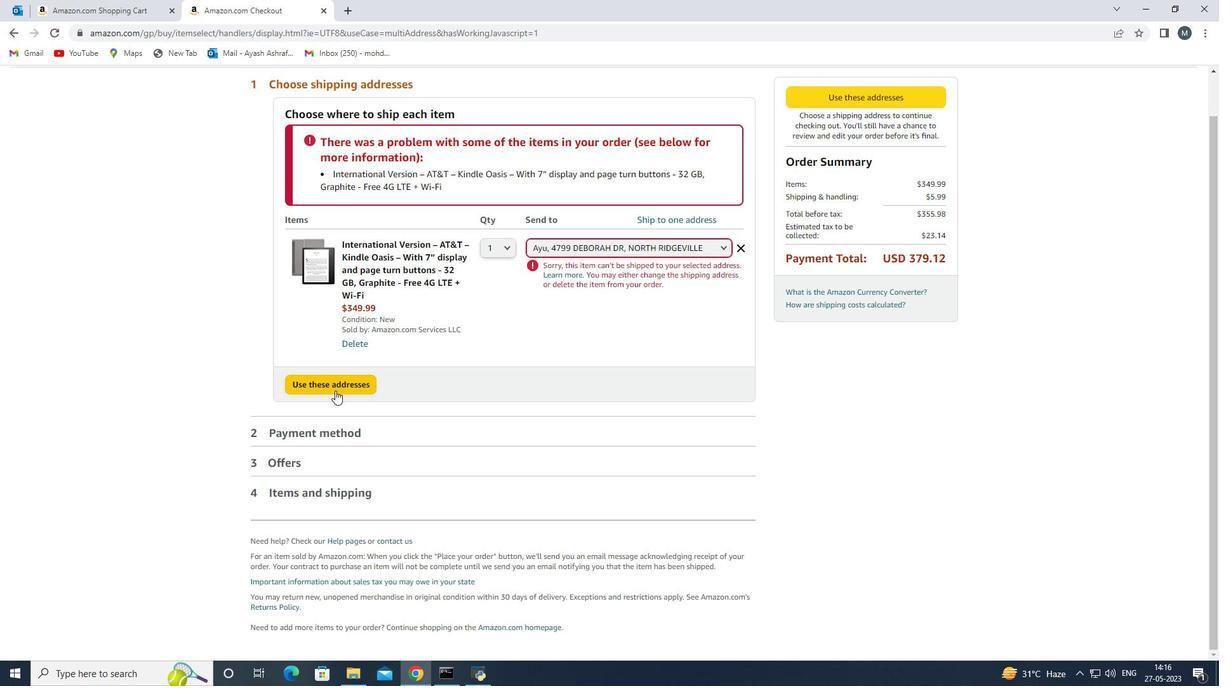 
Action: Mouse pressed left at (337, 389)
Screenshot: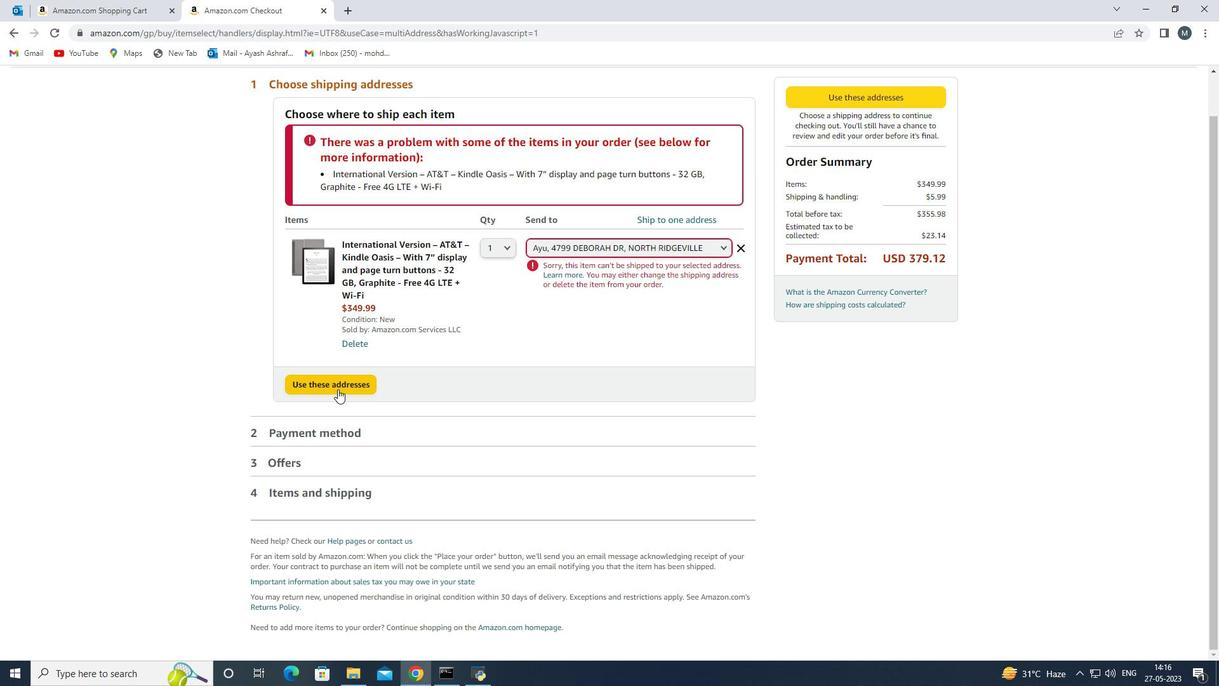 
Action: Mouse moved to (401, 371)
Screenshot: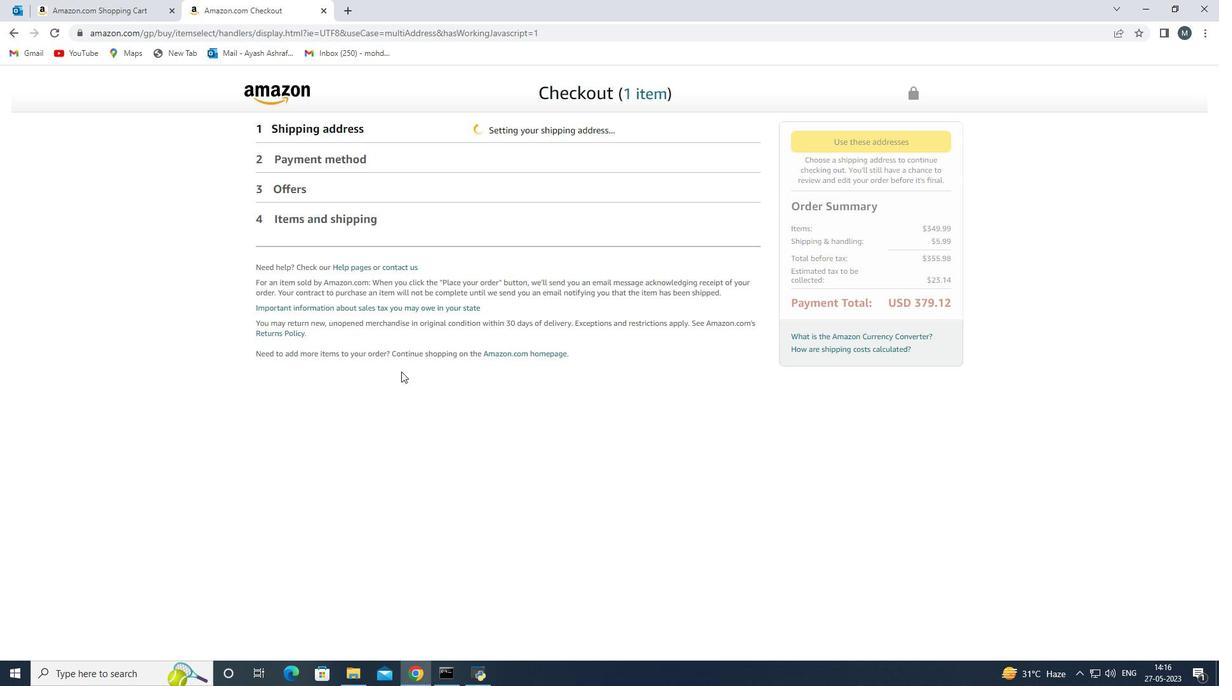 
